 Task: Buy 1 Straw Dispensers from Kitchen Accessories section under best seller category for shipping address: Kelvin Lee, 1488 Vineyard Drive, Independence, Ohio 44131, Cell Number 4403901431. Pay from credit card ending with 9757, CVV 798
Action: Mouse moved to (243, 109)
Screenshot: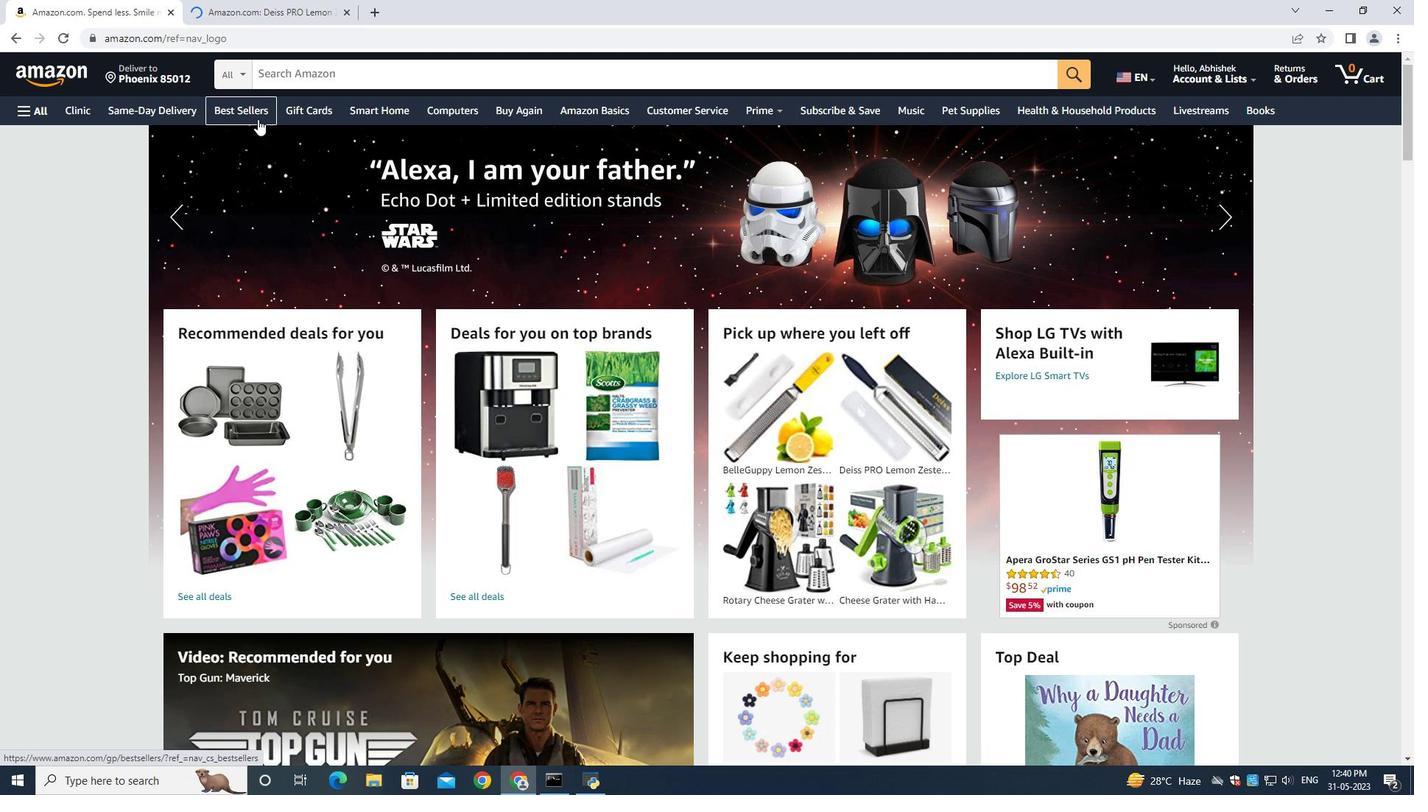 
Action: Mouse pressed left at (243, 109)
Screenshot: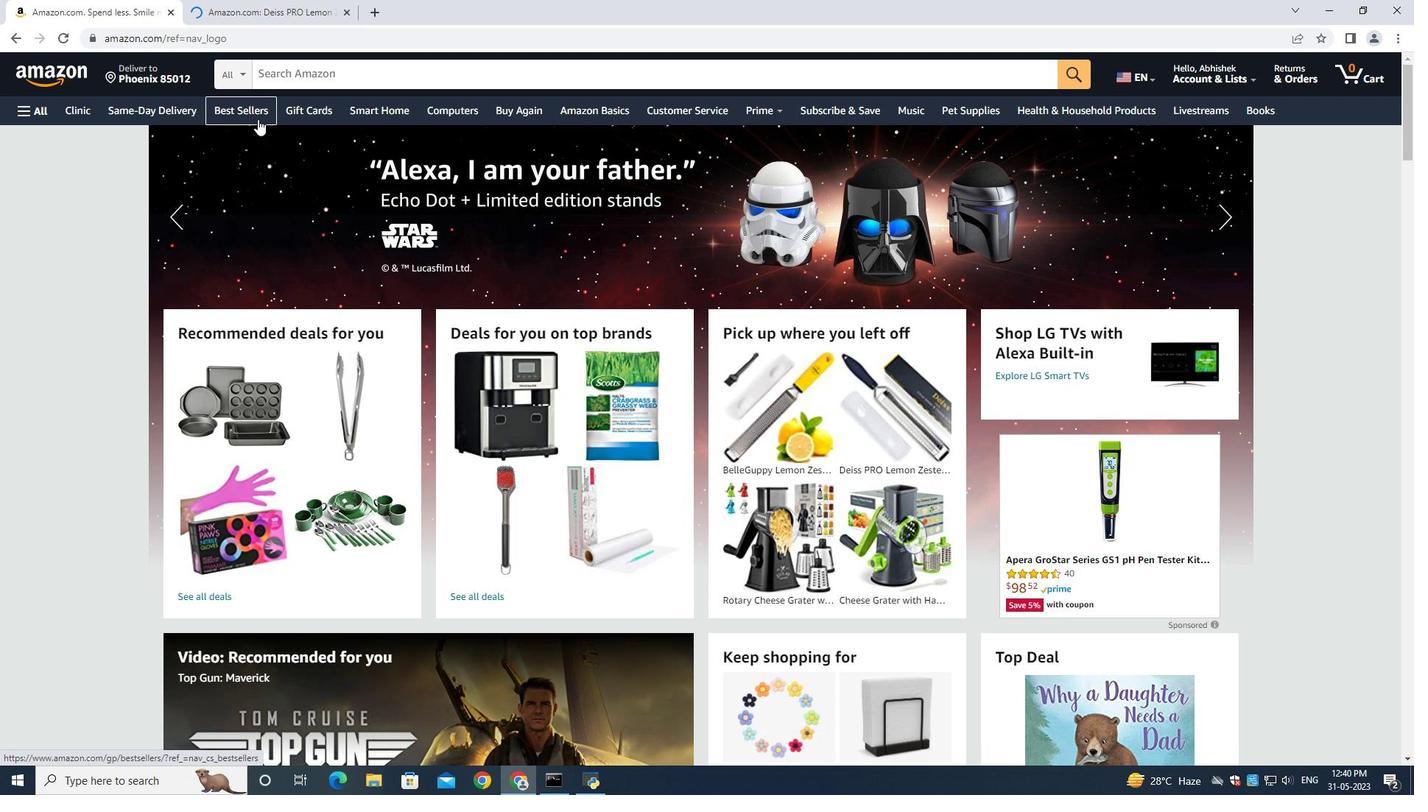 
Action: Mouse moved to (372, 74)
Screenshot: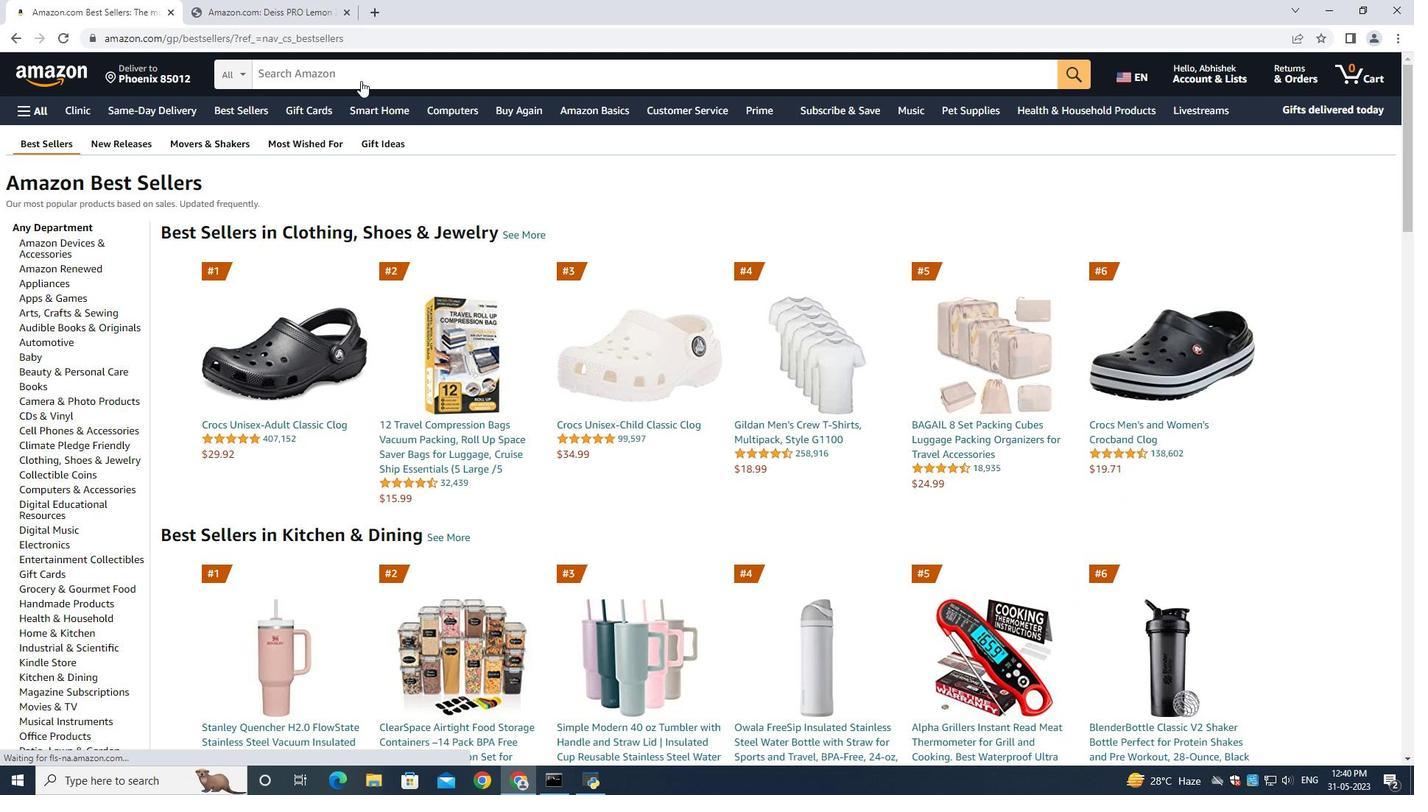 
Action: Mouse pressed left at (372, 74)
Screenshot: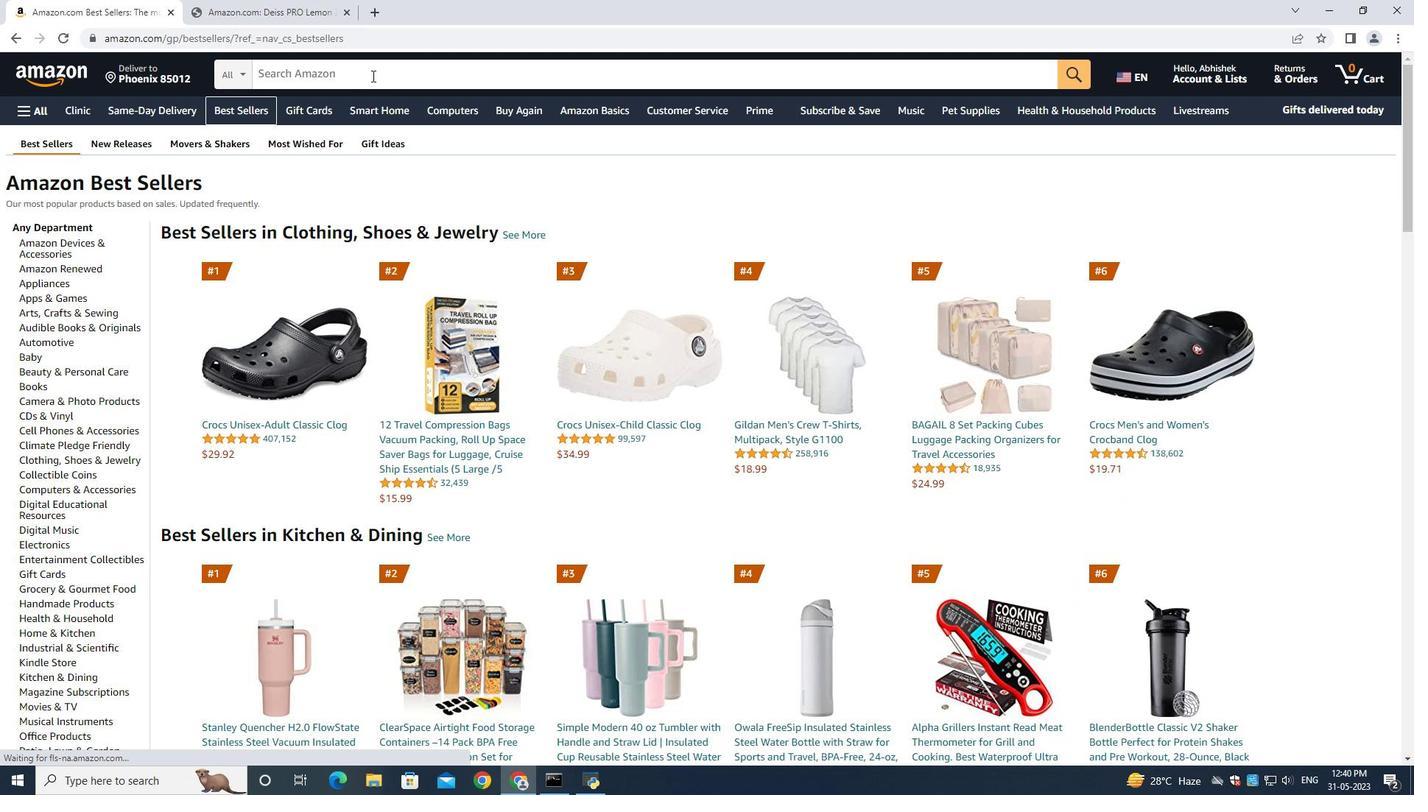
Action: Key pressed <Key.shift>Strawb<Key.backspace><Key.space><Key.shift>Dispensers<Key.enter>
Screenshot: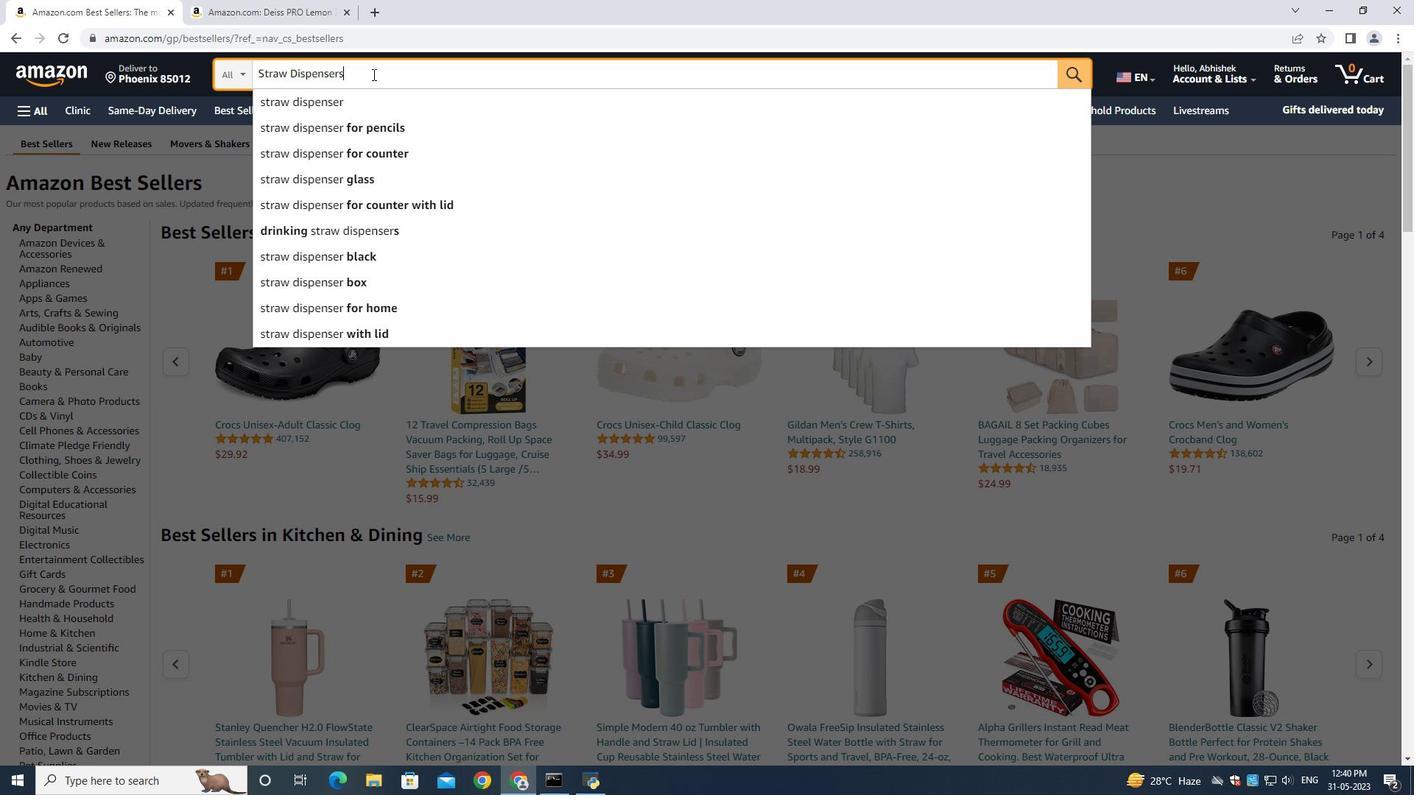 
Action: Mouse moved to (436, 76)
Screenshot: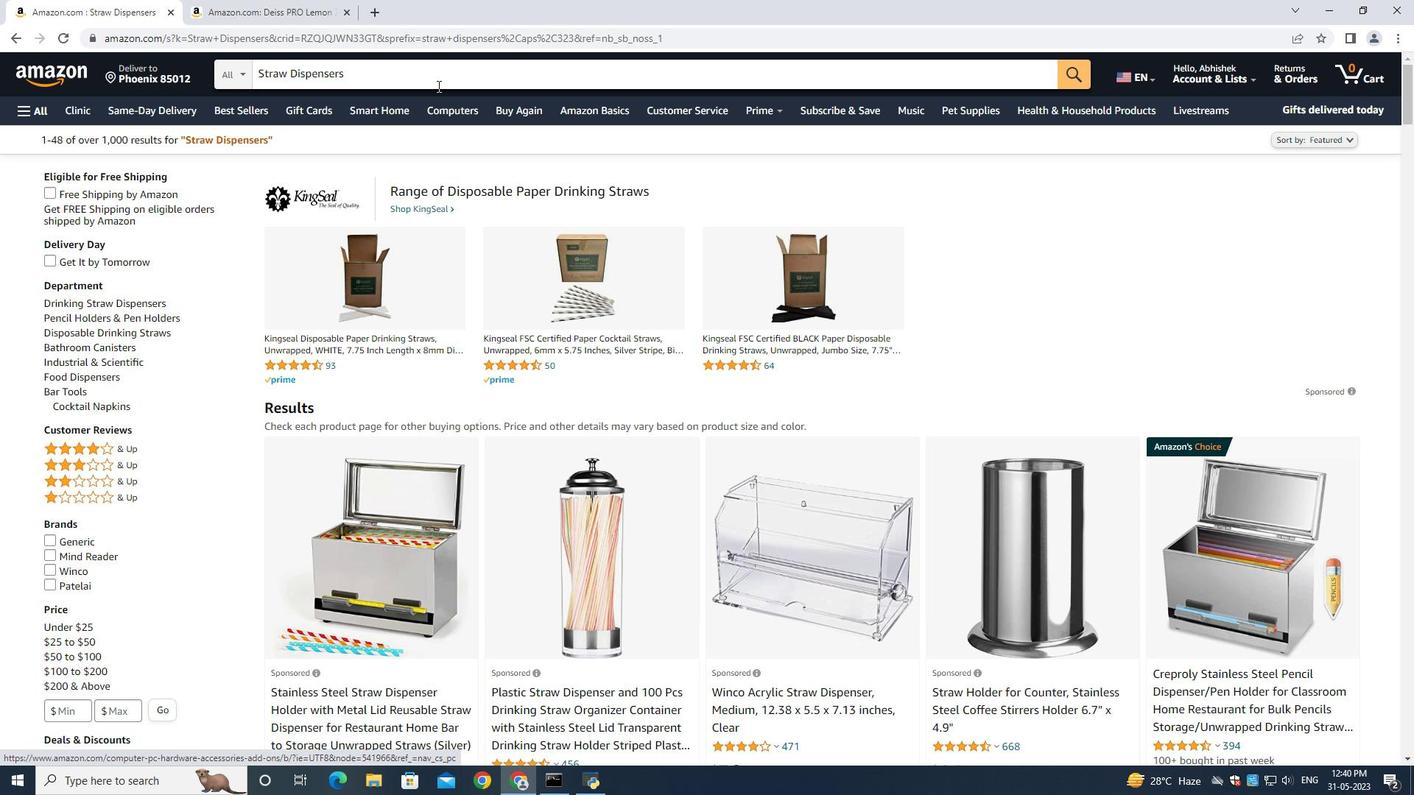 
Action: Mouse pressed left at (436, 76)
Screenshot: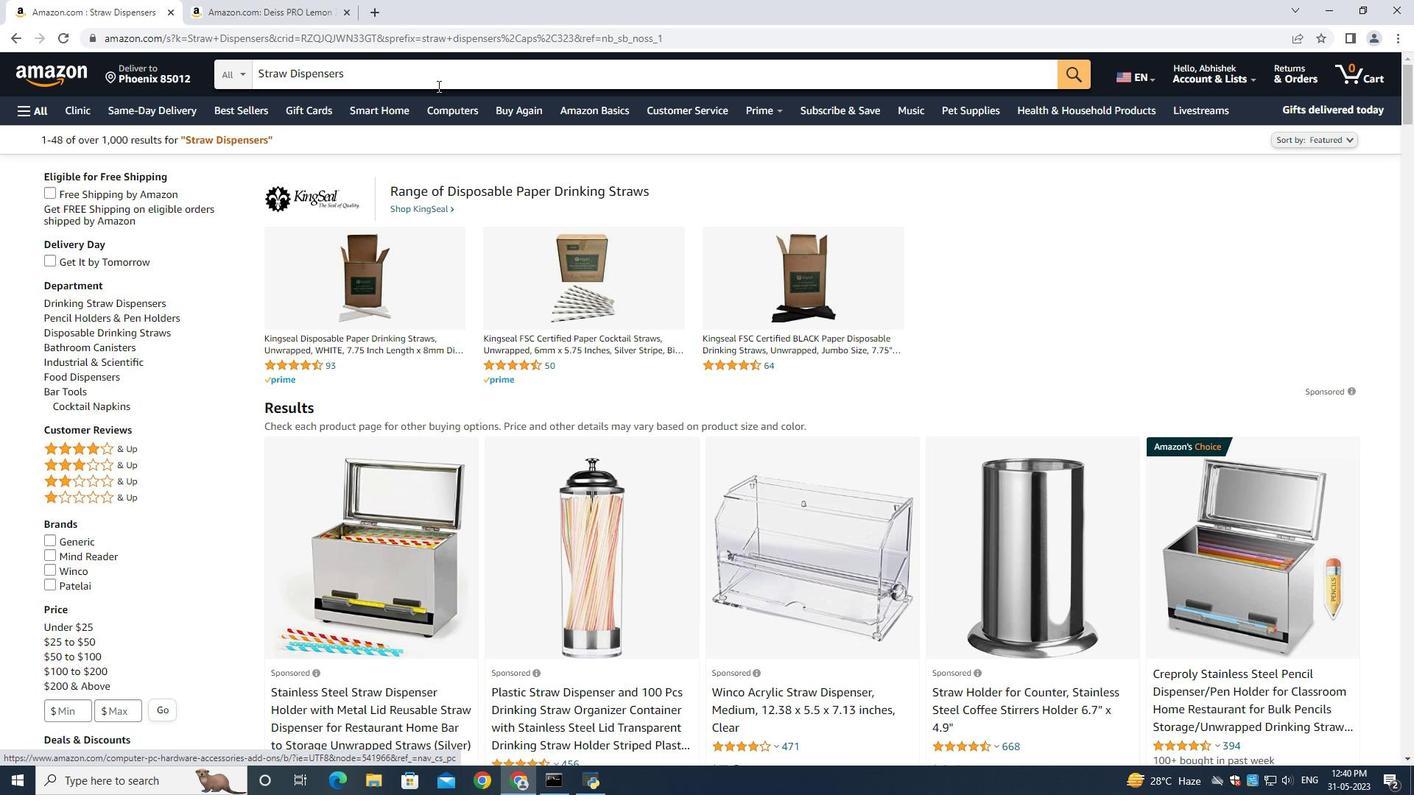 
Action: Mouse moved to (436, 76)
Screenshot: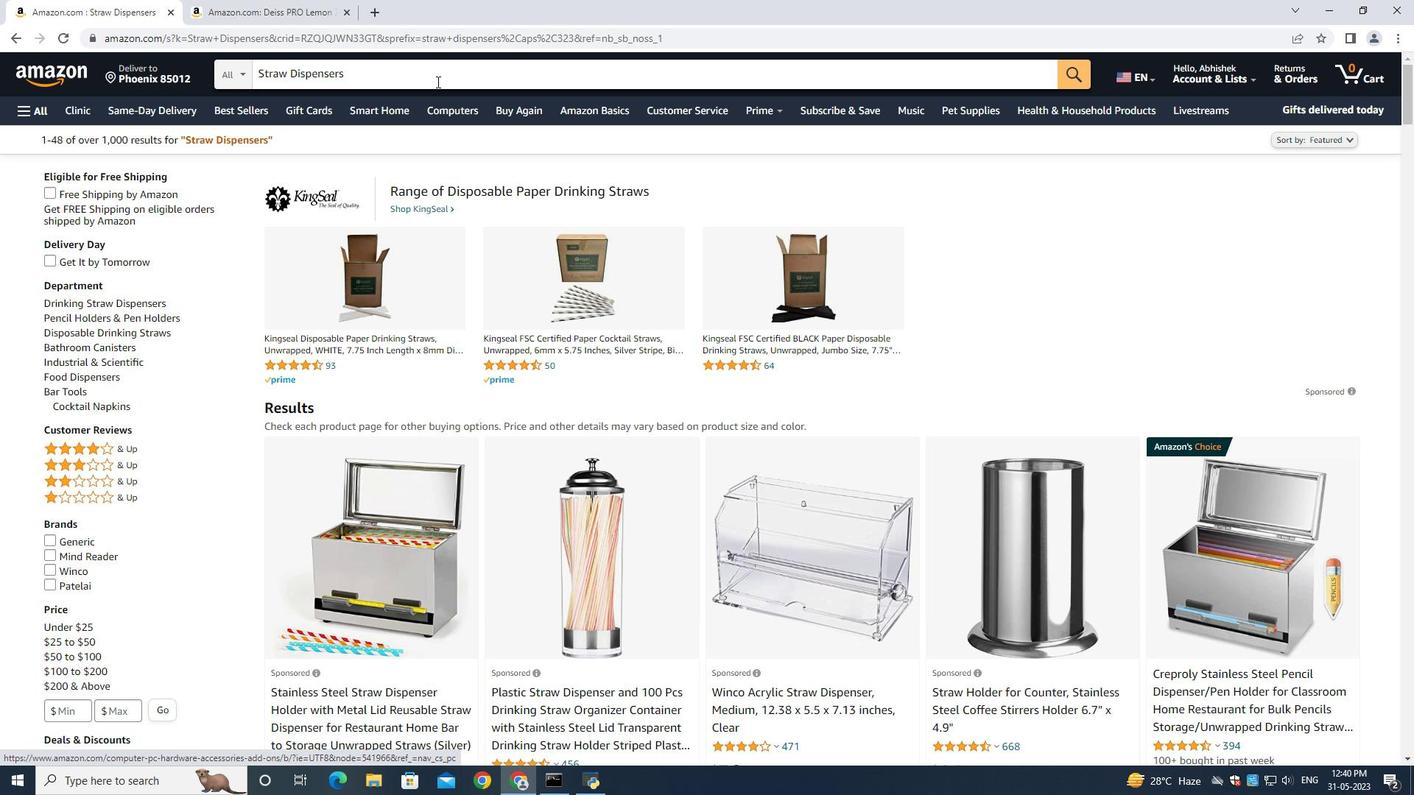 
Action: Key pressed <Key.space>kitchen<Key.enter>
Screenshot: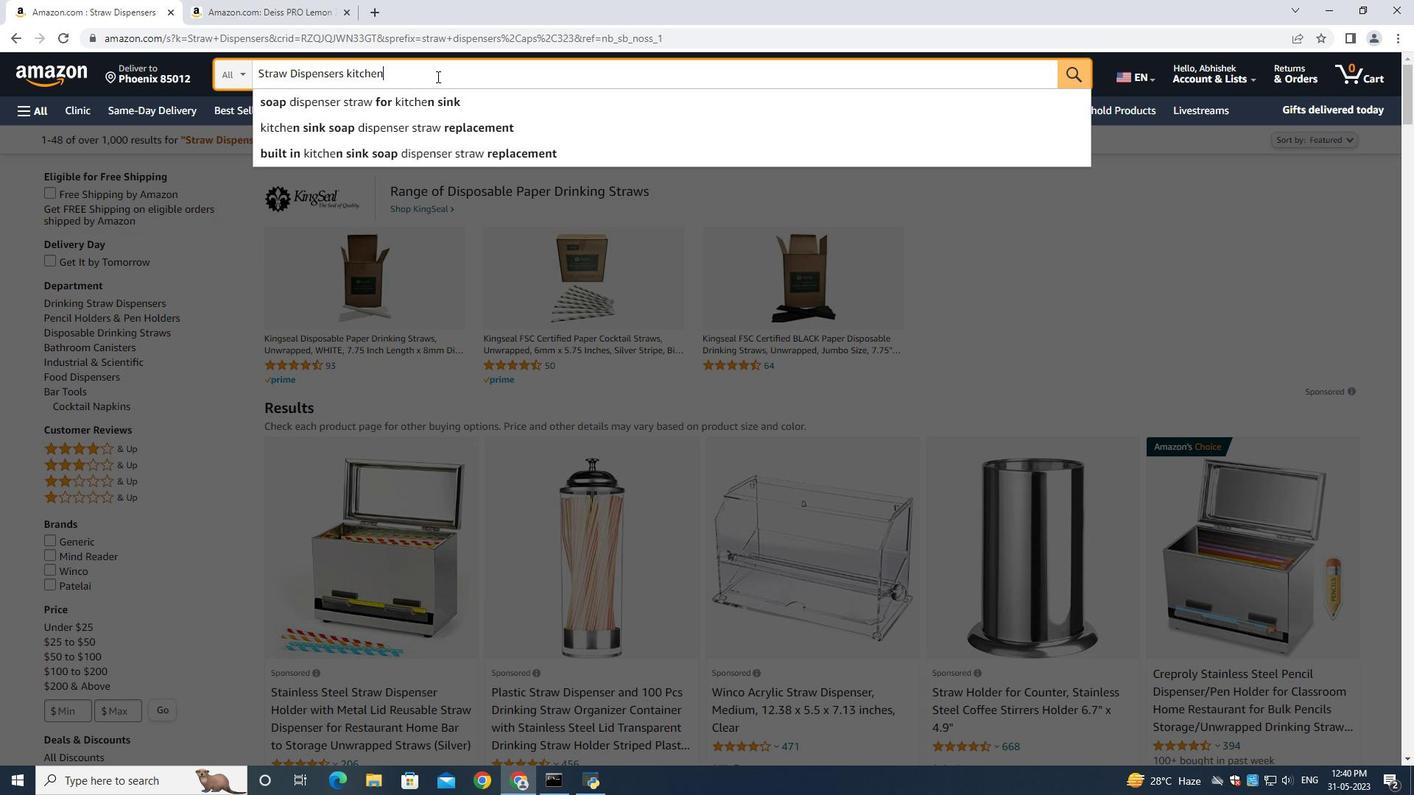 
Action: Mouse moved to (80, 262)
Screenshot: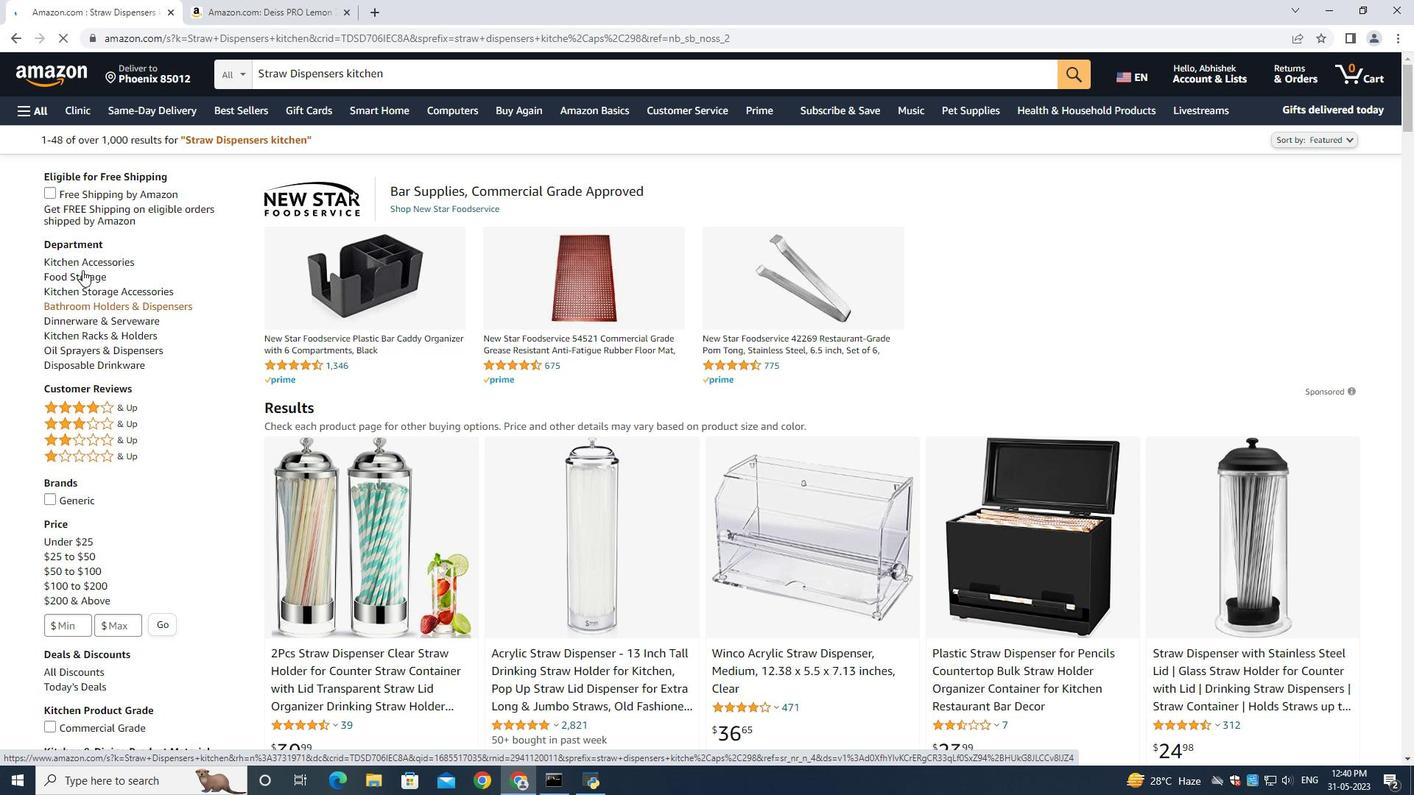 
Action: Mouse pressed left at (80, 262)
Screenshot: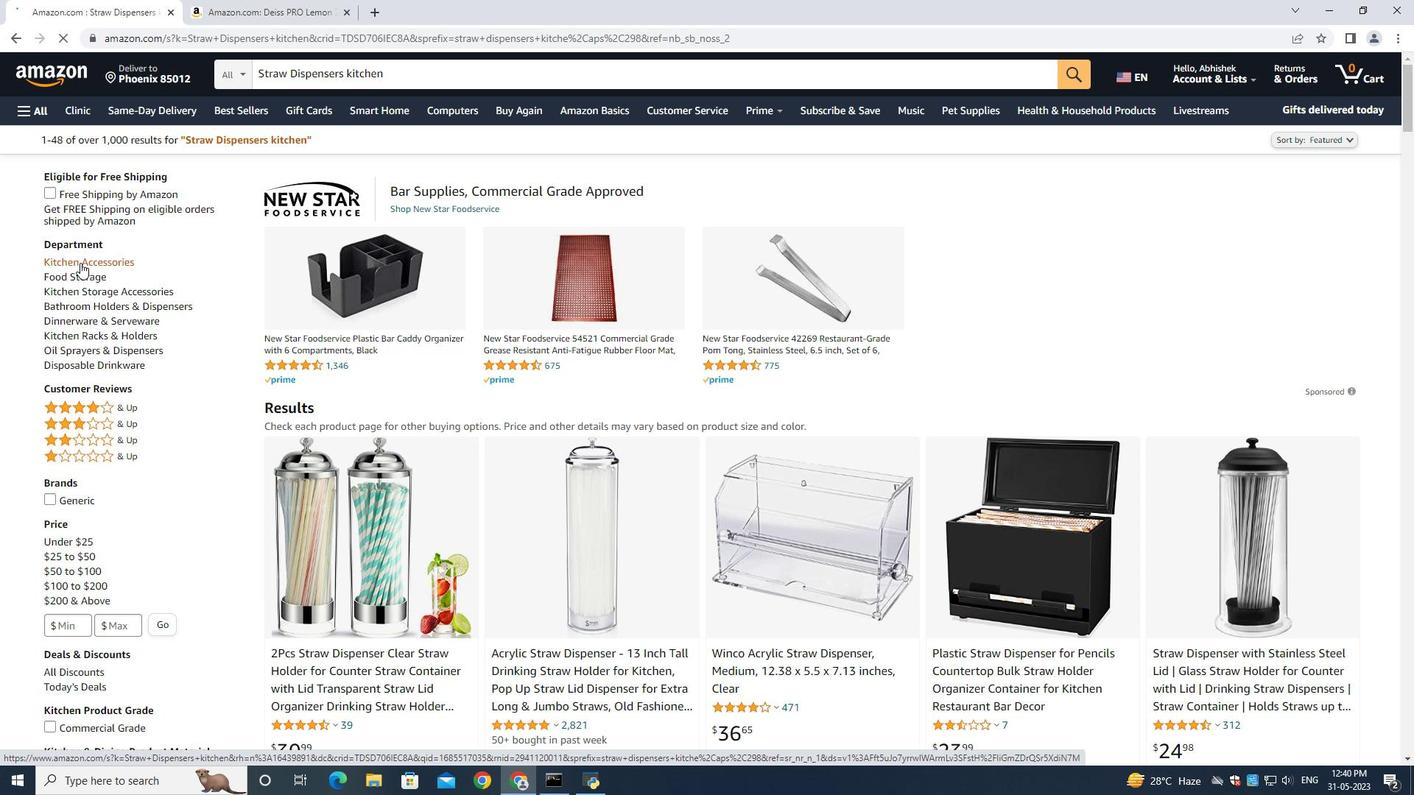 
Action: Mouse moved to (706, 508)
Screenshot: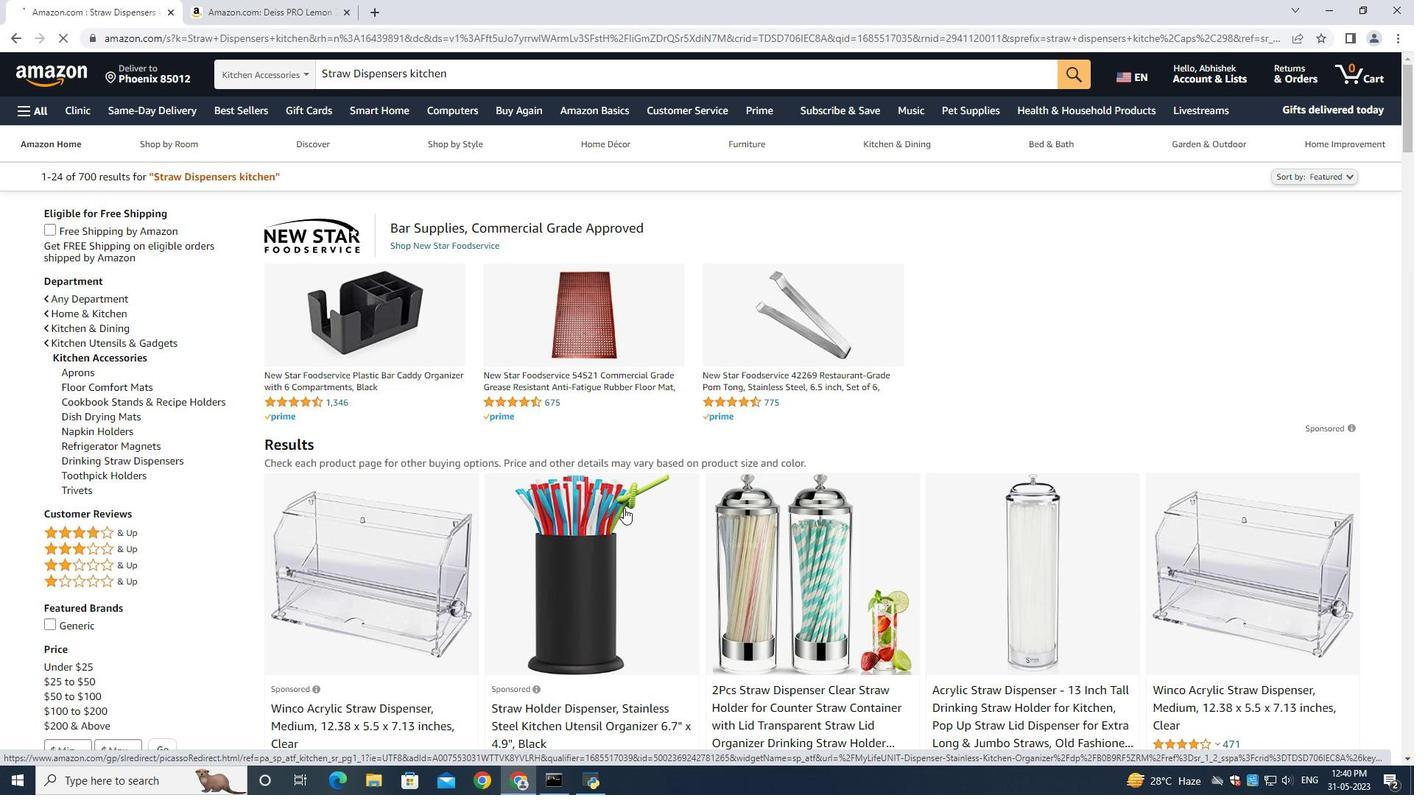 
Action: Mouse scrolled (706, 507) with delta (0, 0)
Screenshot: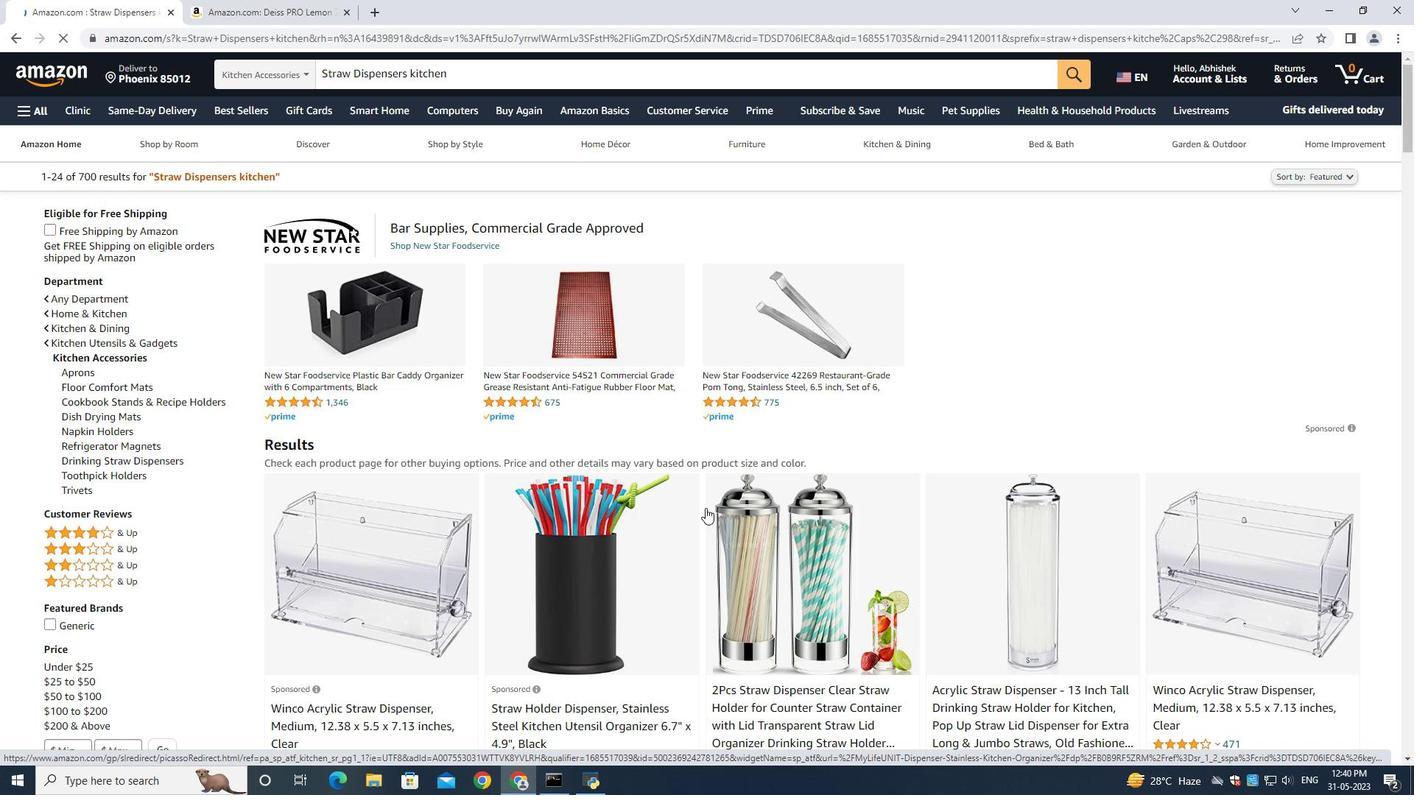 
Action: Mouse scrolled (706, 507) with delta (0, 0)
Screenshot: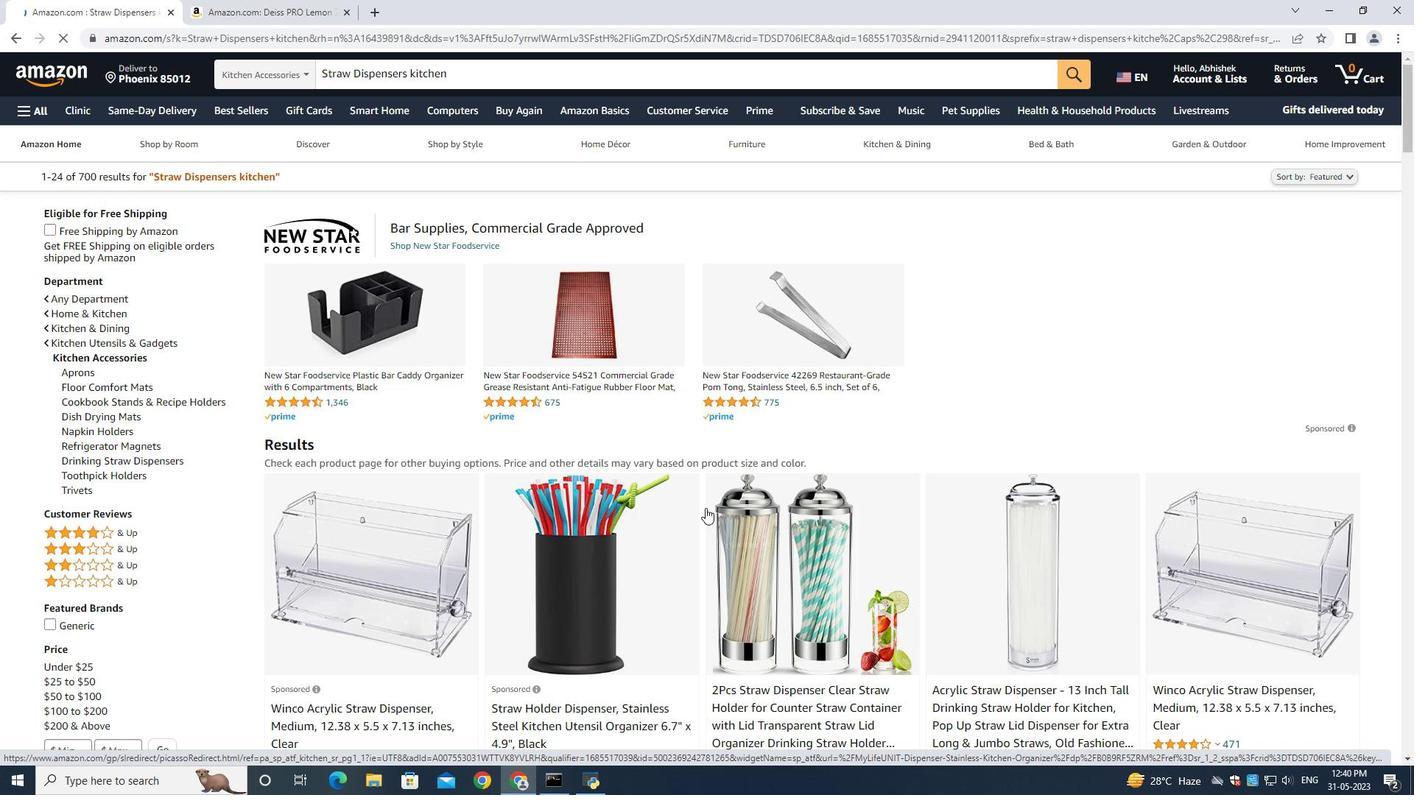 
Action: Mouse scrolled (706, 507) with delta (0, 0)
Screenshot: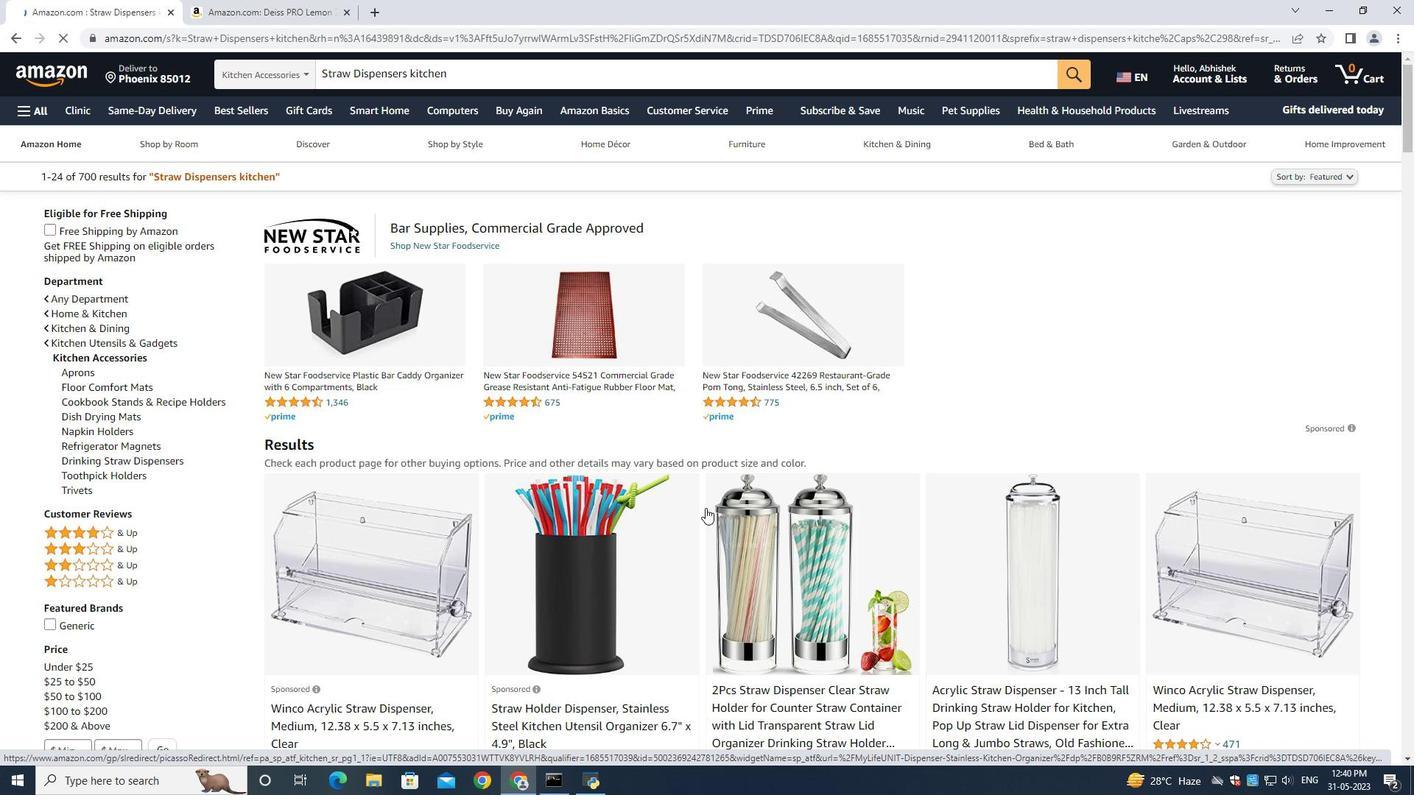 
Action: Mouse moved to (536, 492)
Screenshot: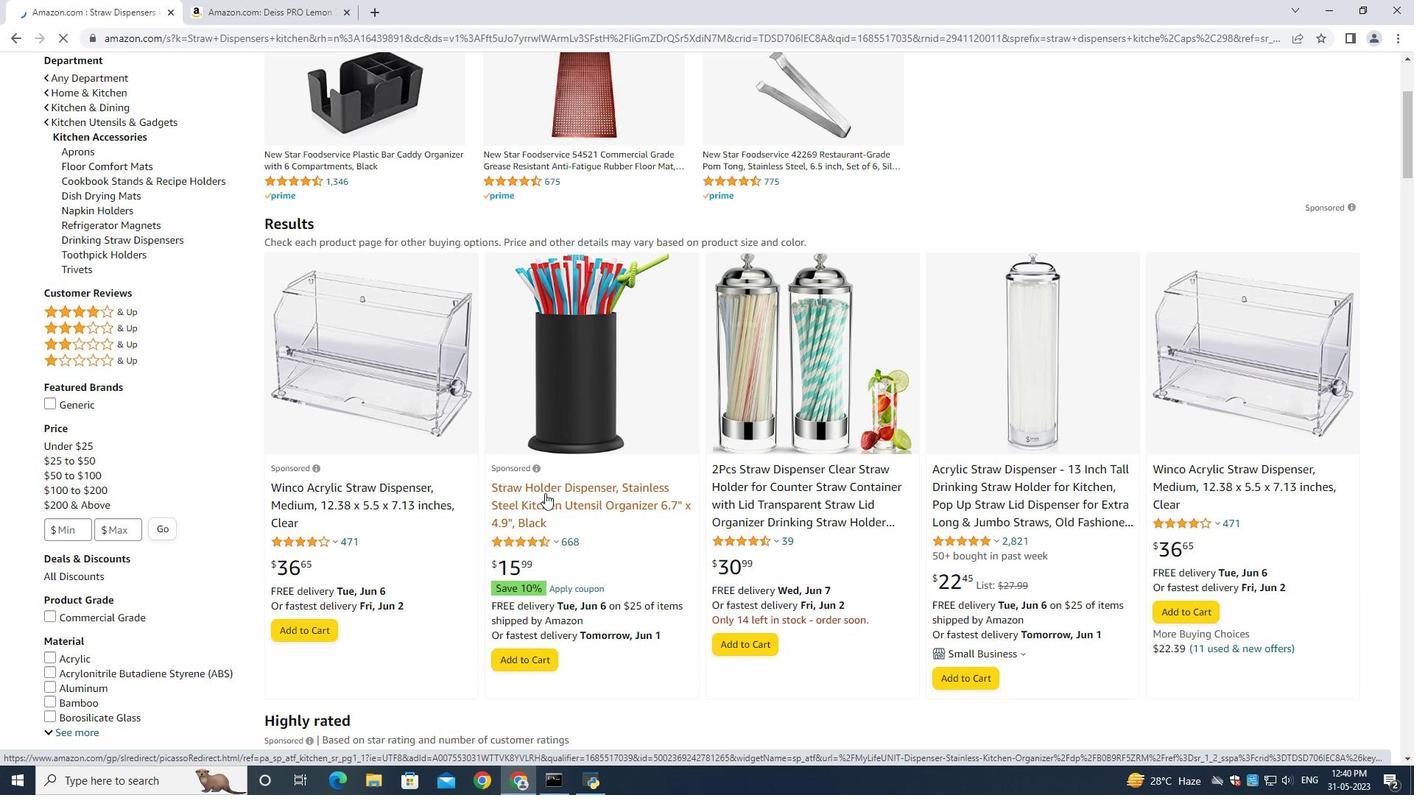 
Action: Mouse pressed left at (536, 492)
Screenshot: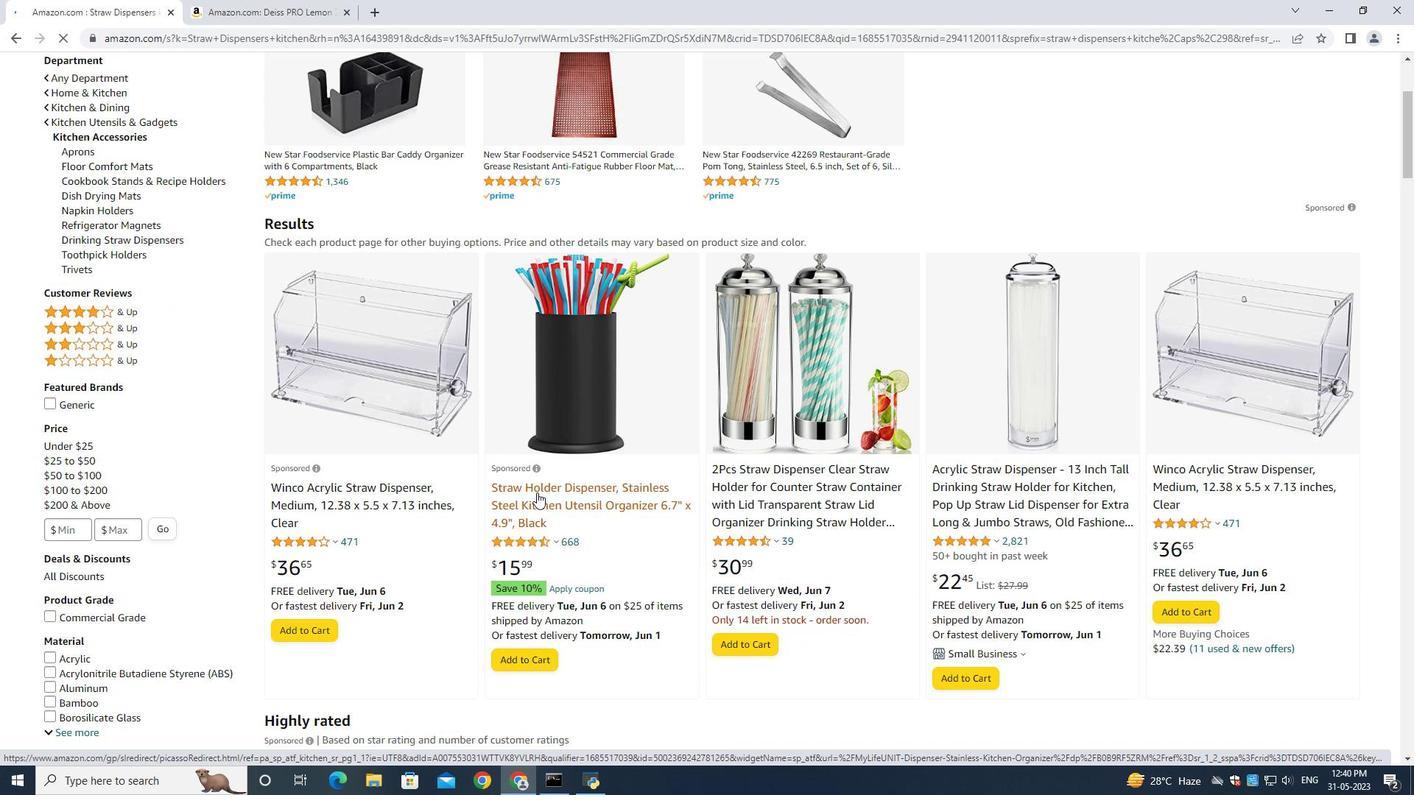 
Action: Mouse moved to (1142, 623)
Screenshot: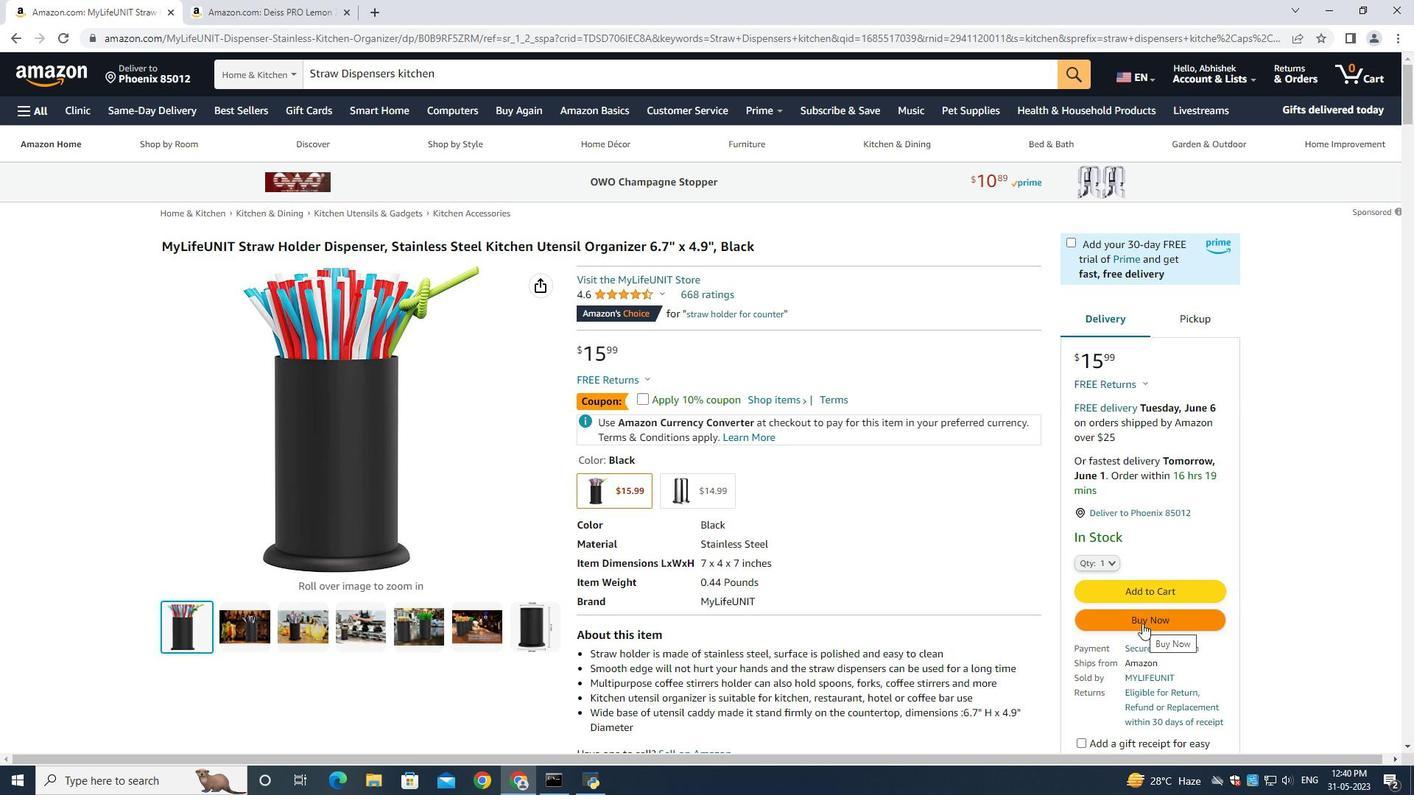 
Action: Mouse pressed left at (1142, 623)
Screenshot: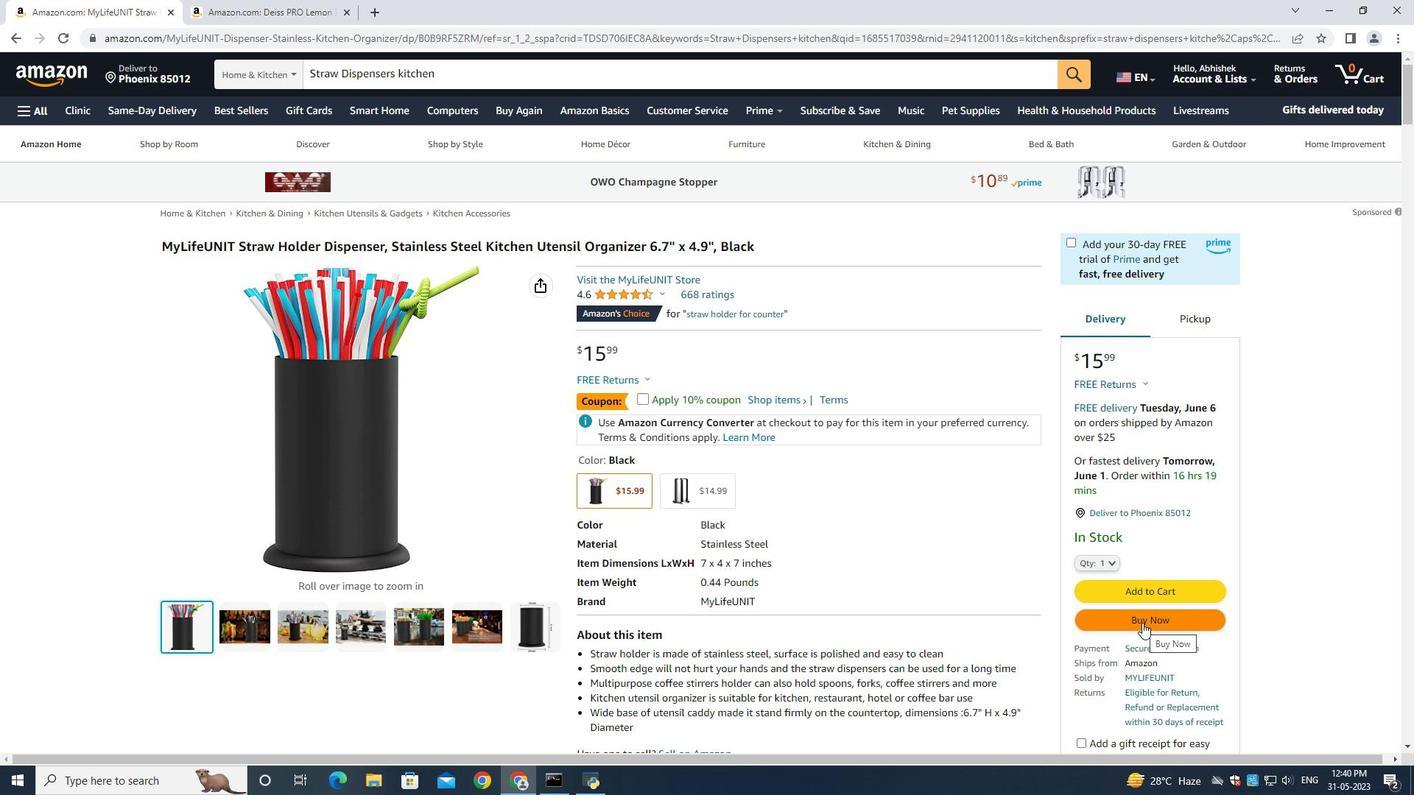 
Action: Mouse moved to (558, 489)
Screenshot: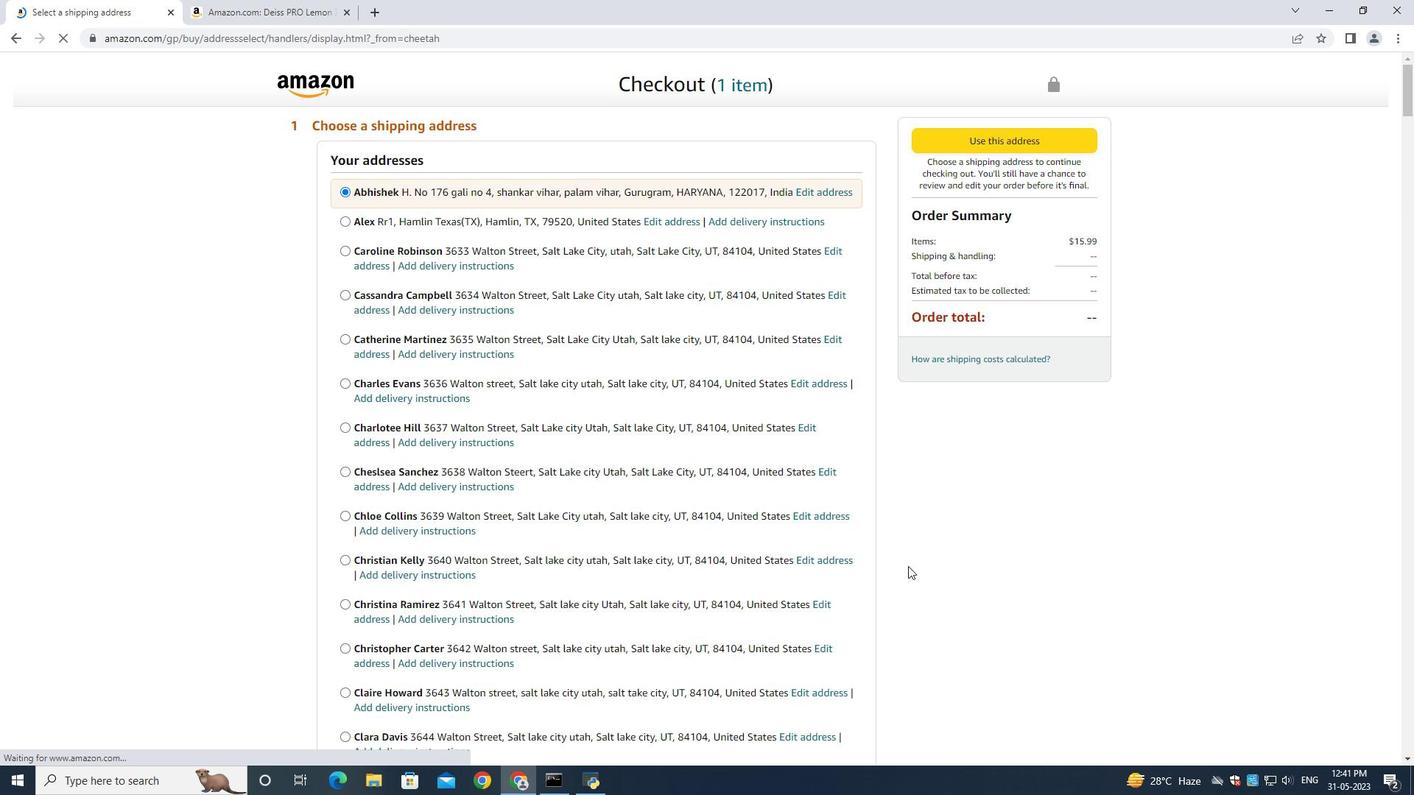 
Action: Mouse scrolled (558, 488) with delta (0, 0)
Screenshot: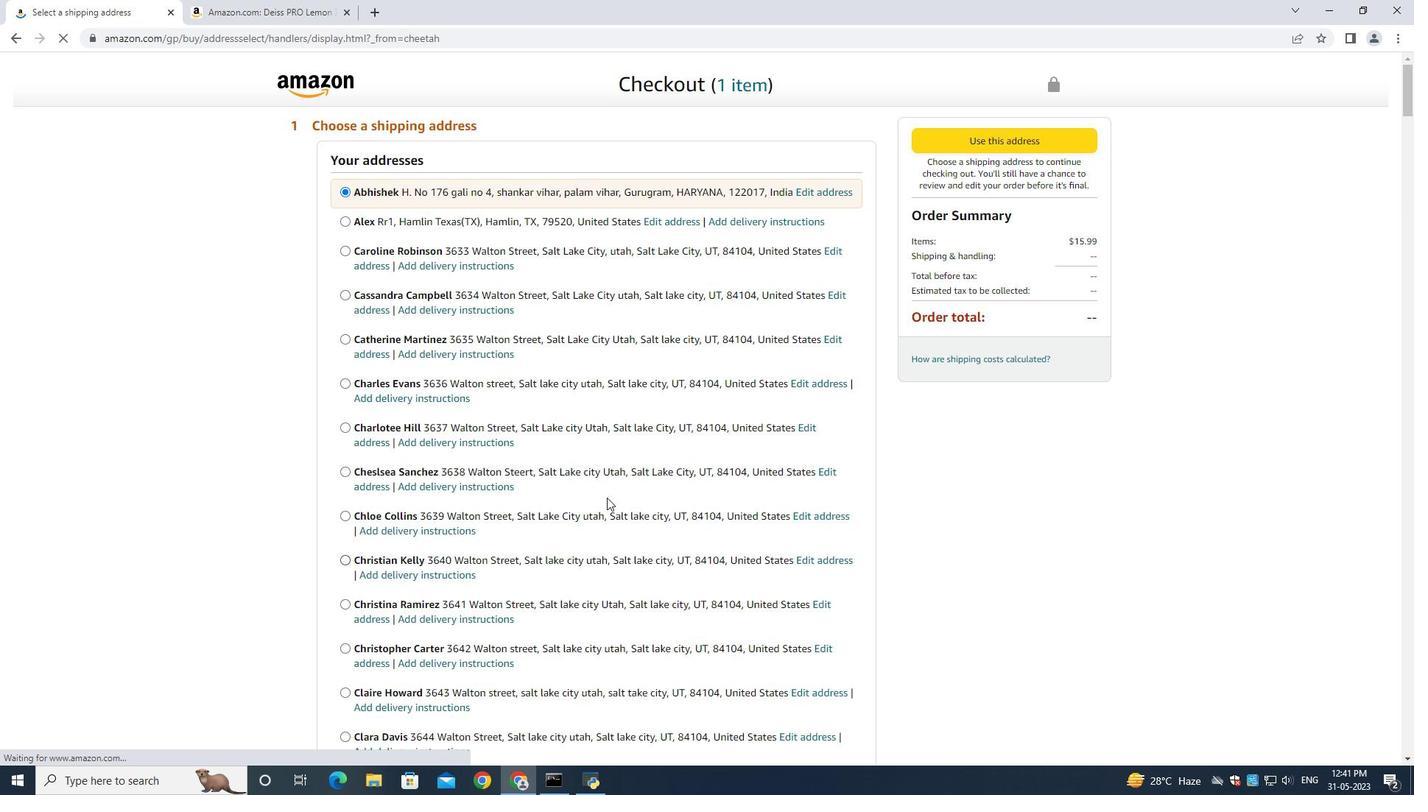 
Action: Mouse scrolled (558, 488) with delta (0, 0)
Screenshot: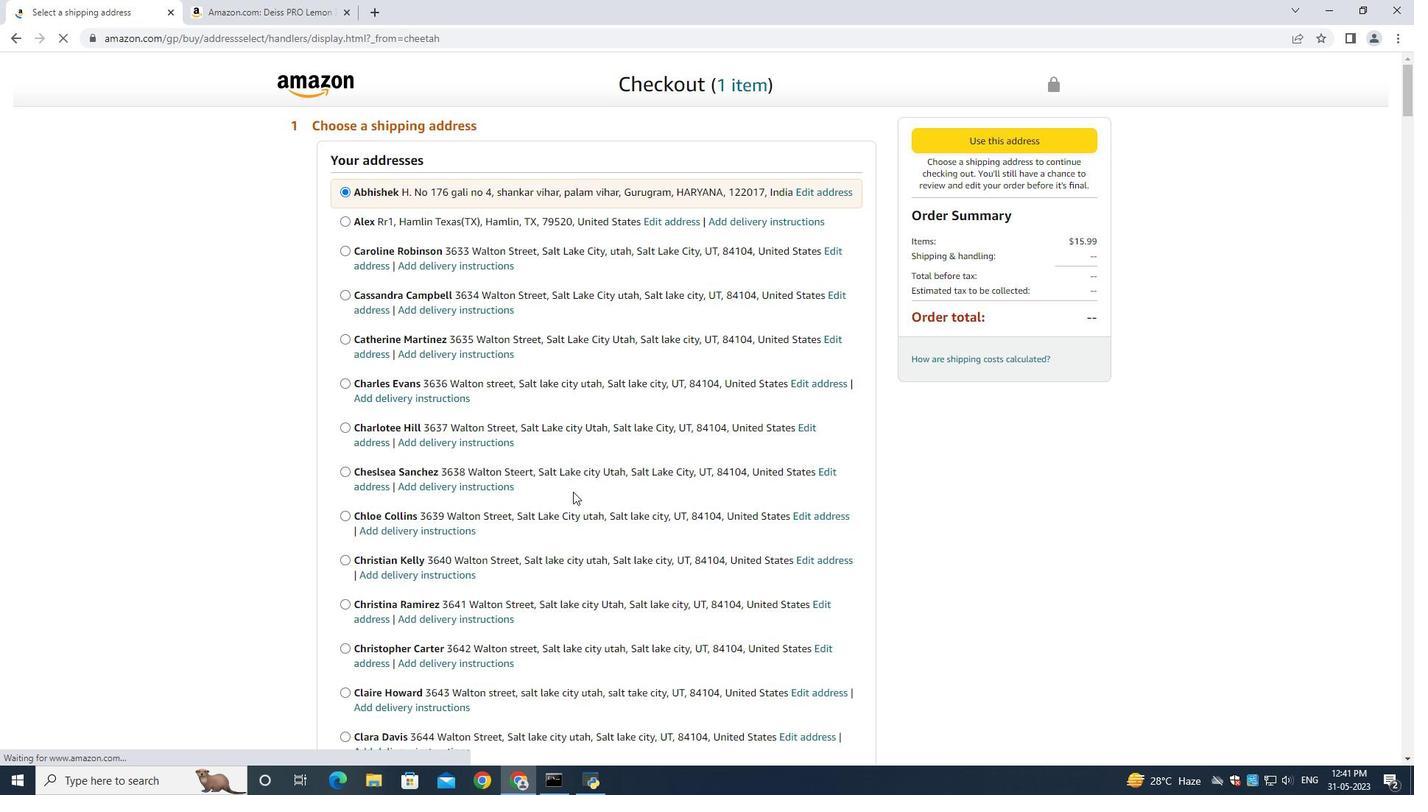 
Action: Mouse scrolled (558, 488) with delta (0, 0)
Screenshot: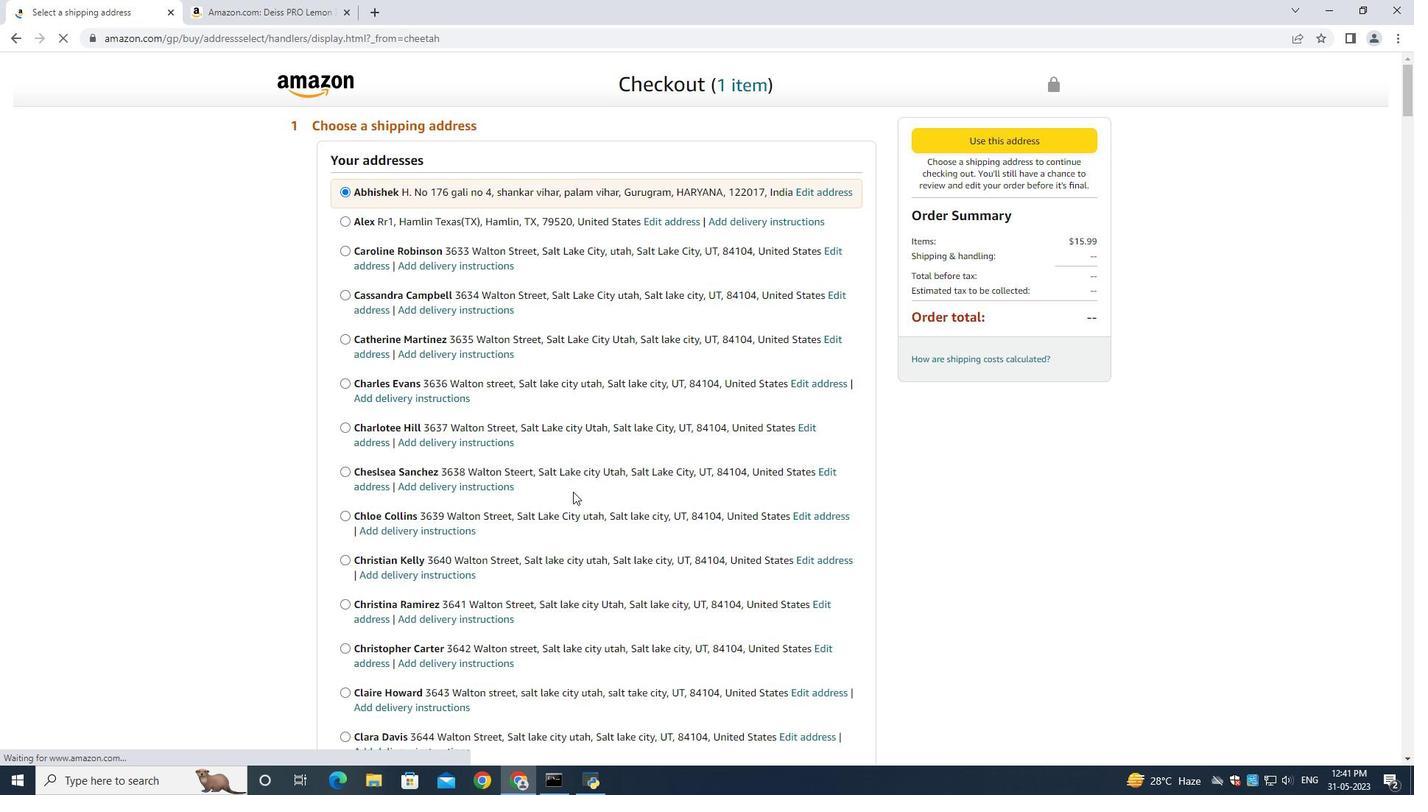 
Action: Mouse scrolled (558, 488) with delta (0, 0)
Screenshot: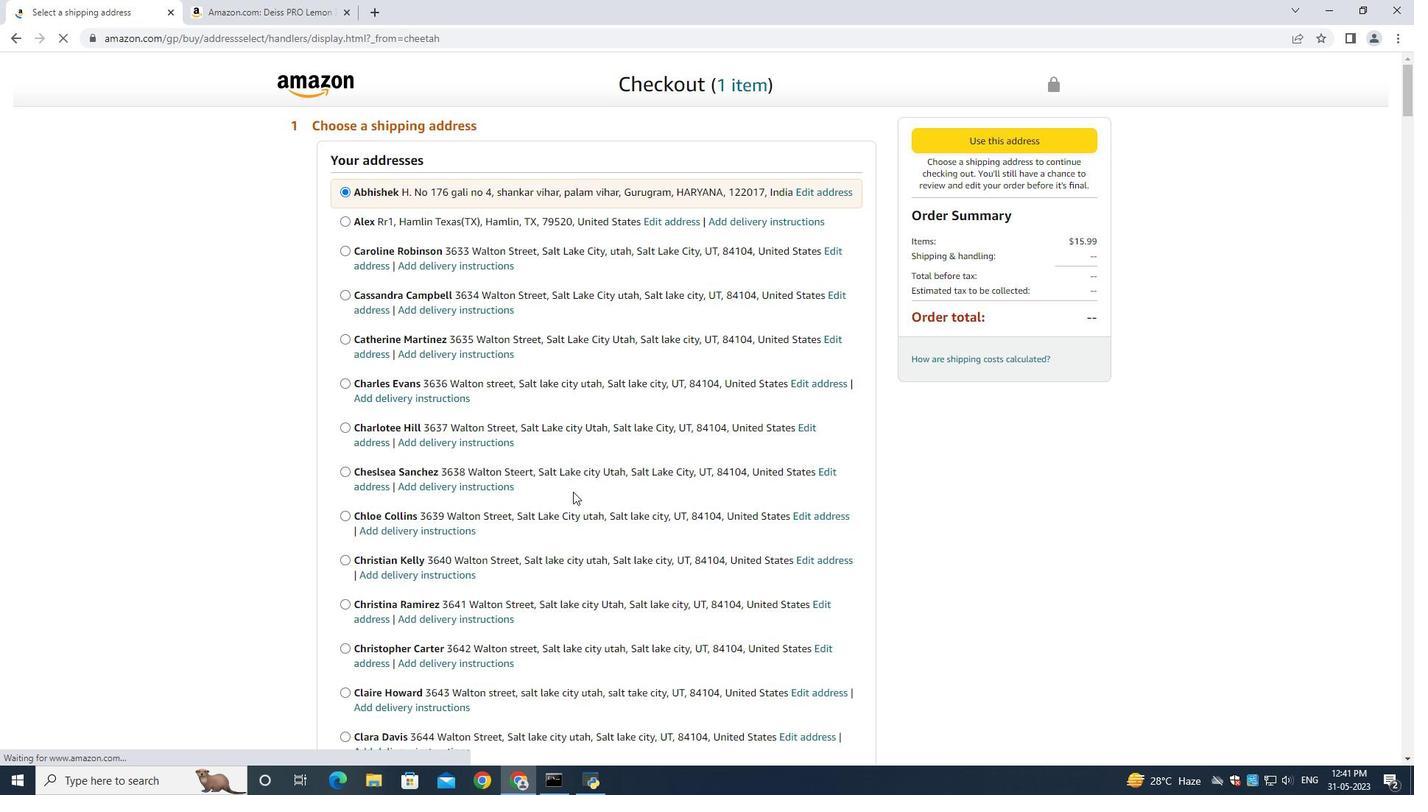 
Action: Mouse scrolled (558, 488) with delta (0, 0)
Screenshot: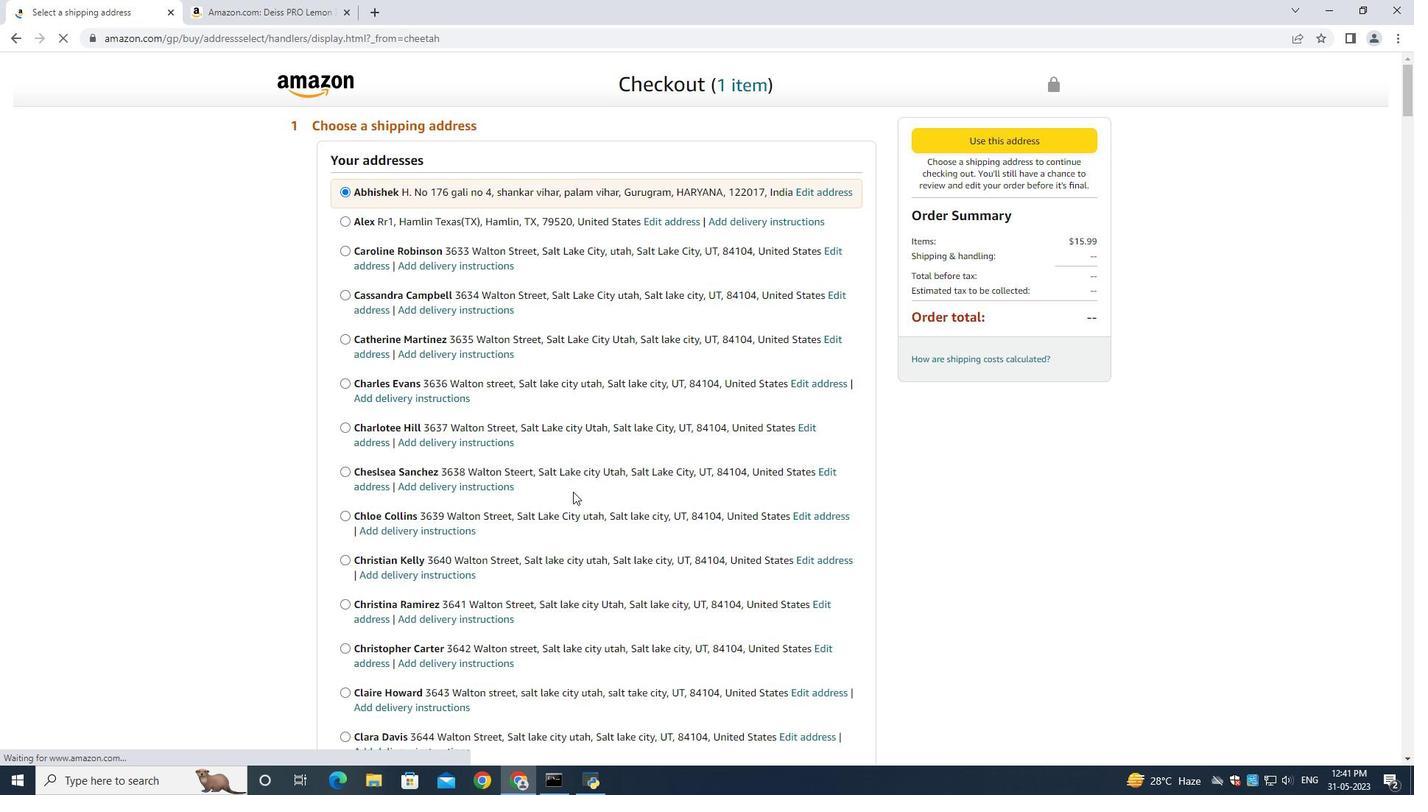 
Action: Mouse scrolled (558, 488) with delta (0, 0)
Screenshot: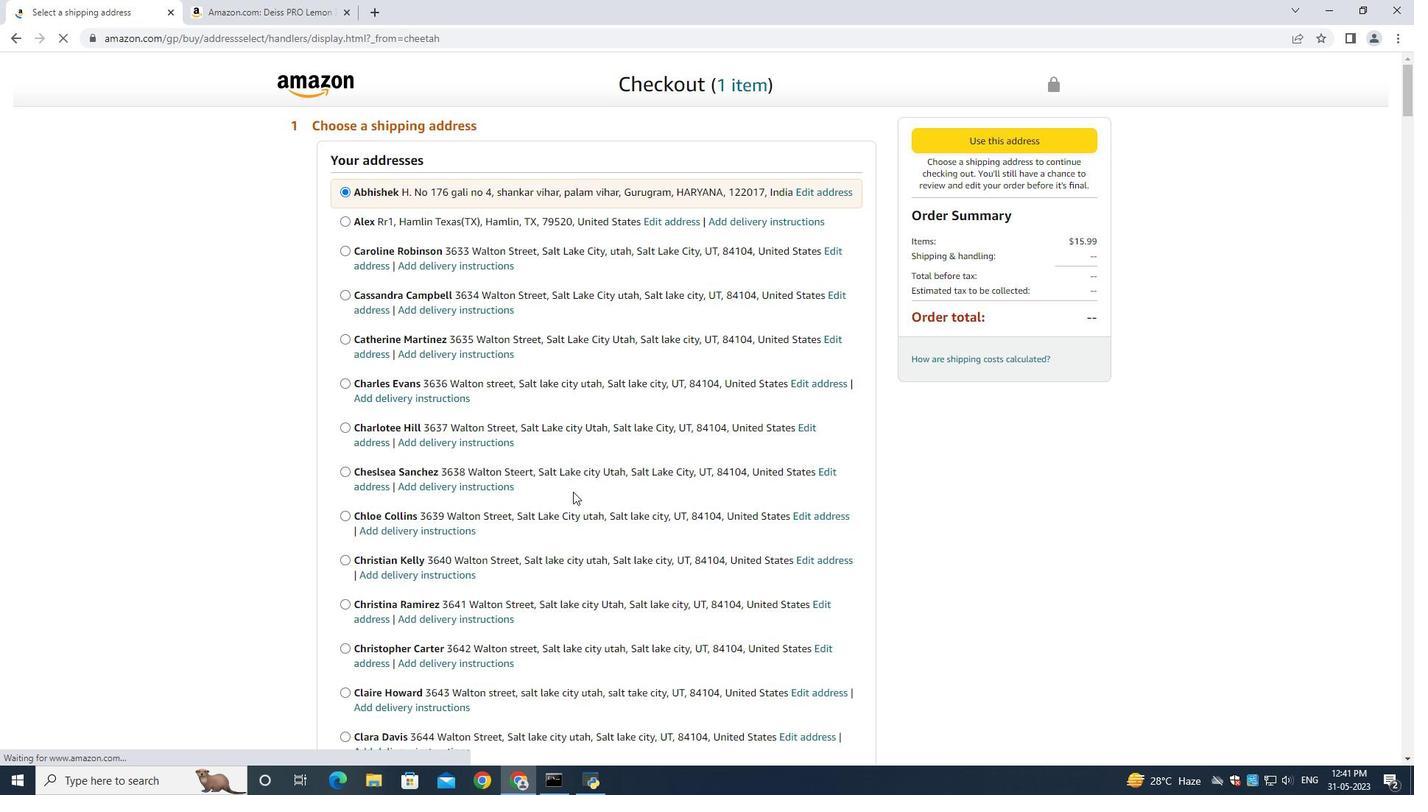 
Action: Mouse scrolled (558, 488) with delta (0, 0)
Screenshot: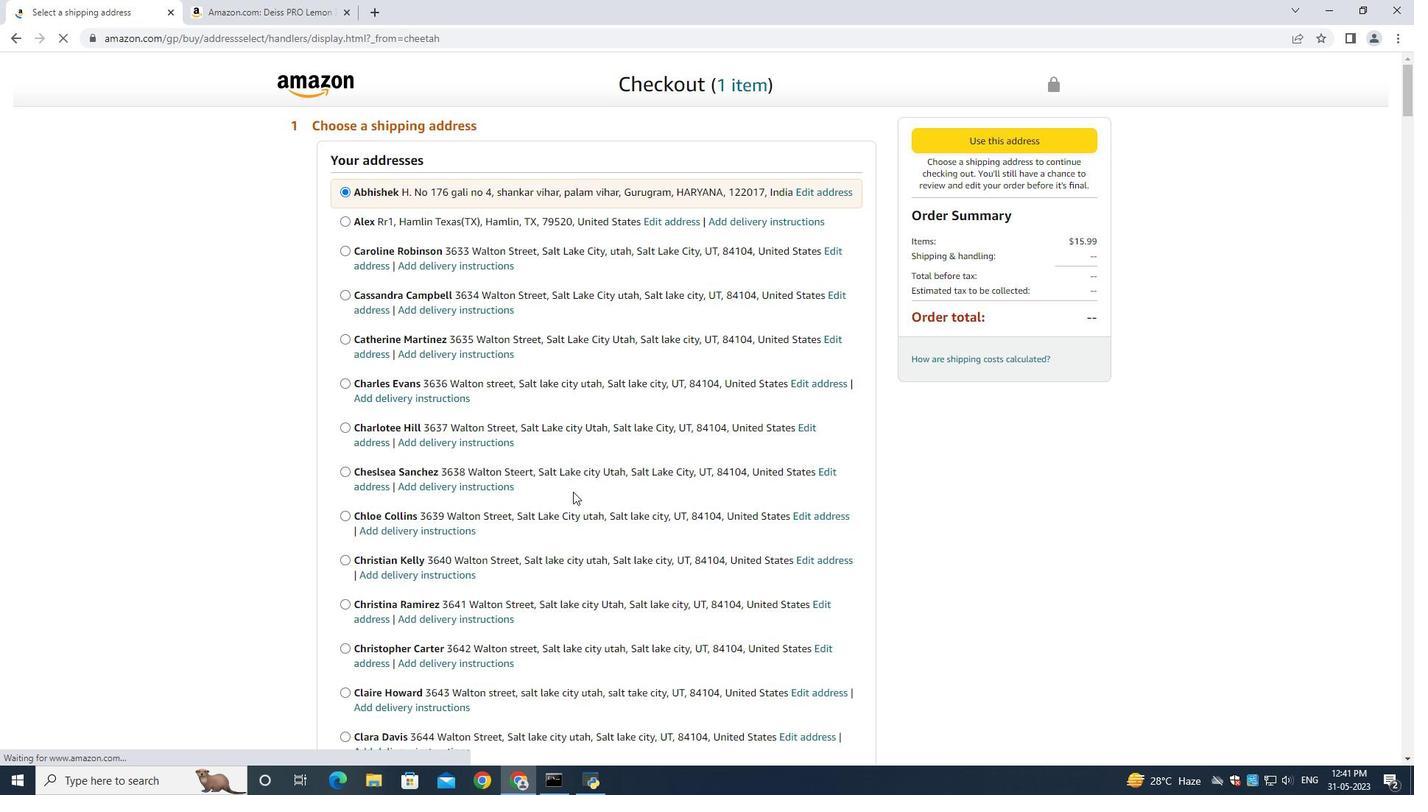 
Action: Mouse scrolled (558, 488) with delta (0, 0)
Screenshot: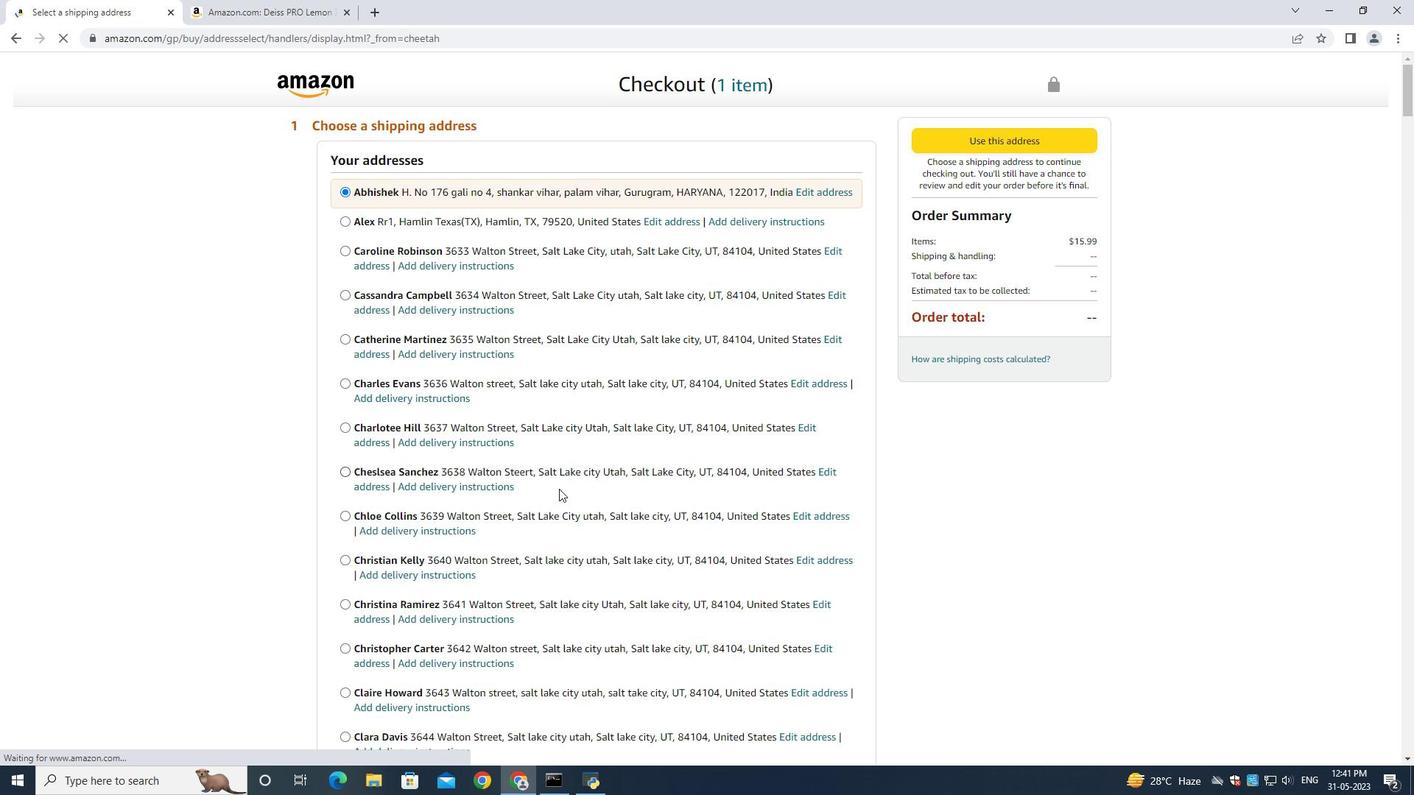 
Action: Mouse moved to (558, 489)
Screenshot: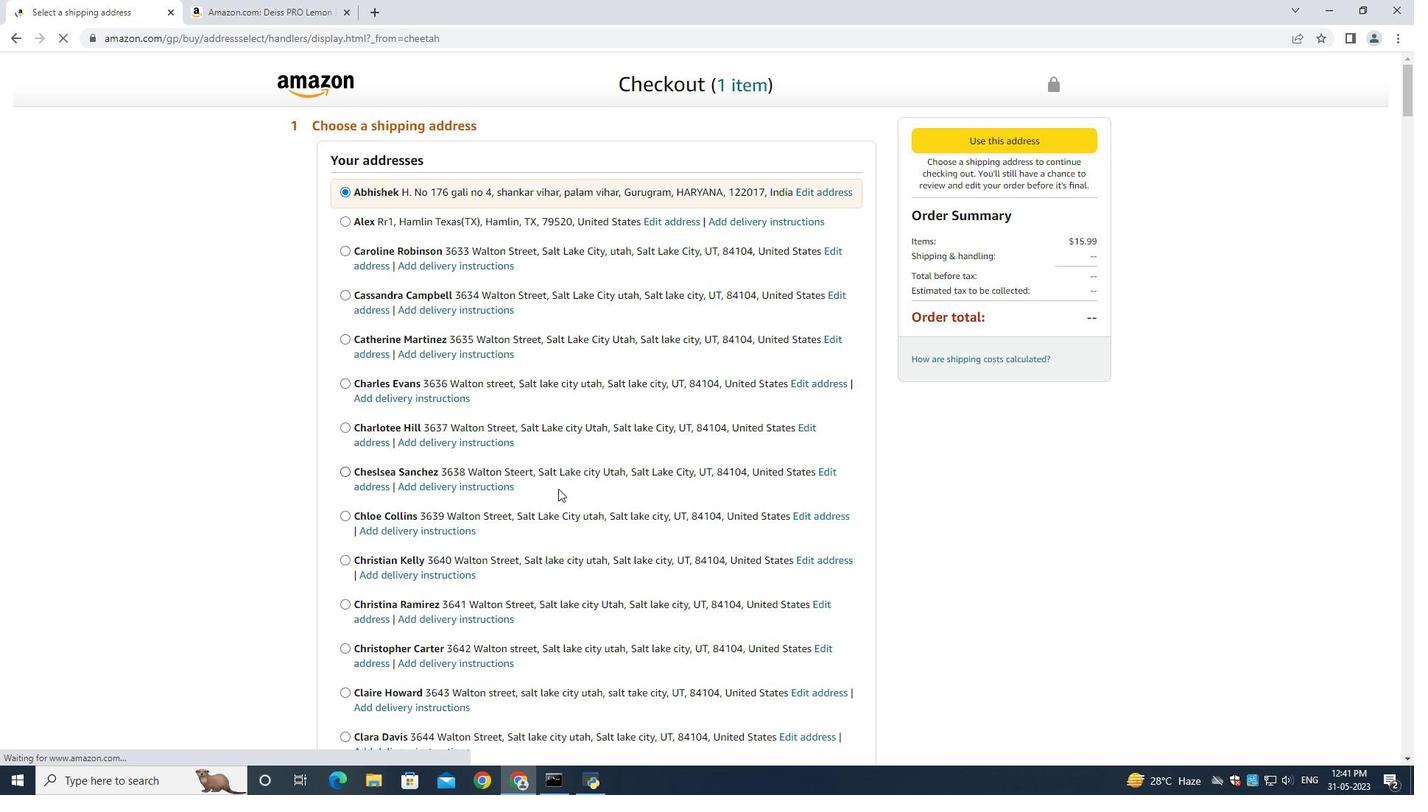 
Action: Mouse scrolled (558, 488) with delta (0, 0)
Screenshot: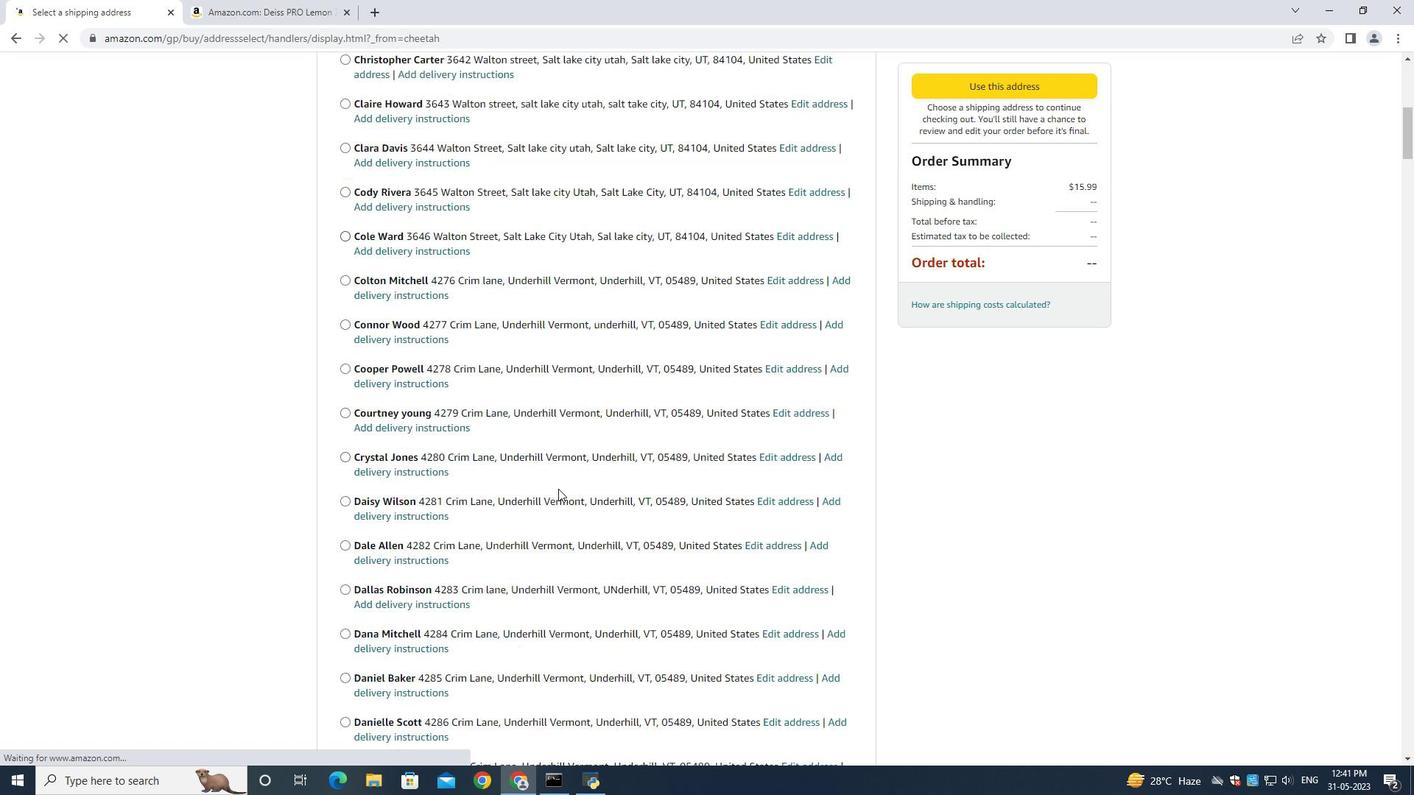 
Action: Mouse scrolled (558, 488) with delta (0, 0)
Screenshot: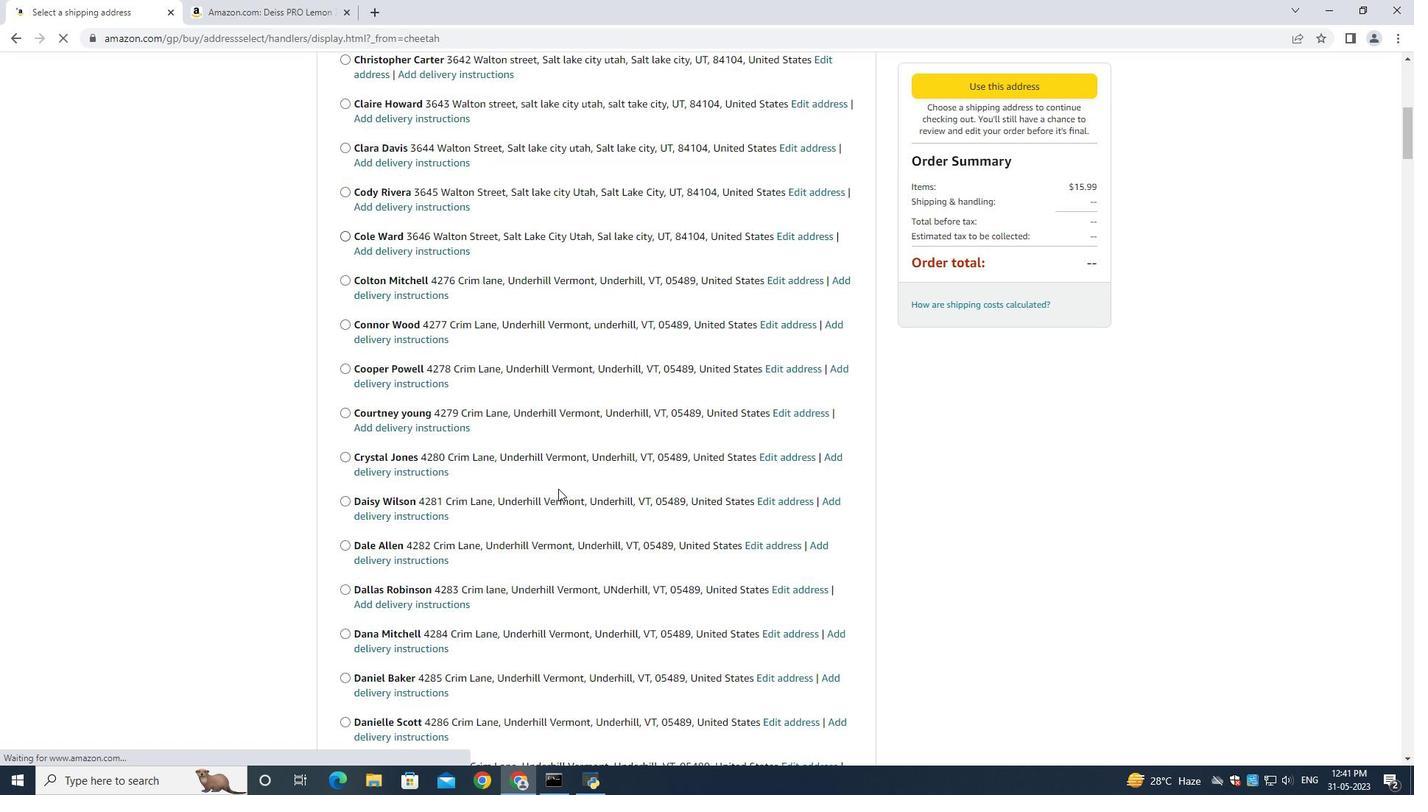 
Action: Mouse scrolled (558, 488) with delta (0, 0)
Screenshot: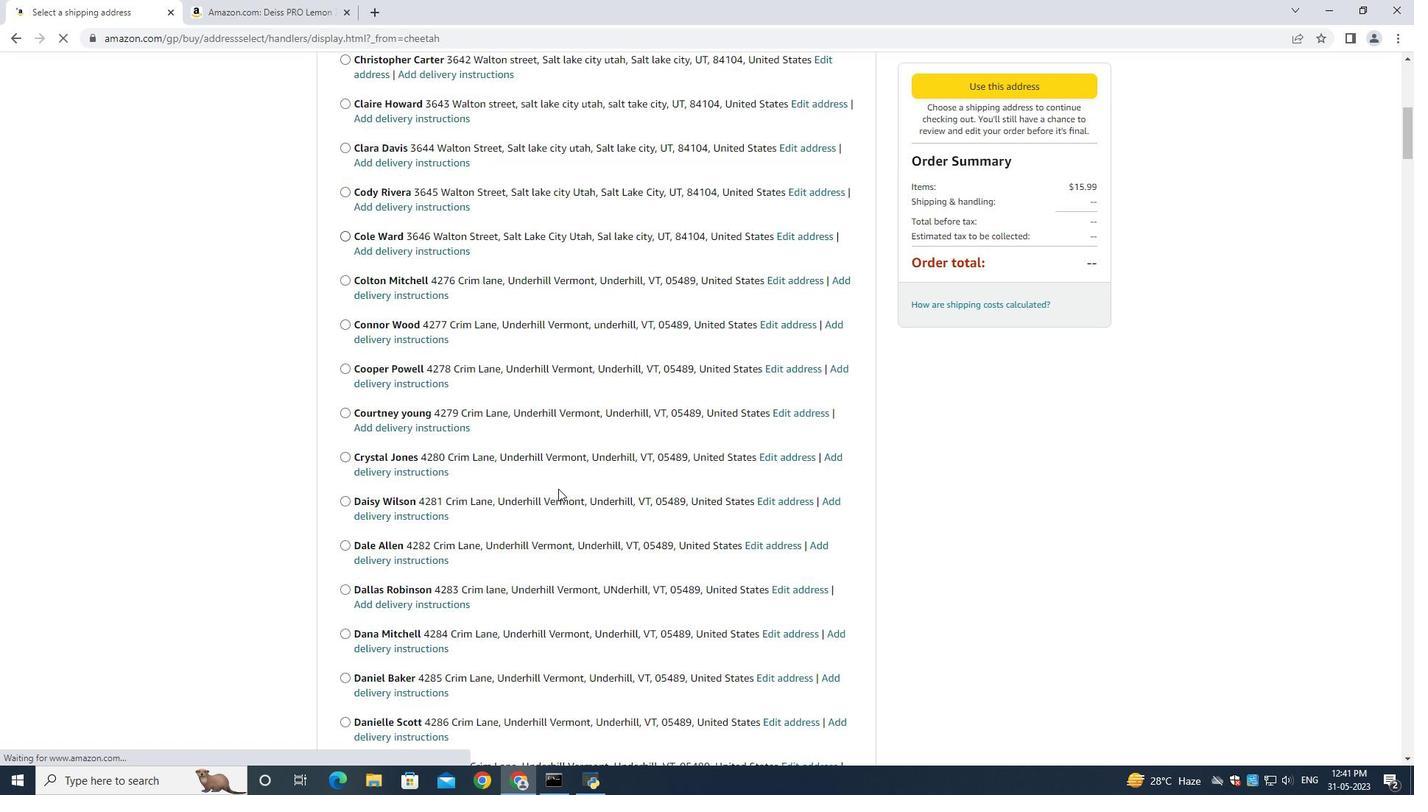 
Action: Mouse scrolled (558, 488) with delta (0, 0)
Screenshot: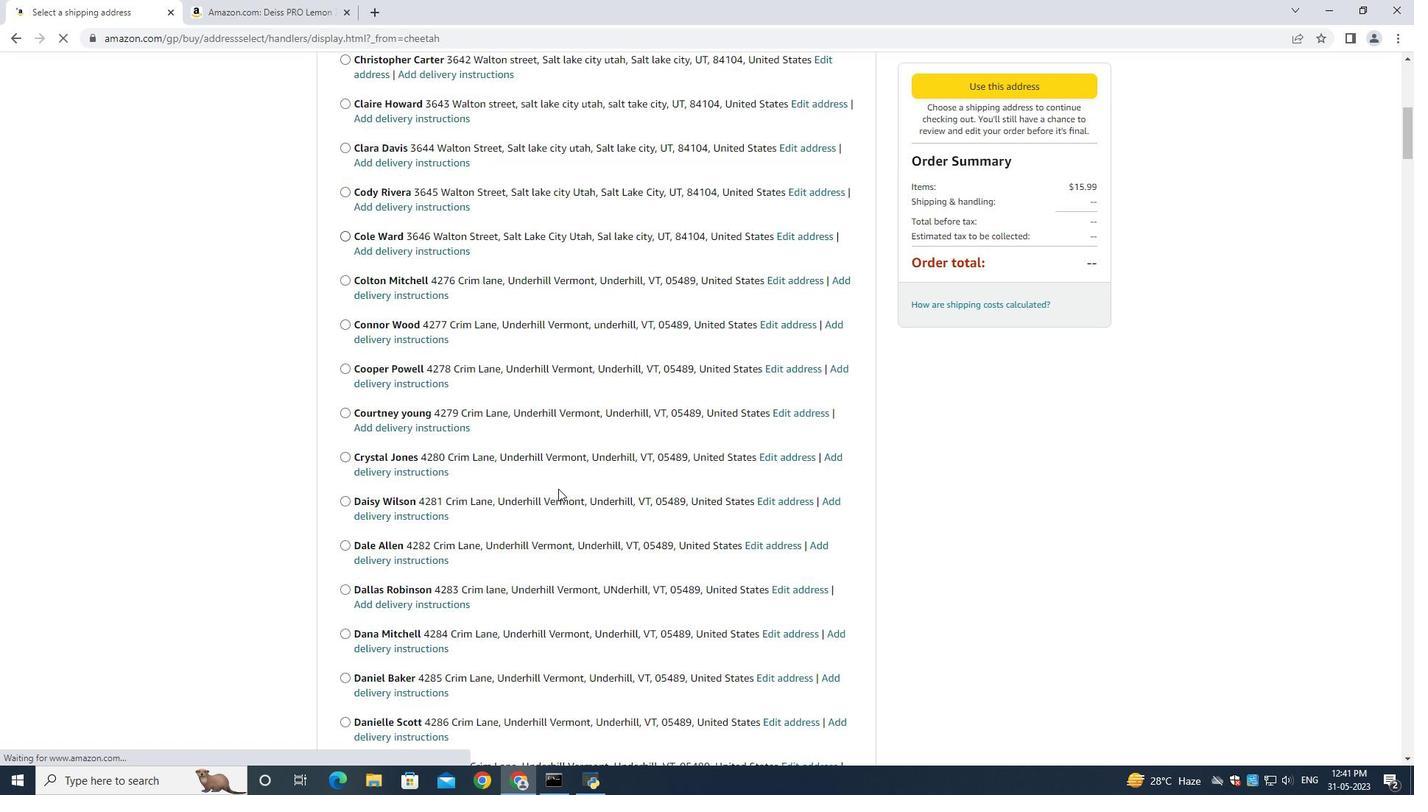 
Action: Mouse moved to (556, 488)
Screenshot: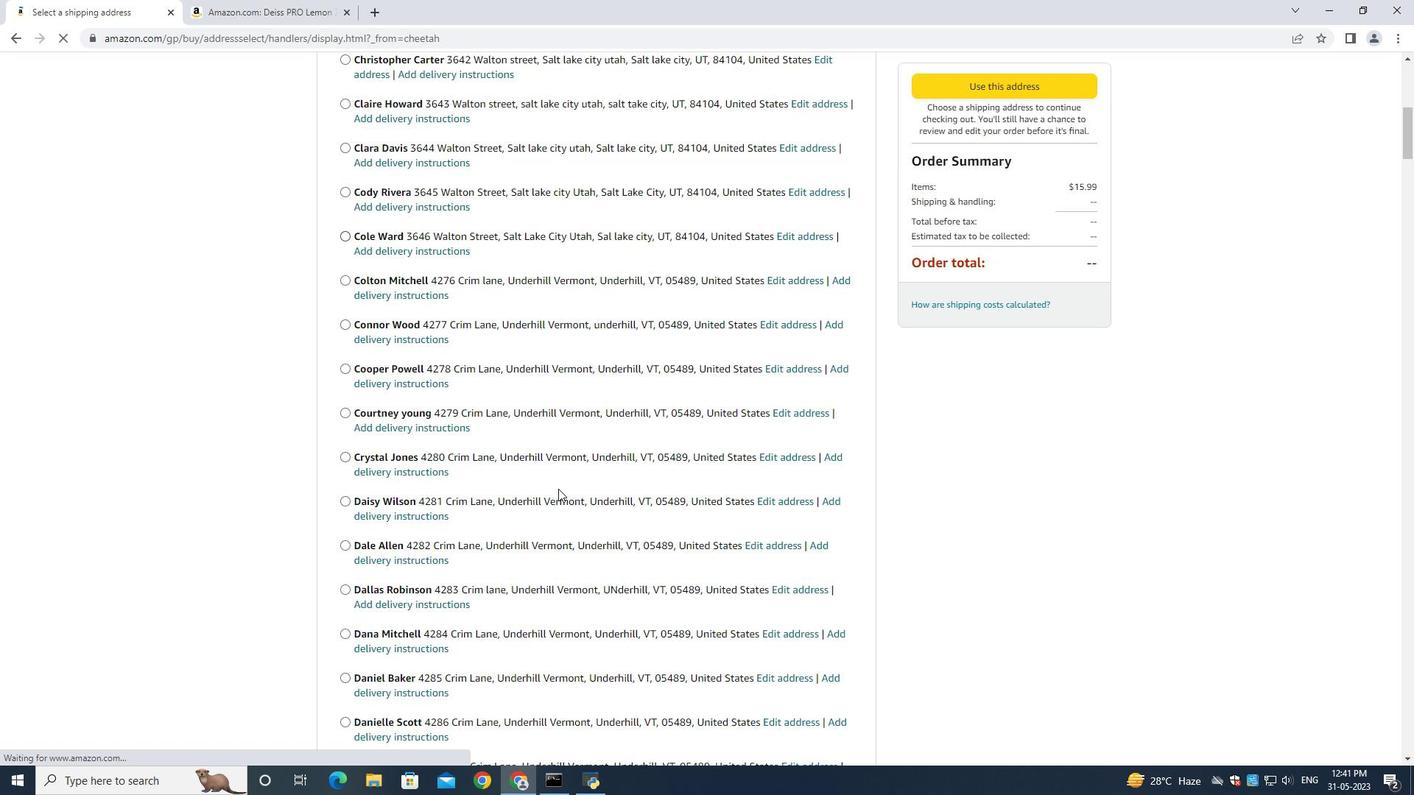 
Action: Mouse scrolled (556, 487) with delta (0, 0)
Screenshot: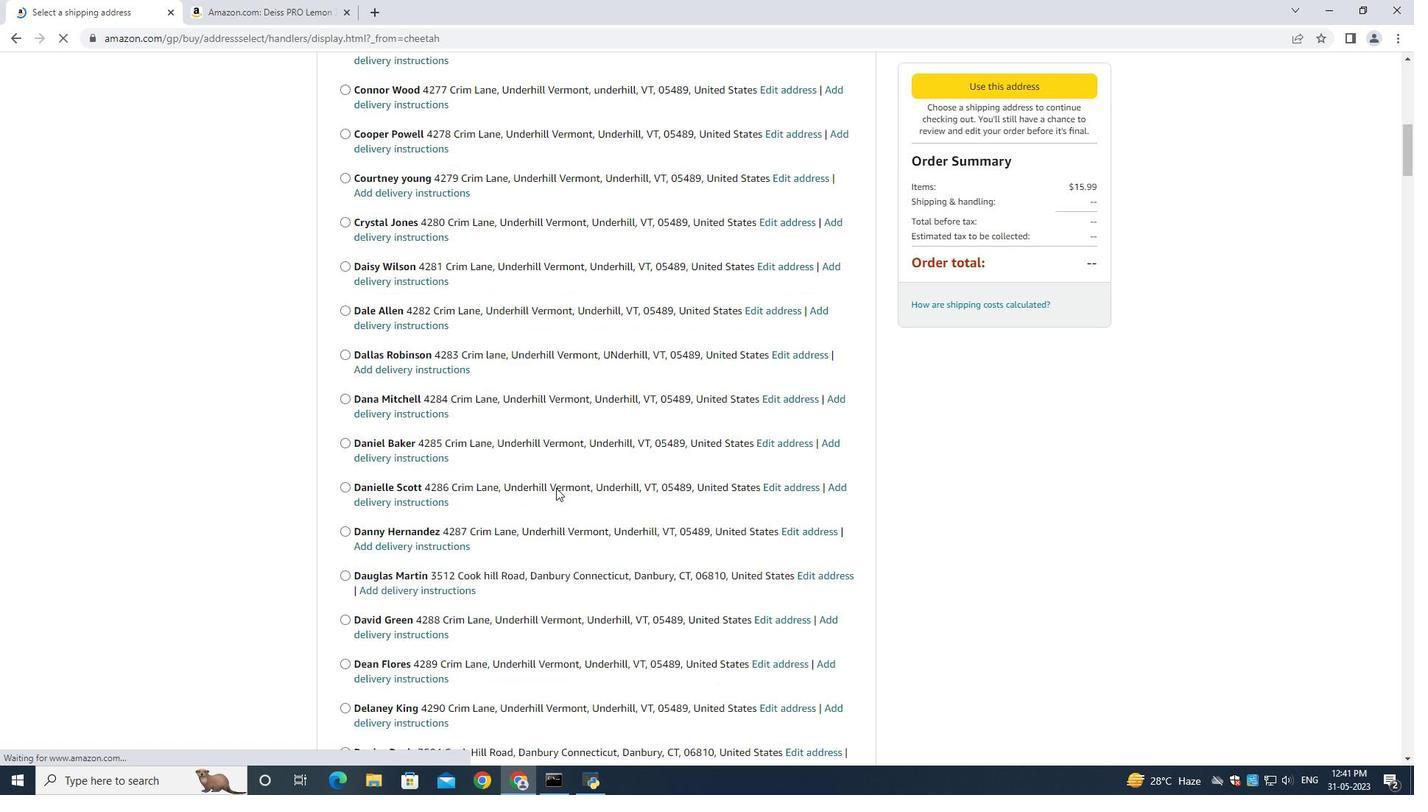 
Action: Mouse scrolled (556, 487) with delta (0, 0)
Screenshot: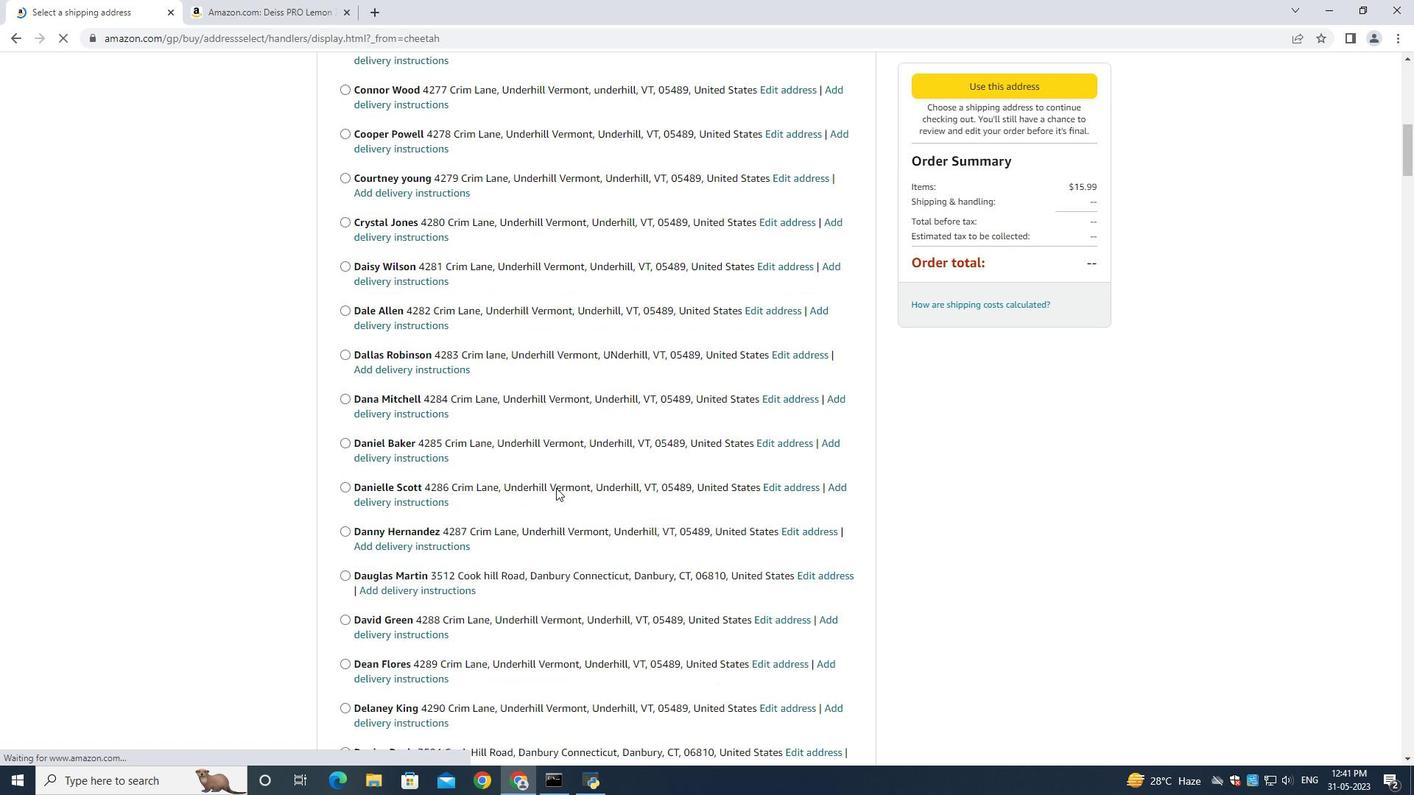 
Action: Mouse scrolled (556, 487) with delta (0, 0)
Screenshot: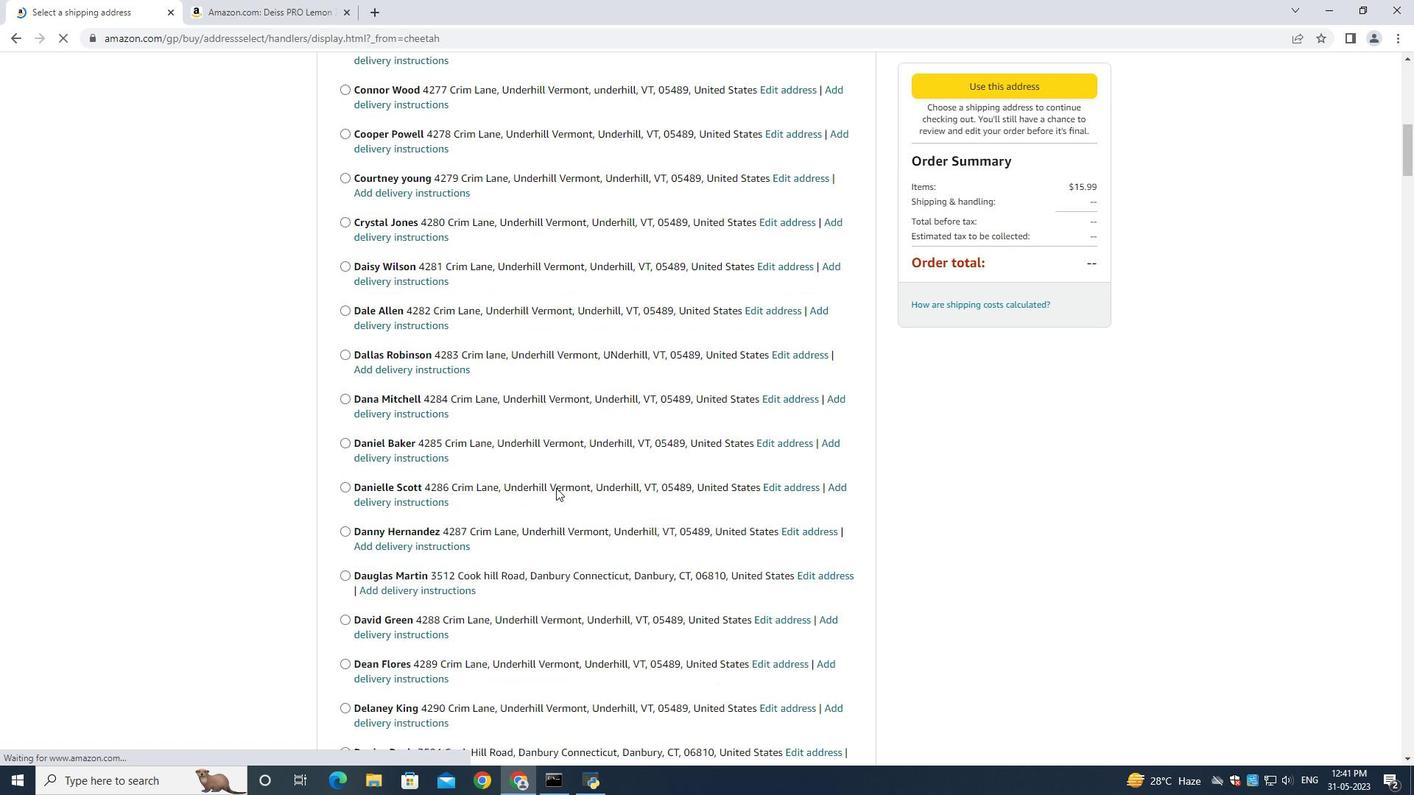 
Action: Mouse scrolled (556, 487) with delta (0, 0)
Screenshot: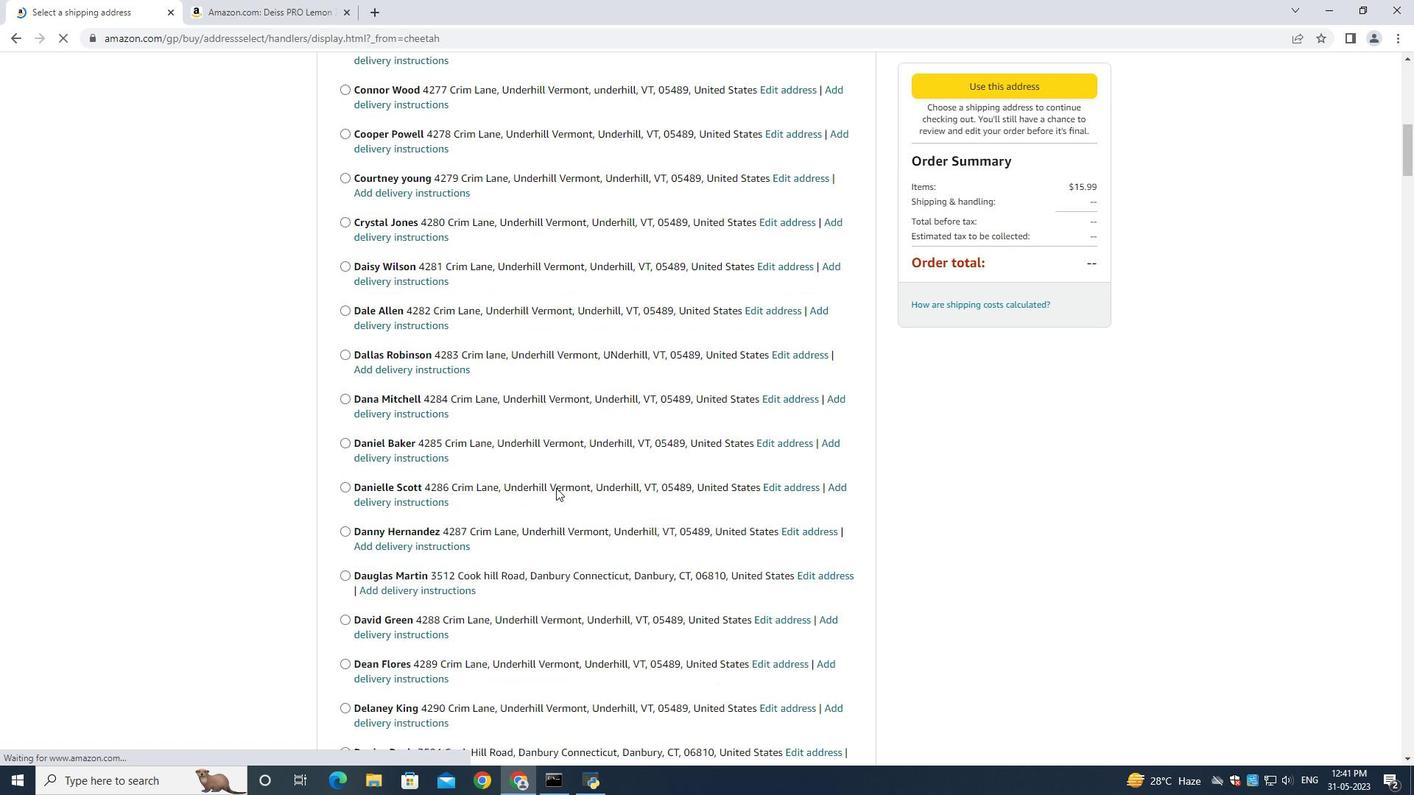 
Action: Mouse scrolled (556, 487) with delta (0, 0)
Screenshot: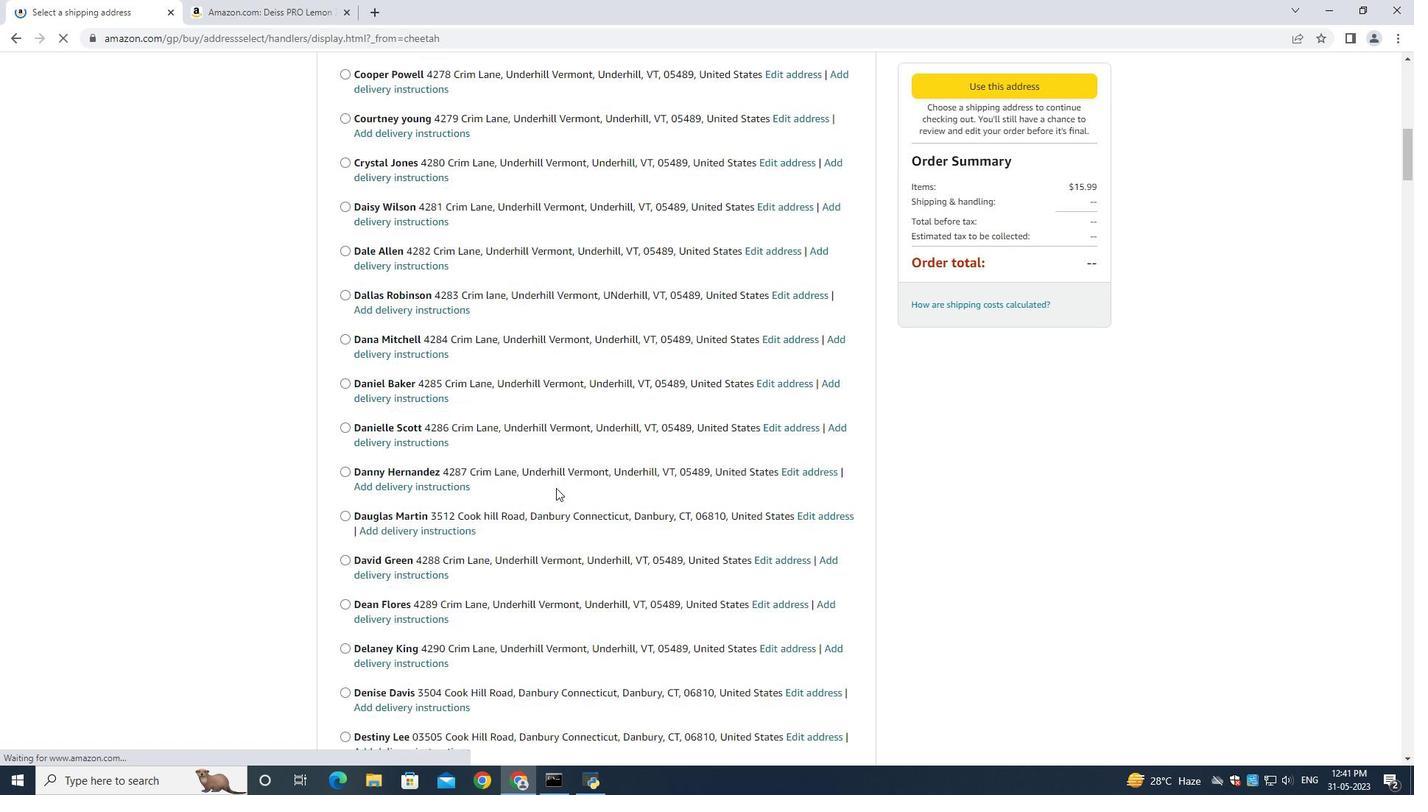 
Action: Mouse scrolled (556, 487) with delta (0, 0)
Screenshot: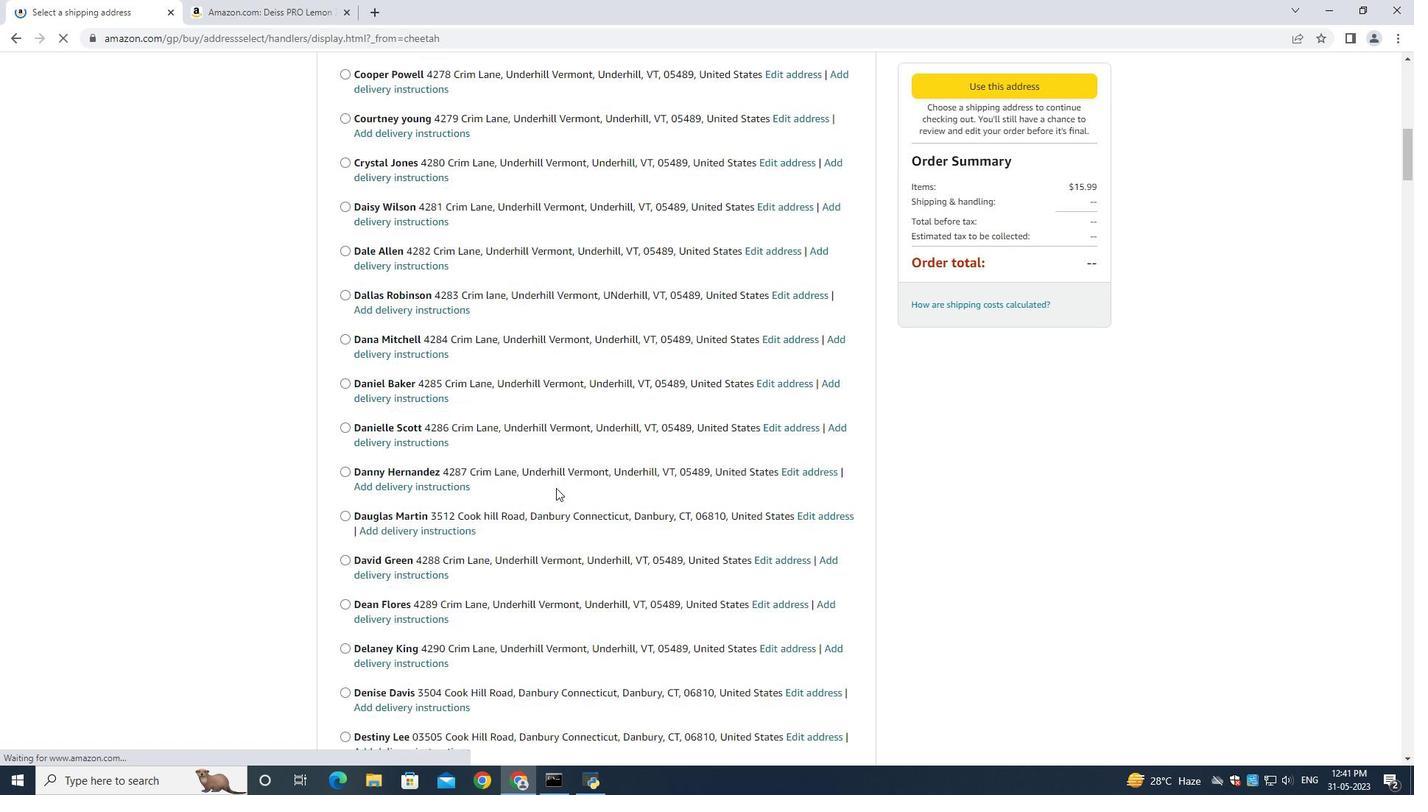 
Action: Mouse scrolled (556, 487) with delta (0, 0)
Screenshot: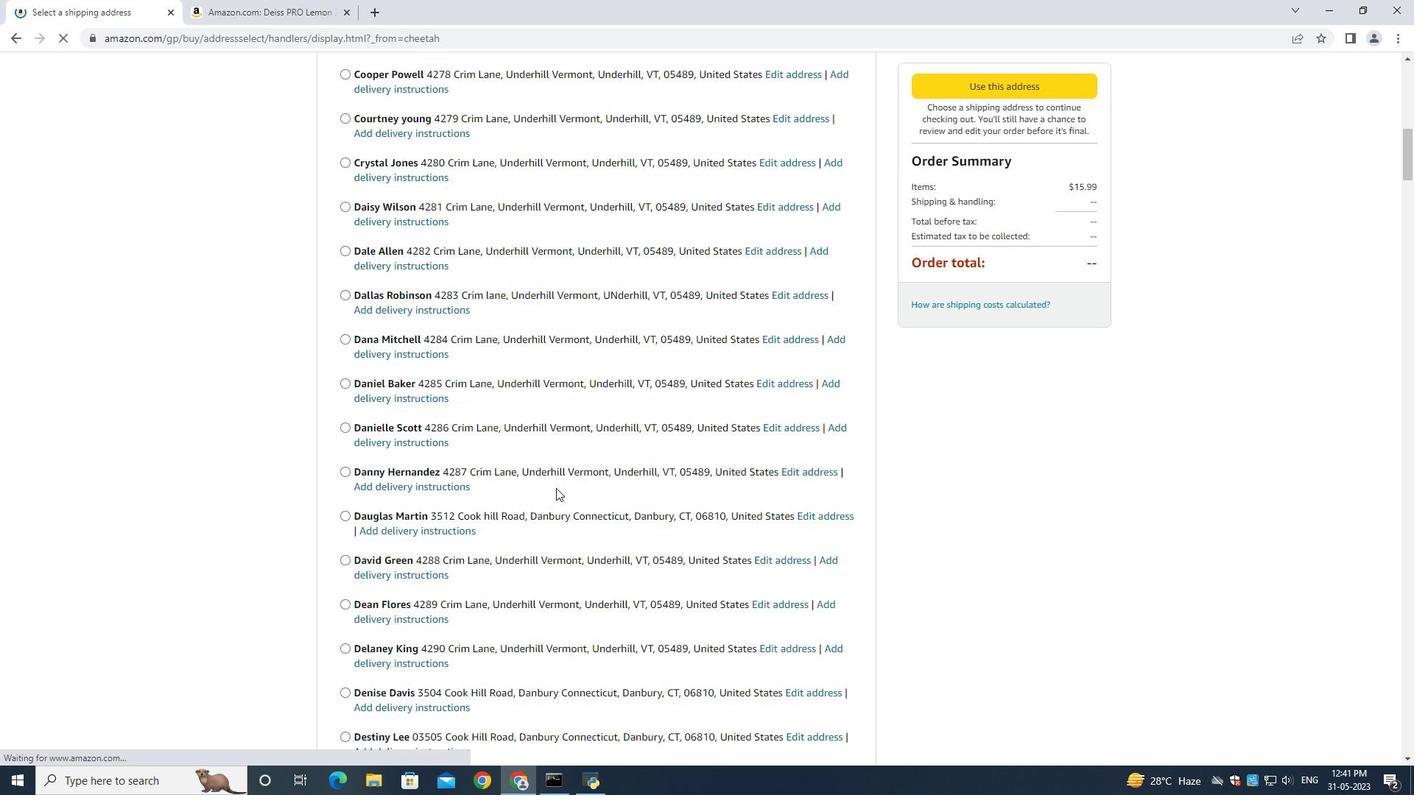 
Action: Mouse scrolled (556, 487) with delta (0, 0)
Screenshot: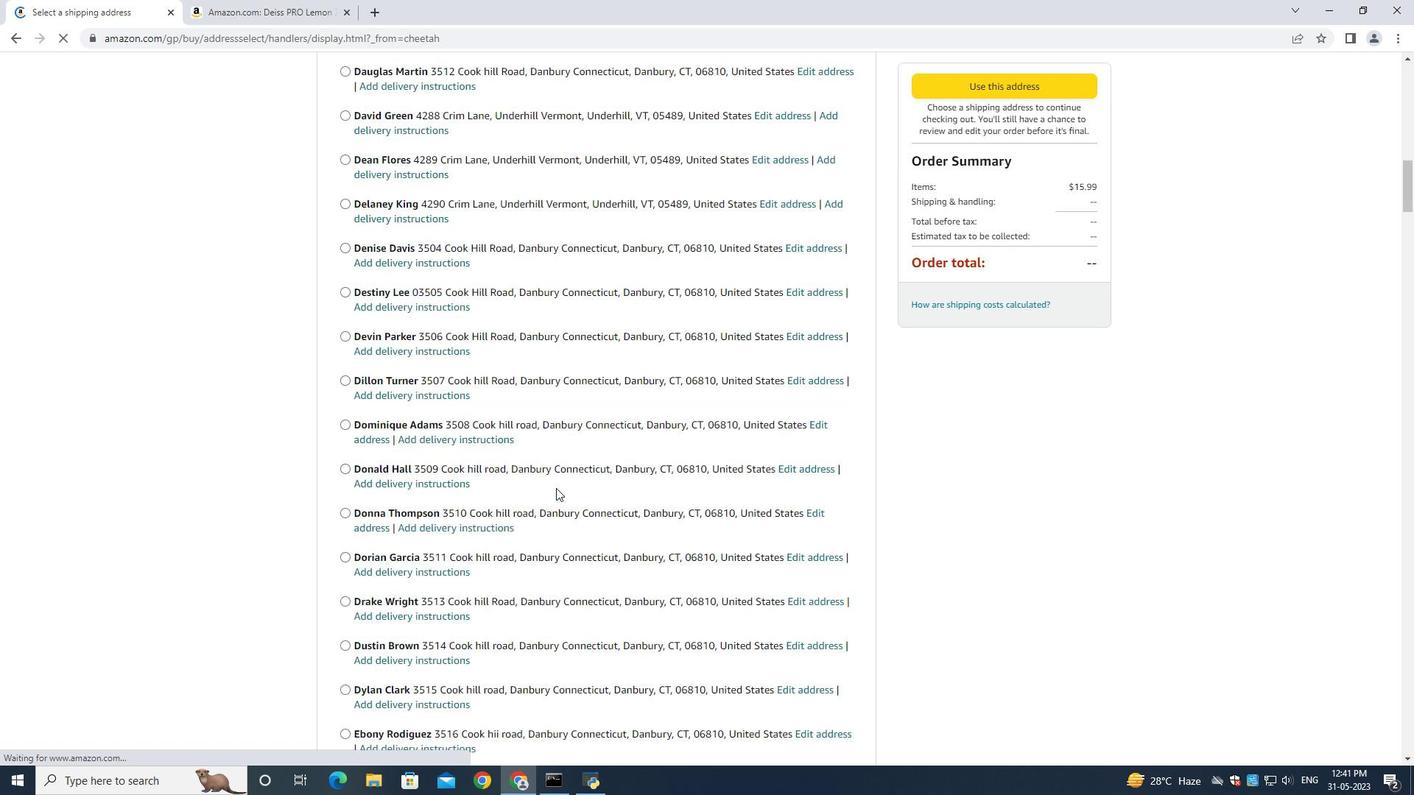 
Action: Mouse scrolled (556, 487) with delta (0, 0)
Screenshot: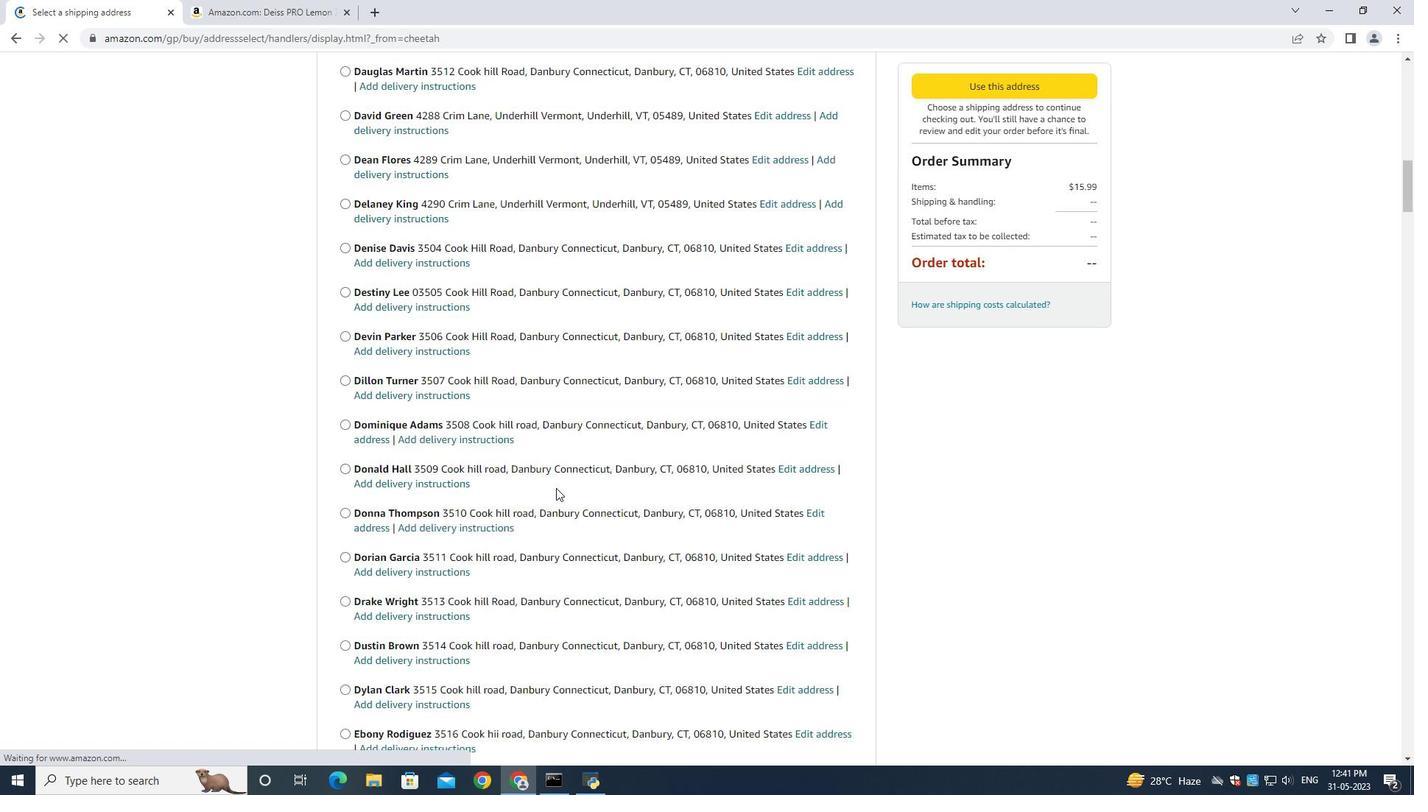 
Action: Mouse scrolled (556, 487) with delta (0, 0)
Screenshot: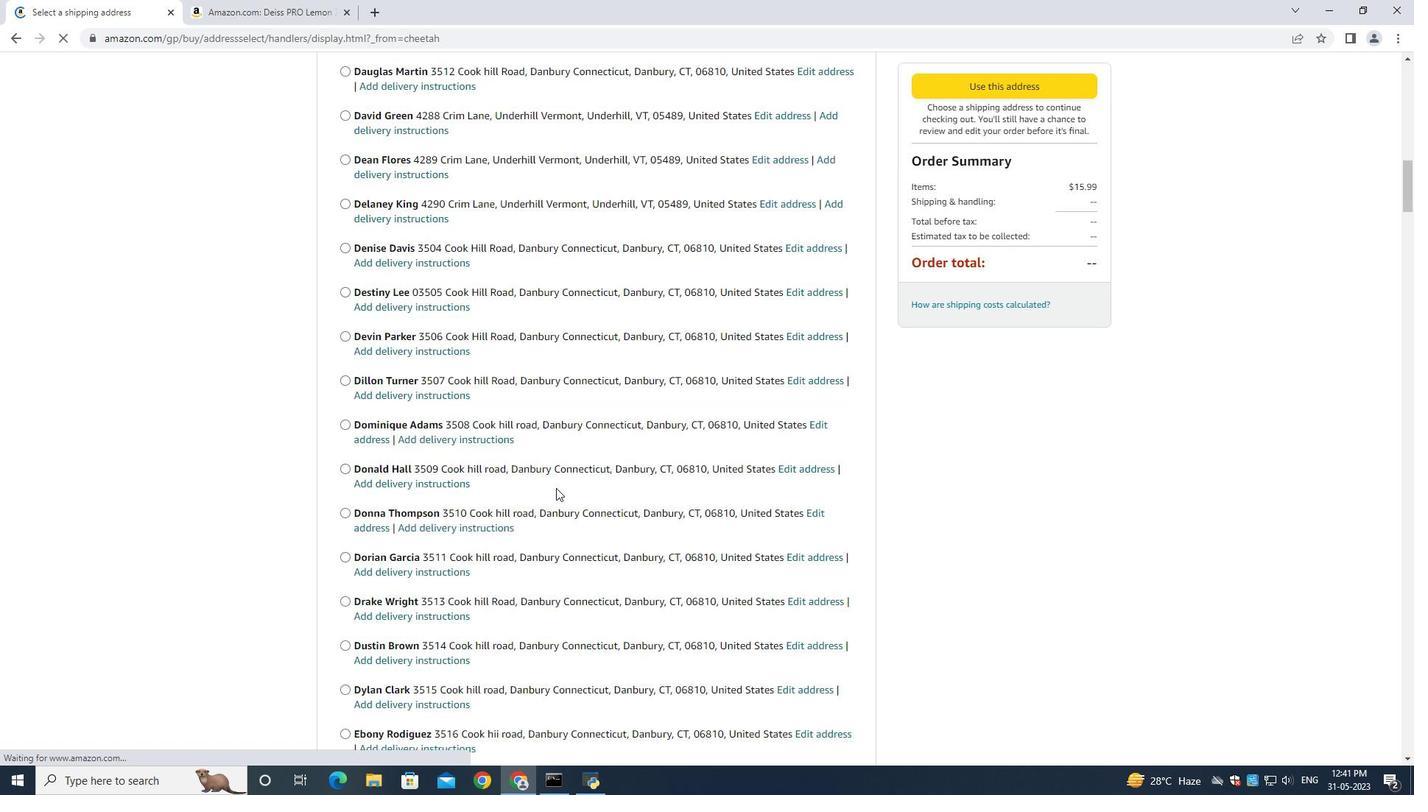 
Action: Mouse scrolled (556, 487) with delta (0, 0)
Screenshot: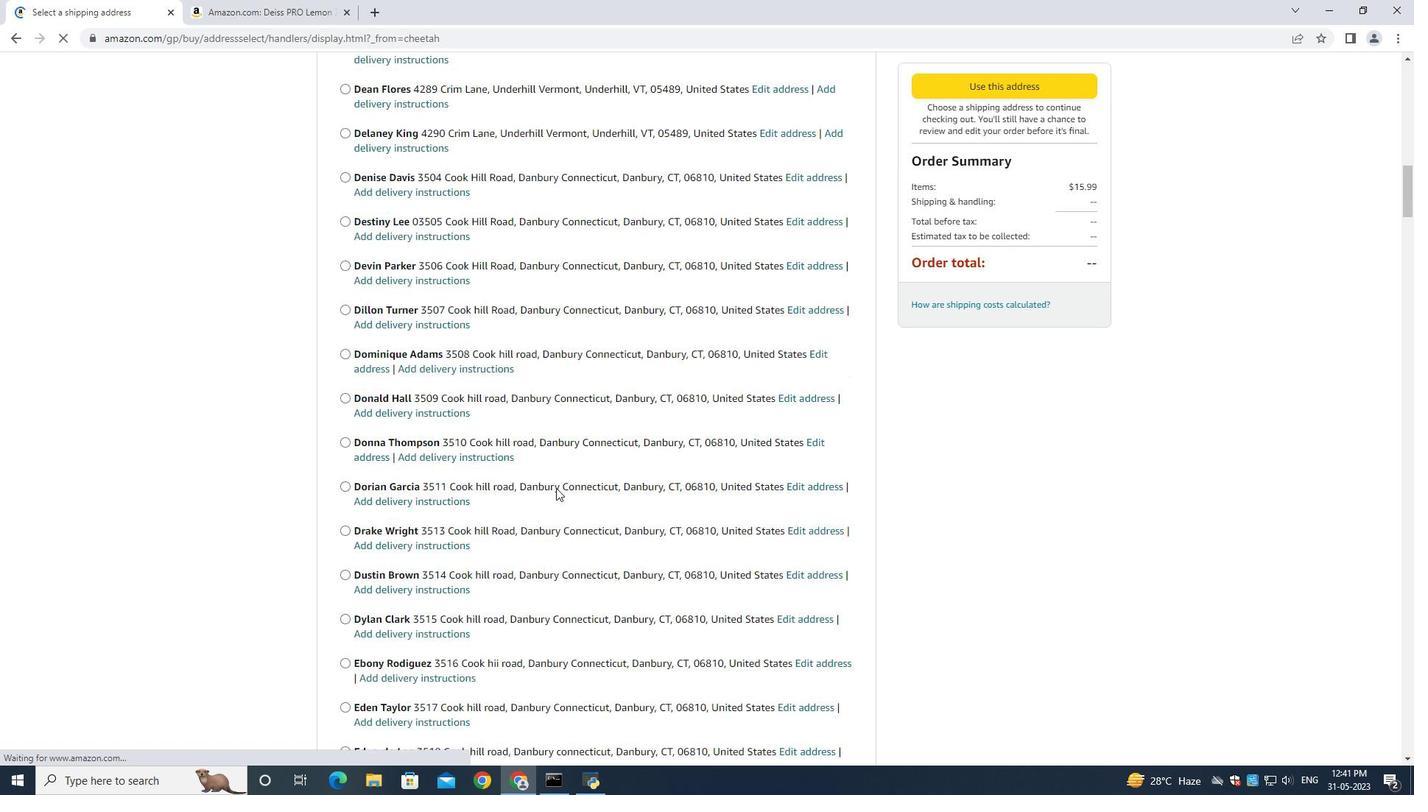 
Action: Mouse scrolled (556, 487) with delta (0, 0)
Screenshot: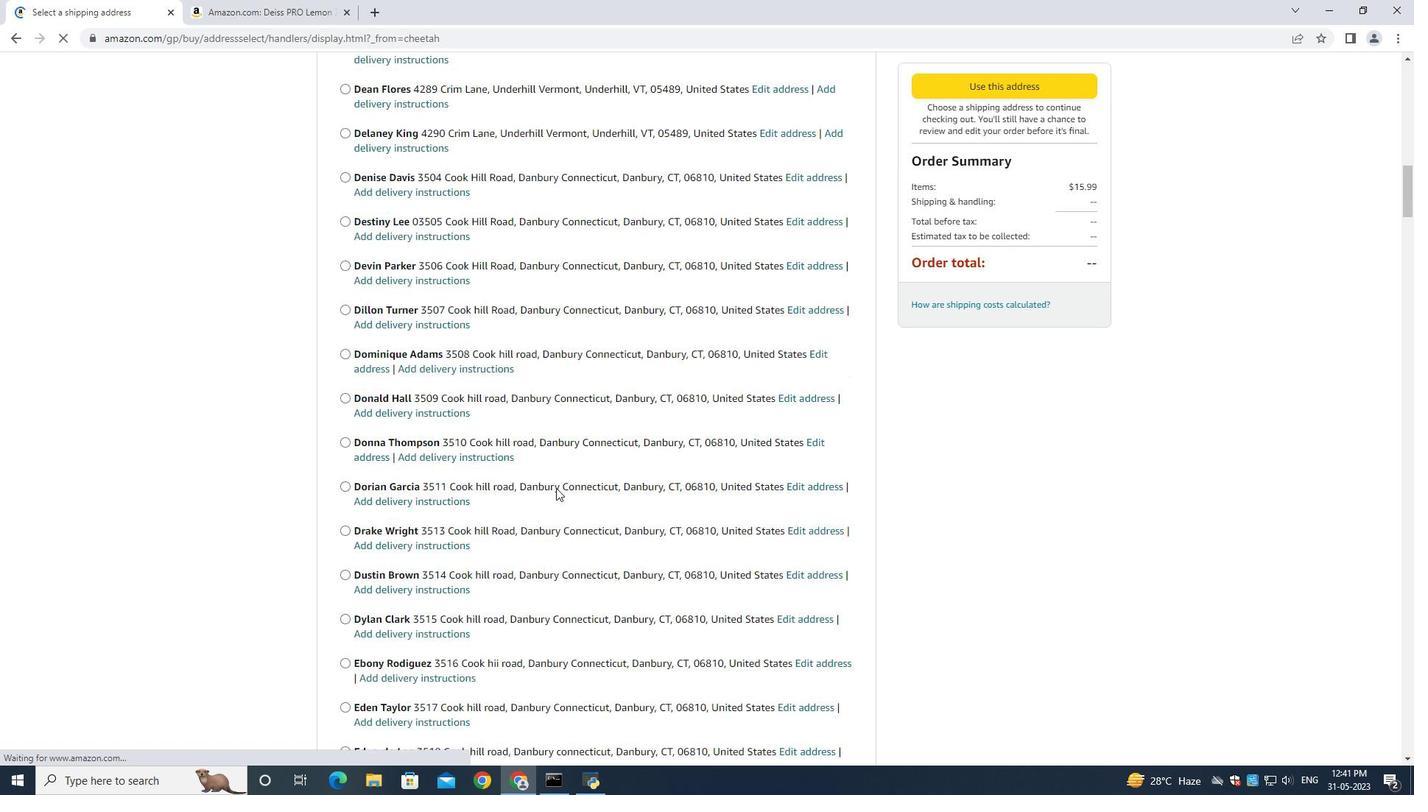 
Action: Mouse scrolled (556, 487) with delta (0, 0)
Screenshot: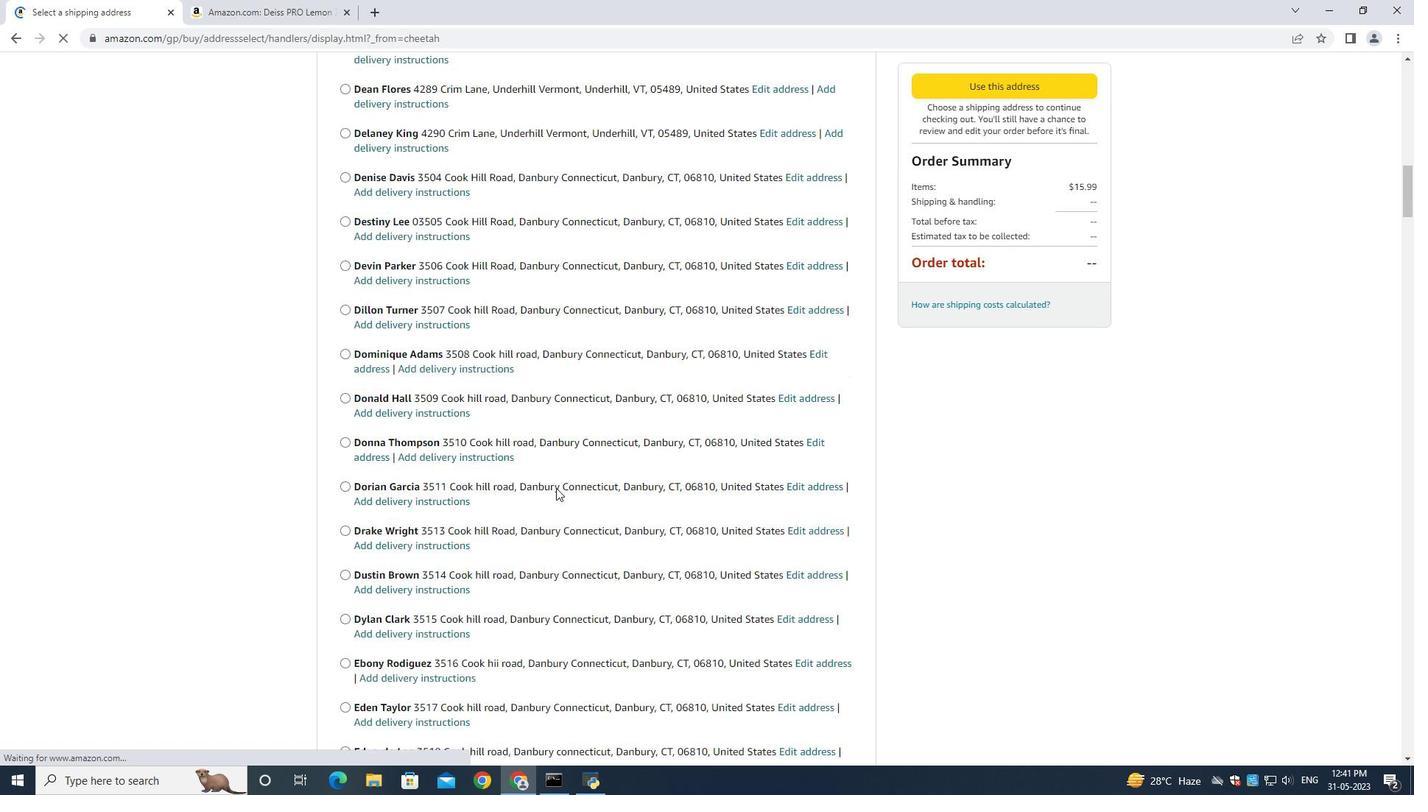 
Action: Mouse scrolled (556, 487) with delta (0, 0)
Screenshot: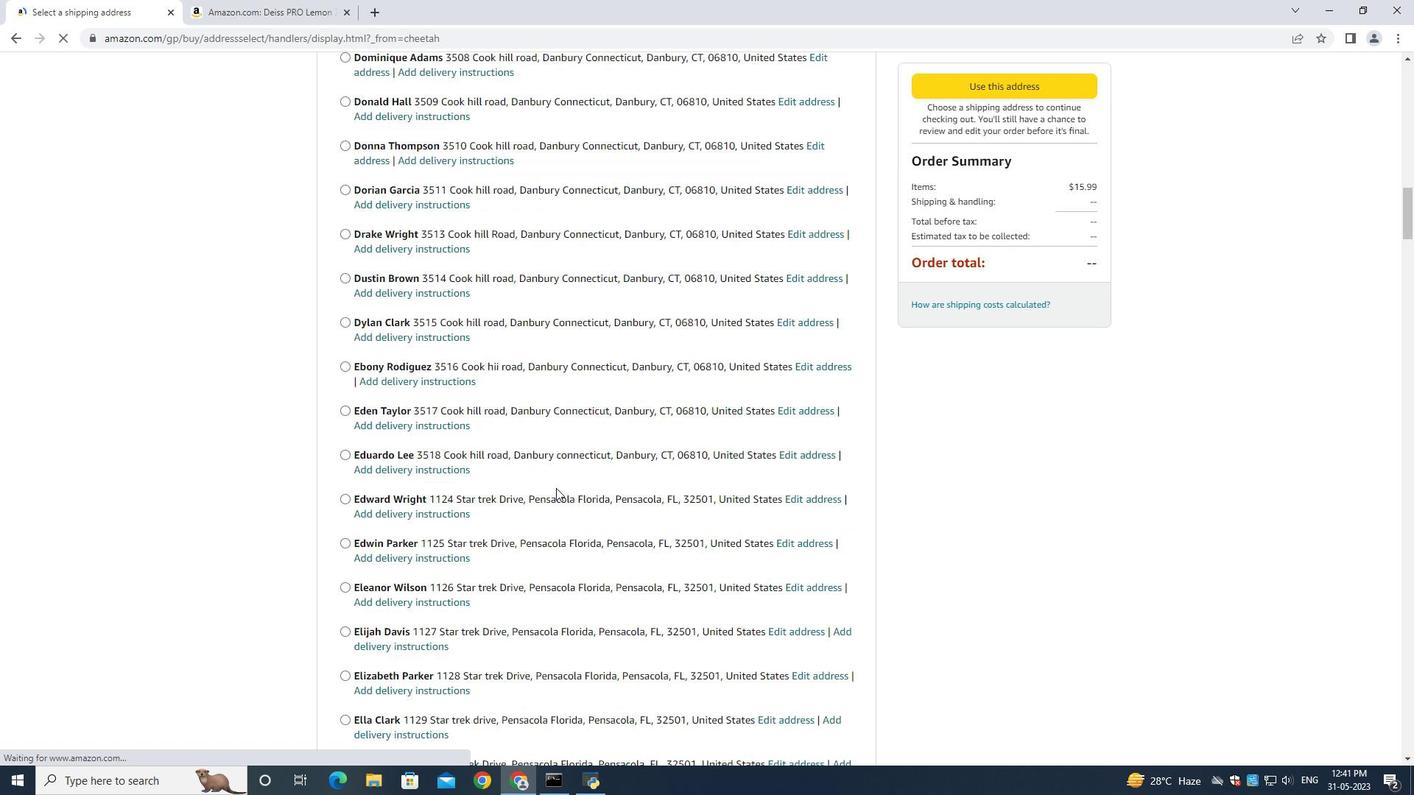 
Action: Mouse scrolled (556, 487) with delta (0, 0)
Screenshot: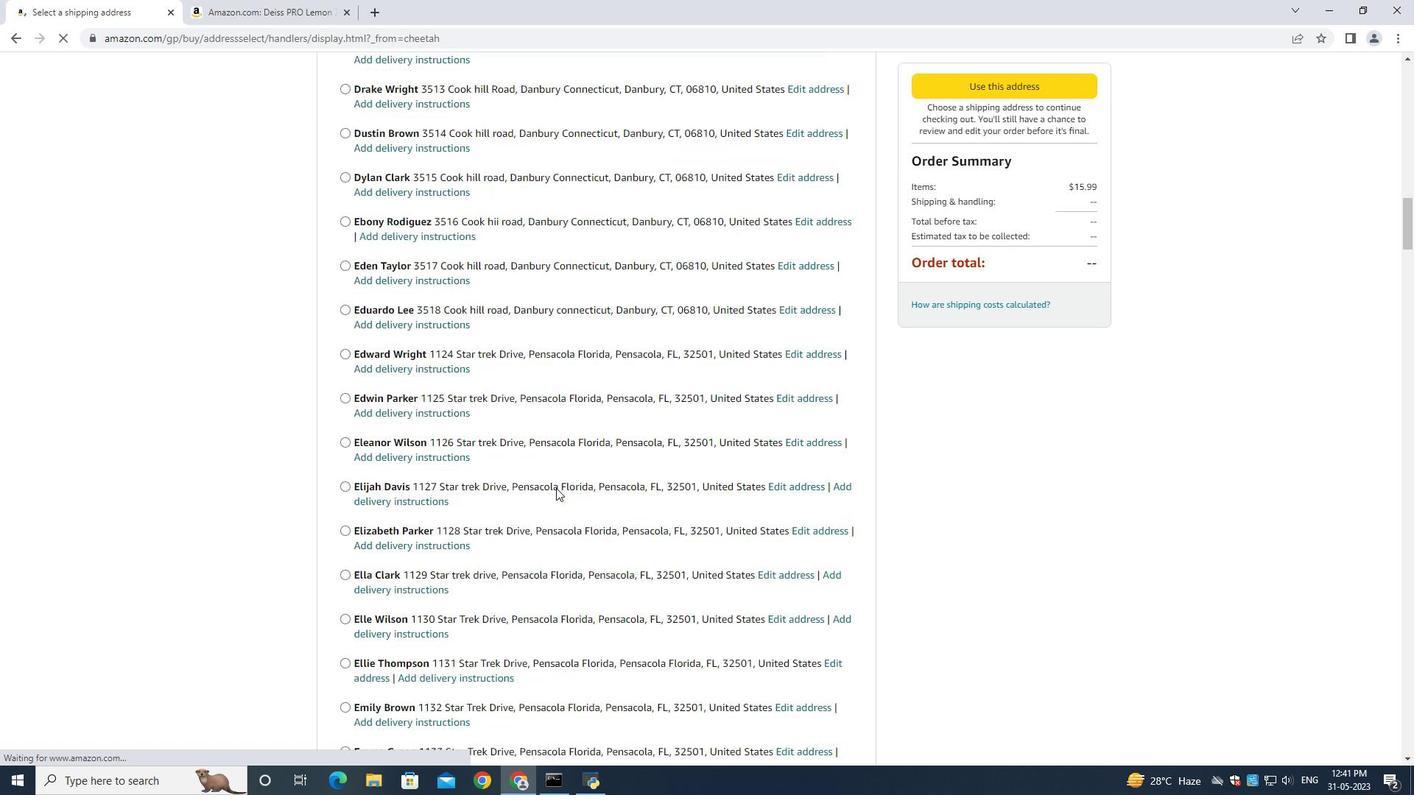 
Action: Mouse scrolled (556, 487) with delta (0, 0)
Screenshot: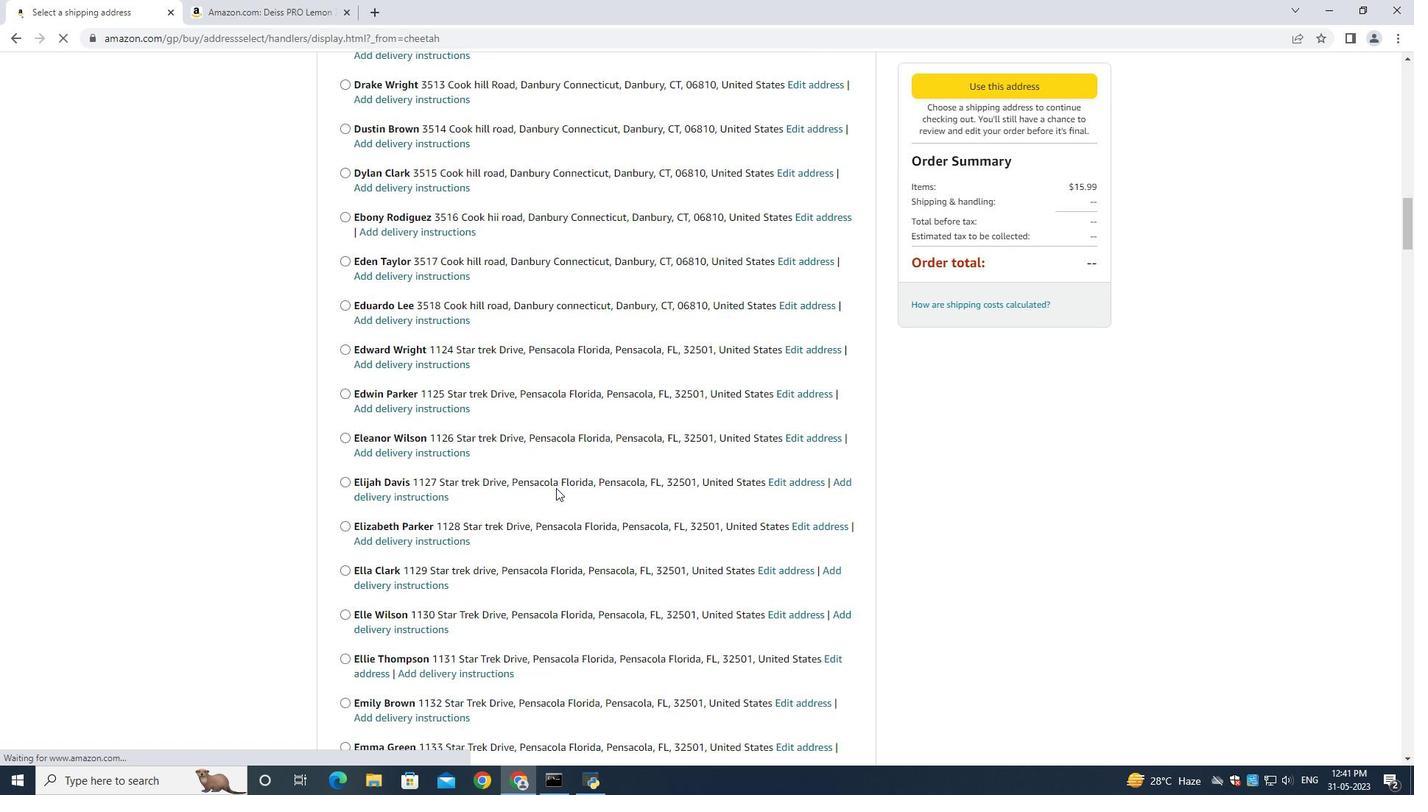 
Action: Mouse scrolled (556, 487) with delta (0, 0)
Screenshot: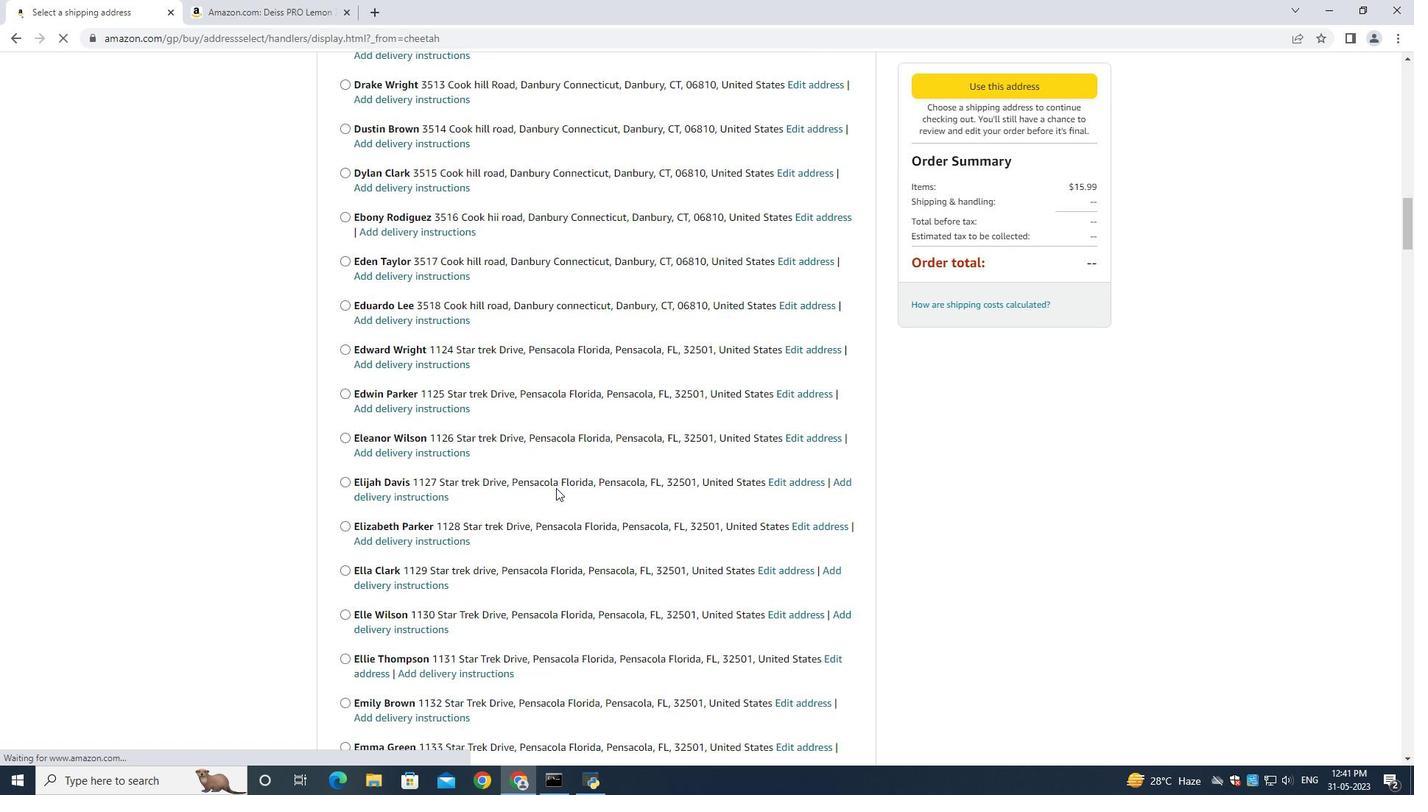 
Action: Mouse scrolled (556, 487) with delta (0, 0)
Screenshot: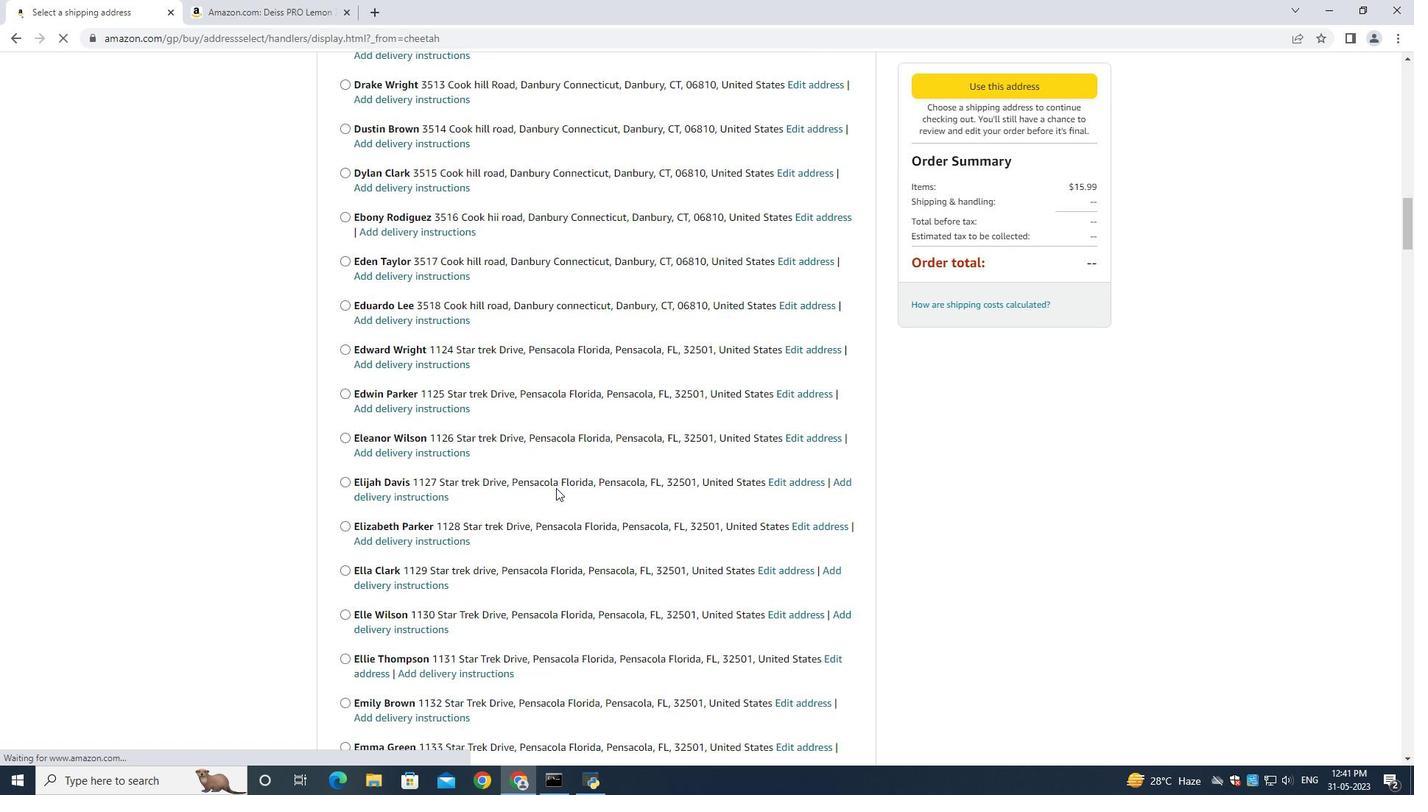 
Action: Mouse scrolled (556, 487) with delta (0, 0)
Screenshot: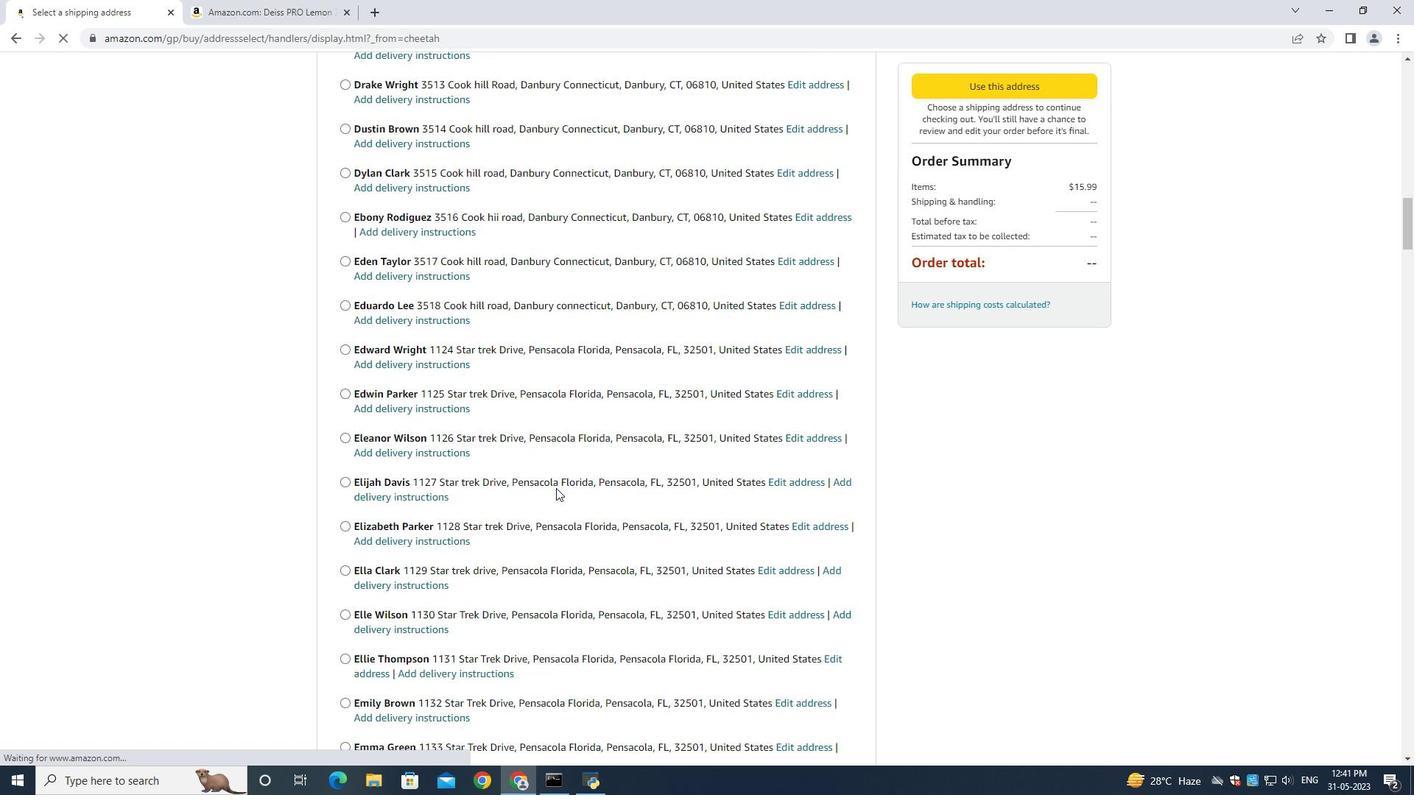 
Action: Mouse scrolled (556, 487) with delta (0, 0)
Screenshot: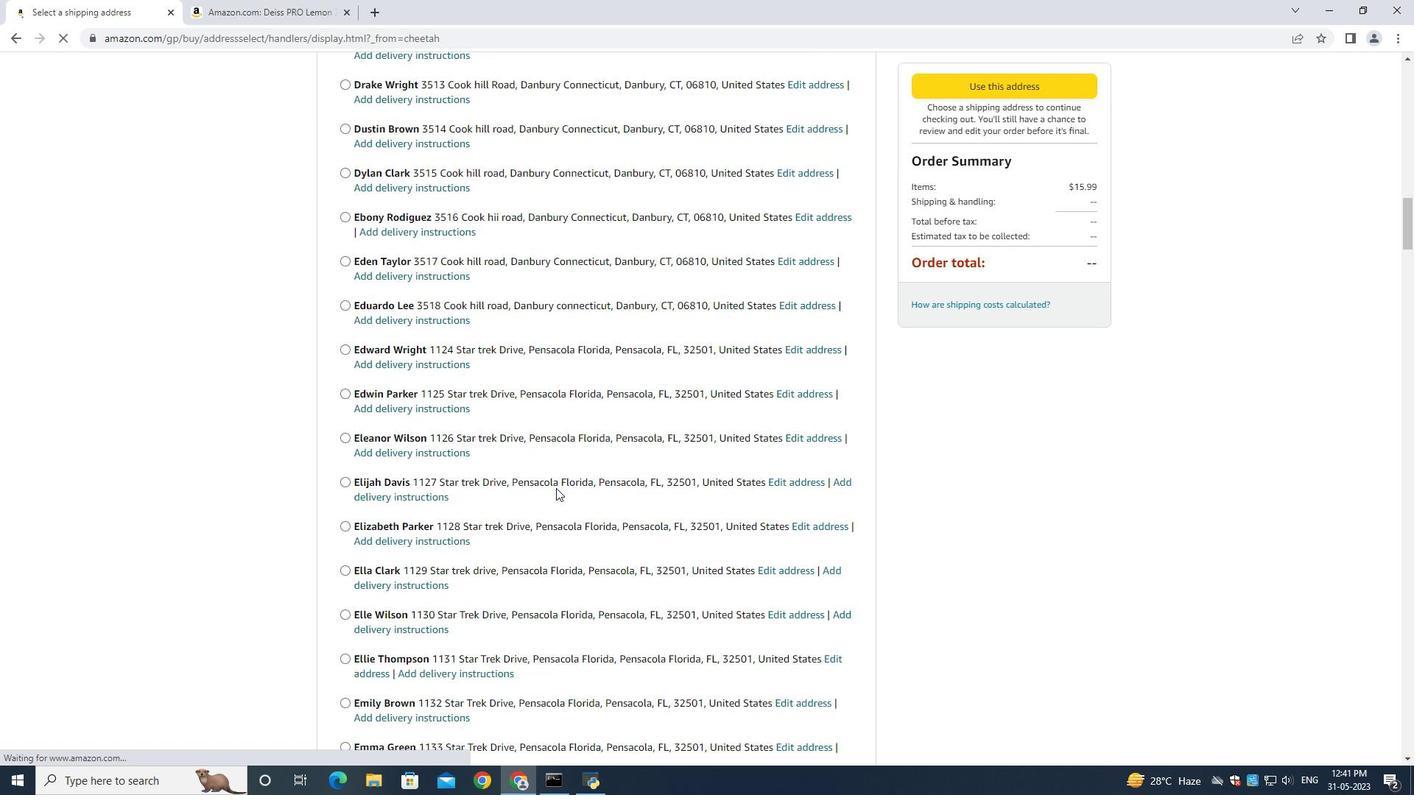
Action: Mouse scrolled (556, 487) with delta (0, 0)
Screenshot: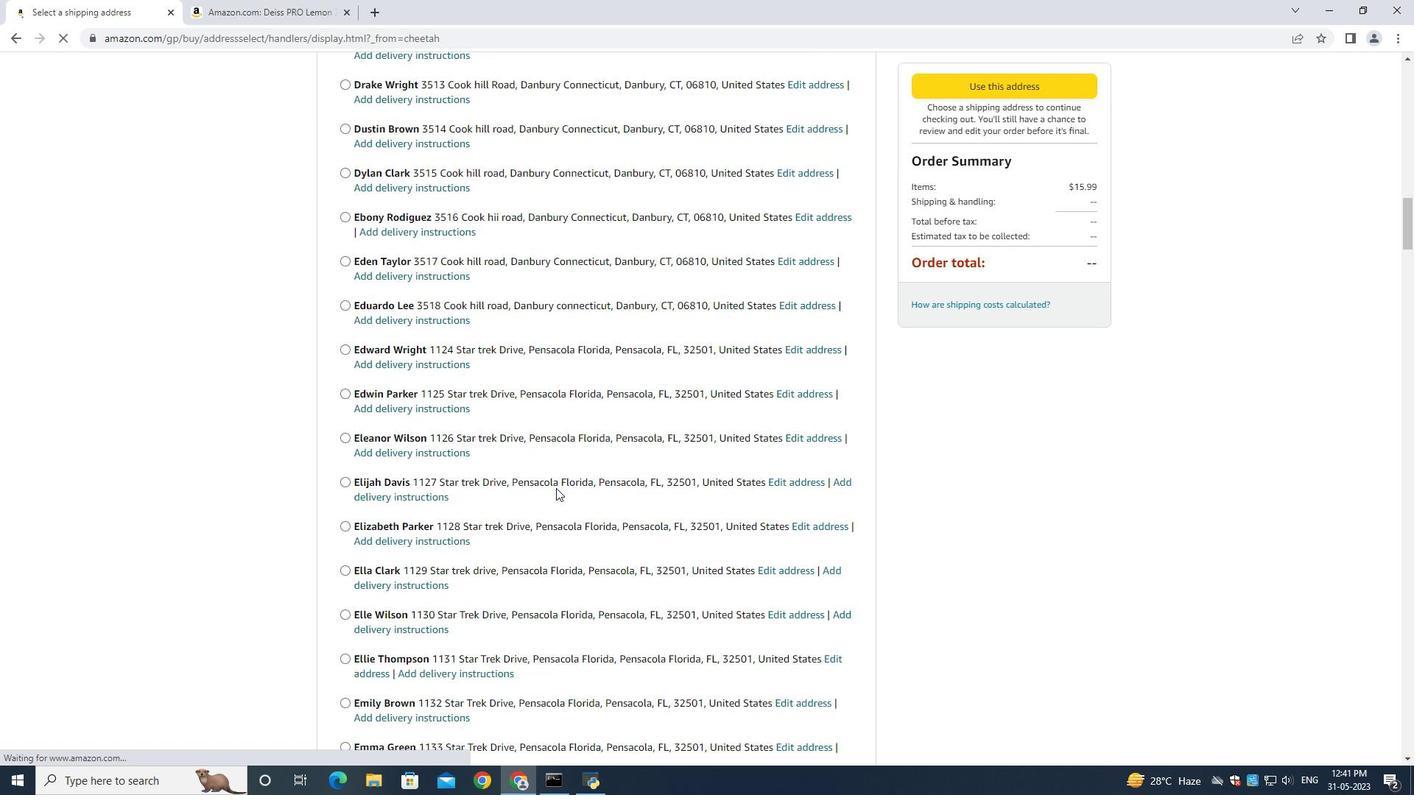 
Action: Mouse moved to (555, 488)
Screenshot: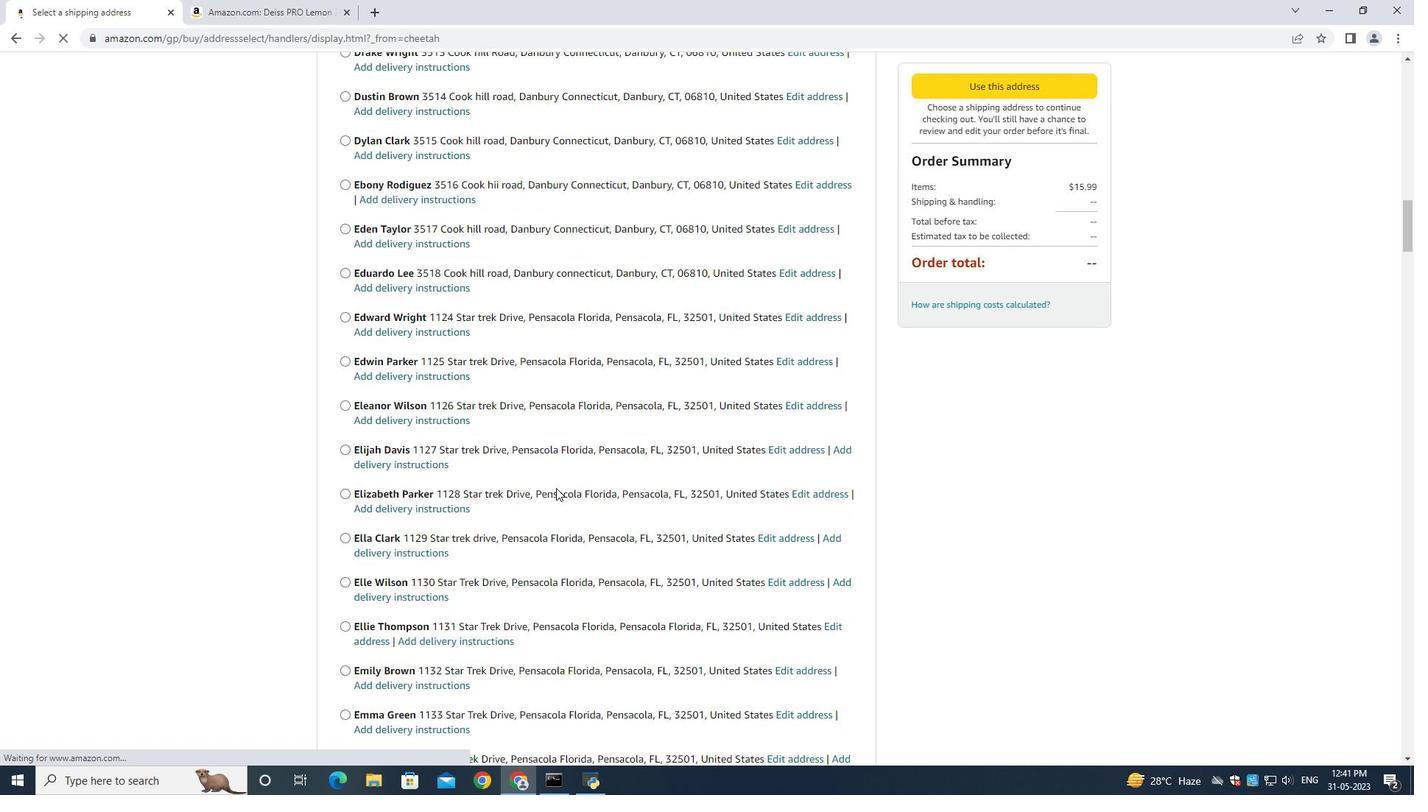 
Action: Mouse scrolled (555, 487) with delta (0, 0)
Screenshot: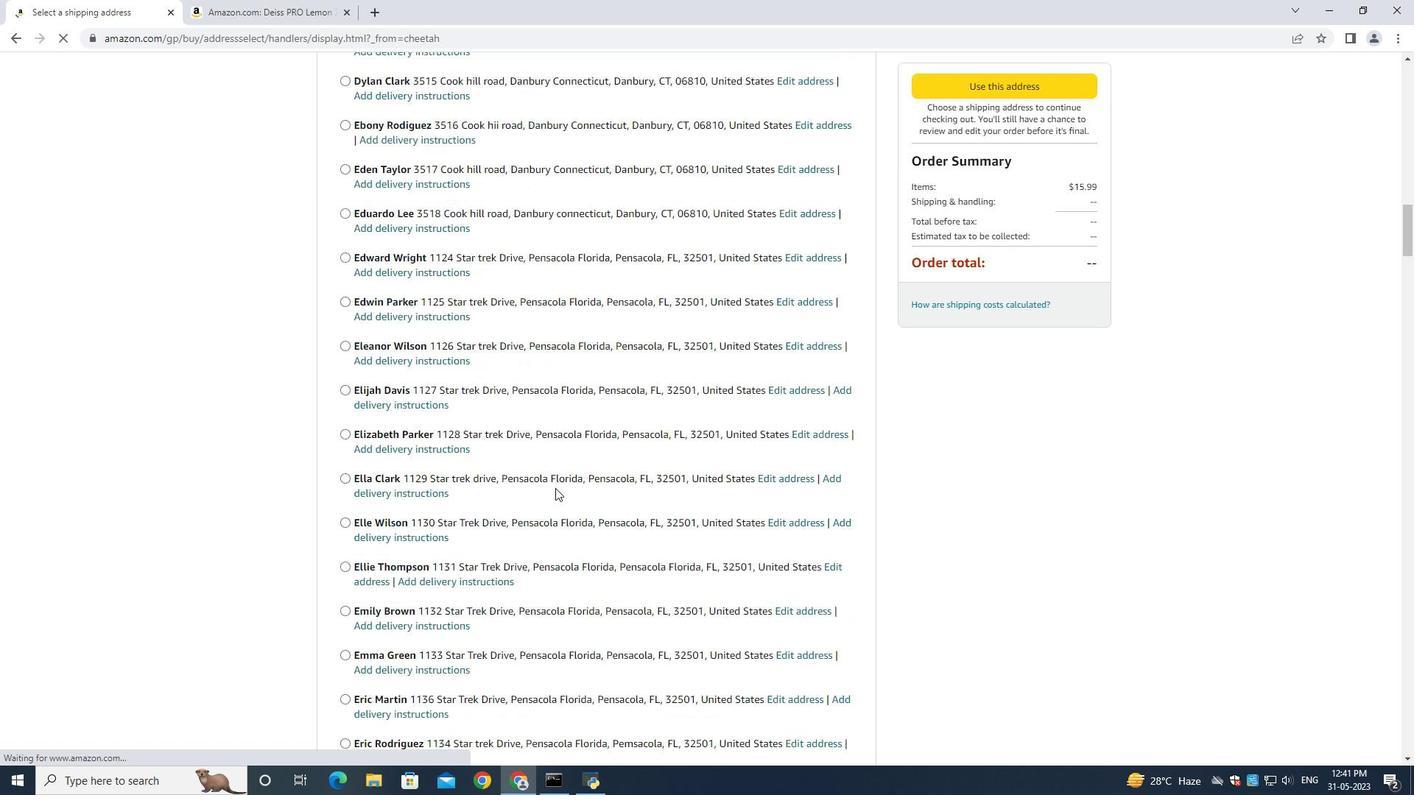 
Action: Mouse scrolled (555, 487) with delta (0, 0)
Screenshot: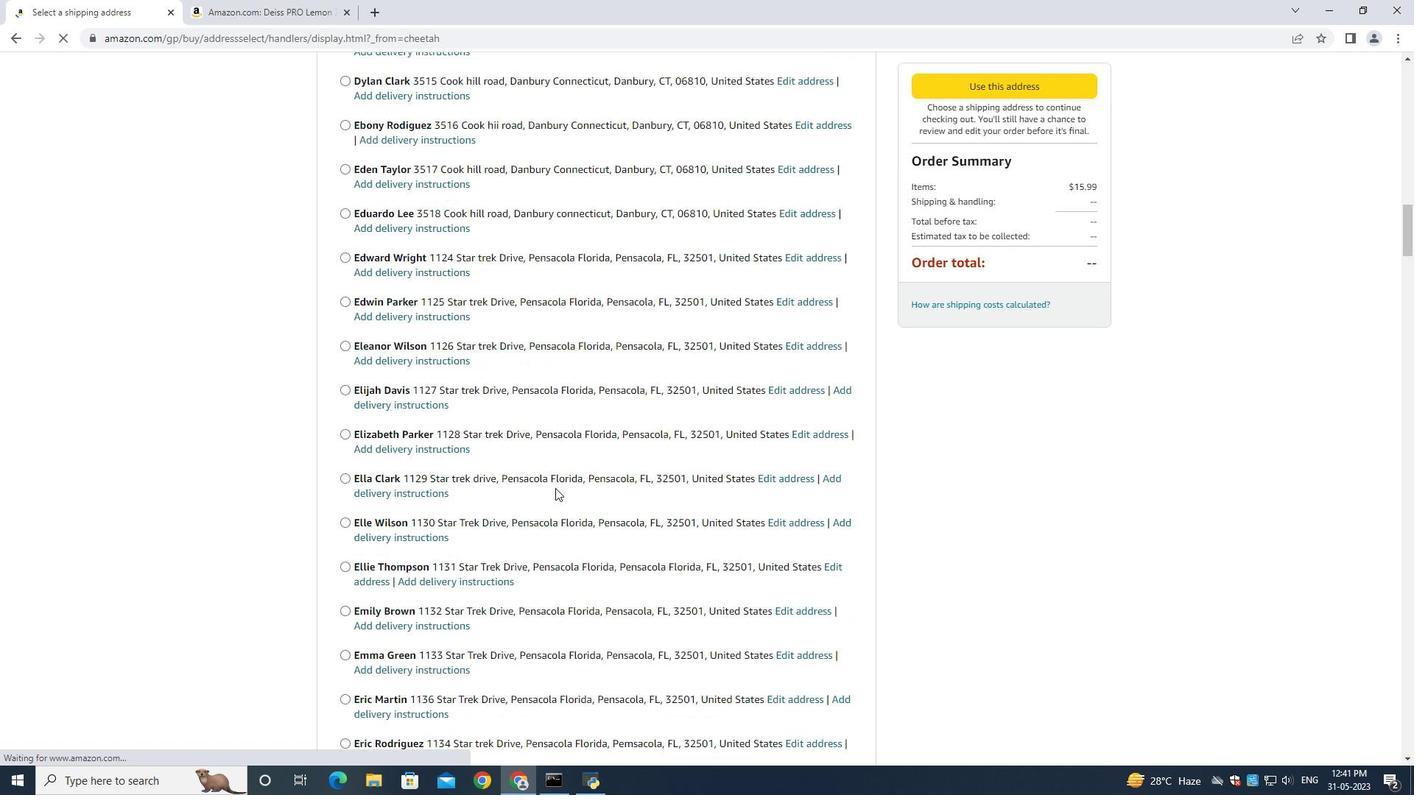 
Action: Mouse scrolled (555, 487) with delta (0, 0)
Screenshot: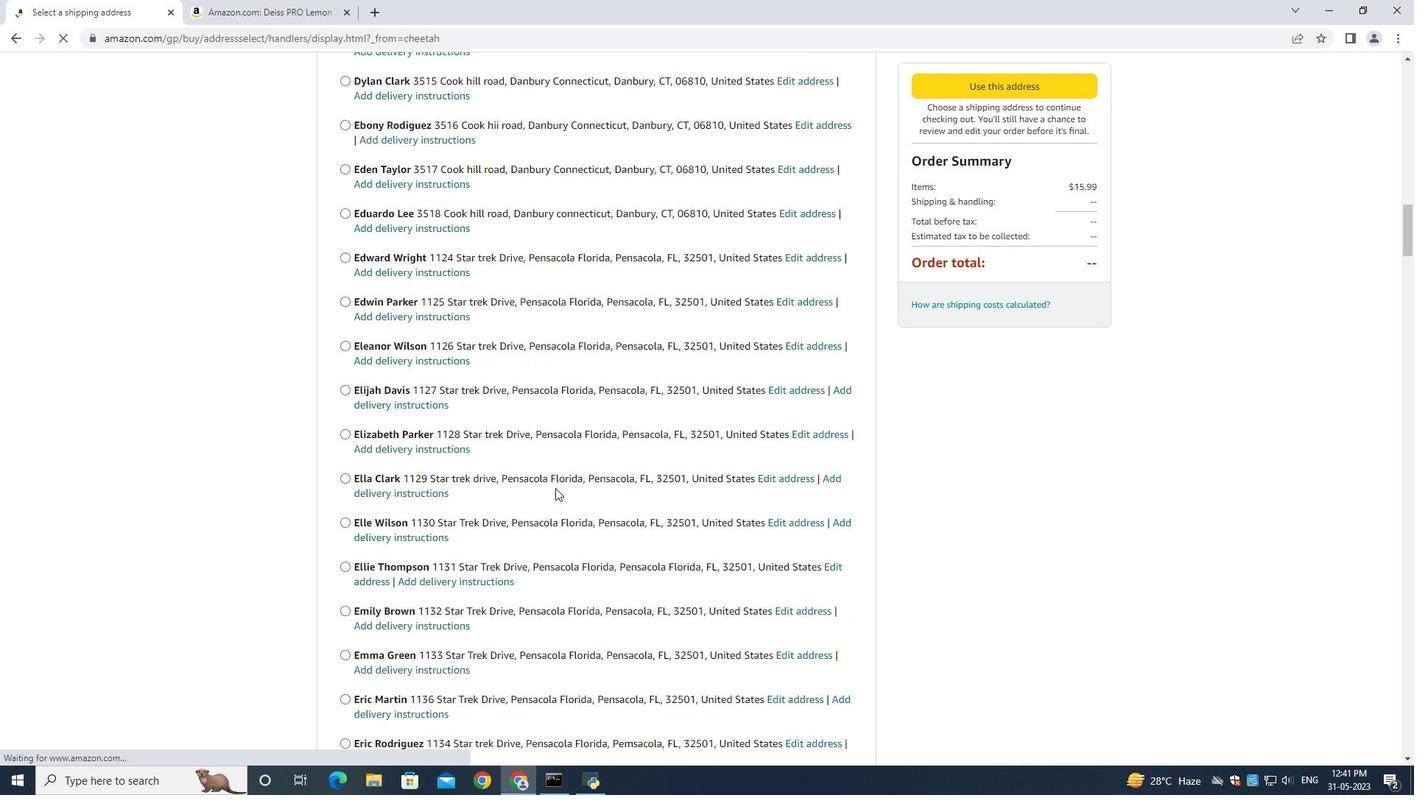 
Action: Mouse scrolled (555, 487) with delta (0, 0)
Screenshot: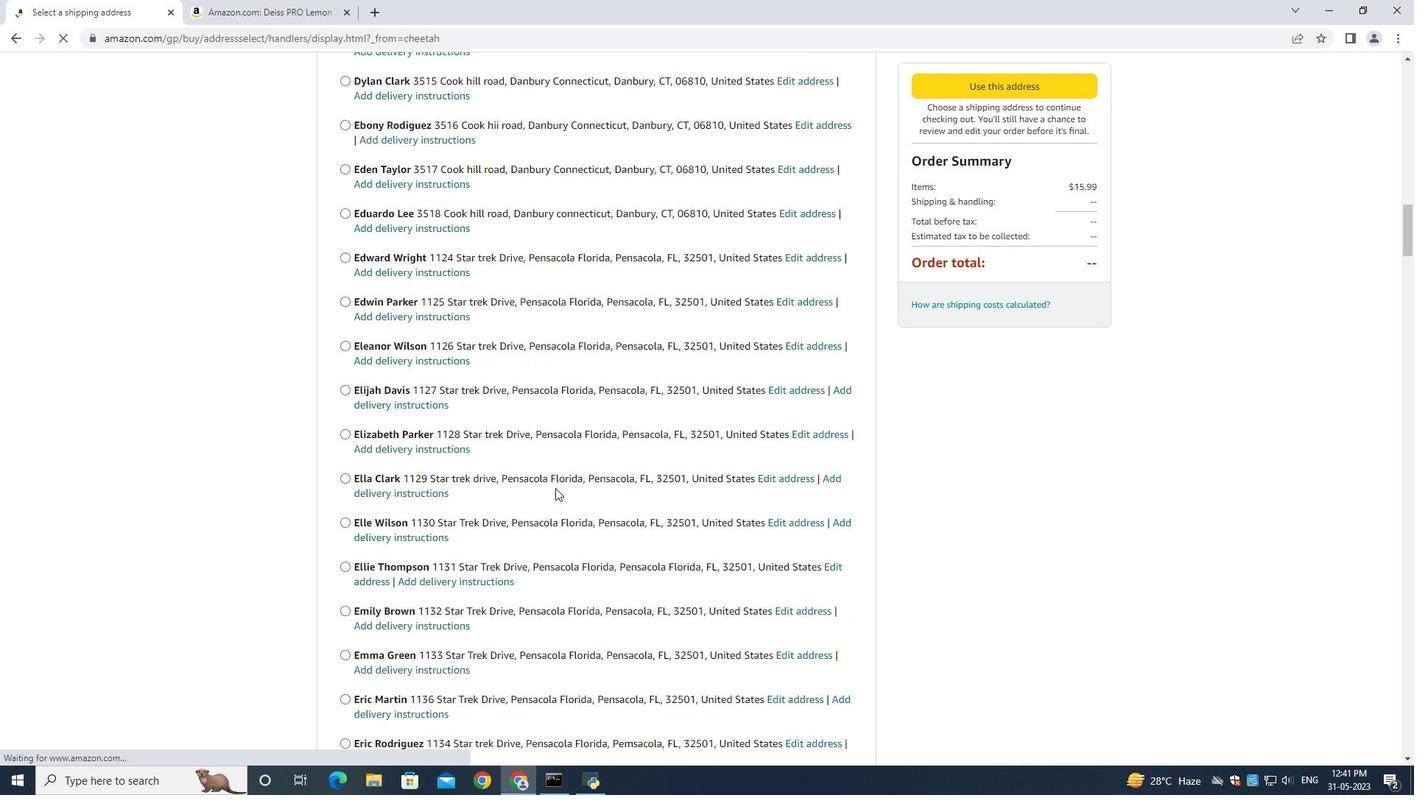 
Action: Mouse scrolled (555, 487) with delta (0, 0)
Screenshot: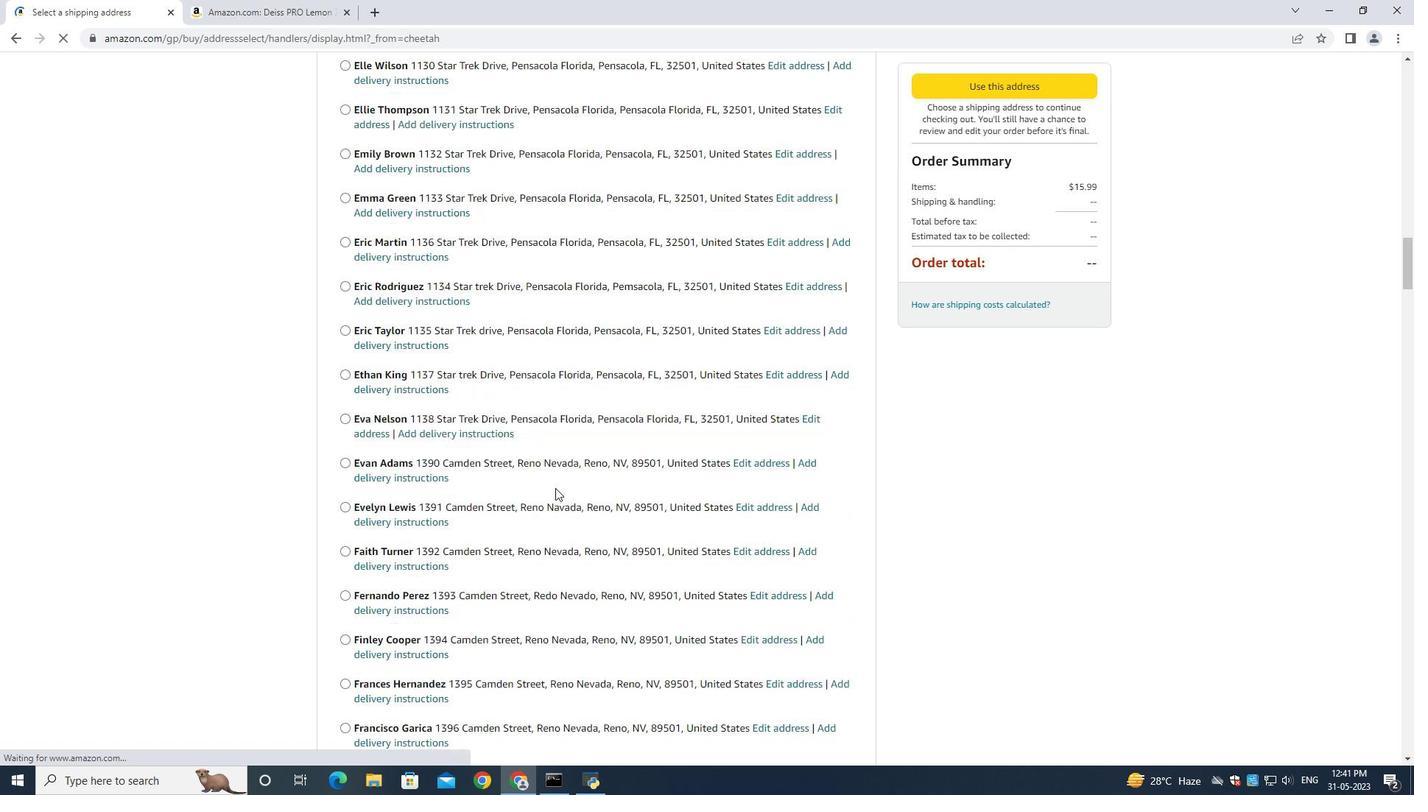 
Action: Mouse scrolled (555, 487) with delta (0, 0)
Screenshot: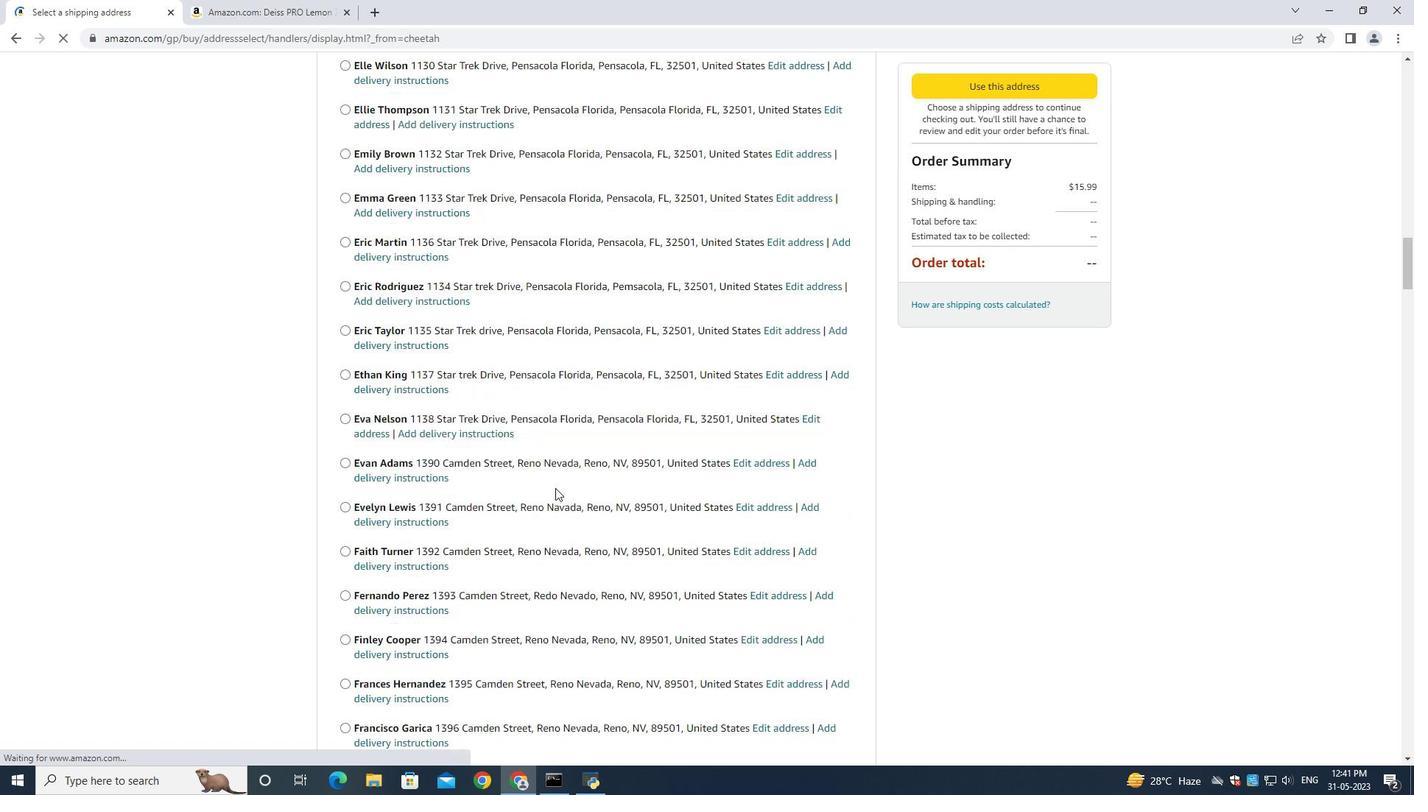
Action: Mouse scrolled (555, 487) with delta (0, 0)
Screenshot: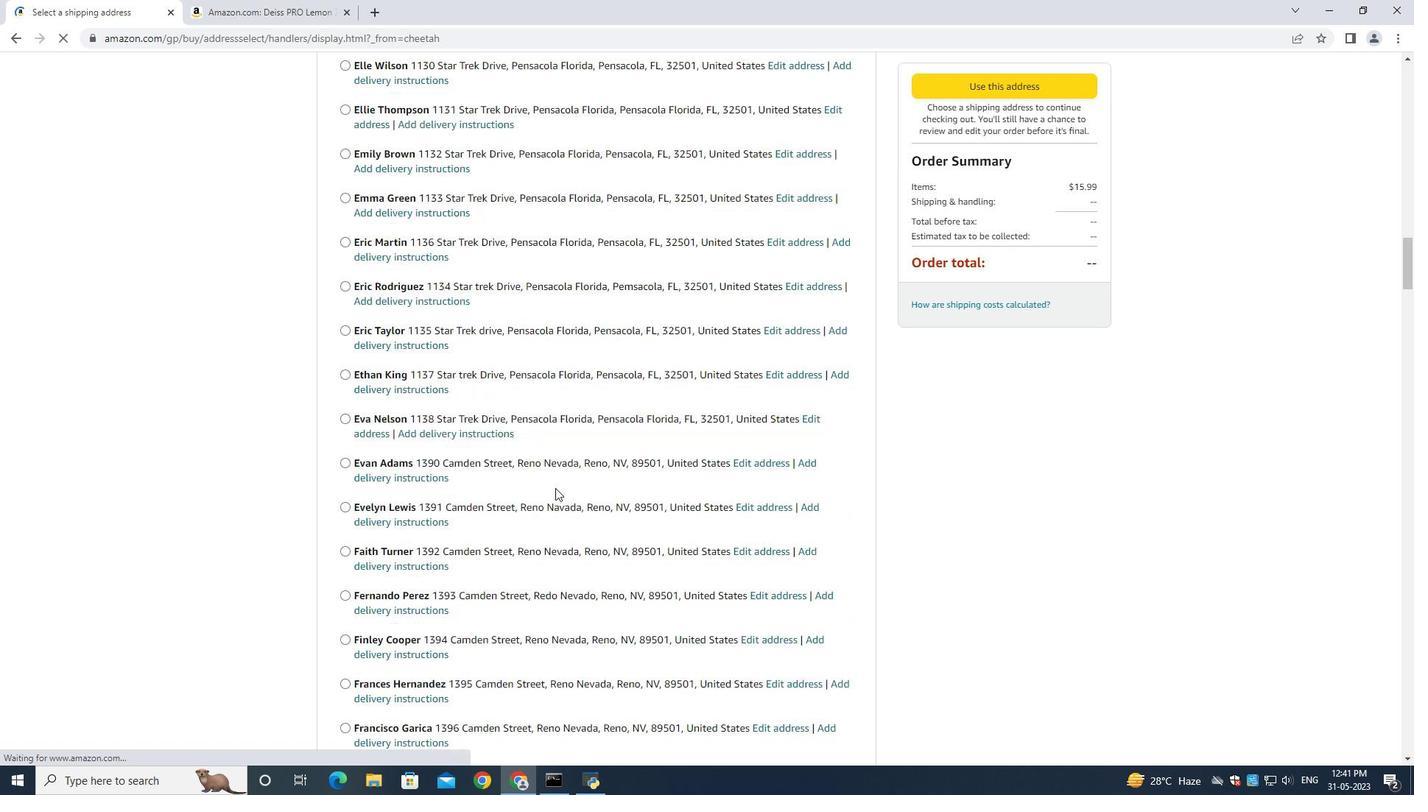 
Action: Mouse scrolled (555, 487) with delta (0, 0)
Screenshot: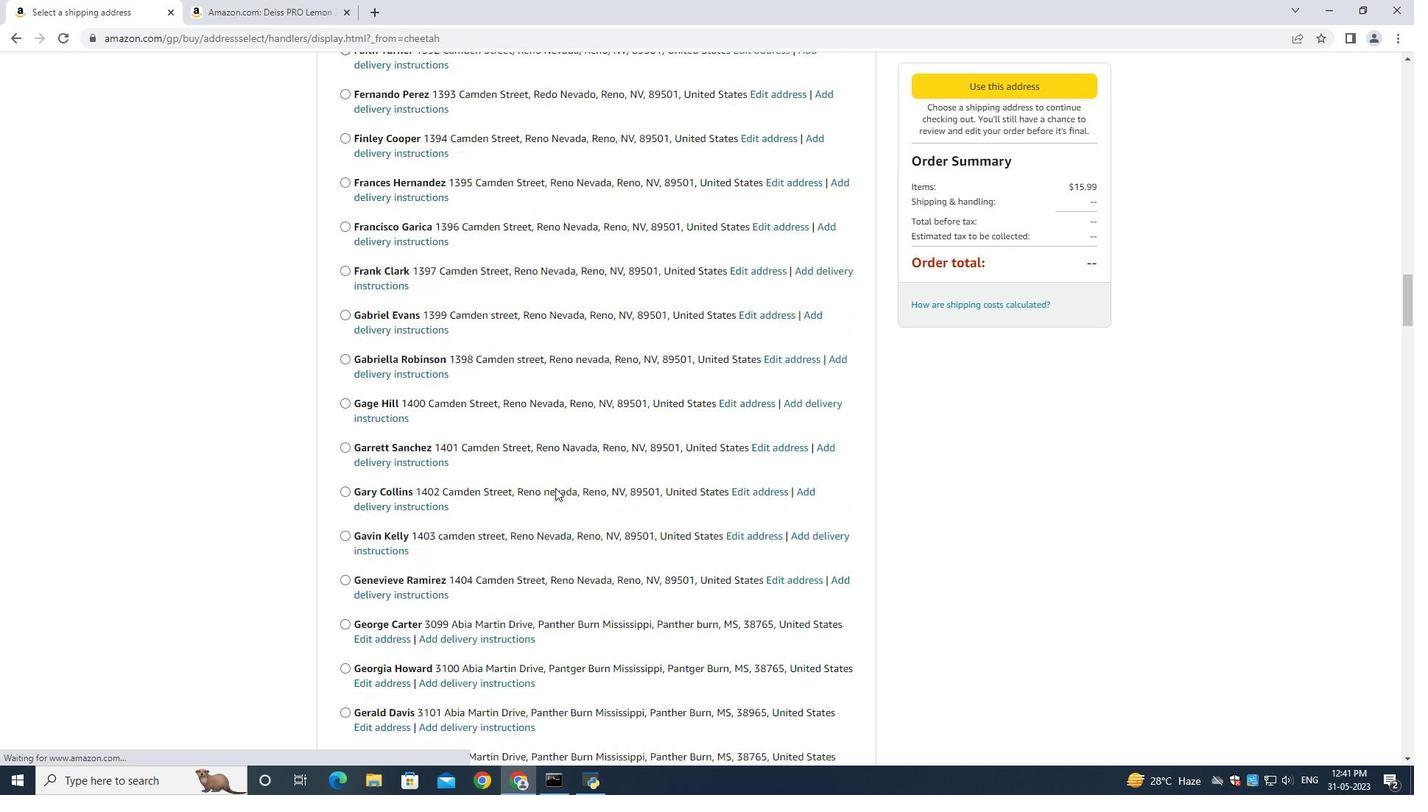 
Action: Mouse scrolled (555, 487) with delta (0, 0)
Screenshot: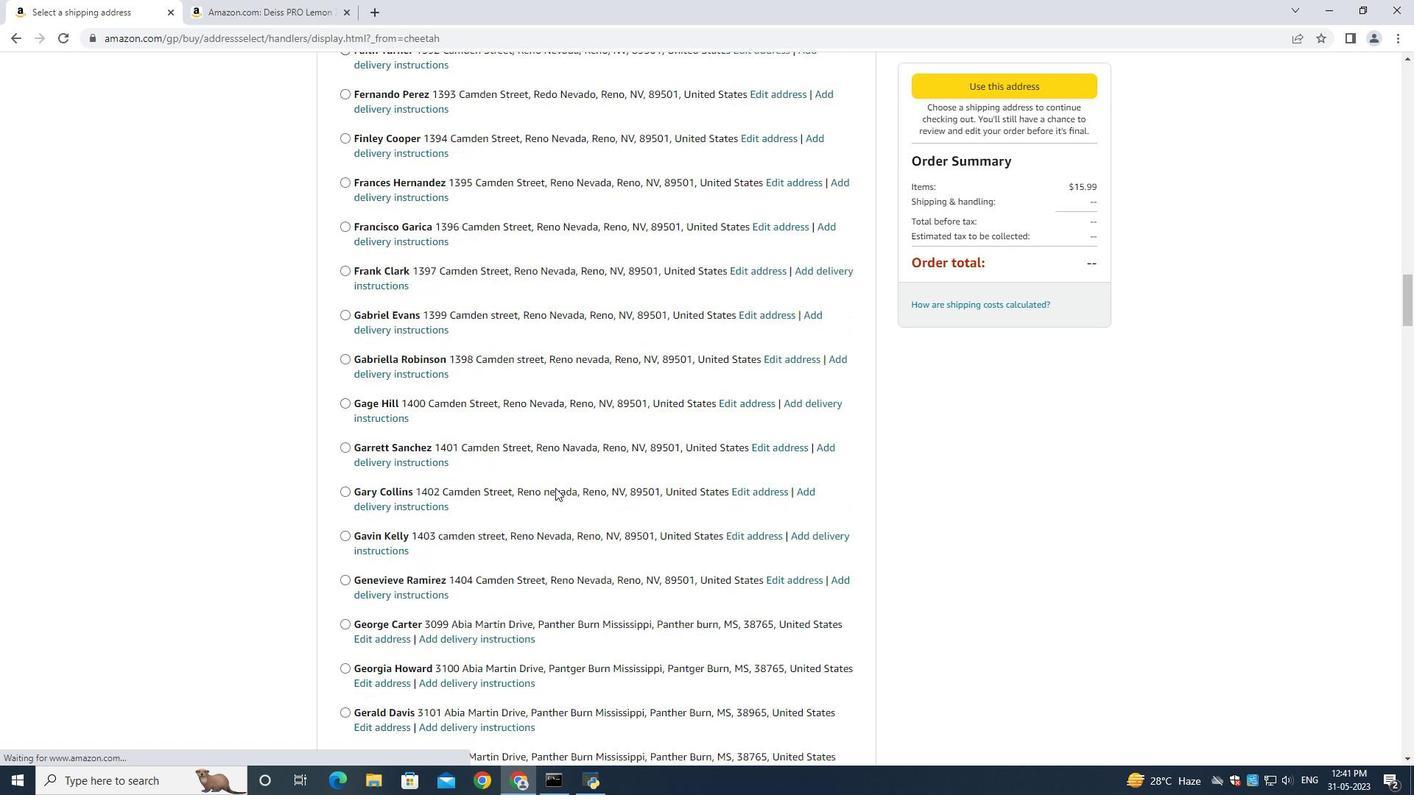 
Action: Mouse scrolled (555, 487) with delta (0, 0)
Screenshot: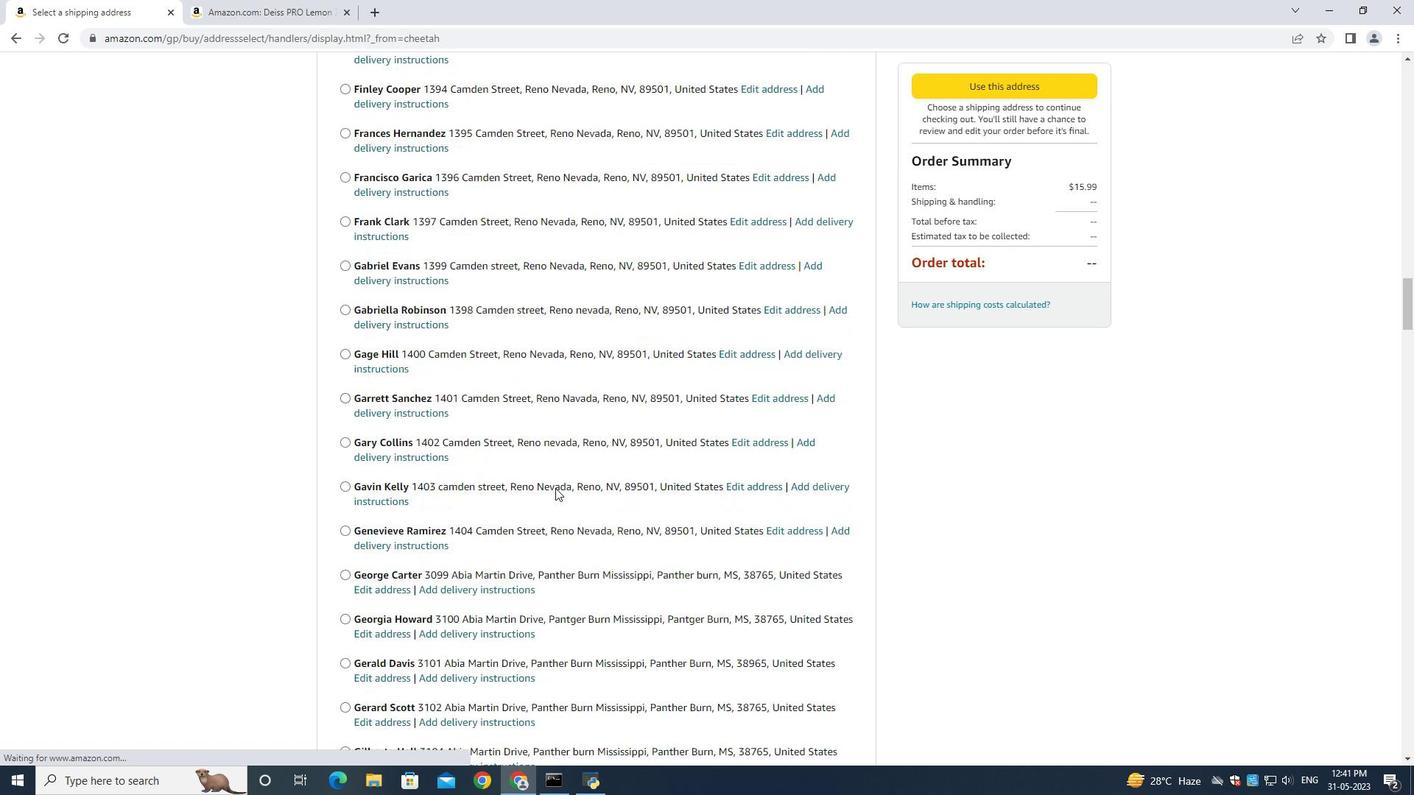 
Action: Mouse scrolled (555, 487) with delta (0, 0)
Screenshot: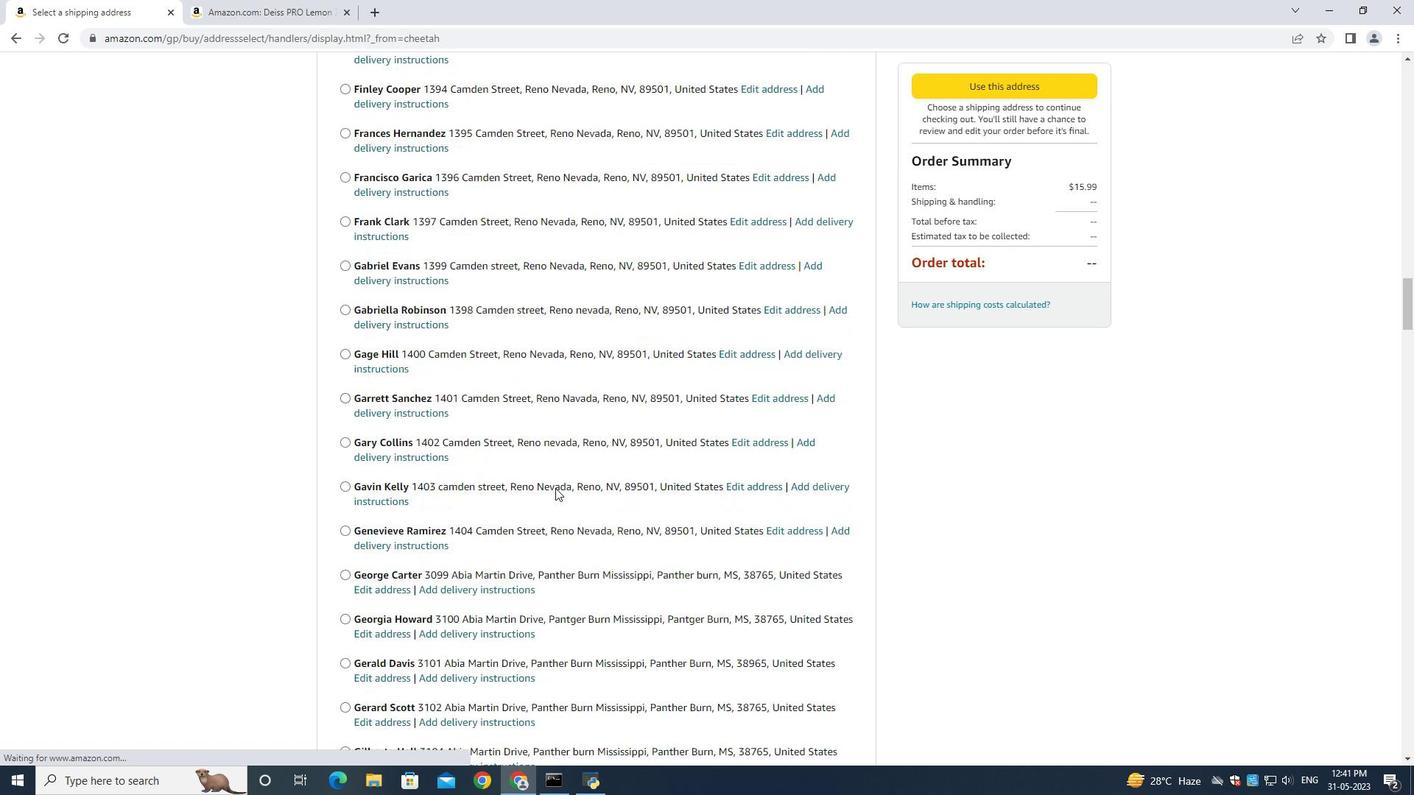 
Action: Mouse scrolled (555, 487) with delta (0, 0)
Screenshot: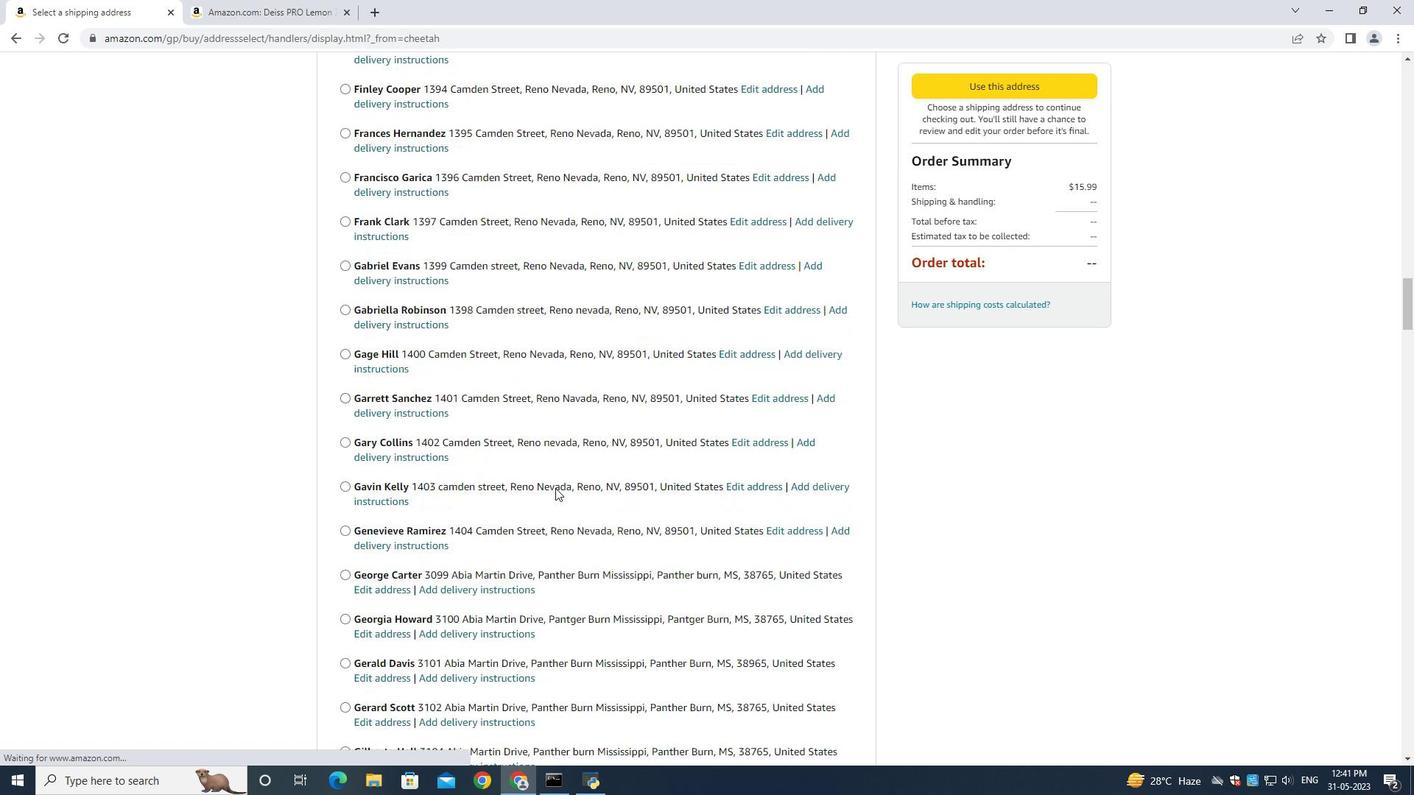 
Action: Mouse scrolled (555, 487) with delta (0, 0)
Screenshot: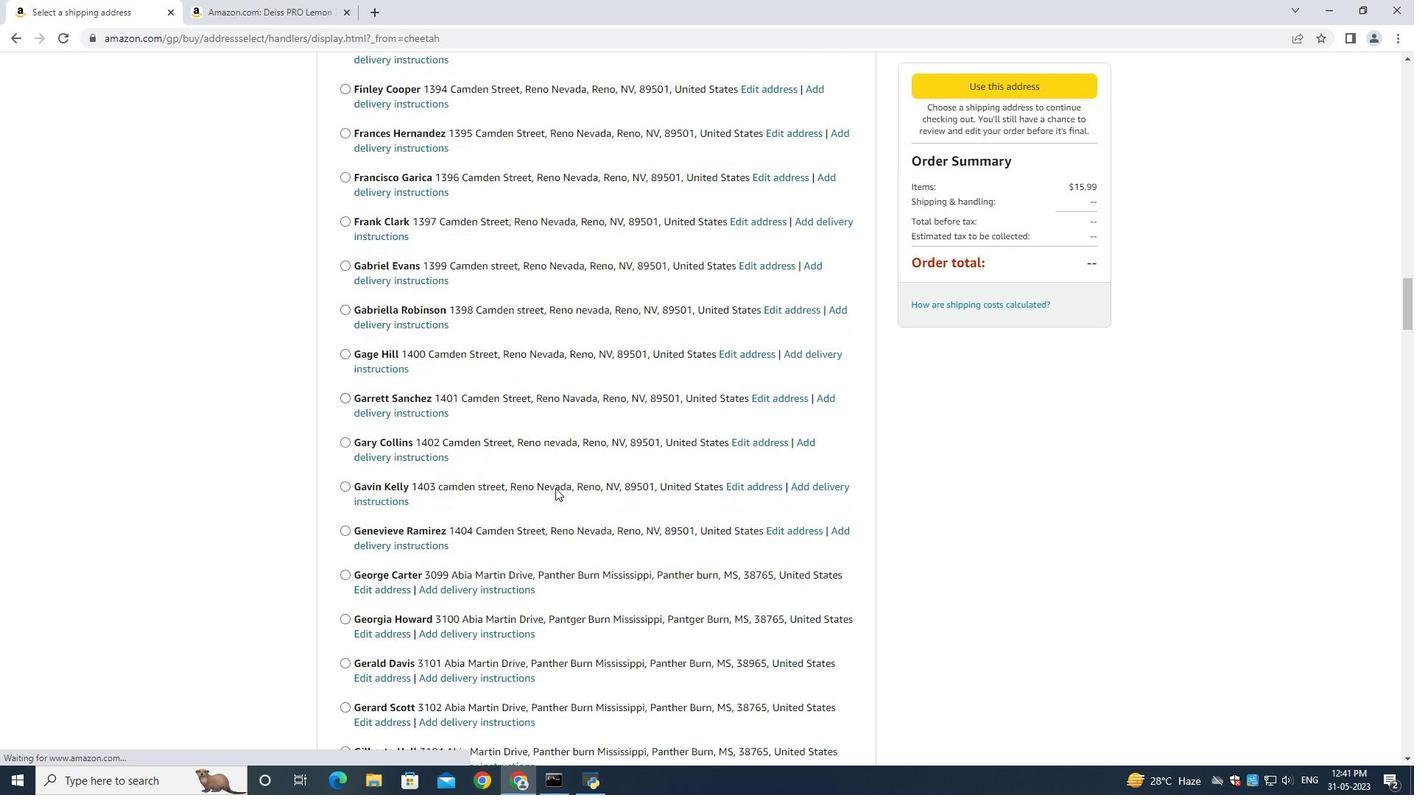 
Action: Mouse scrolled (555, 487) with delta (0, 0)
Screenshot: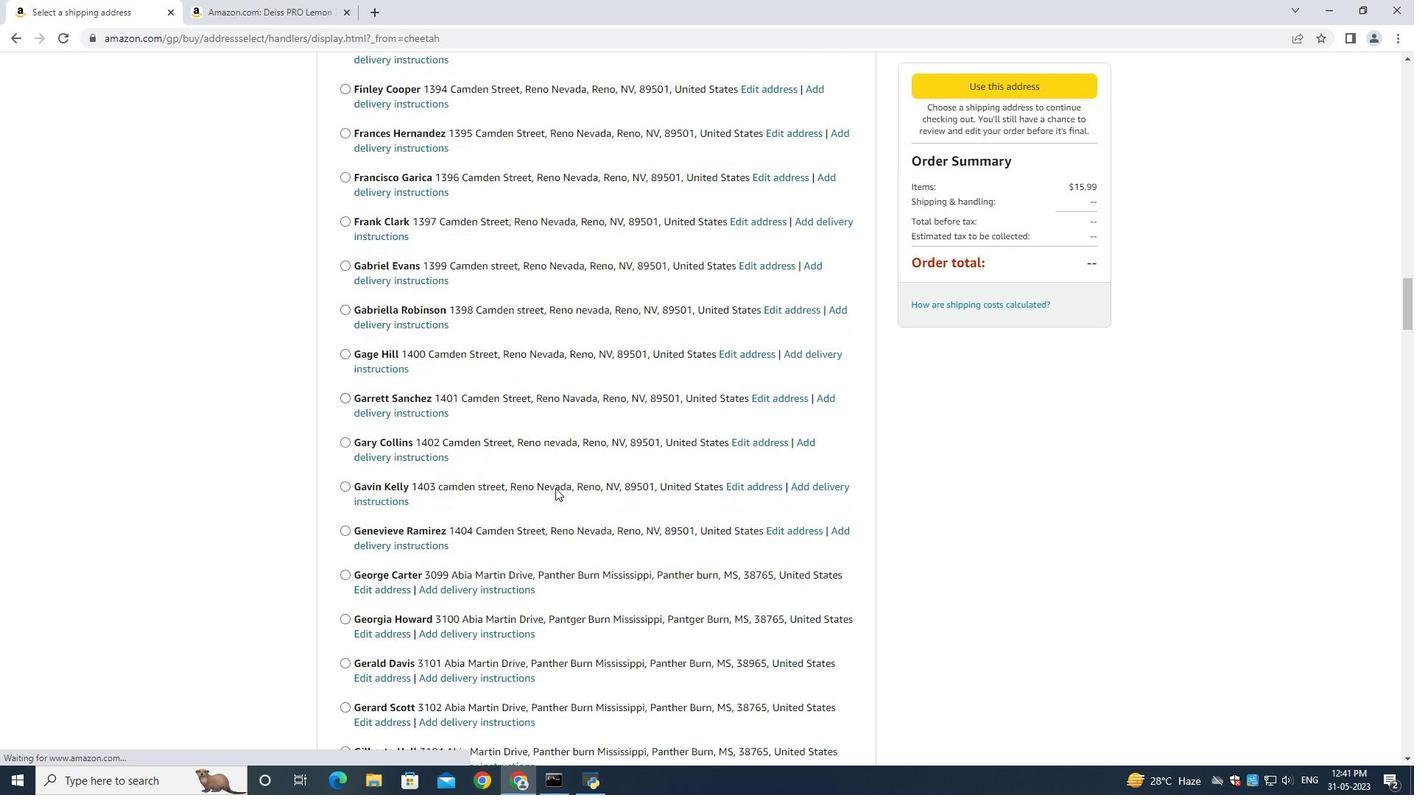 
Action: Mouse scrolled (555, 487) with delta (0, 0)
Screenshot: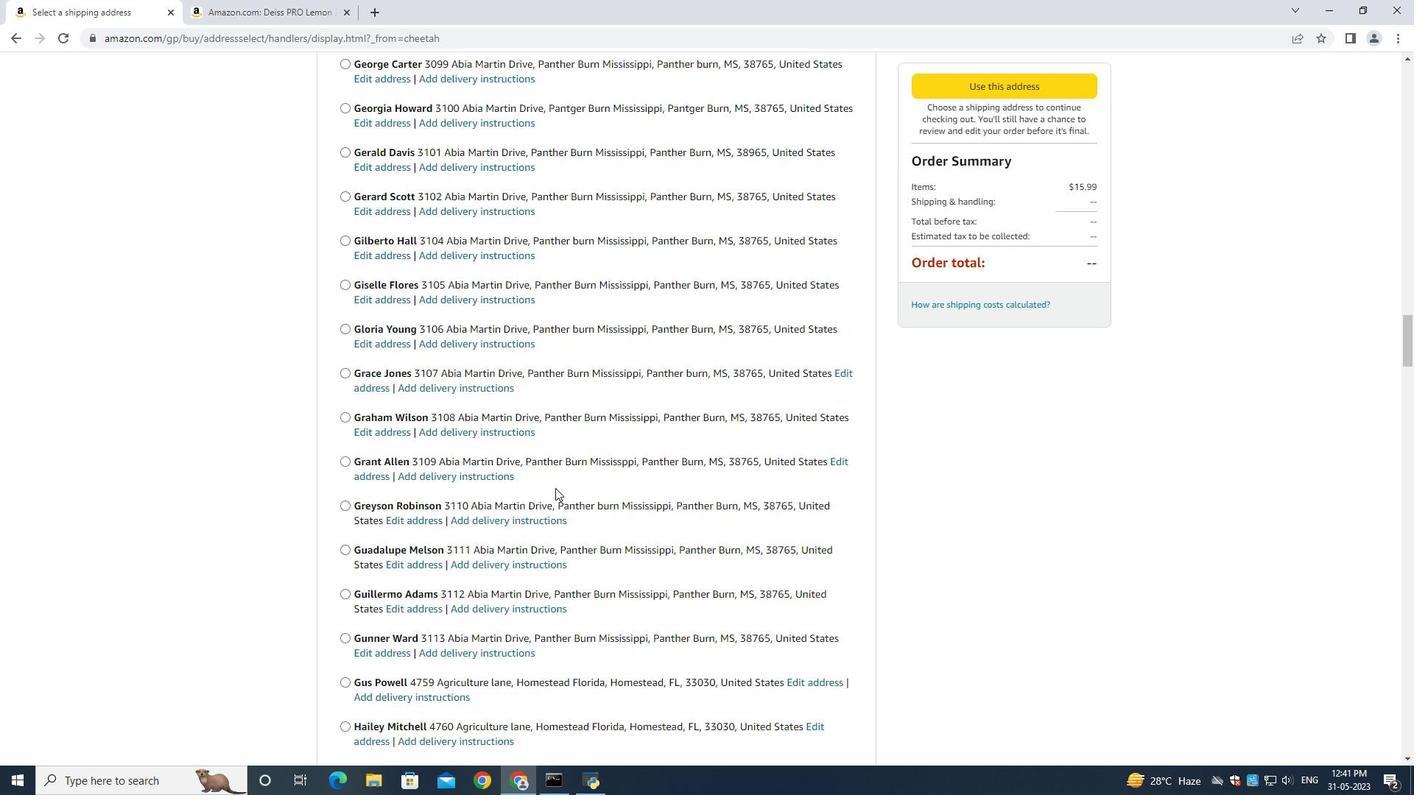
Action: Mouse scrolled (555, 487) with delta (0, 0)
Screenshot: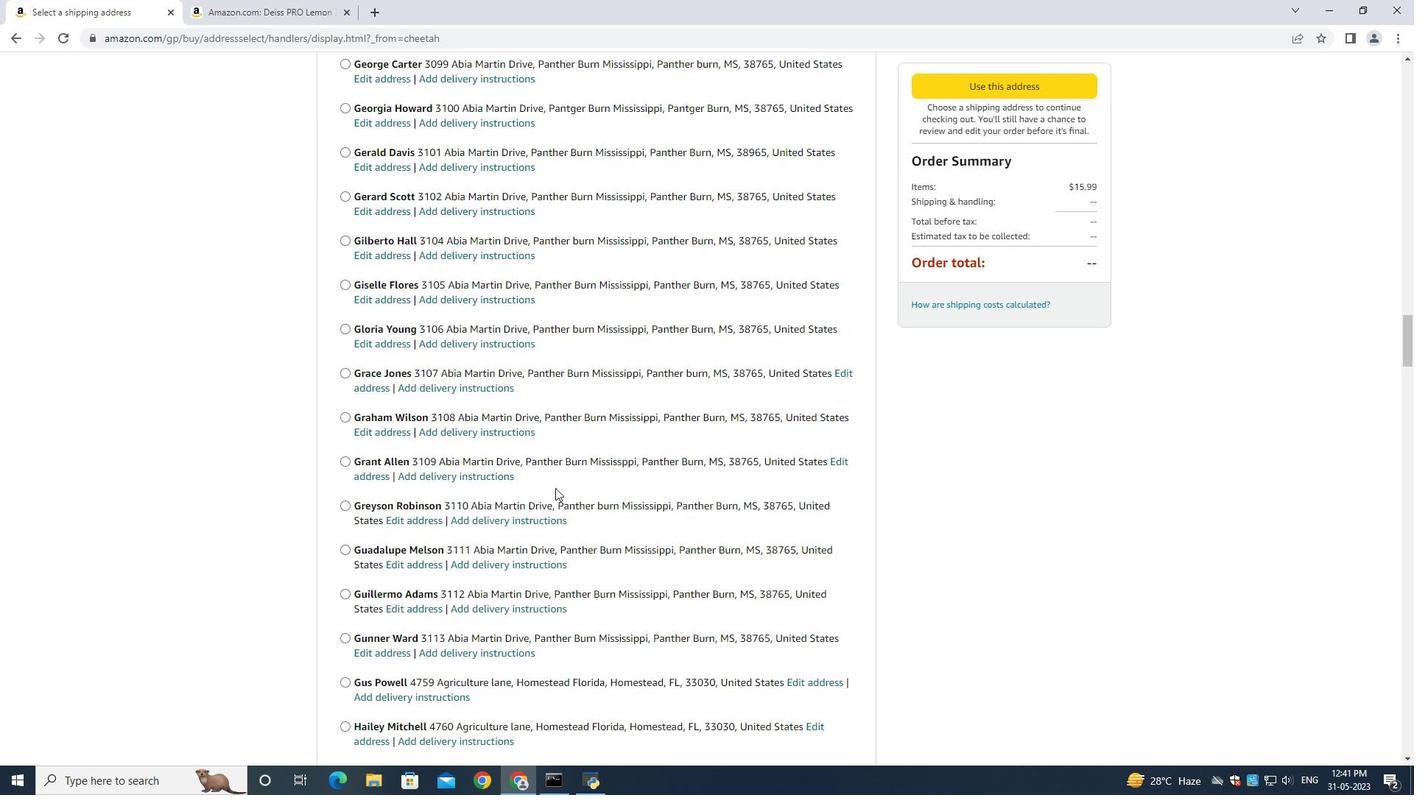 
Action: Mouse scrolled (555, 487) with delta (0, 0)
Screenshot: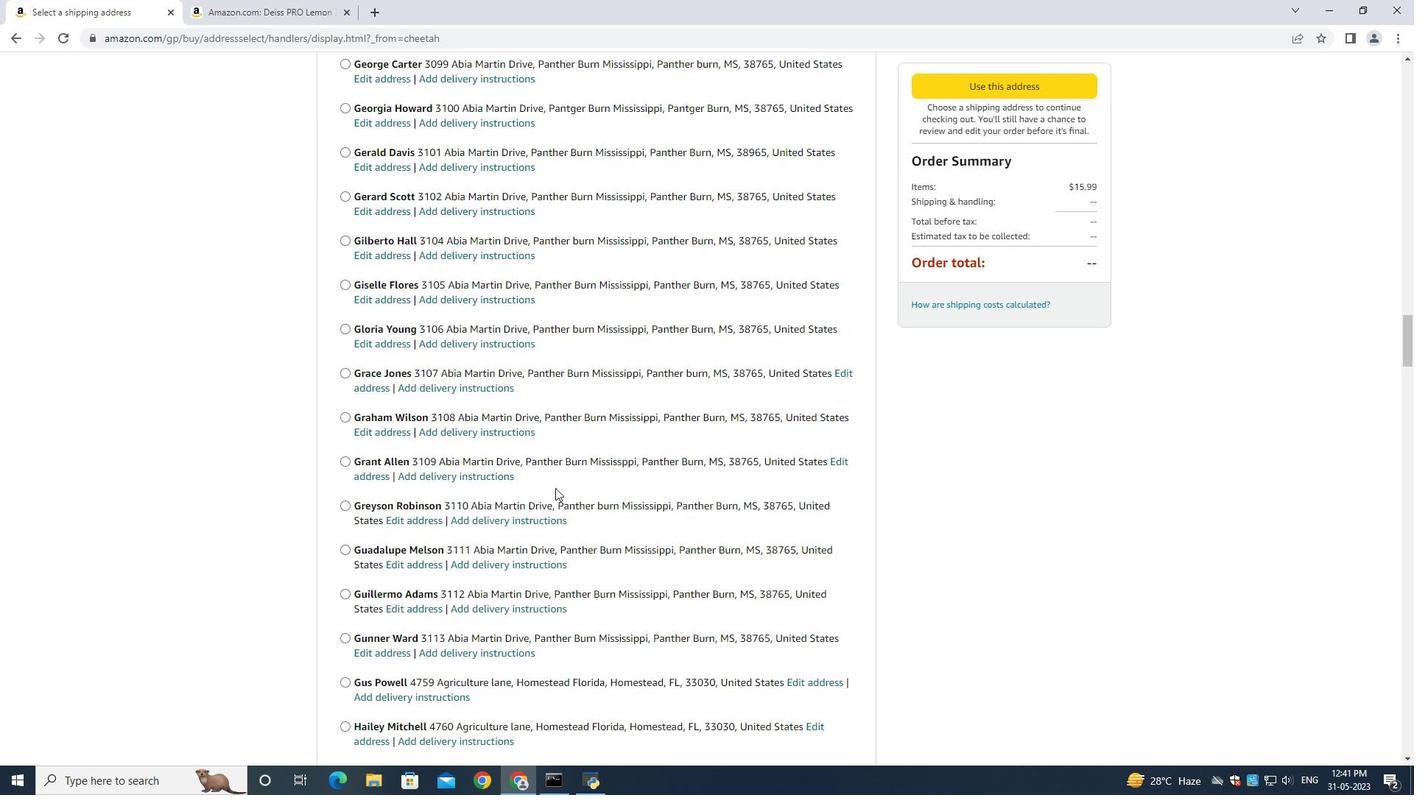 
Action: Mouse scrolled (555, 487) with delta (0, 0)
Screenshot: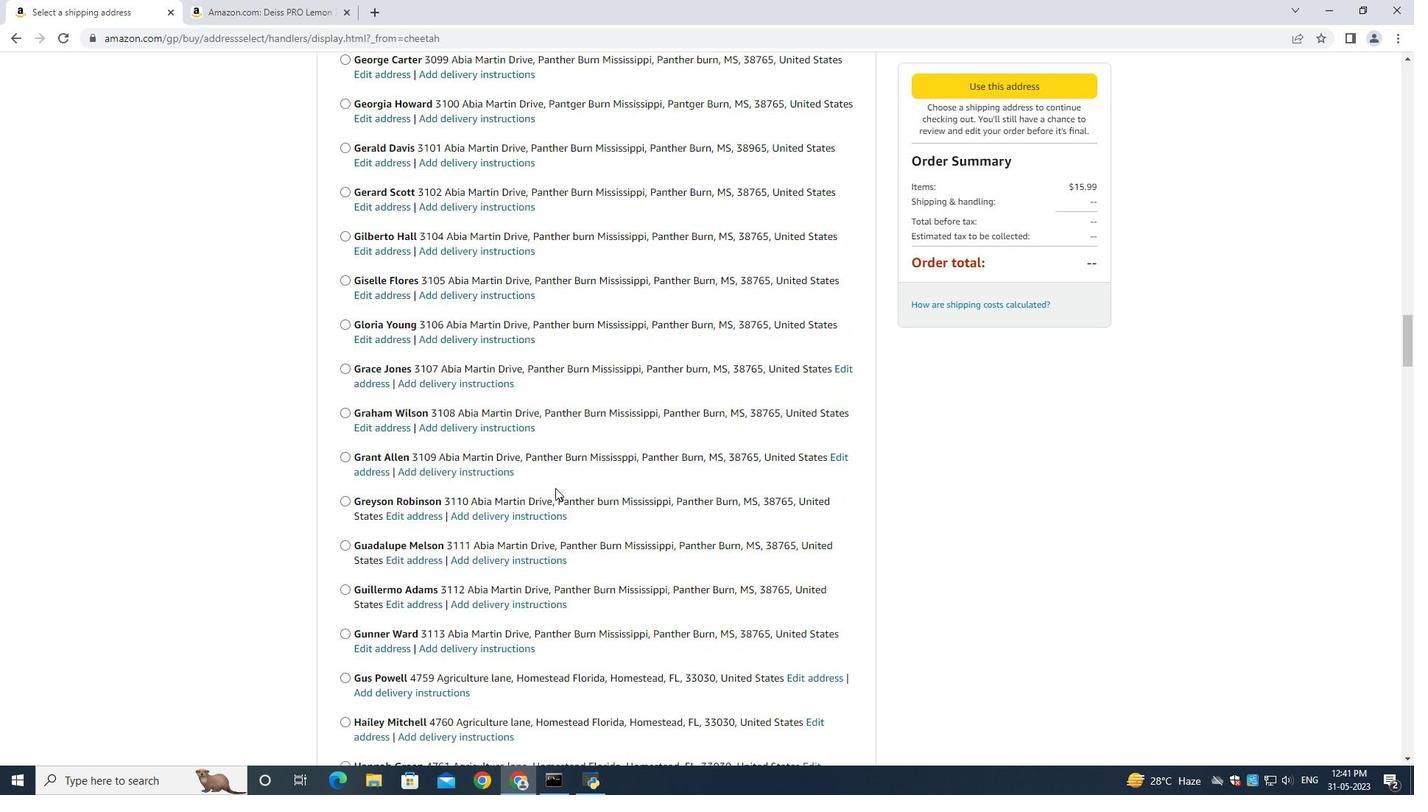 
Action: Mouse scrolled (555, 487) with delta (0, 0)
Screenshot: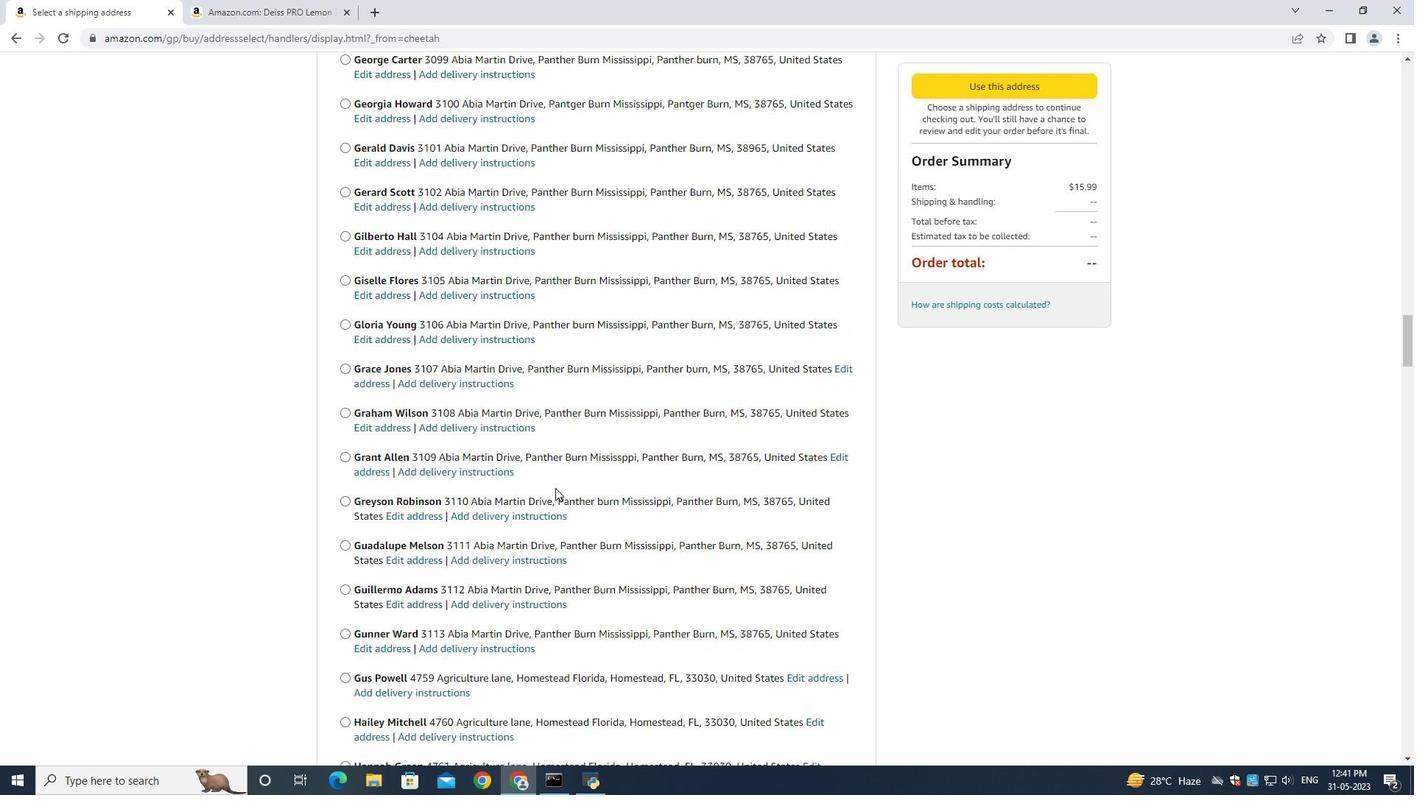 
Action: Mouse scrolled (555, 487) with delta (0, 0)
Screenshot: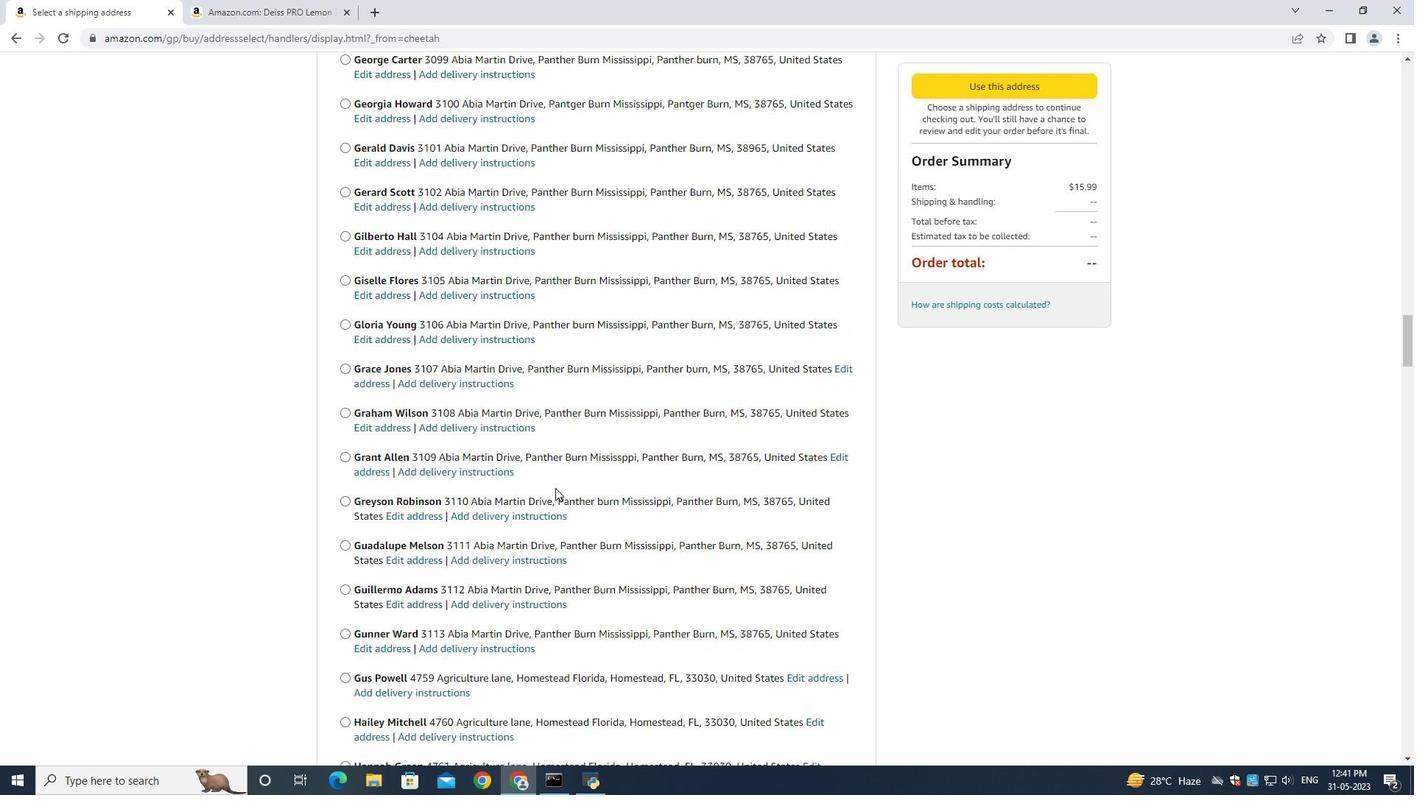 
Action: Mouse scrolled (555, 487) with delta (0, 0)
Screenshot: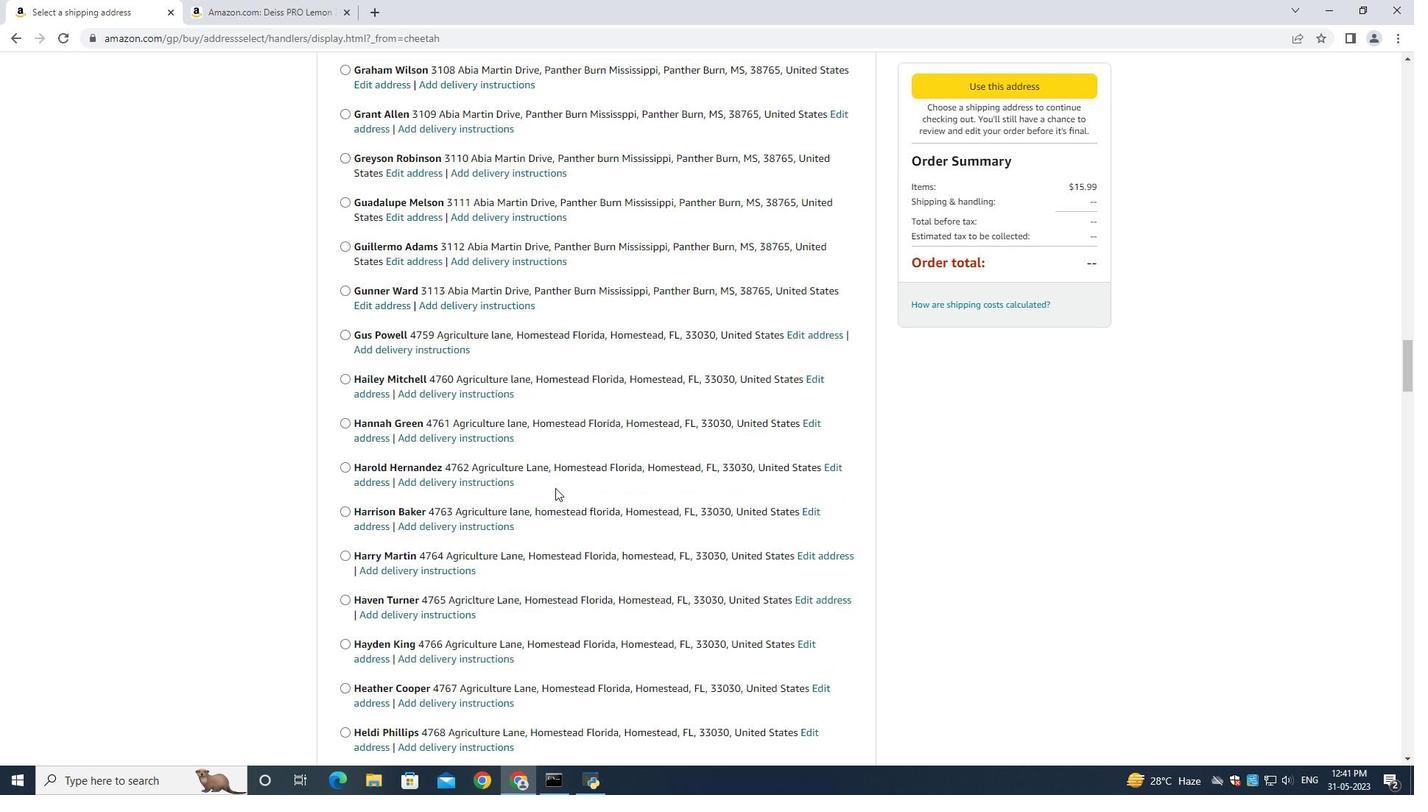 
Action: Mouse scrolled (555, 487) with delta (0, 0)
Screenshot: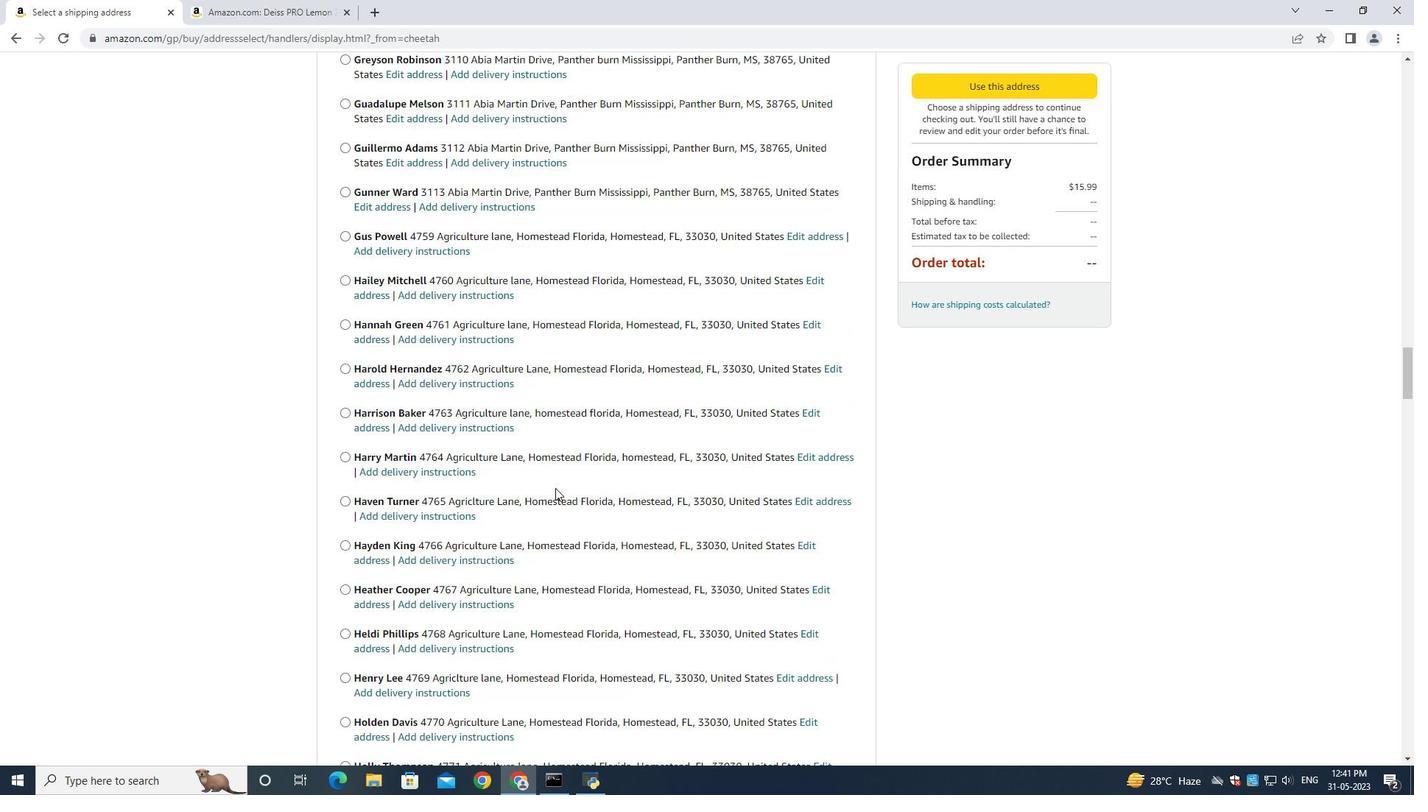 
Action: Mouse scrolled (555, 487) with delta (0, 0)
Screenshot: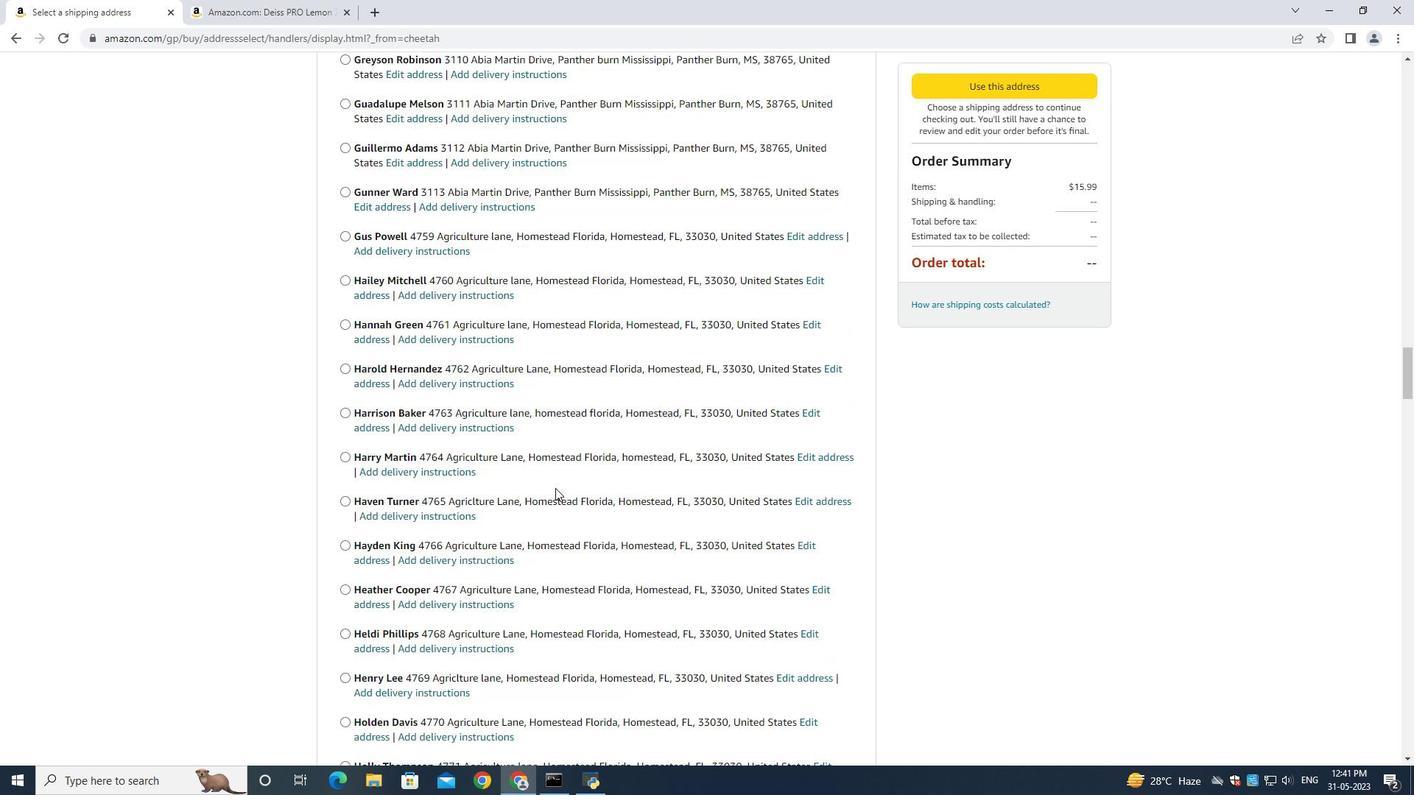 
Action: Mouse scrolled (555, 487) with delta (0, 0)
Screenshot: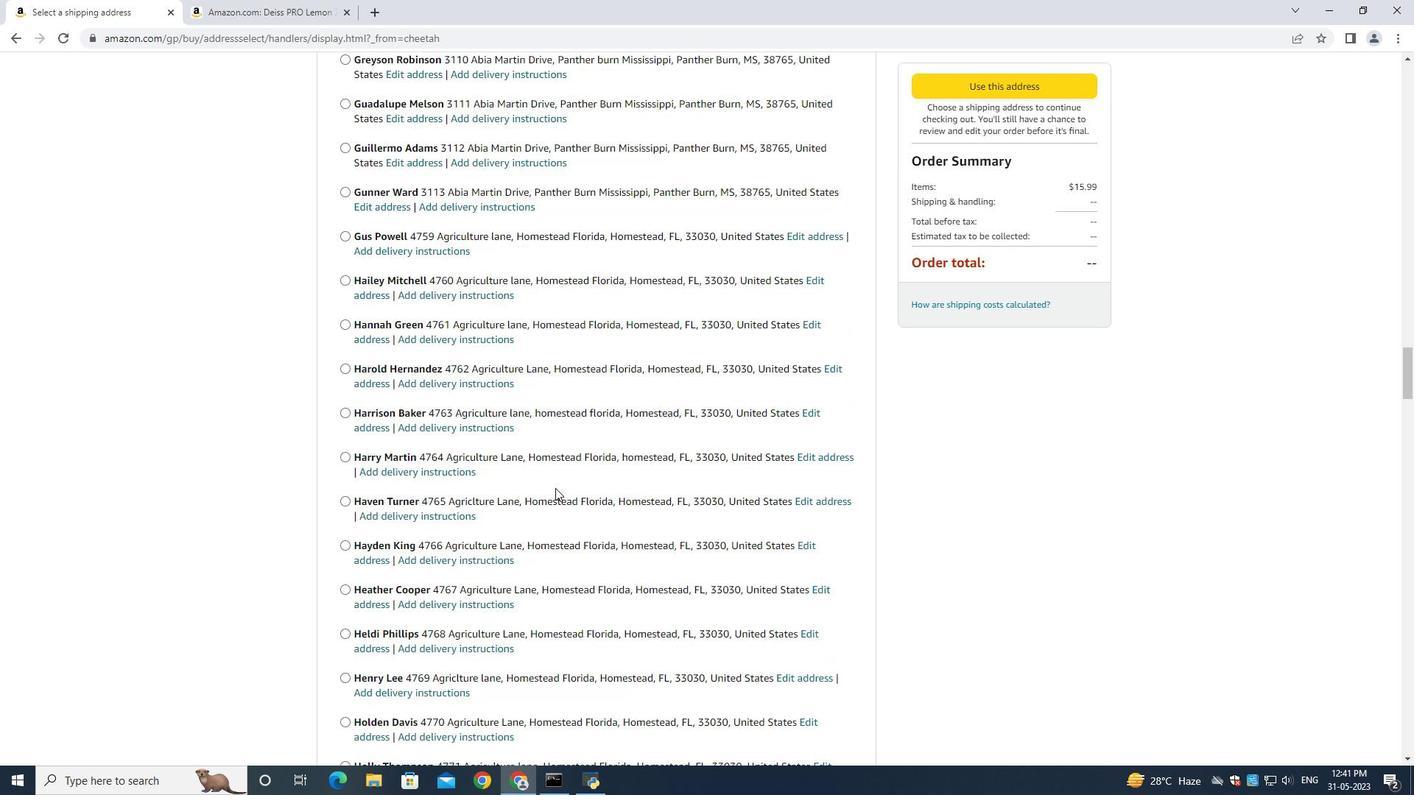 
Action: Mouse scrolled (555, 487) with delta (0, 0)
Screenshot: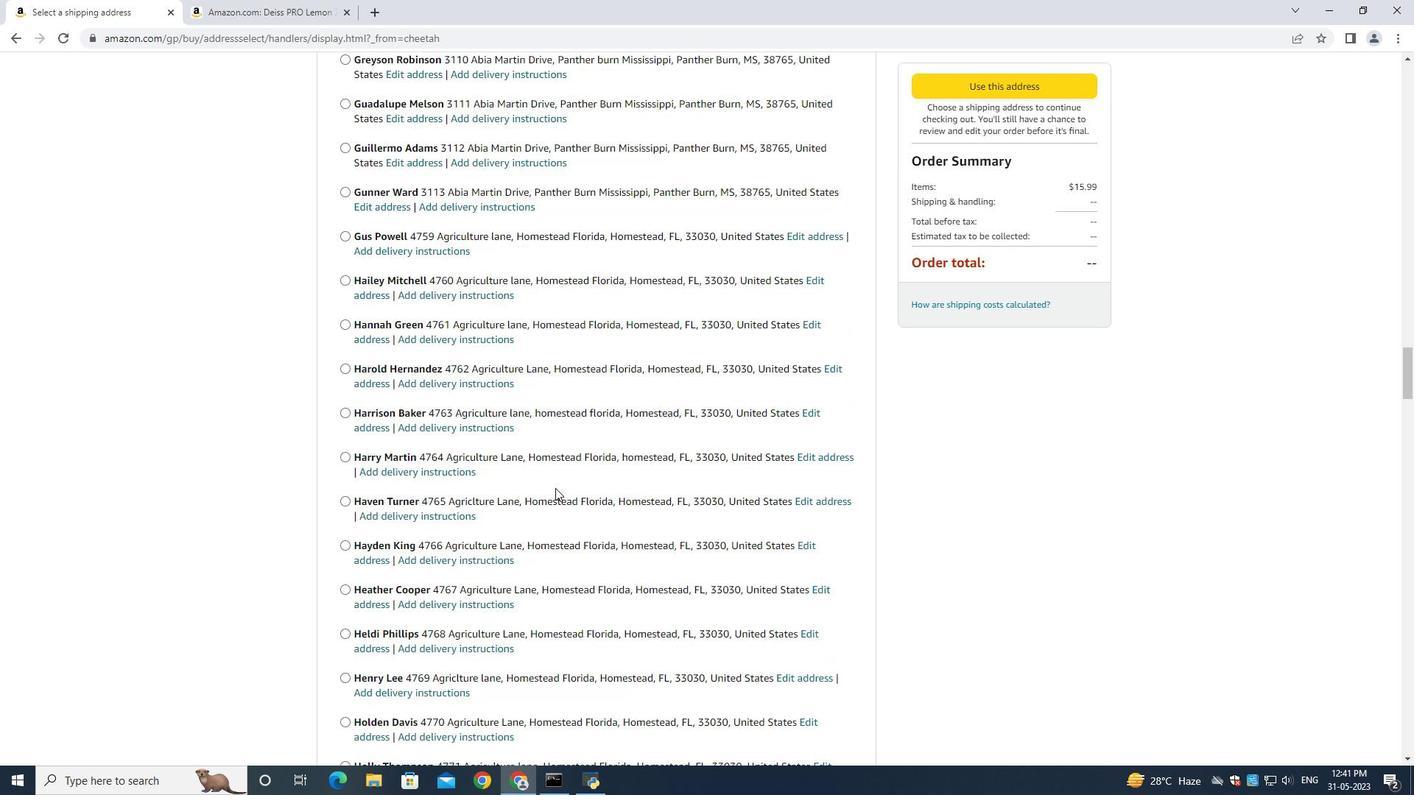 
Action: Mouse scrolled (555, 487) with delta (0, 0)
Screenshot: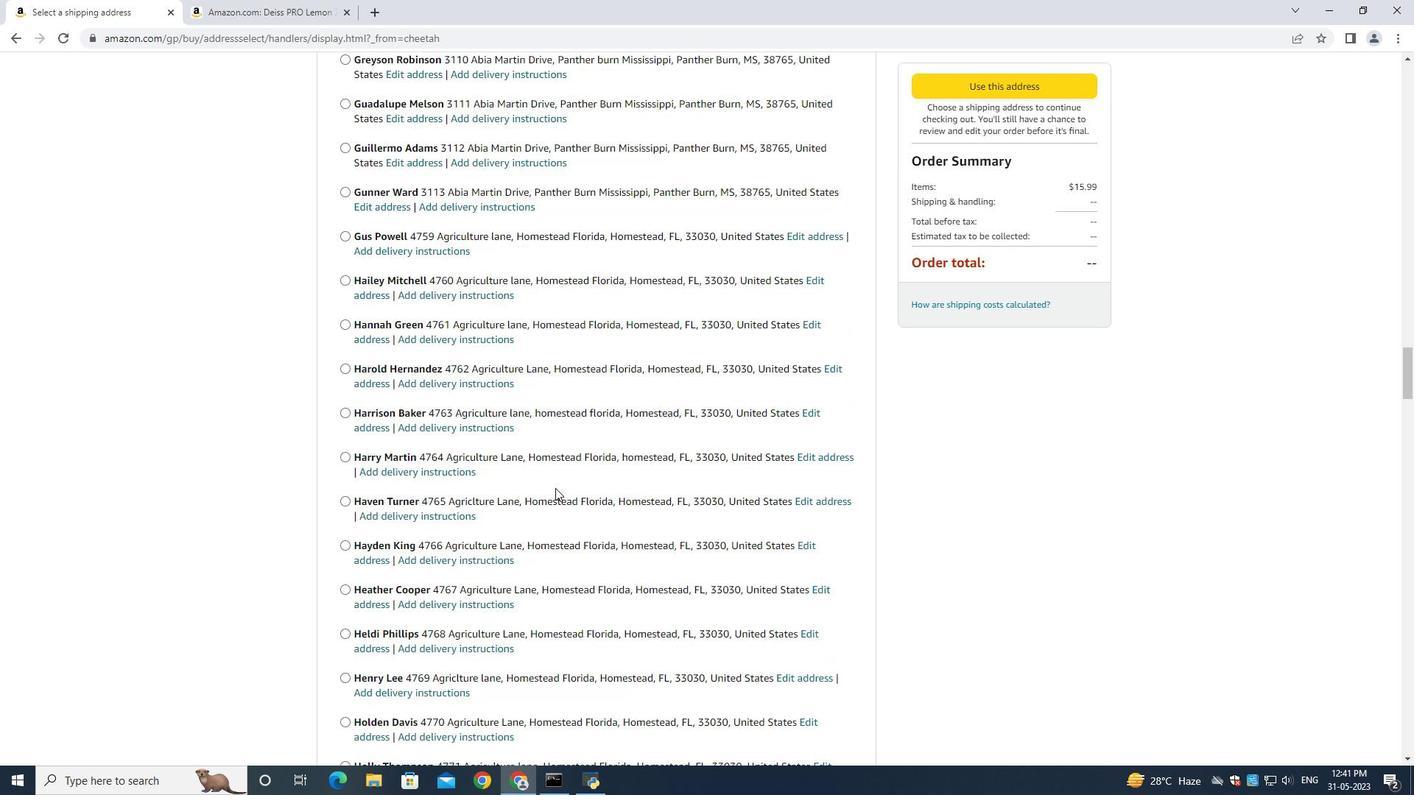 
Action: Mouse scrolled (555, 487) with delta (0, 0)
Screenshot: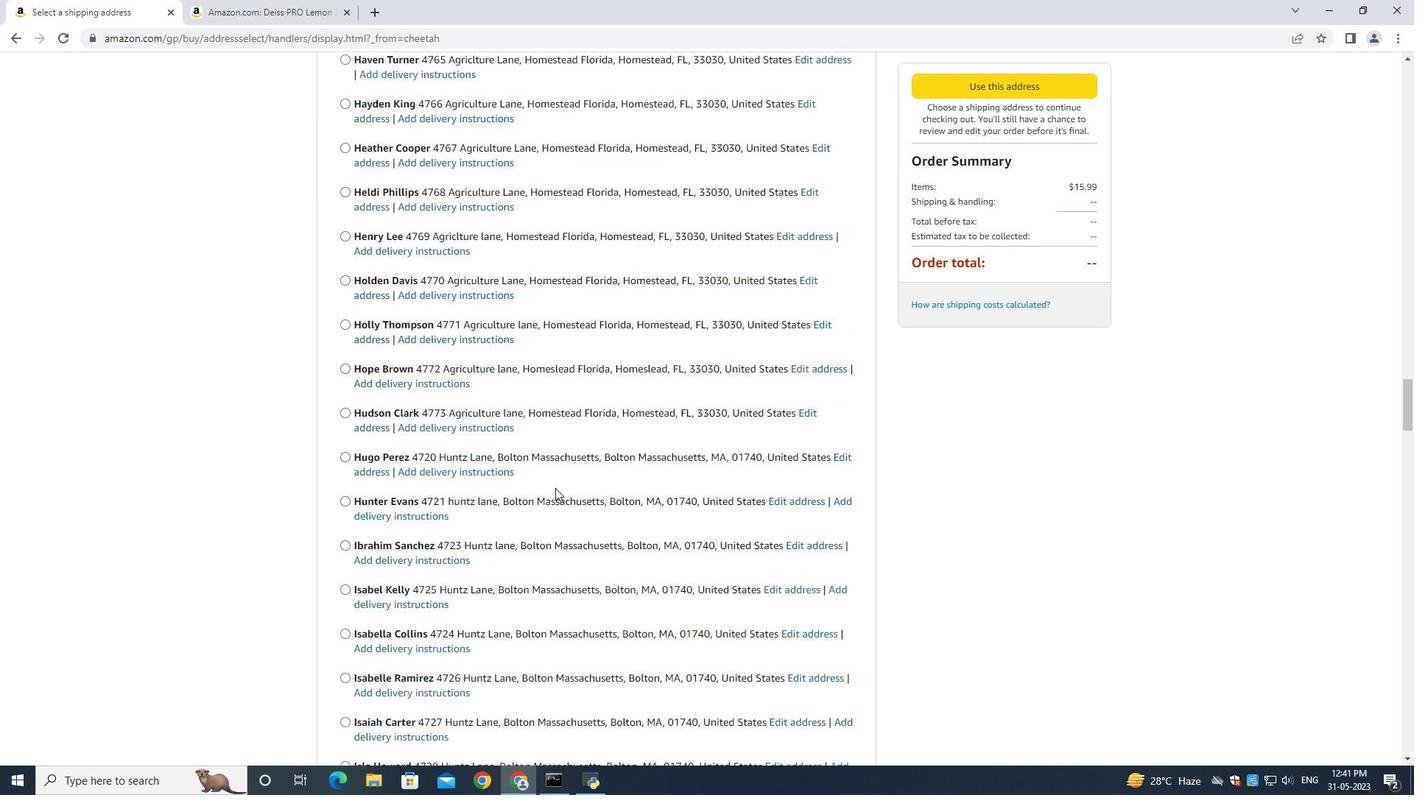 
Action: Mouse scrolled (555, 487) with delta (0, 0)
Screenshot: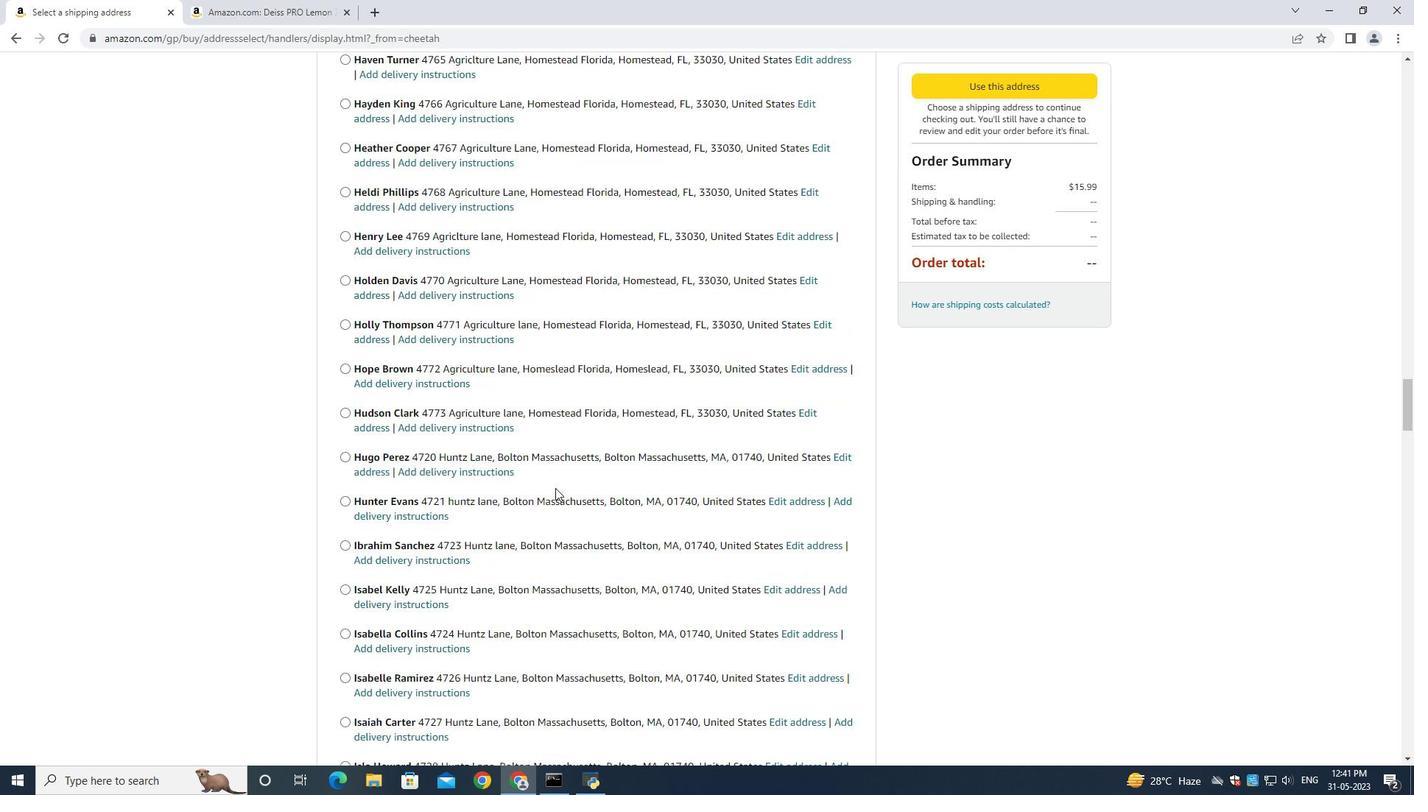 
Action: Mouse scrolled (555, 487) with delta (0, 0)
Screenshot: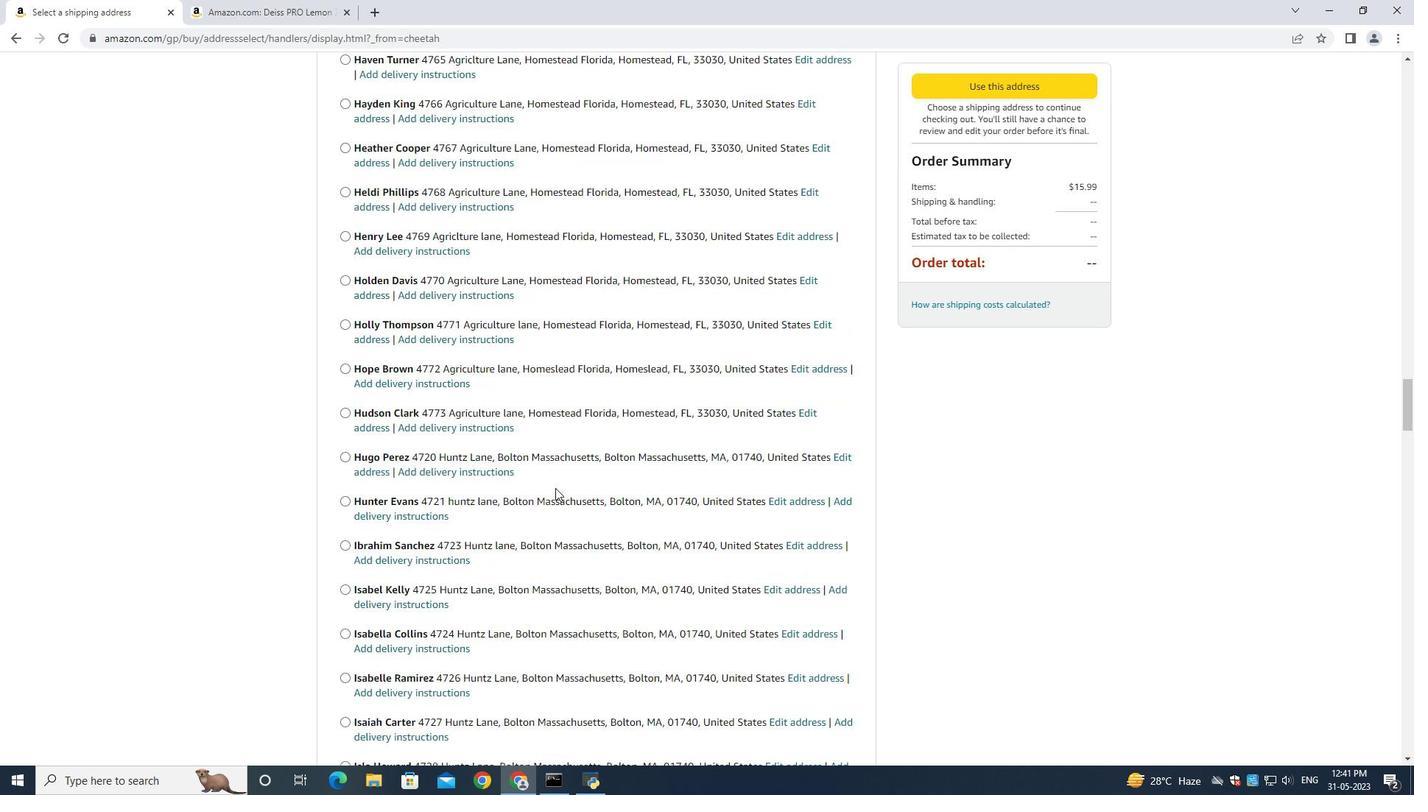 
Action: Mouse scrolled (555, 487) with delta (0, 0)
Screenshot: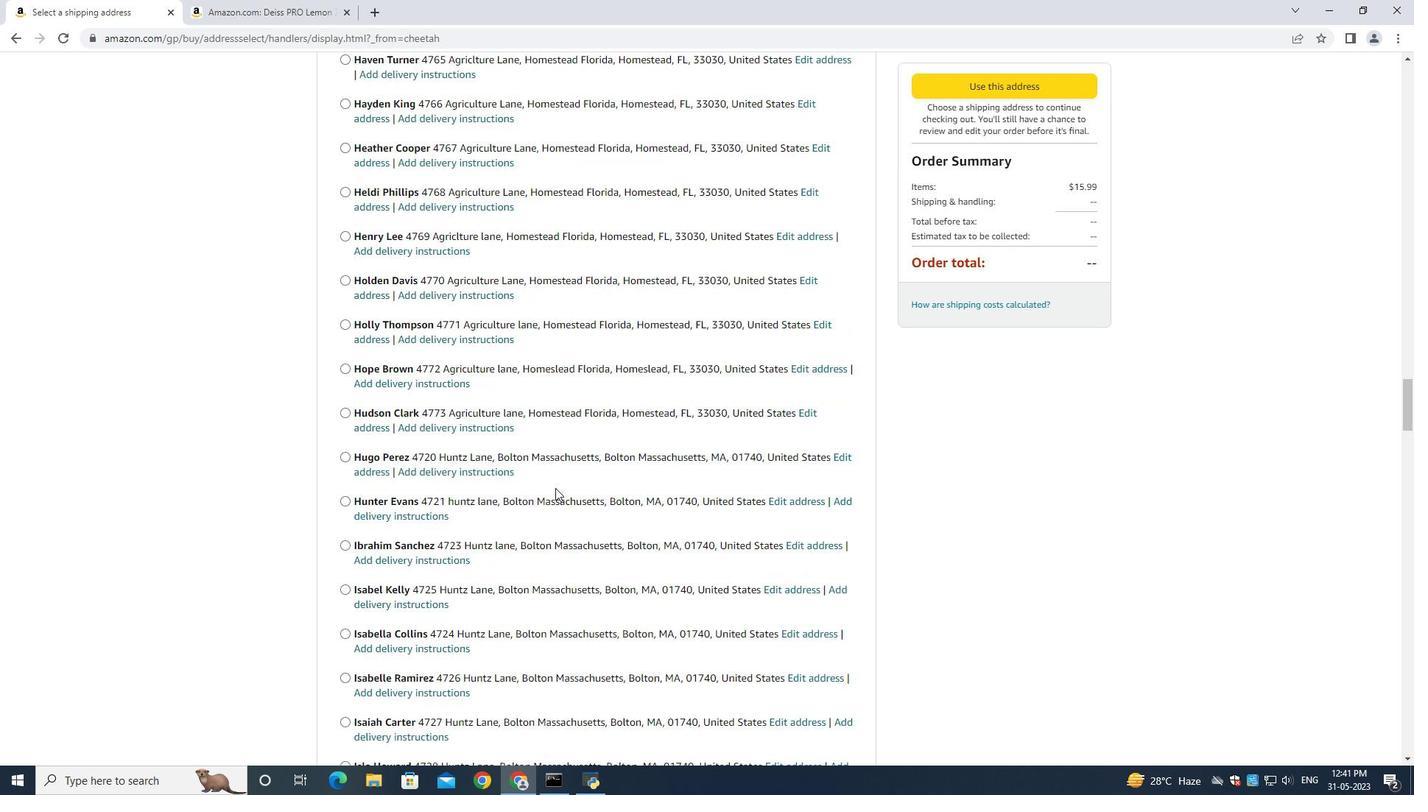 
Action: Mouse scrolled (555, 487) with delta (0, 0)
Screenshot: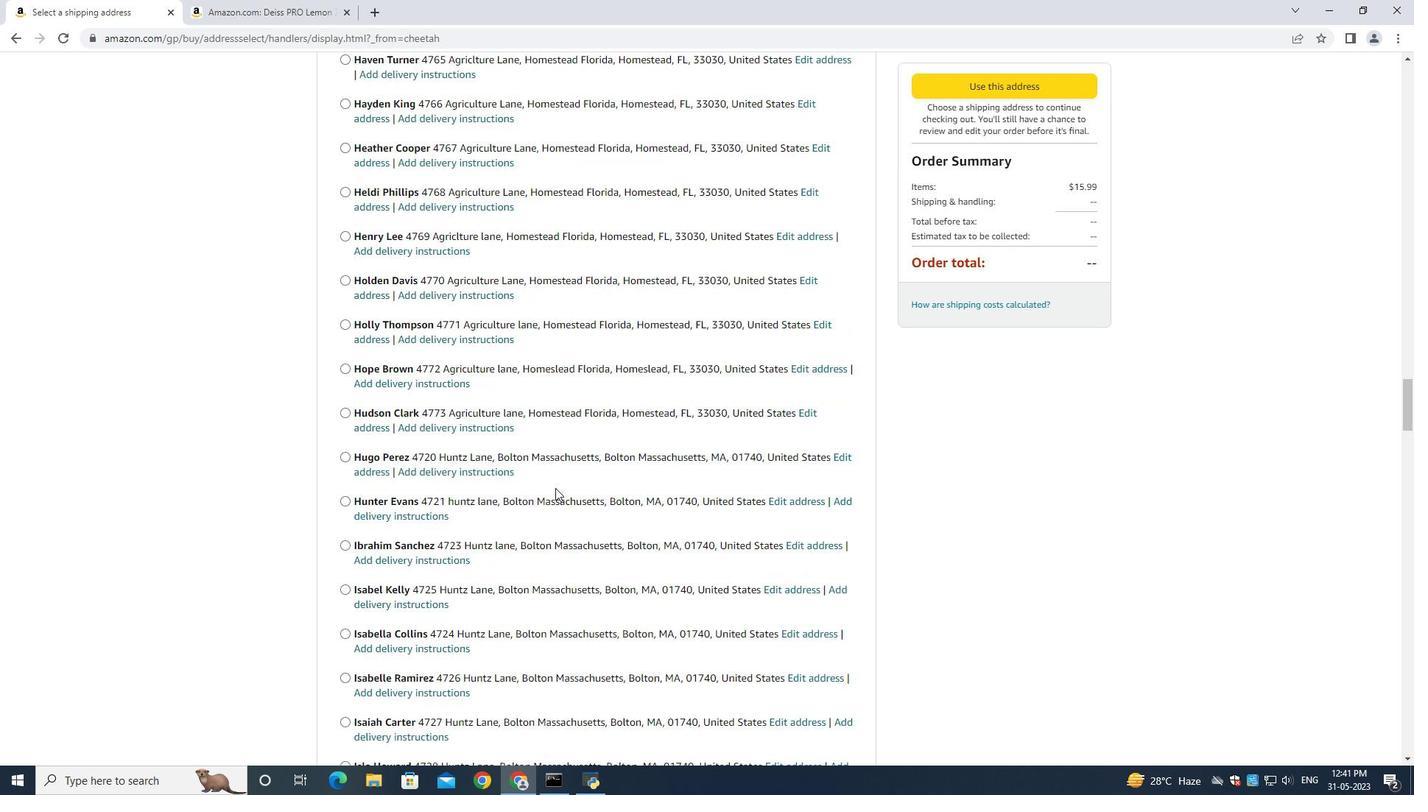 
Action: Mouse scrolled (555, 487) with delta (0, 0)
Screenshot: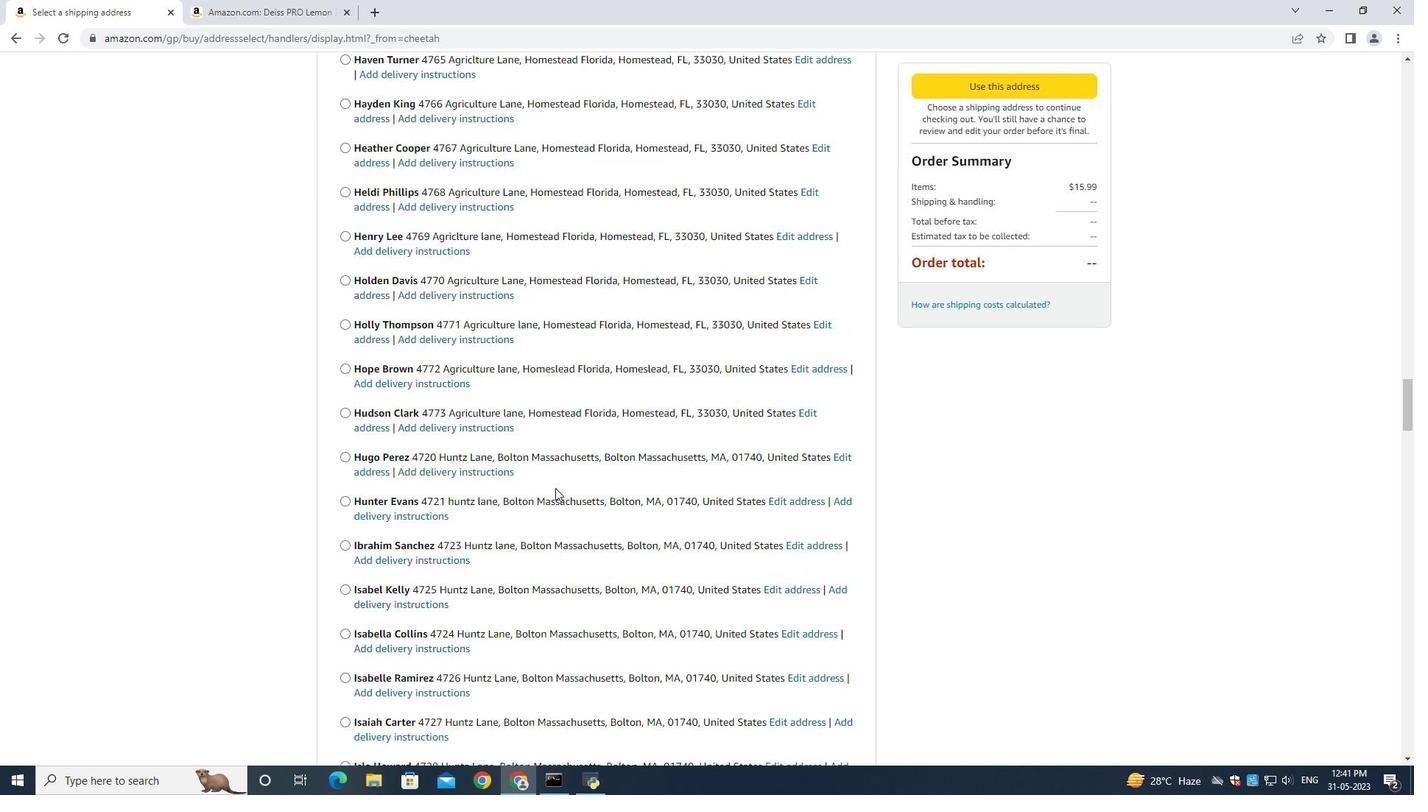 
Action: Mouse scrolled (555, 487) with delta (0, 0)
Screenshot: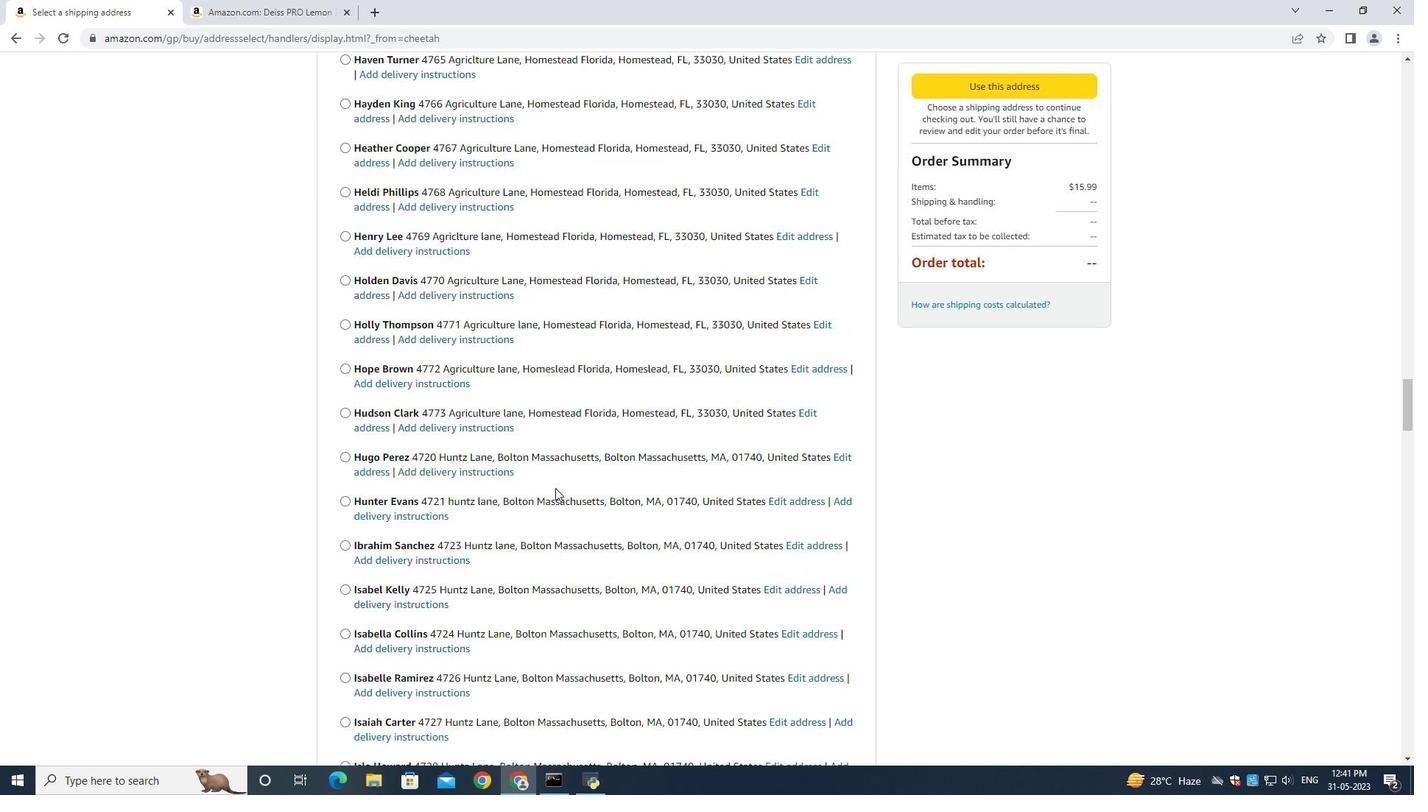 
Action: Mouse scrolled (555, 487) with delta (0, 0)
Screenshot: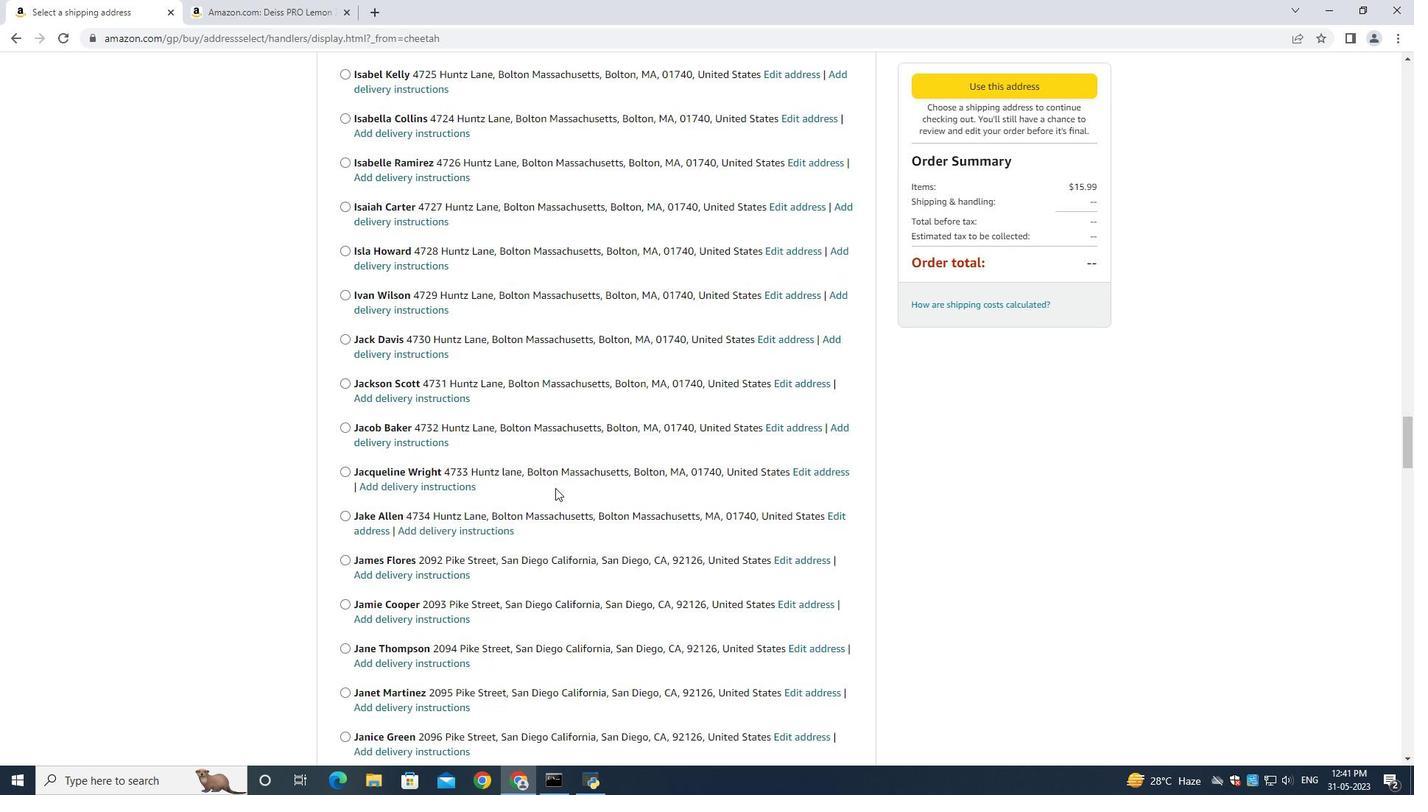 
Action: Mouse scrolled (555, 487) with delta (0, 0)
Screenshot: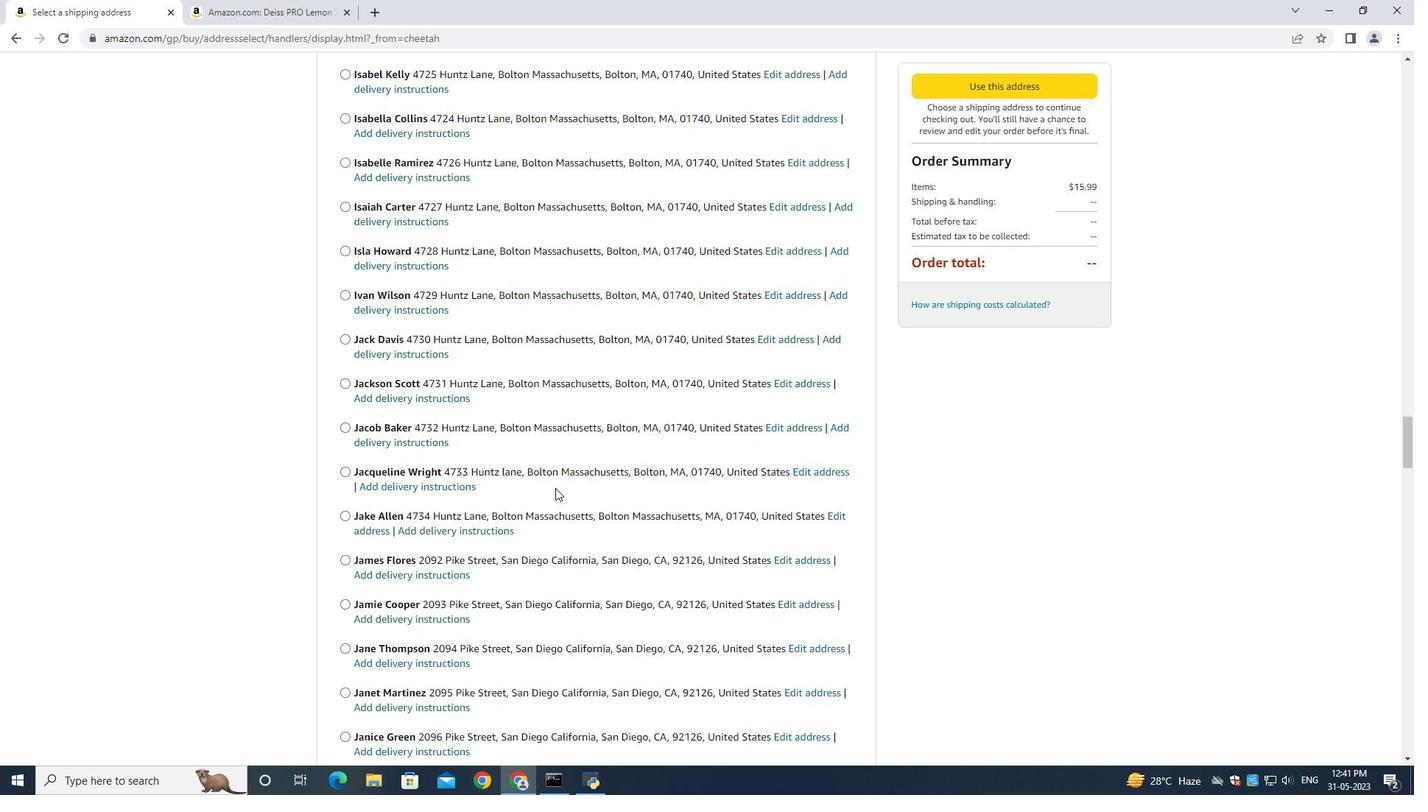 
Action: Mouse scrolled (555, 487) with delta (0, 0)
Screenshot: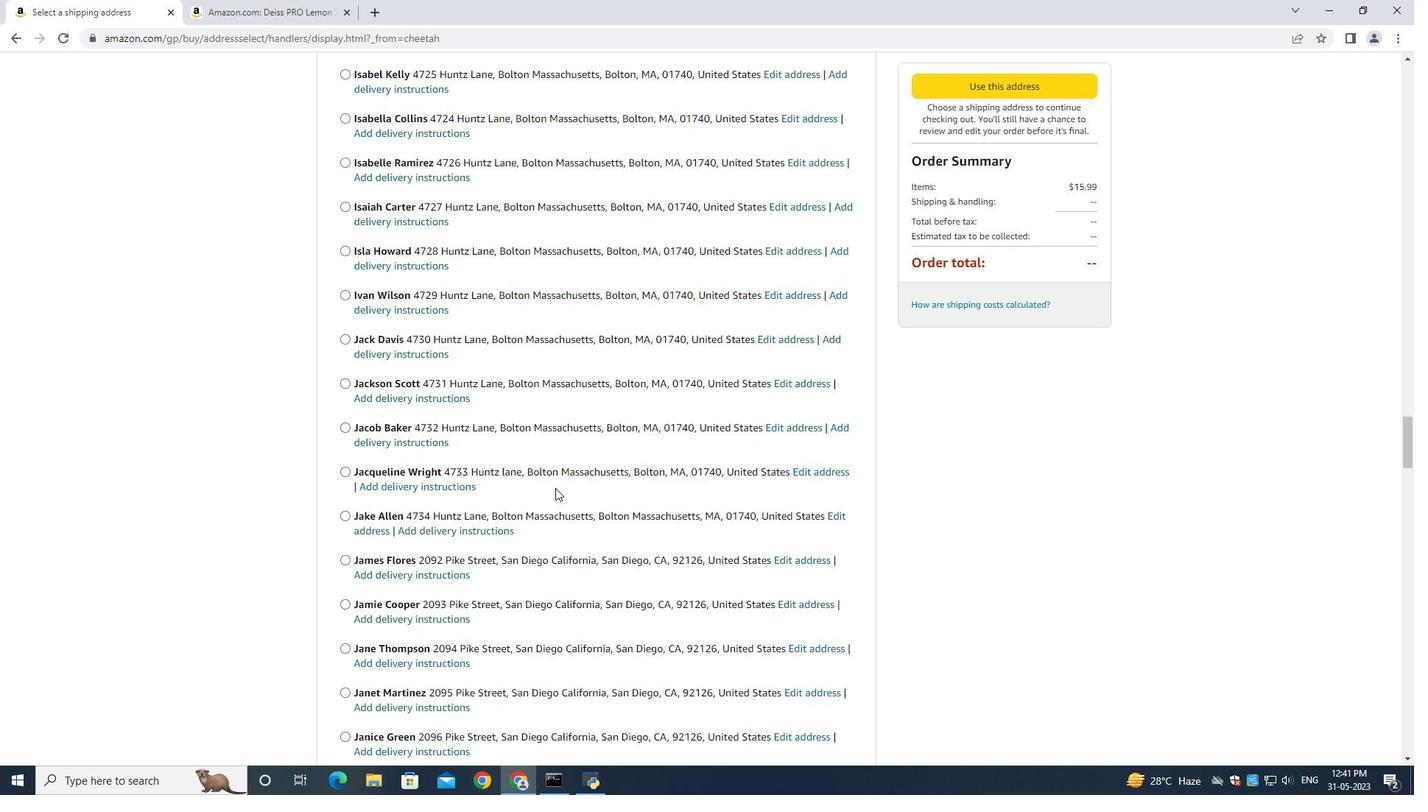 
Action: Mouse scrolled (555, 487) with delta (0, 0)
Screenshot: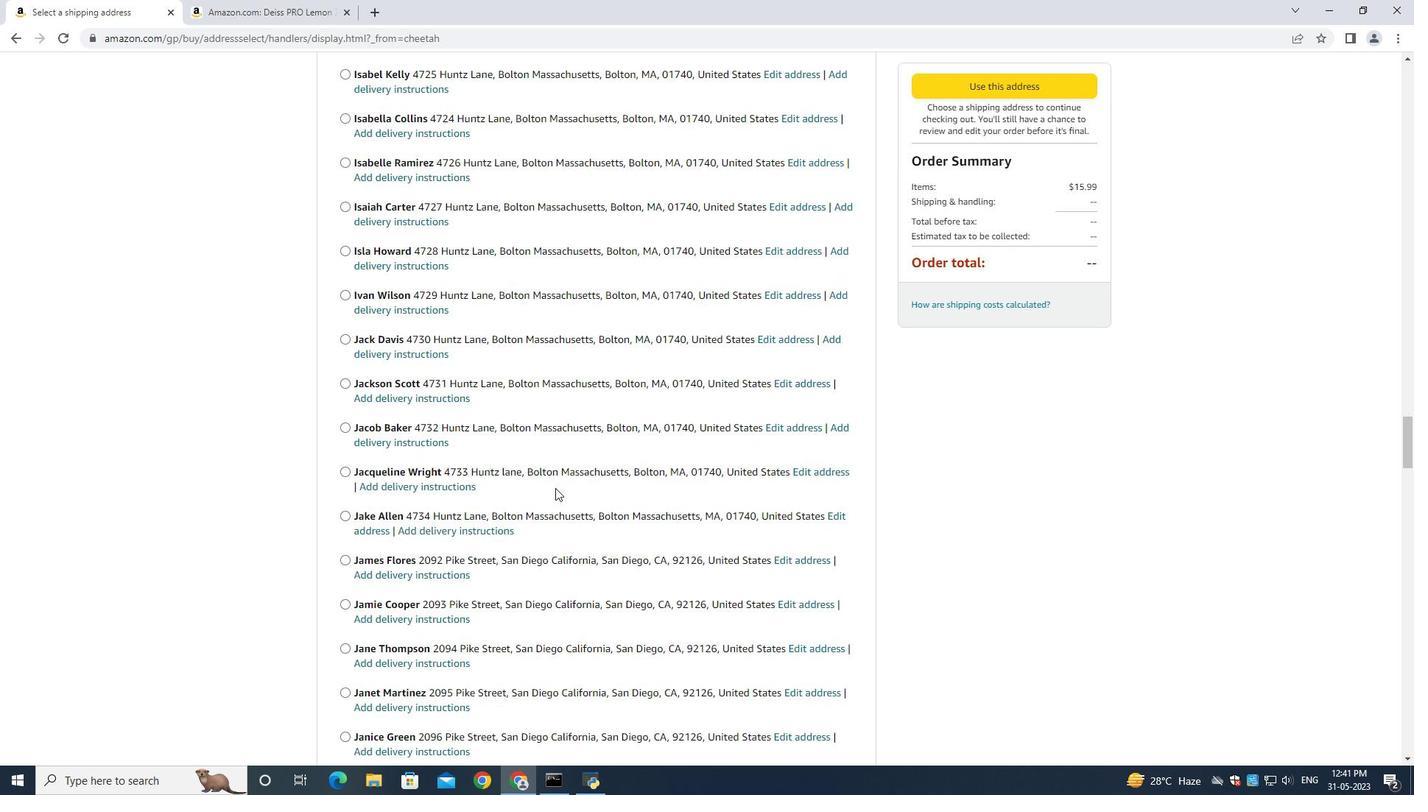 
Action: Mouse scrolled (555, 487) with delta (0, 0)
Screenshot: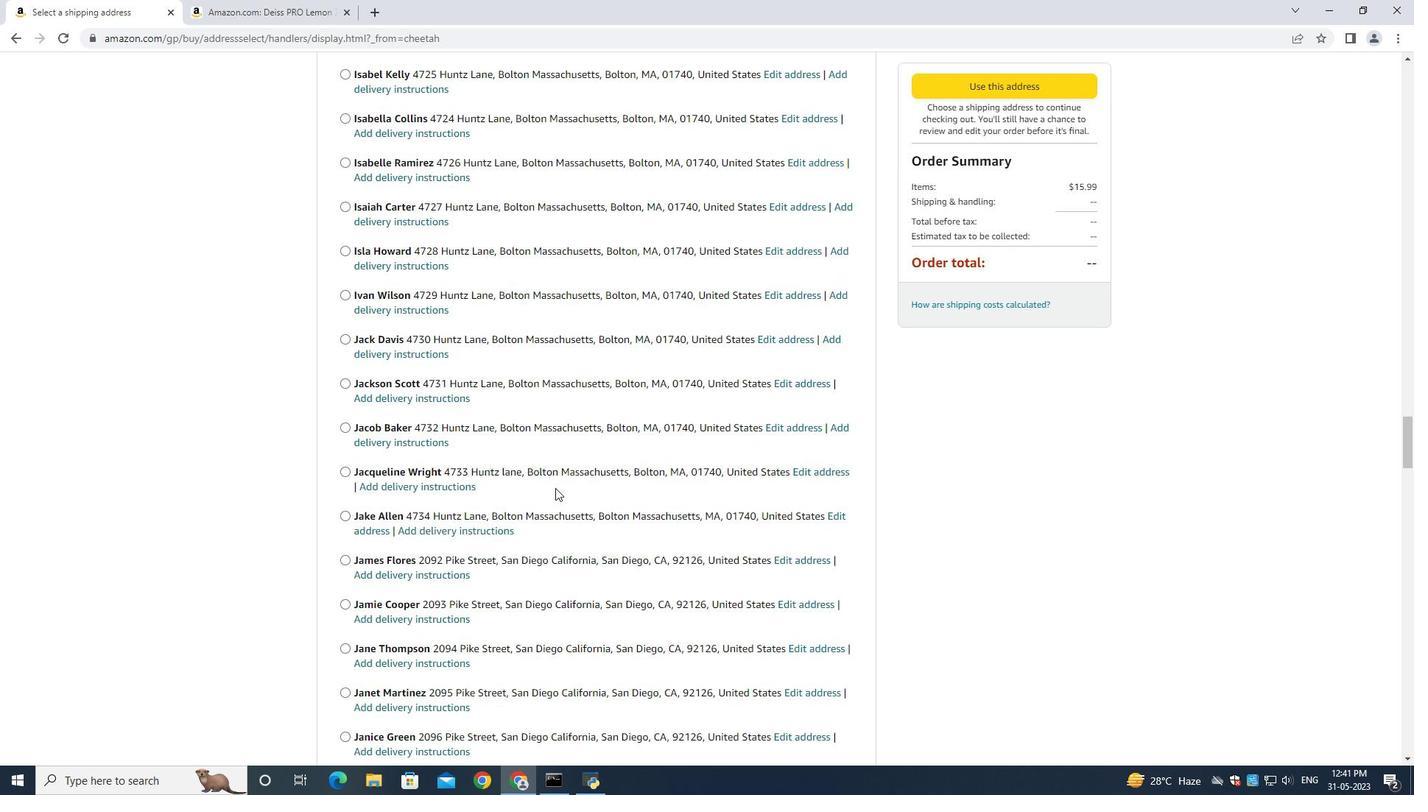
Action: Mouse scrolled (555, 487) with delta (0, 0)
Screenshot: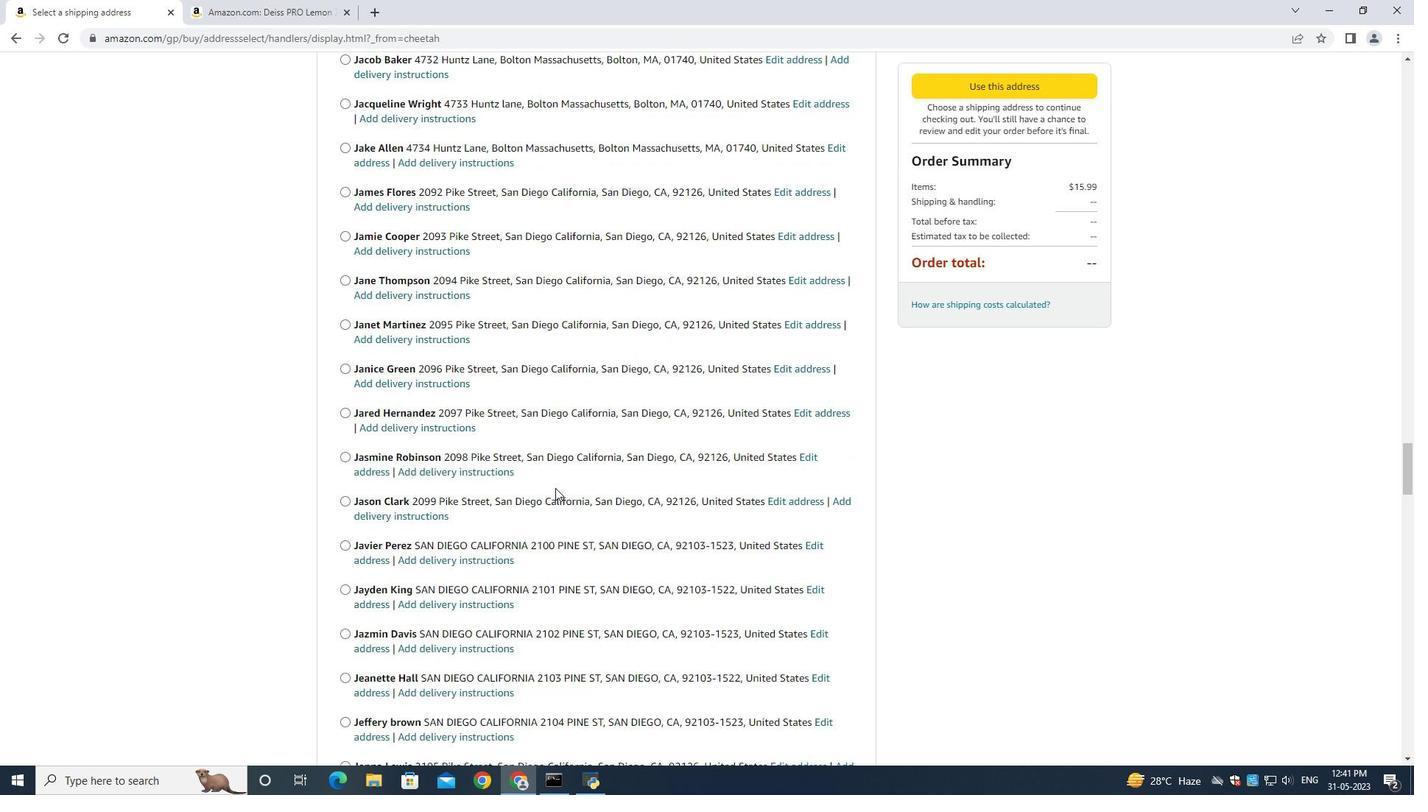 
Action: Mouse scrolled (555, 487) with delta (0, 0)
Screenshot: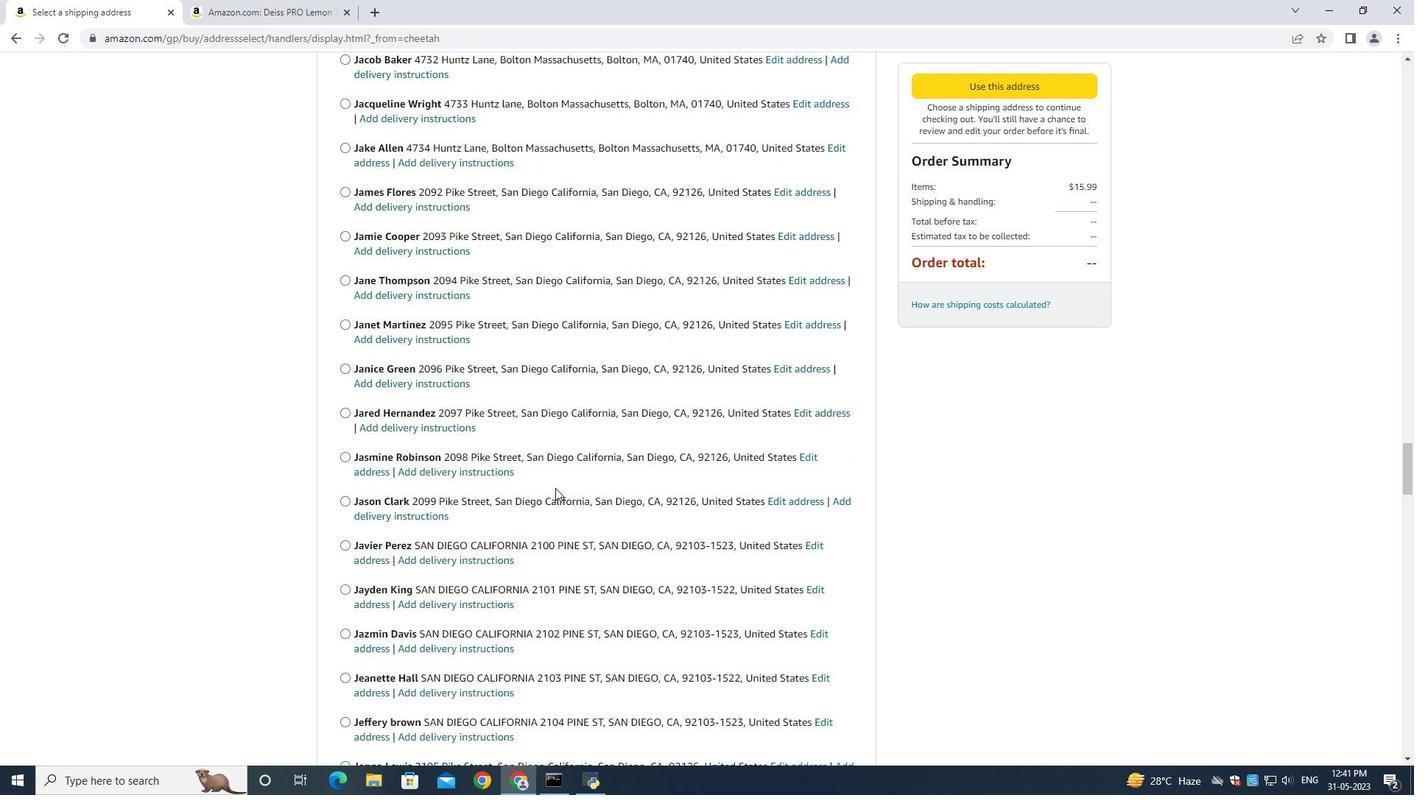 
Action: Mouse scrolled (555, 487) with delta (0, 0)
Screenshot: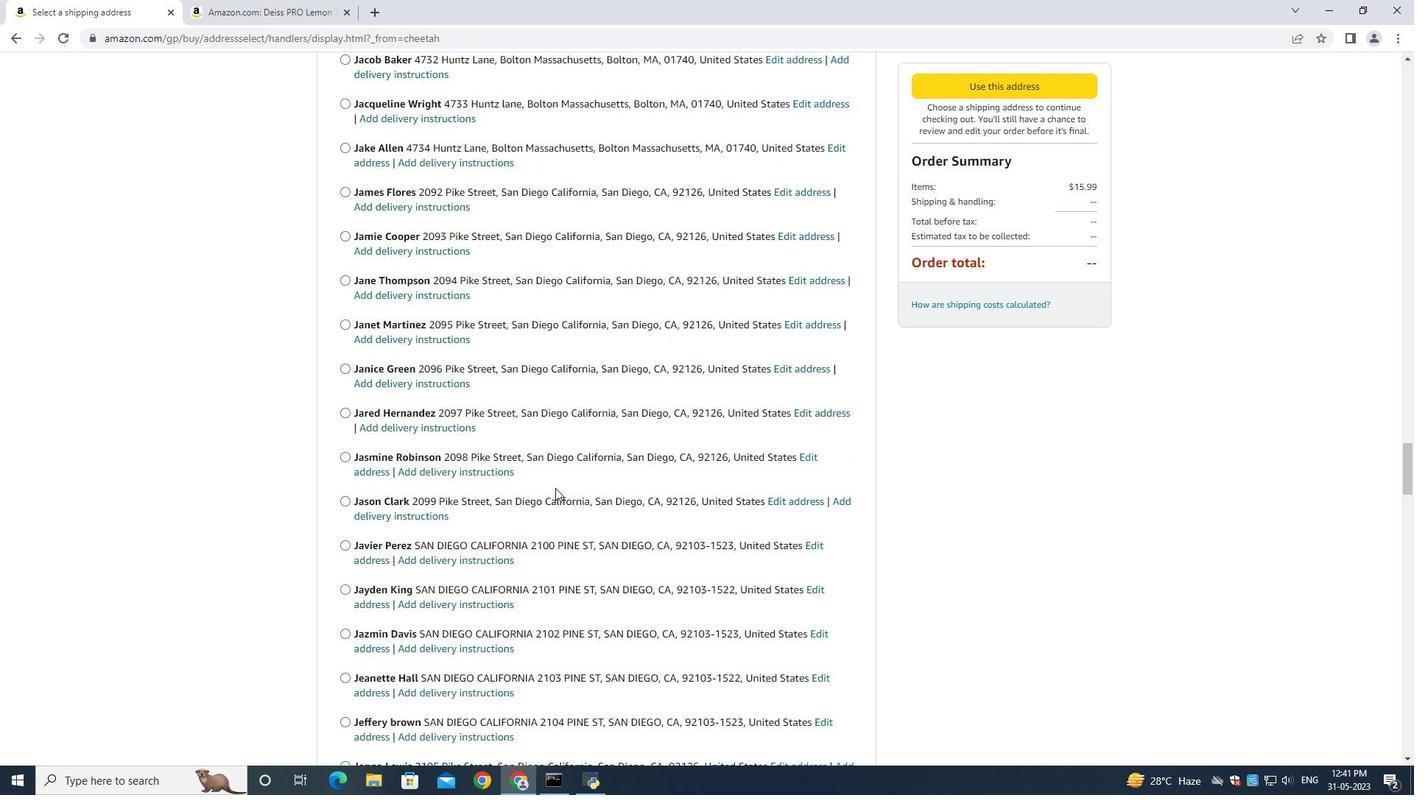 
Action: Mouse scrolled (555, 487) with delta (0, 0)
Screenshot: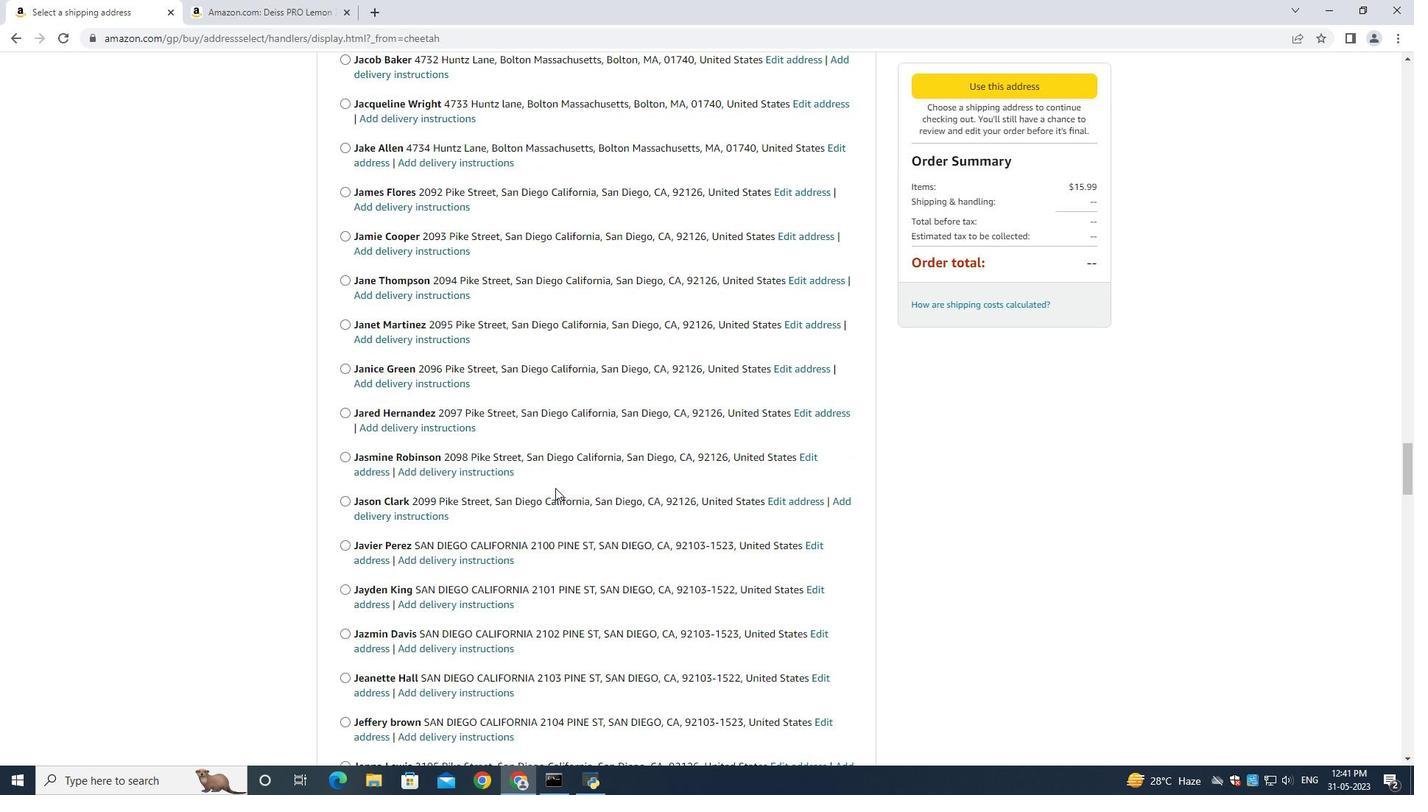 
Action: Mouse scrolled (555, 487) with delta (0, 0)
Screenshot: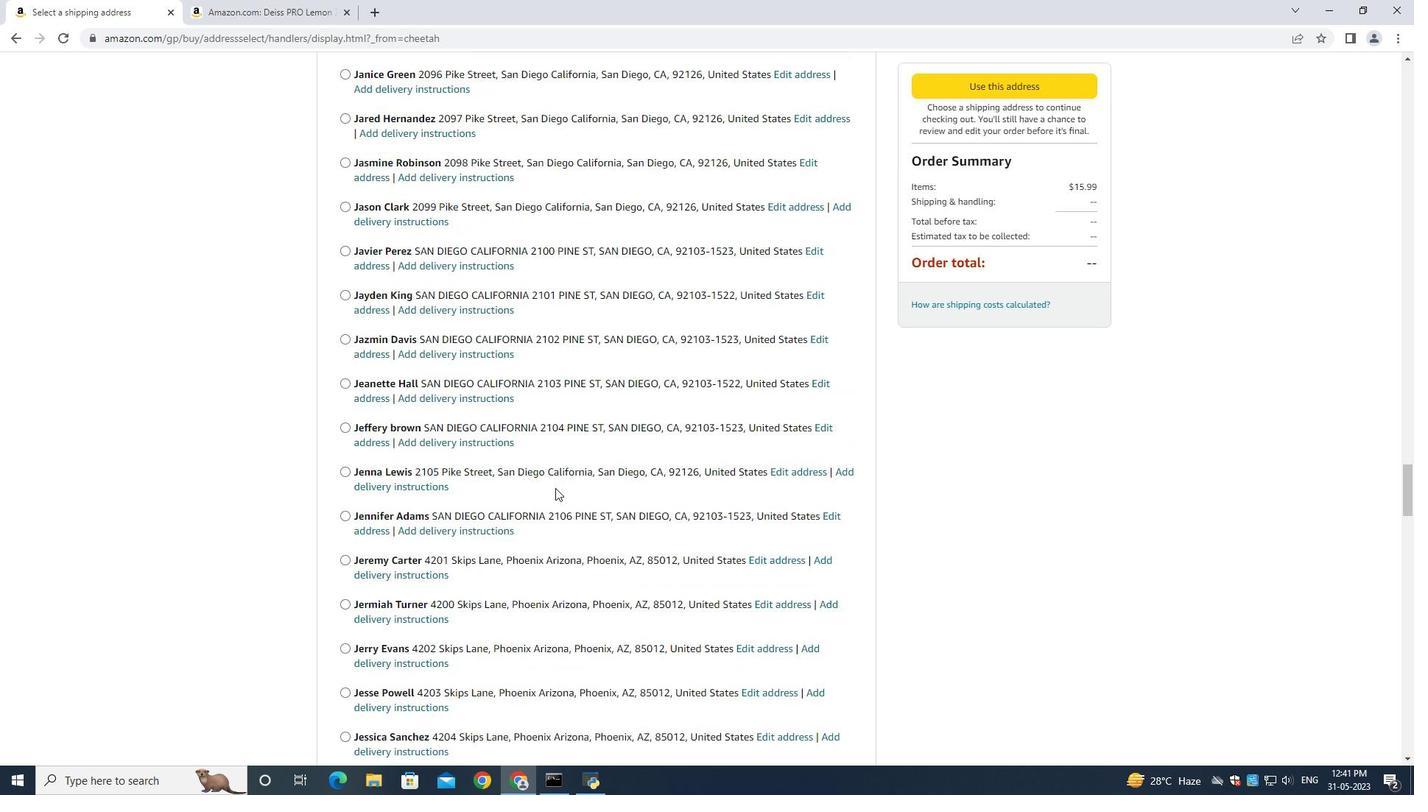 
Action: Mouse scrolled (555, 487) with delta (0, 0)
Screenshot: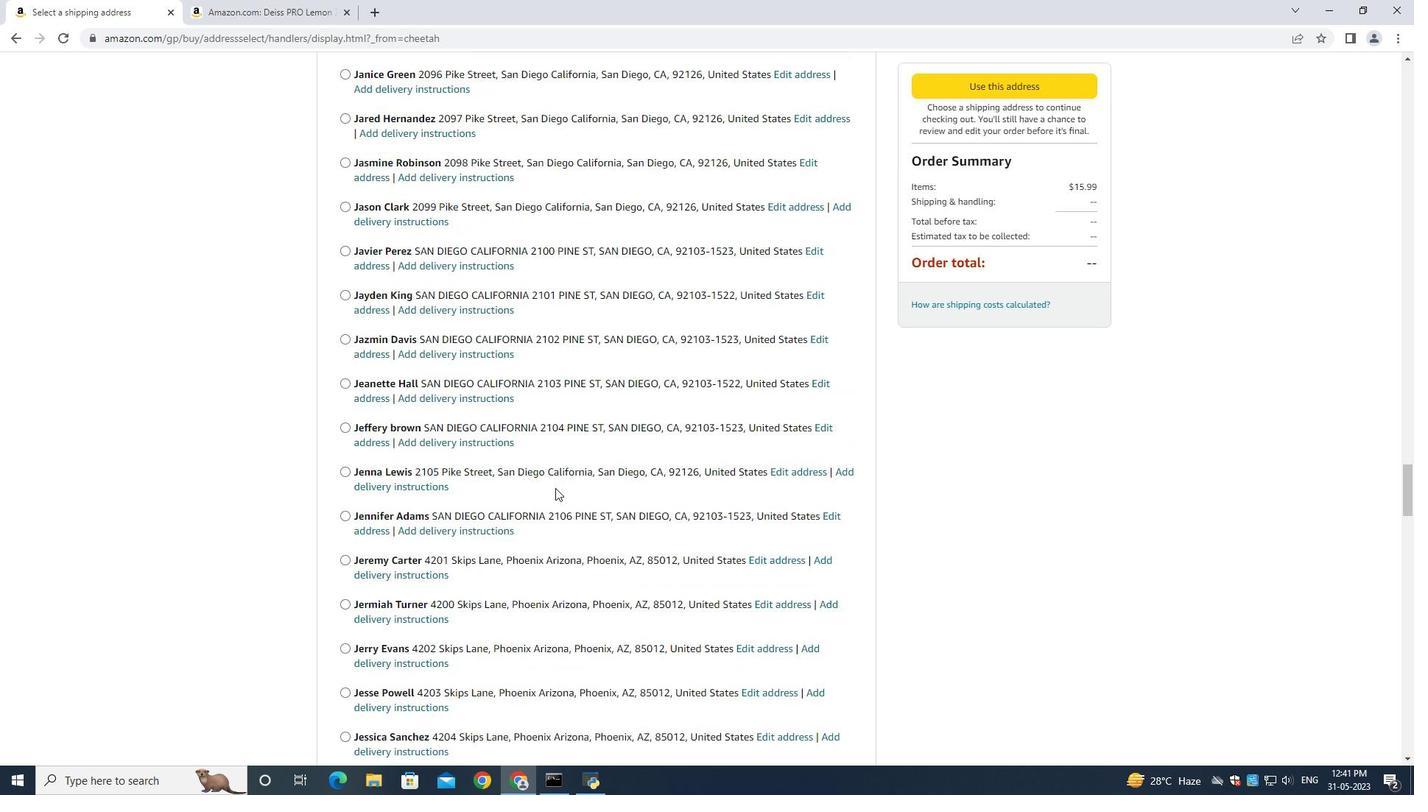 
Action: Mouse moved to (555, 488)
Screenshot: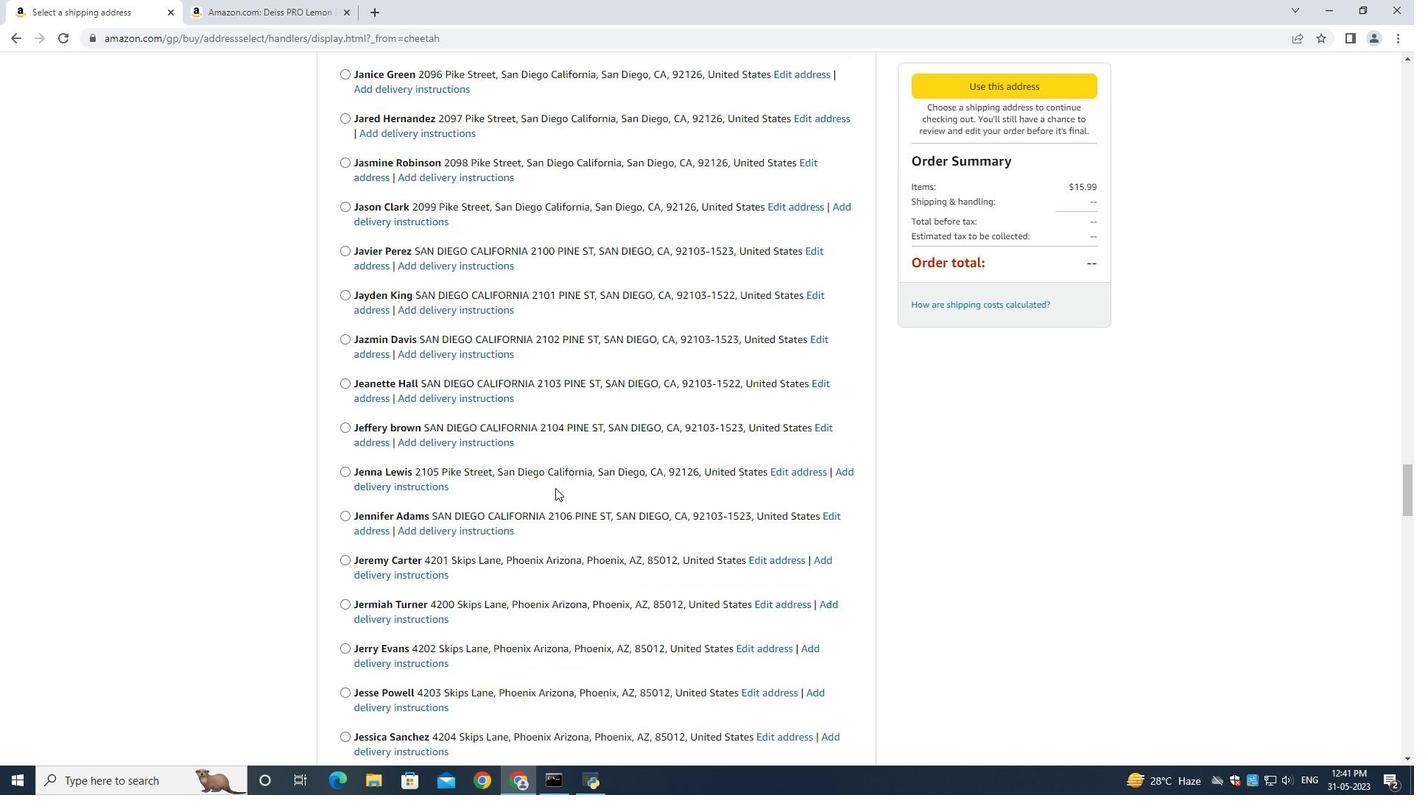 
Action: Mouse scrolled (555, 487) with delta (0, 0)
Screenshot: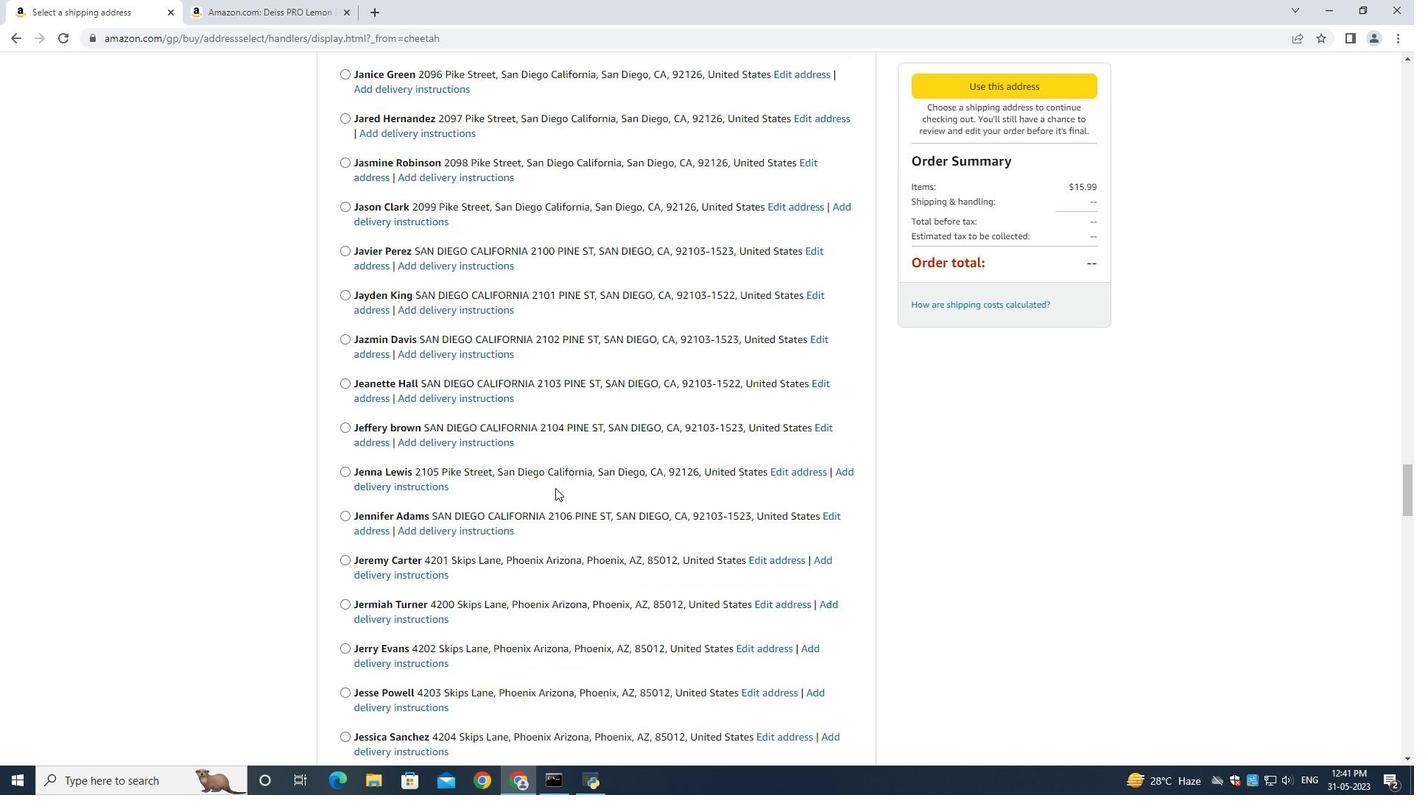 
Action: Mouse moved to (555, 488)
Screenshot: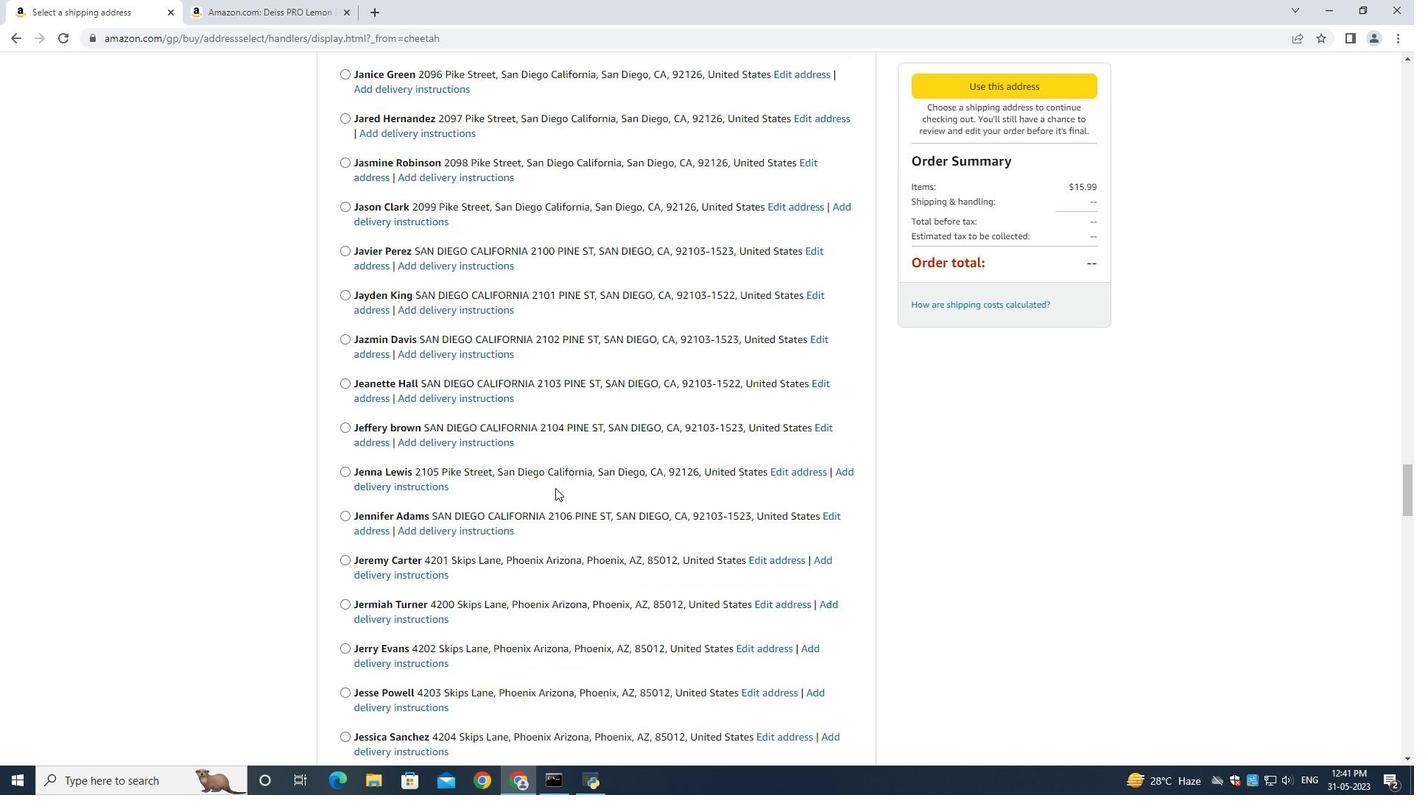 
Action: Mouse scrolled (555, 487) with delta (0, 0)
Screenshot: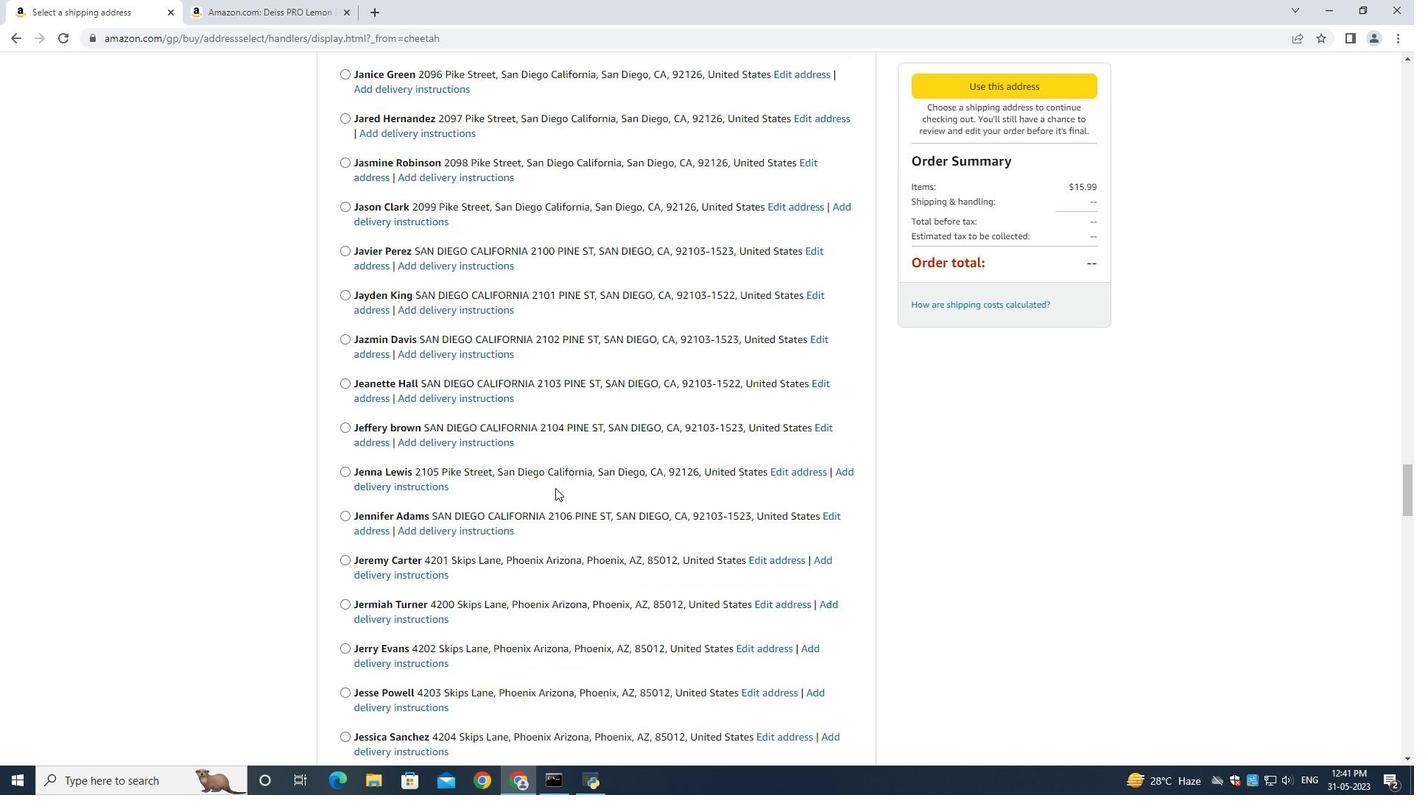 
Action: Mouse moved to (555, 489)
Screenshot: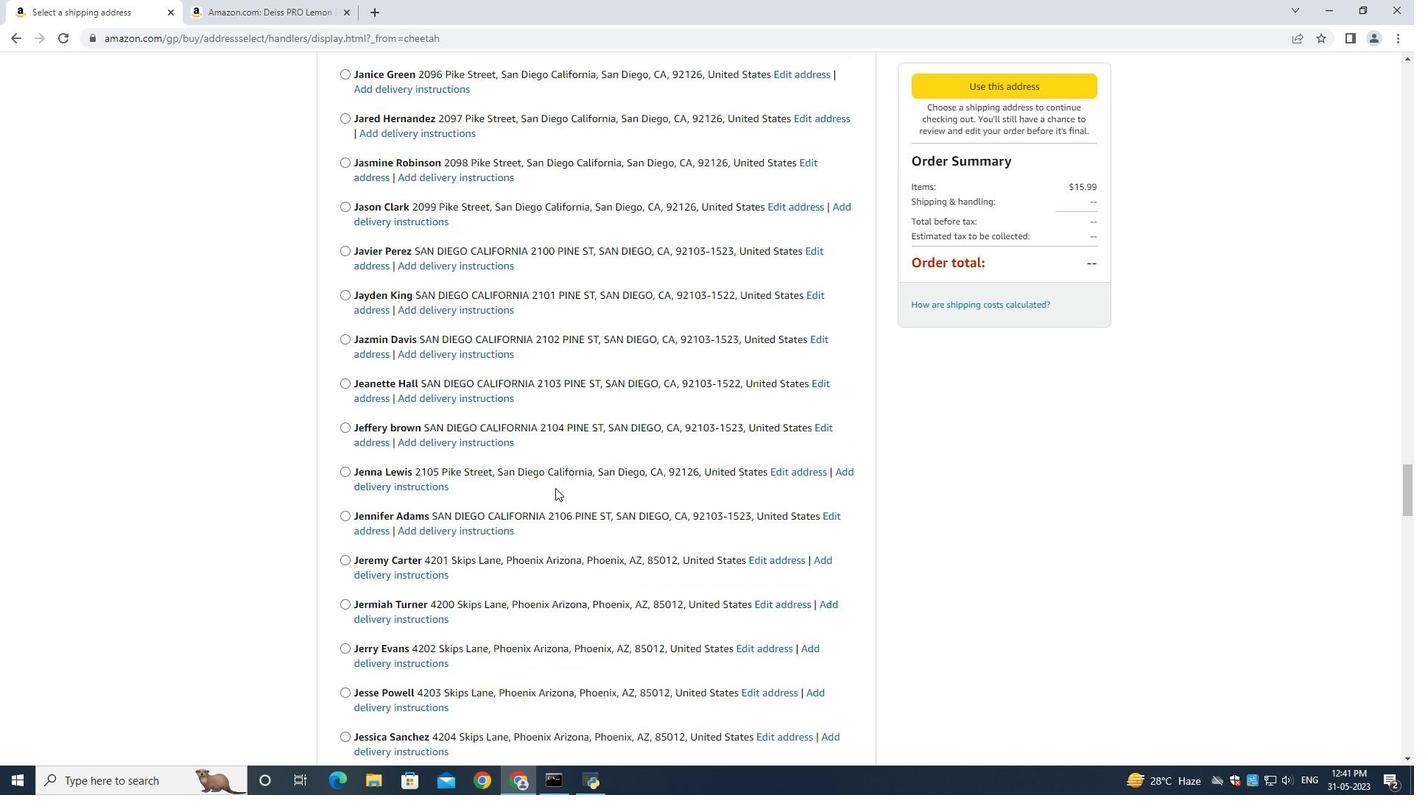 
Action: Mouse scrolled (555, 487) with delta (0, 0)
Screenshot: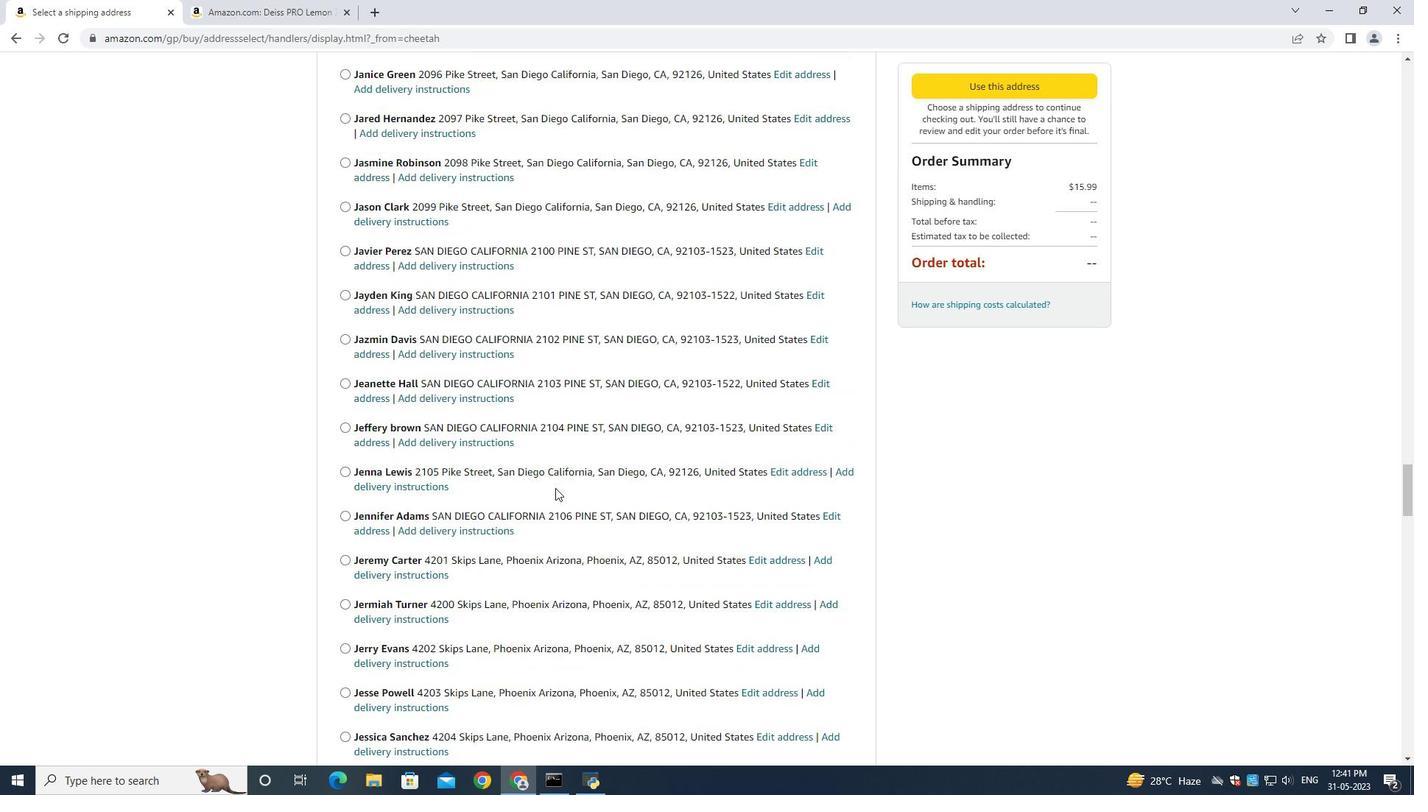 
Action: Mouse scrolled (555, 488) with delta (0, 0)
Screenshot: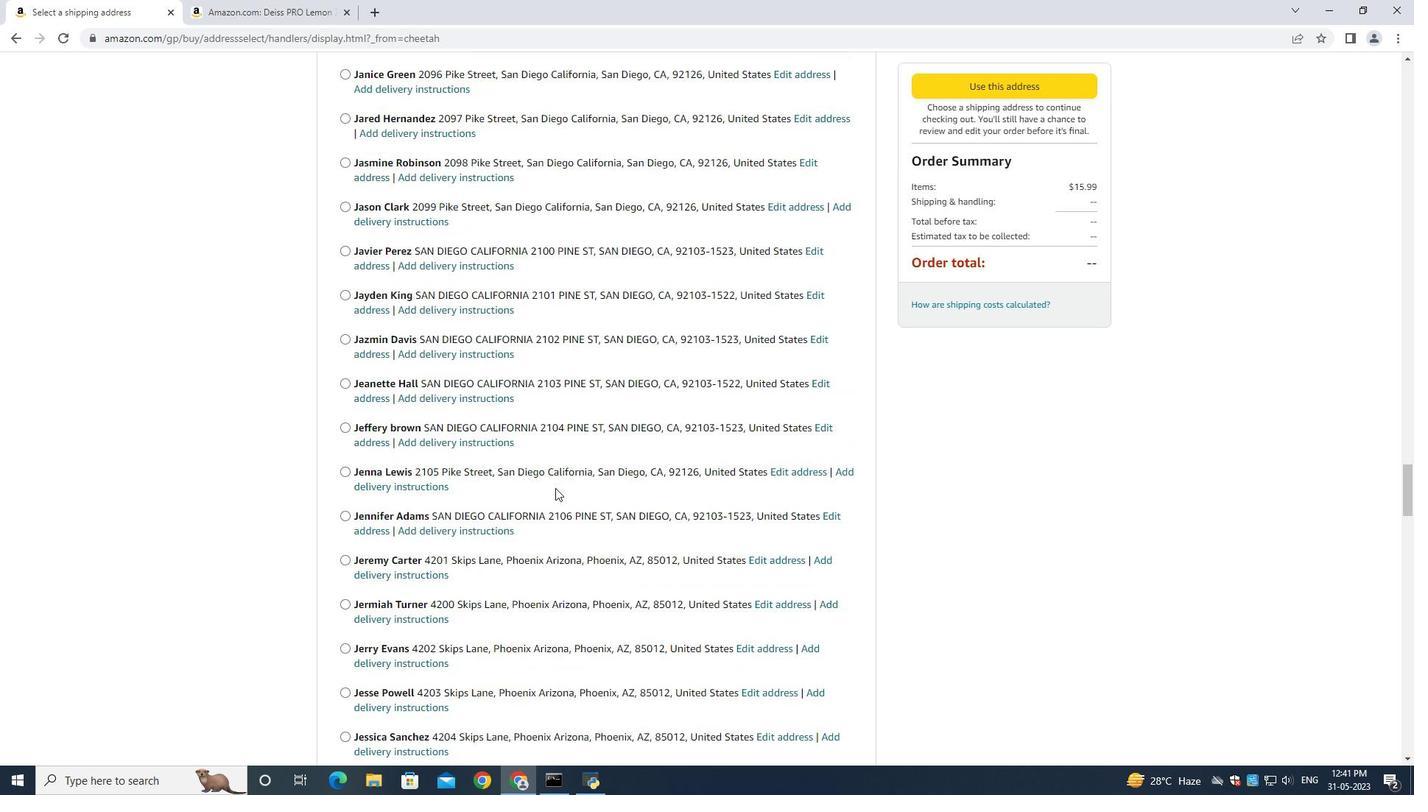 
Action: Mouse scrolled (555, 488) with delta (0, 0)
Screenshot: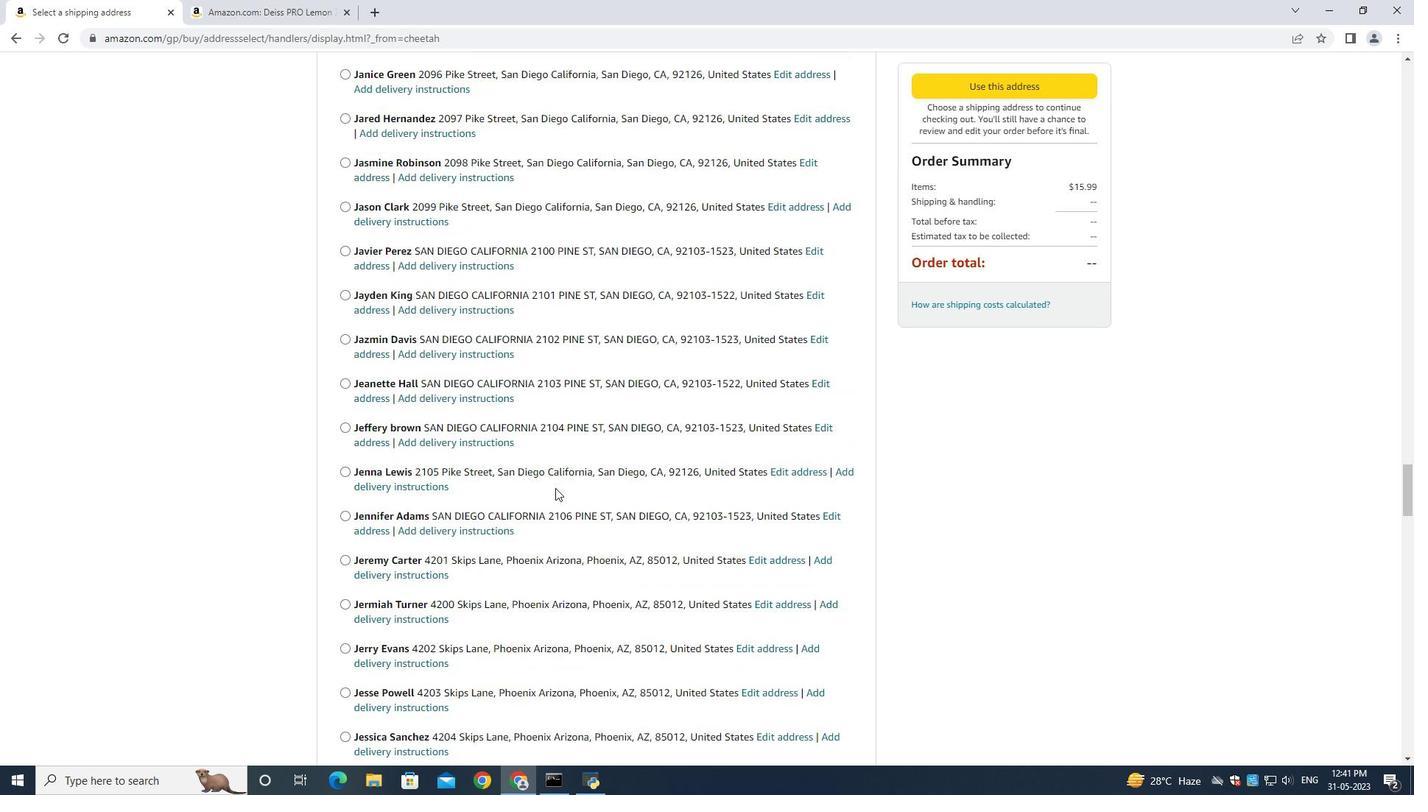 
Action: Mouse scrolled (555, 488) with delta (0, 0)
Screenshot: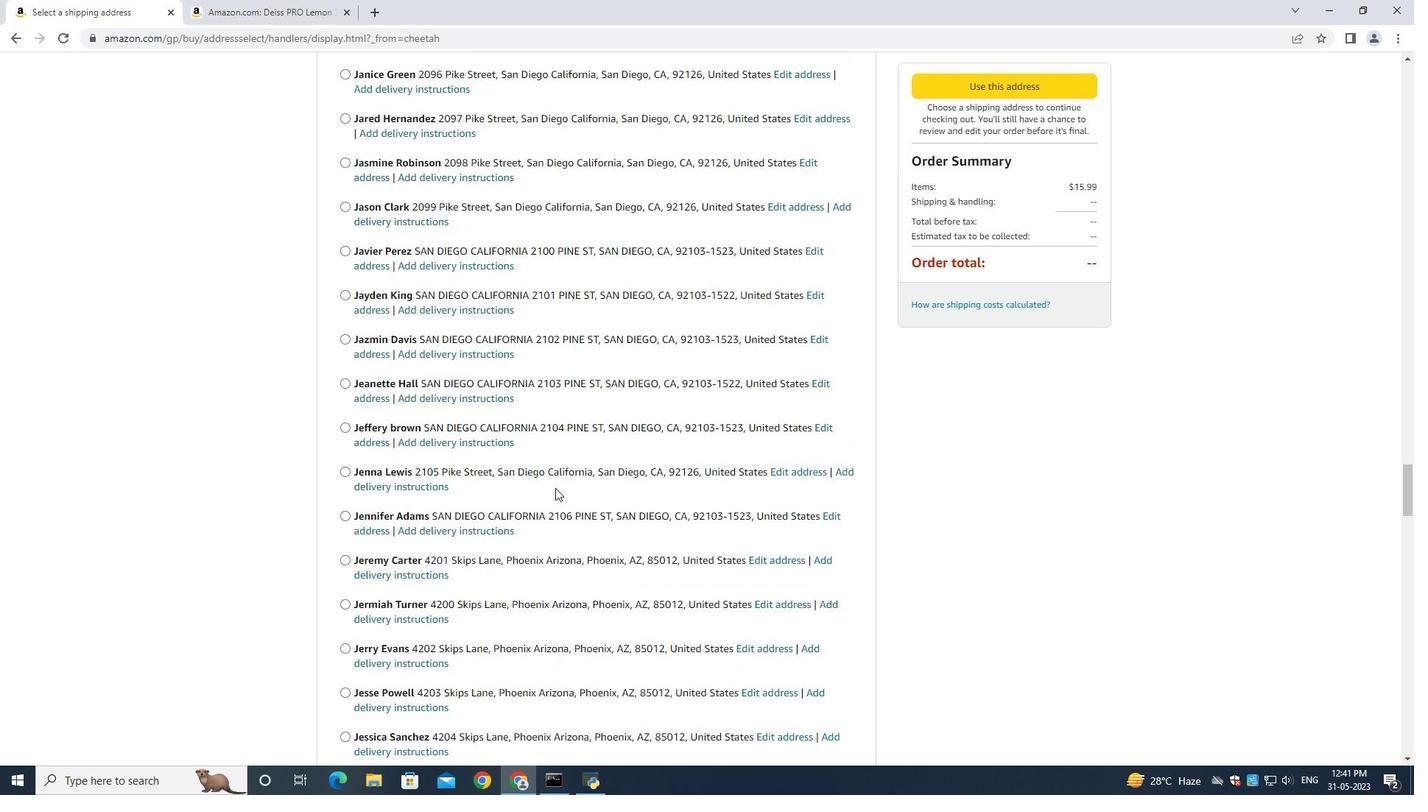 
Action: Mouse scrolled (555, 488) with delta (0, 0)
Screenshot: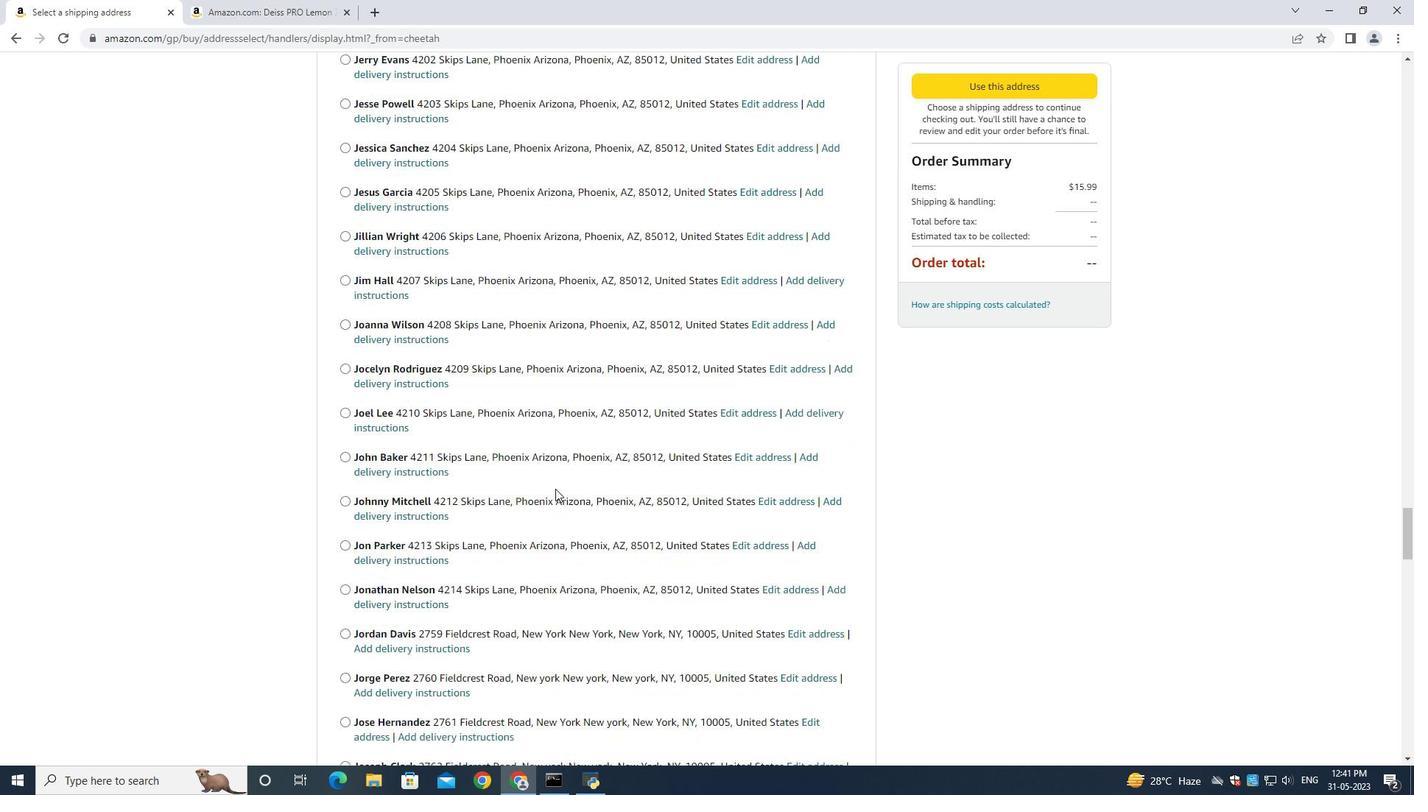 
Action: Mouse scrolled (555, 488) with delta (0, 0)
Screenshot: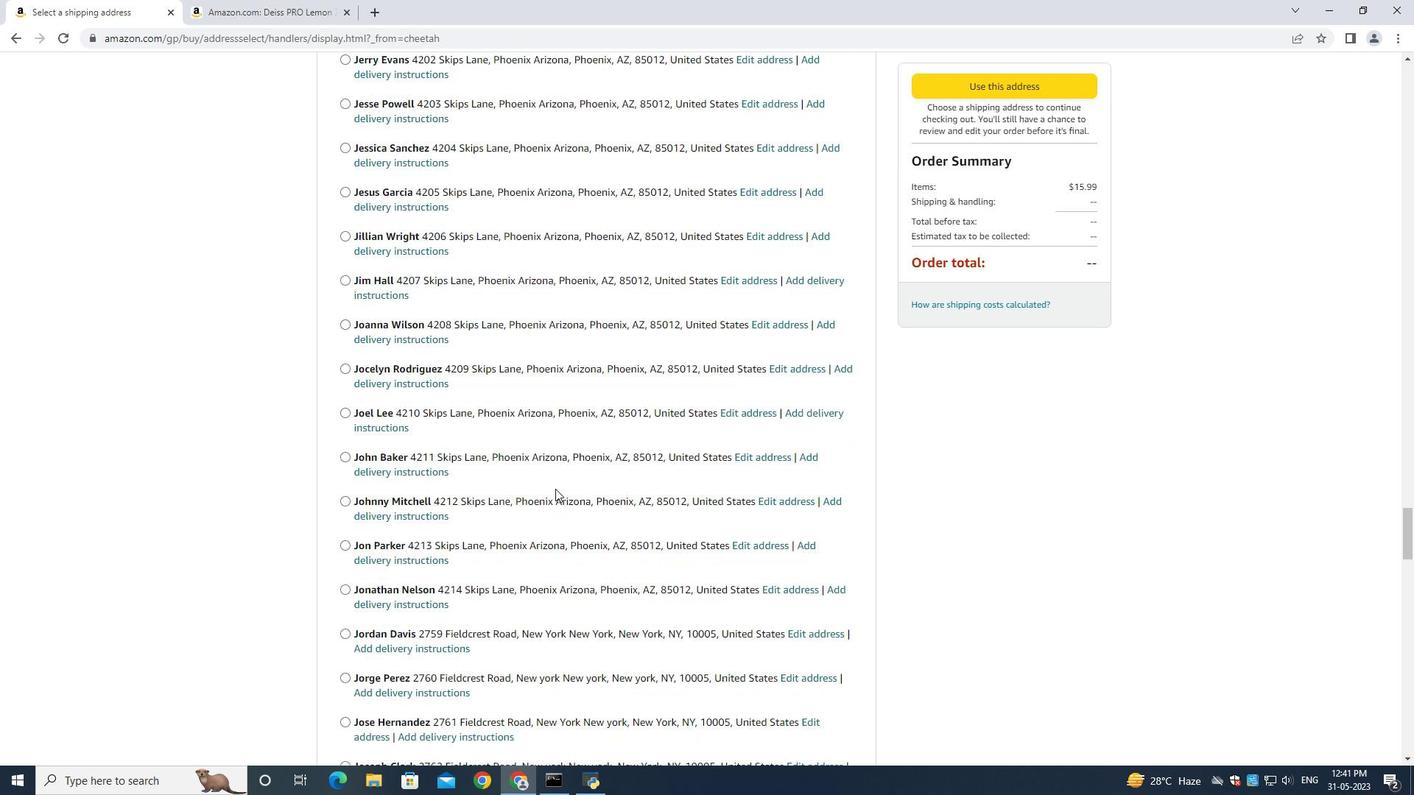 
Action: Mouse scrolled (555, 488) with delta (0, 0)
Screenshot: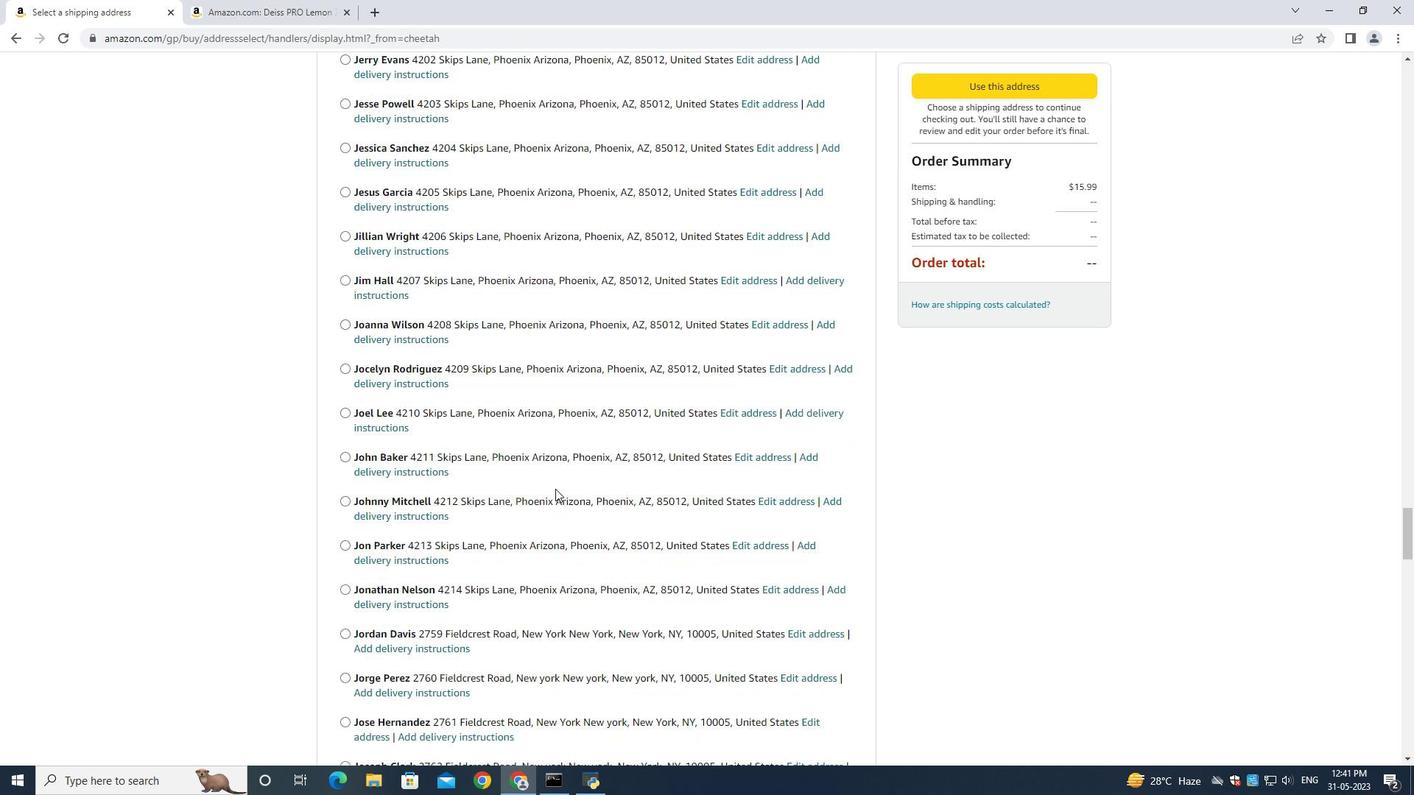 
Action: Mouse scrolled (555, 488) with delta (0, 0)
Screenshot: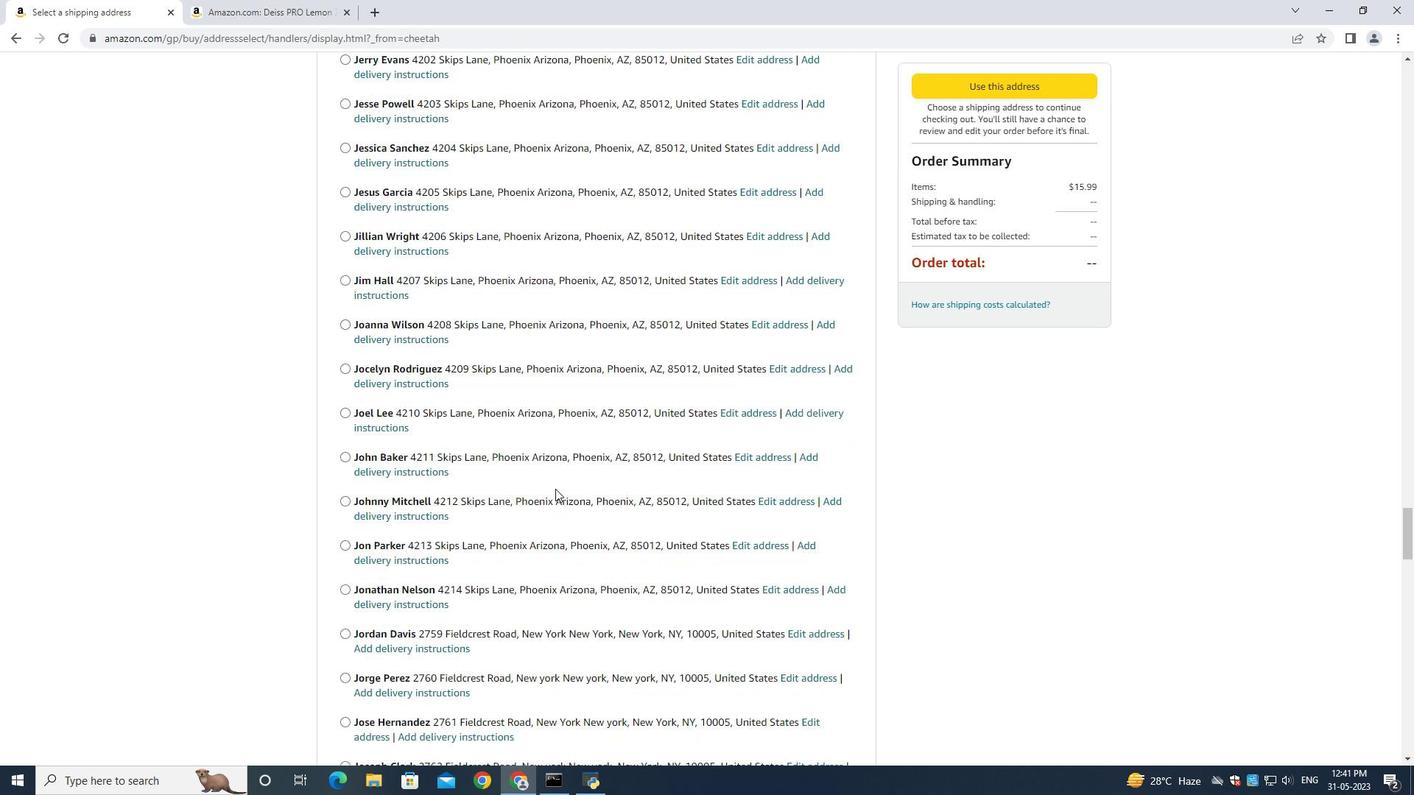 
Action: Mouse scrolled (555, 488) with delta (0, 0)
Screenshot: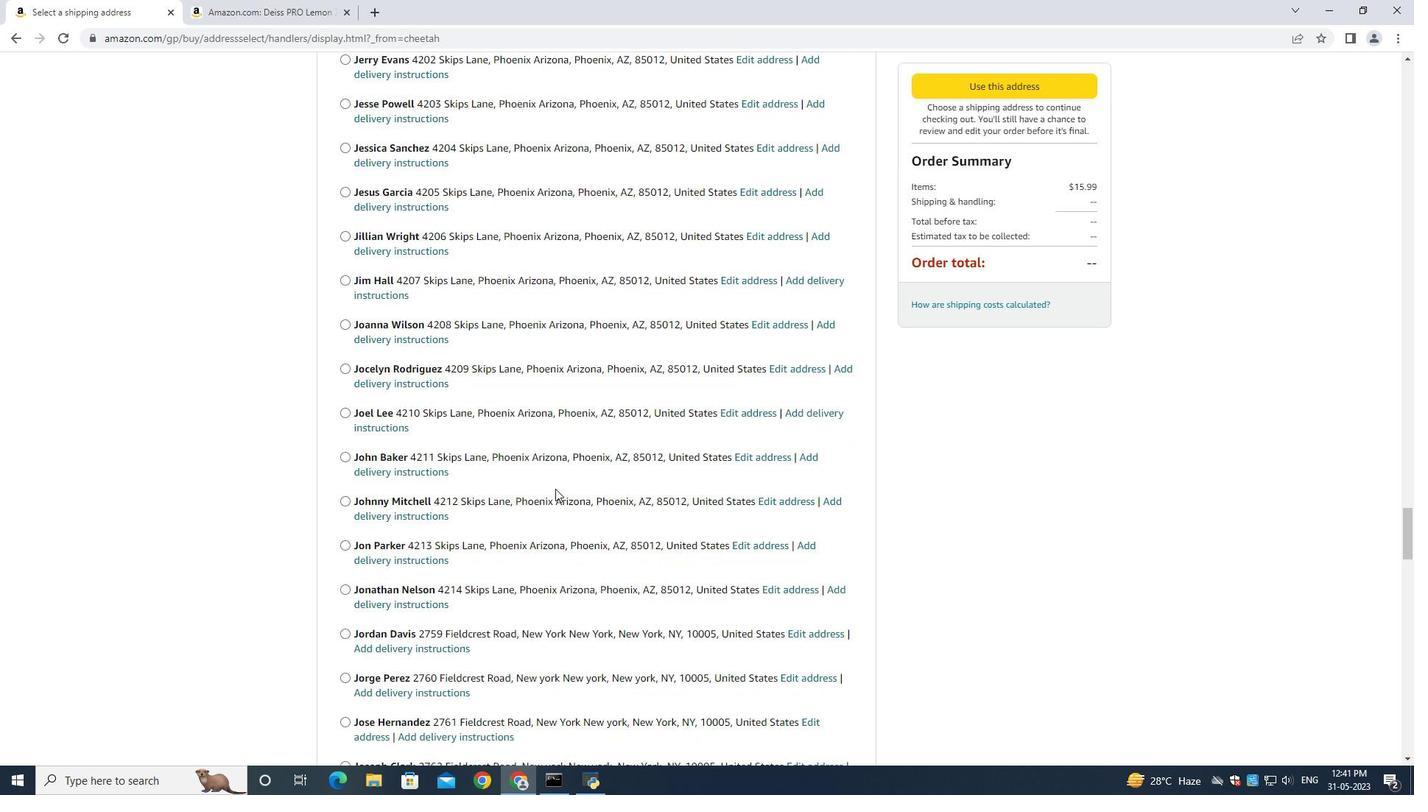 
Action: Mouse scrolled (555, 488) with delta (0, 0)
Screenshot: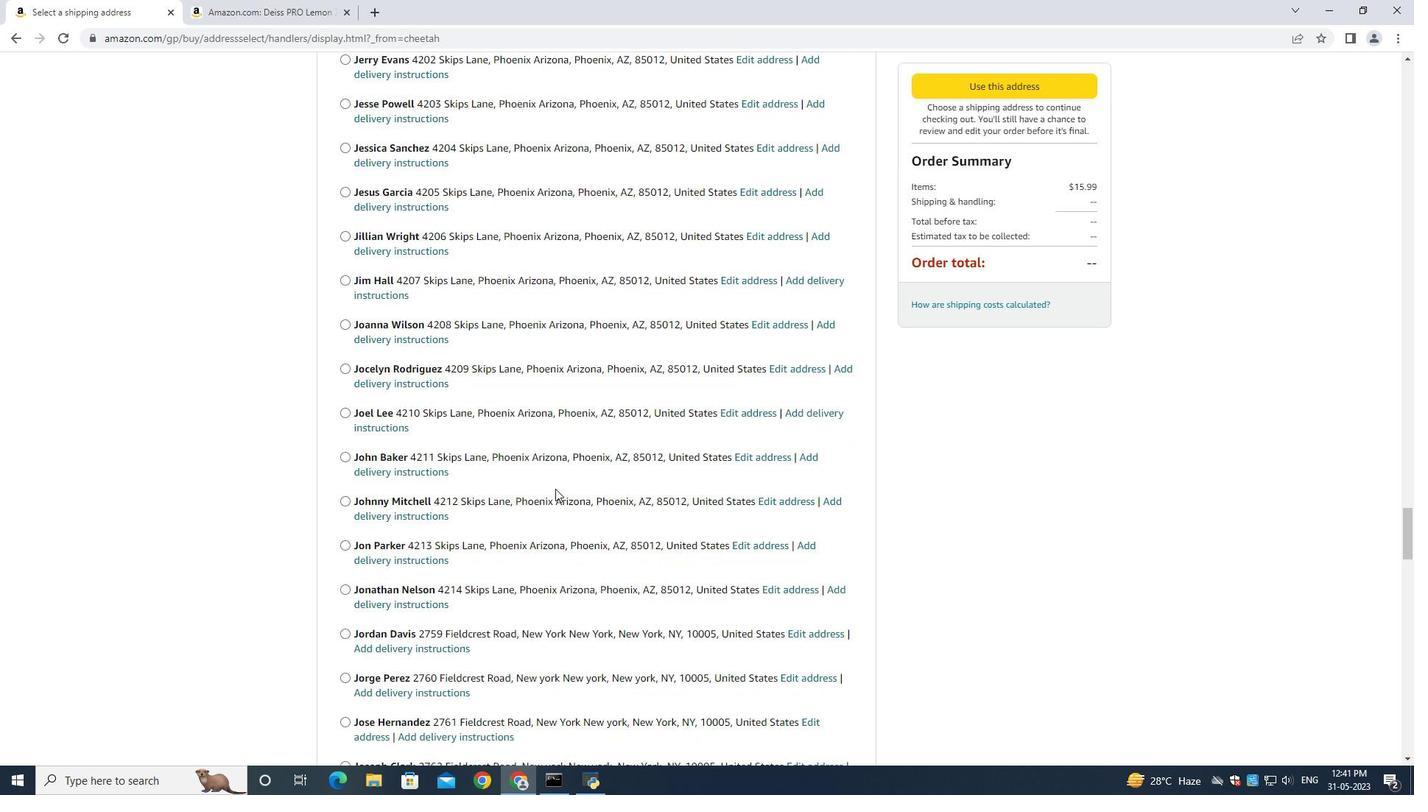 
Action: Mouse scrolled (555, 488) with delta (0, 0)
Screenshot: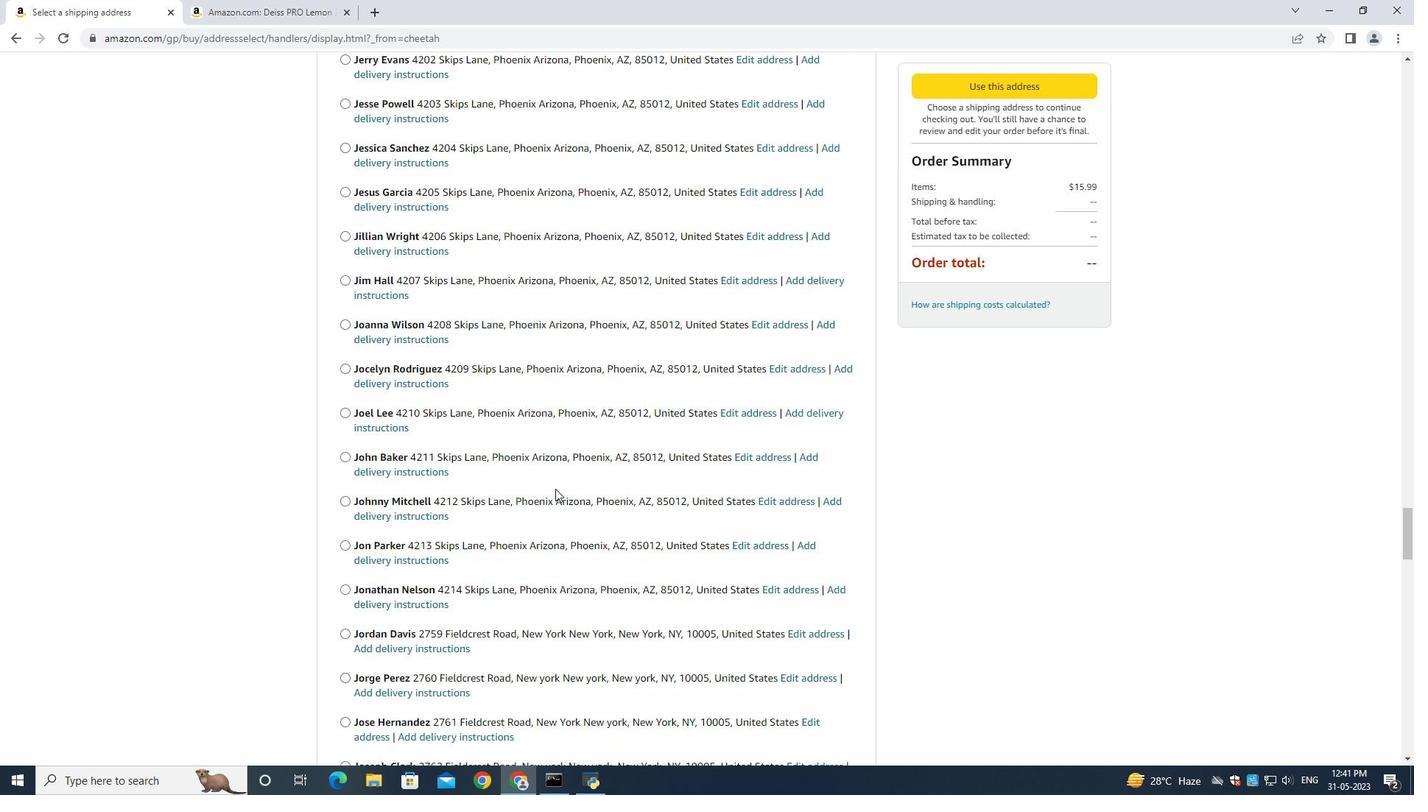 
Action: Mouse moved to (555, 489)
Screenshot: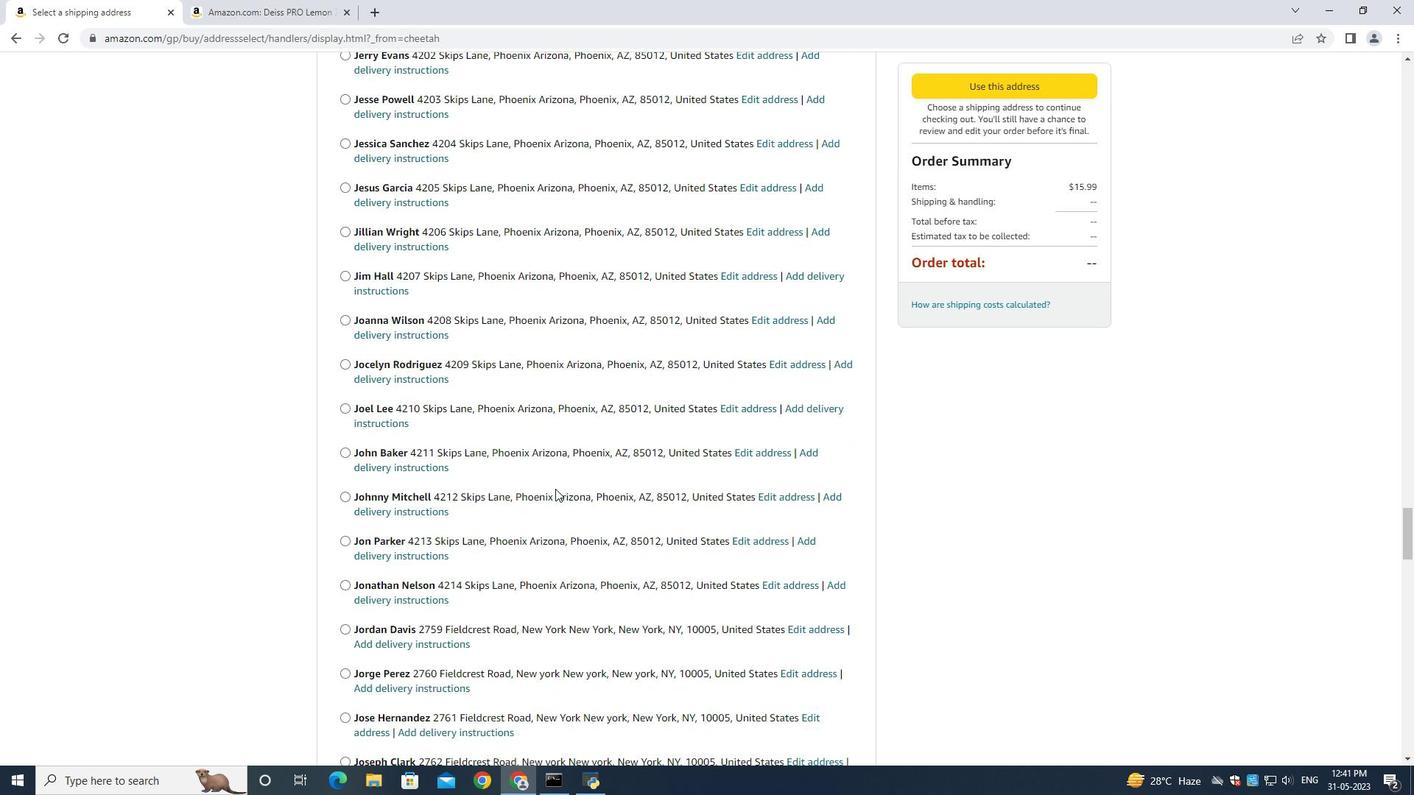 
Action: Mouse scrolled (555, 488) with delta (0, 0)
Screenshot: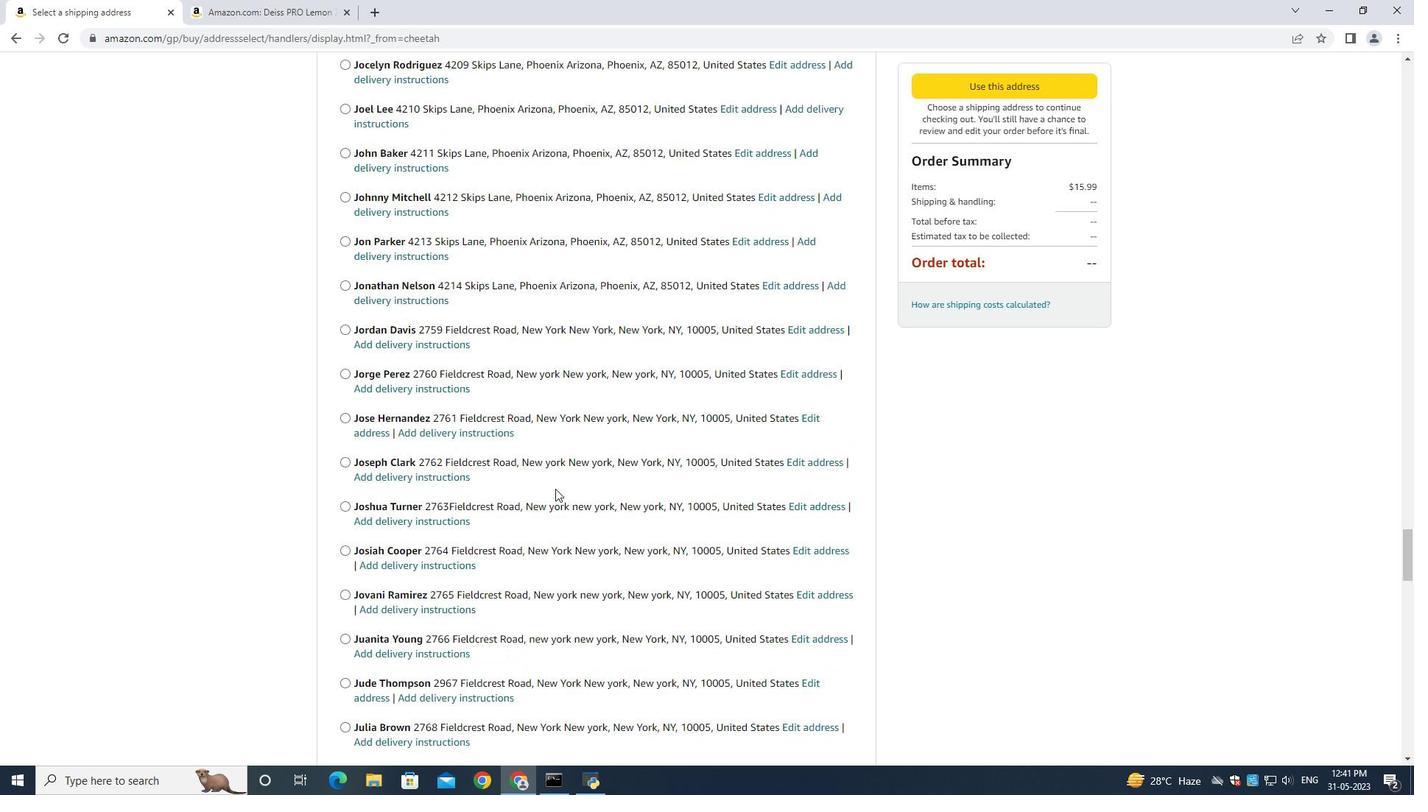 
Action: Mouse scrolled (555, 488) with delta (0, 0)
Screenshot: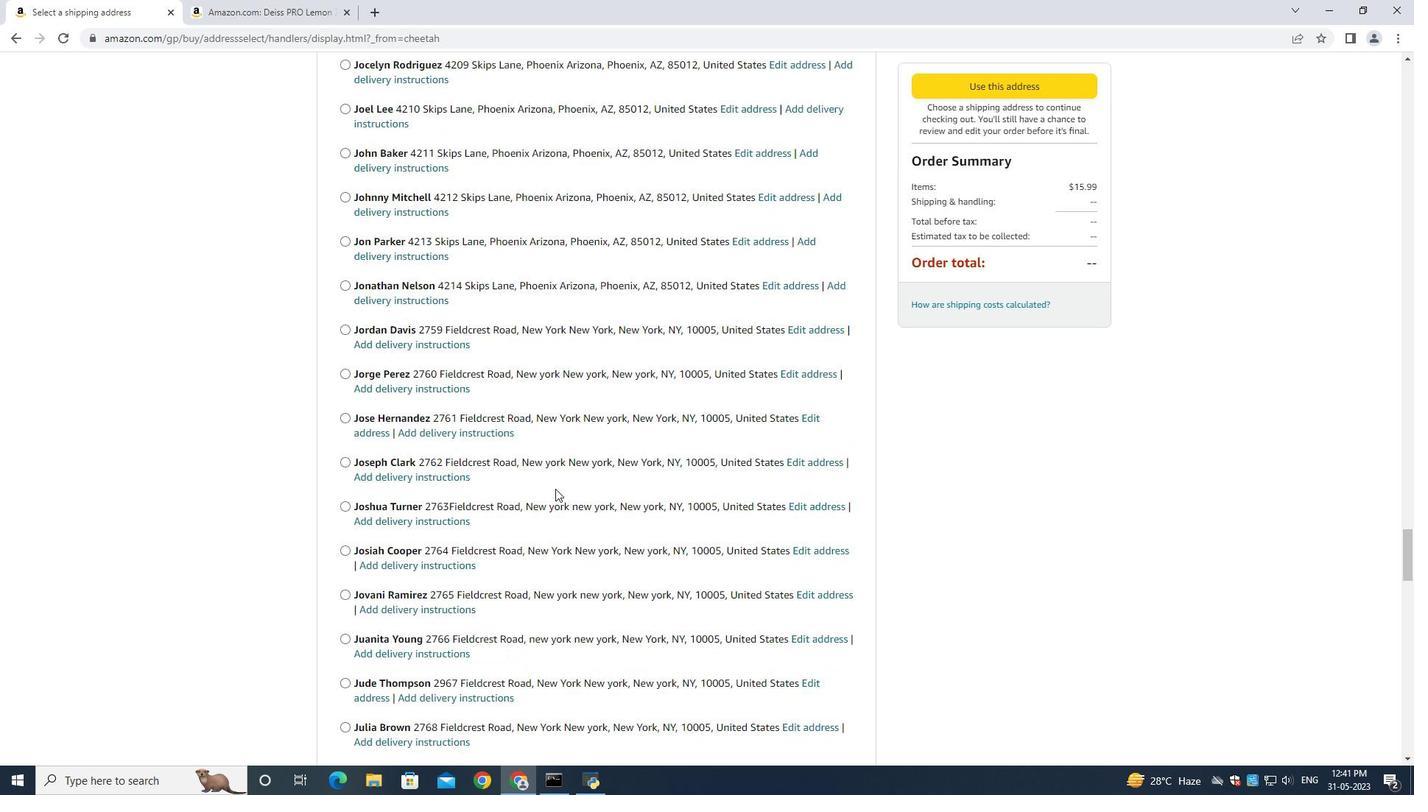 
Action: Mouse scrolled (555, 488) with delta (0, 0)
Screenshot: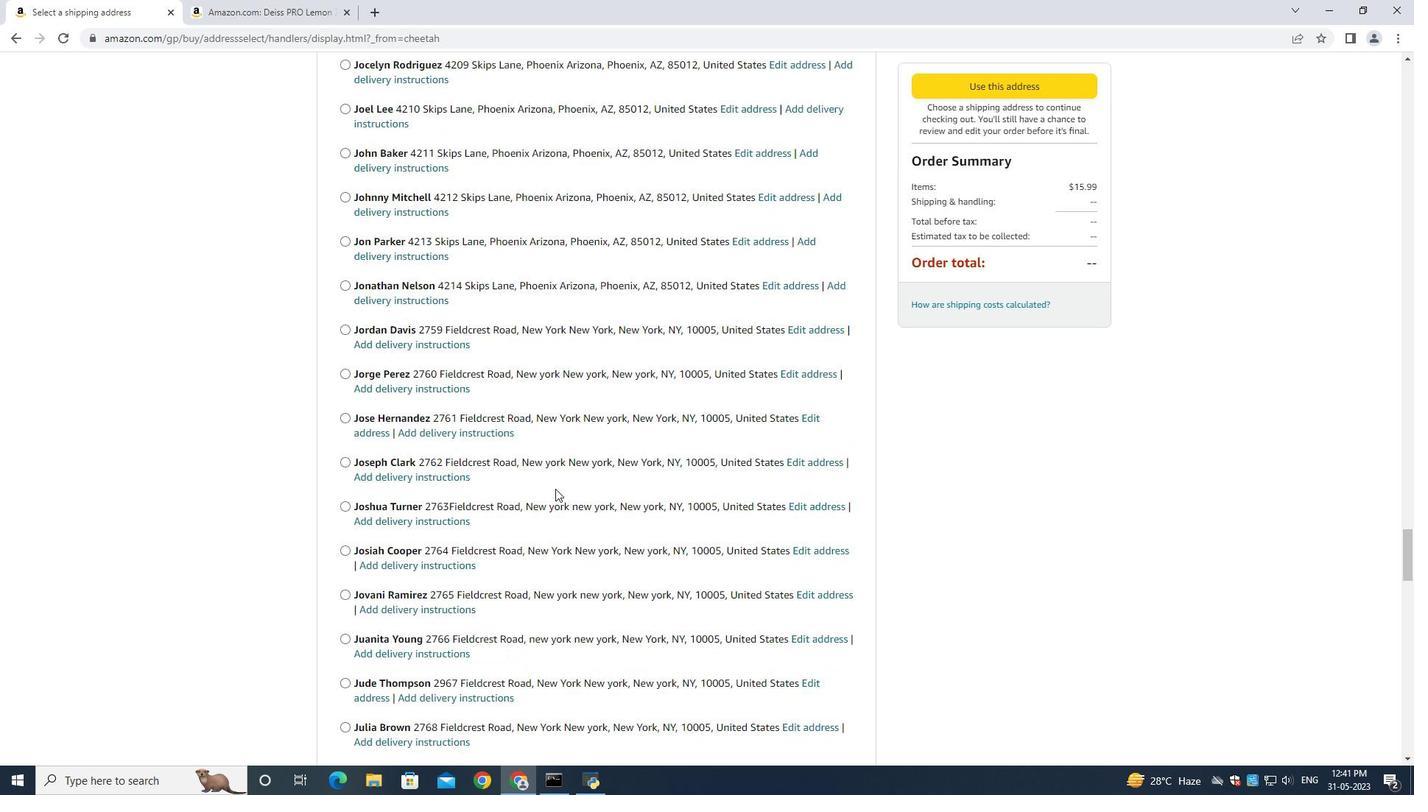 
Action: Mouse scrolled (555, 488) with delta (0, 0)
Screenshot: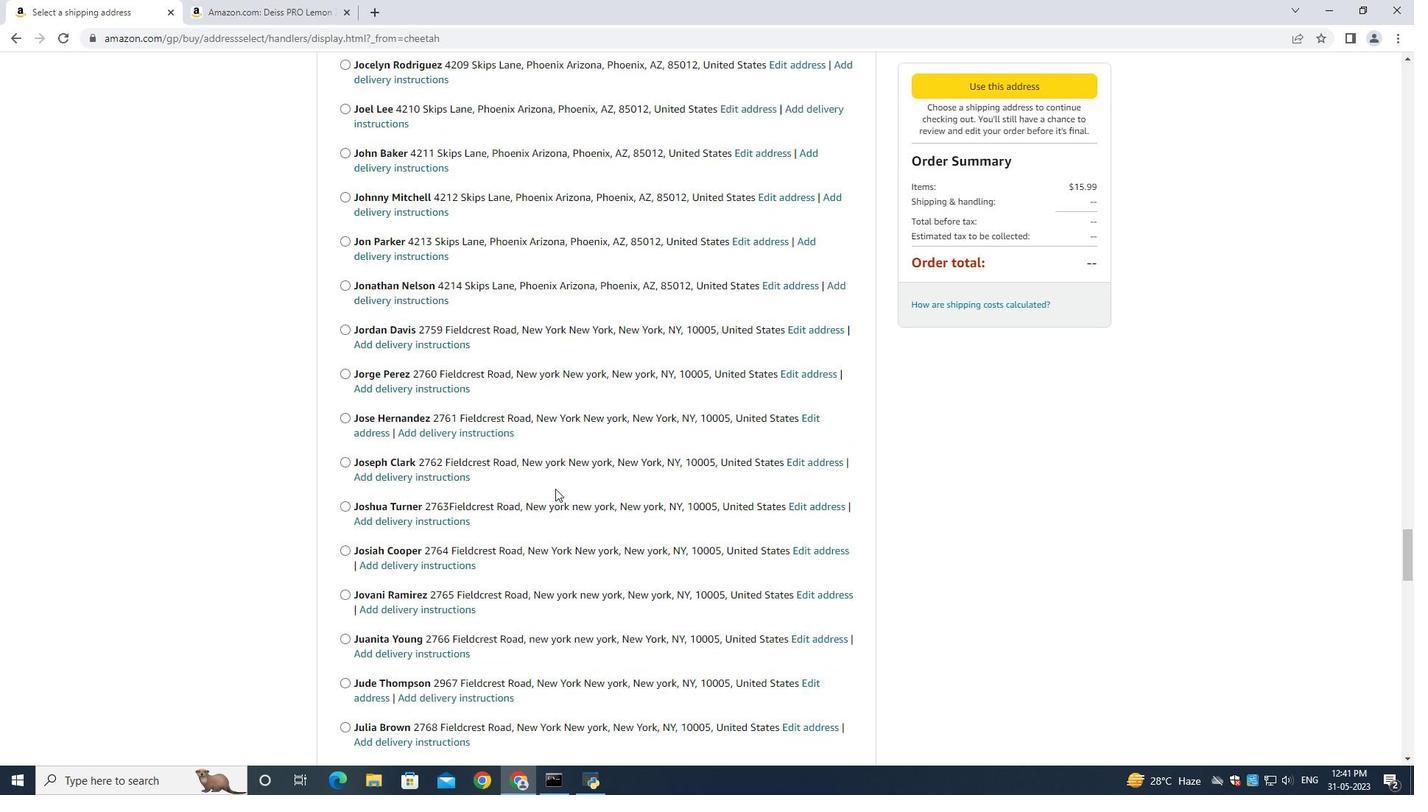 
Action: Mouse scrolled (555, 488) with delta (0, 0)
Screenshot: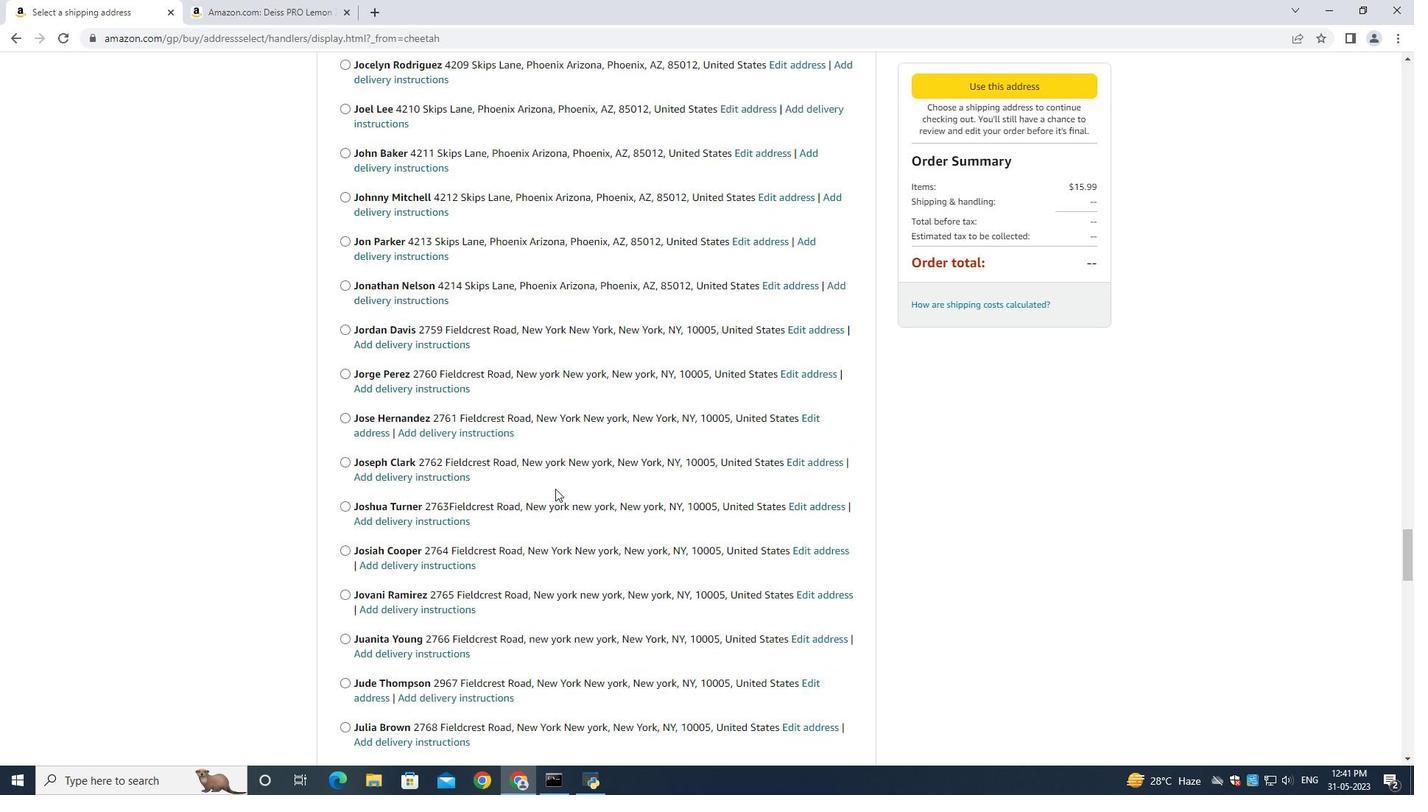 
Action: Mouse scrolled (555, 488) with delta (0, 0)
Screenshot: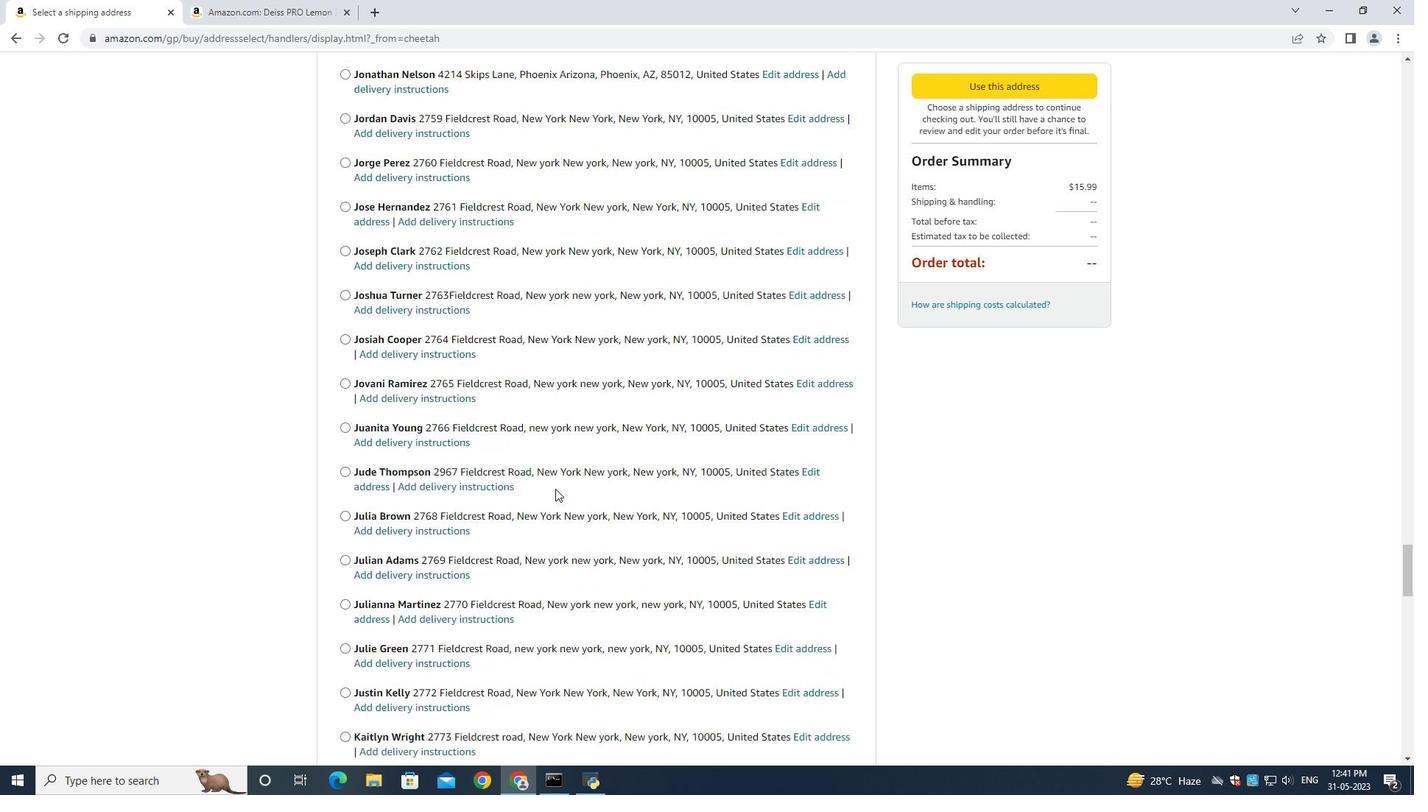
Action: Mouse scrolled (555, 488) with delta (0, 0)
Screenshot: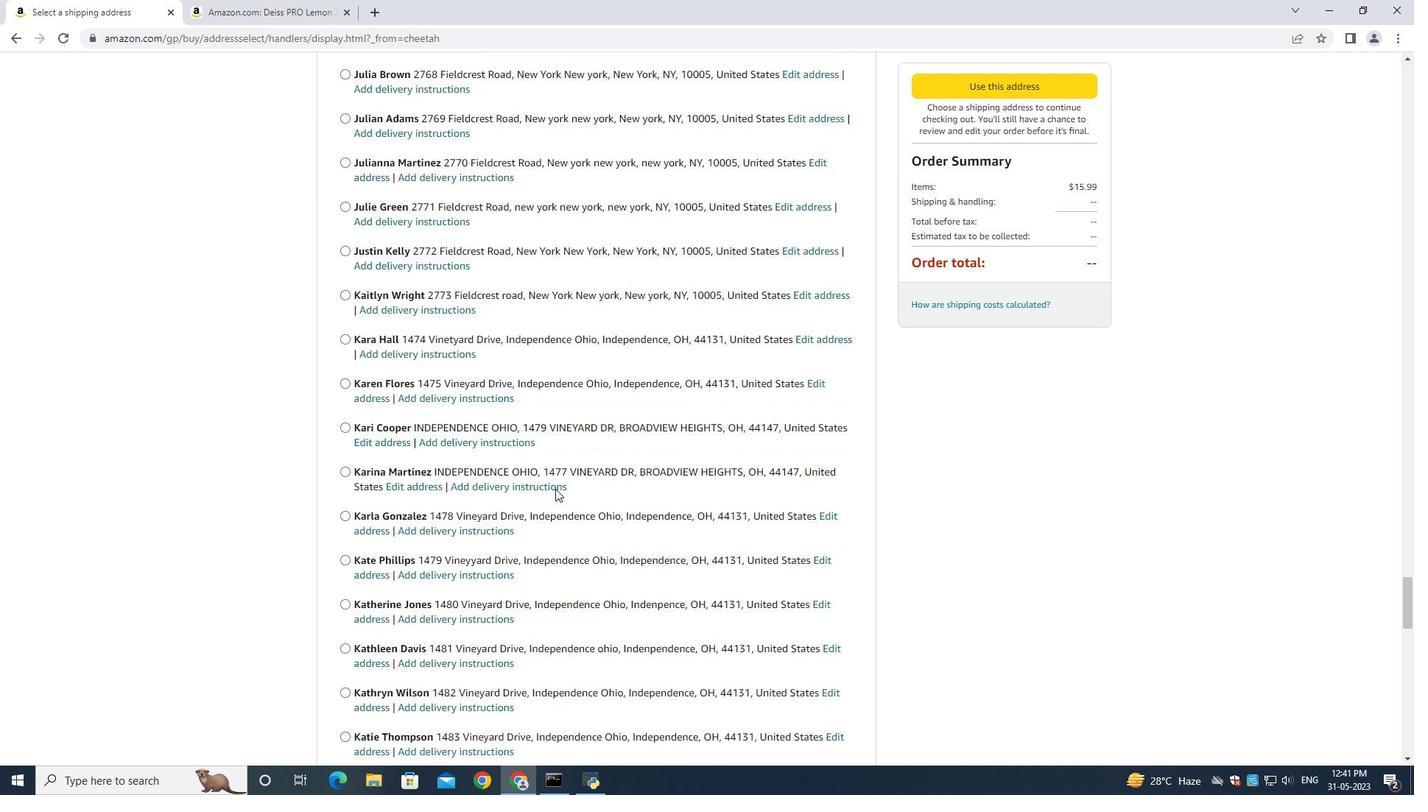 
Action: Mouse scrolled (555, 488) with delta (0, 0)
Screenshot: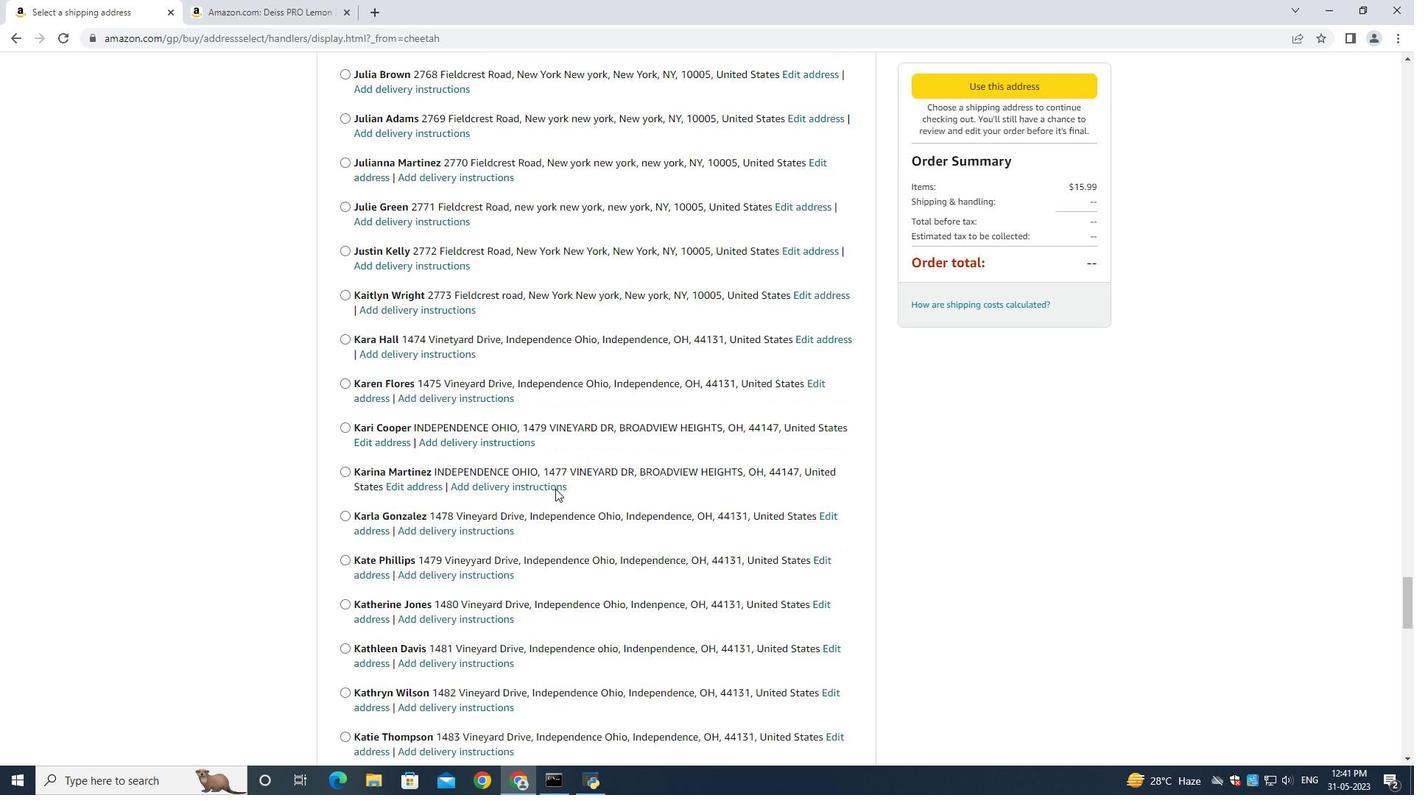 
Action: Mouse scrolled (555, 488) with delta (0, 0)
Screenshot: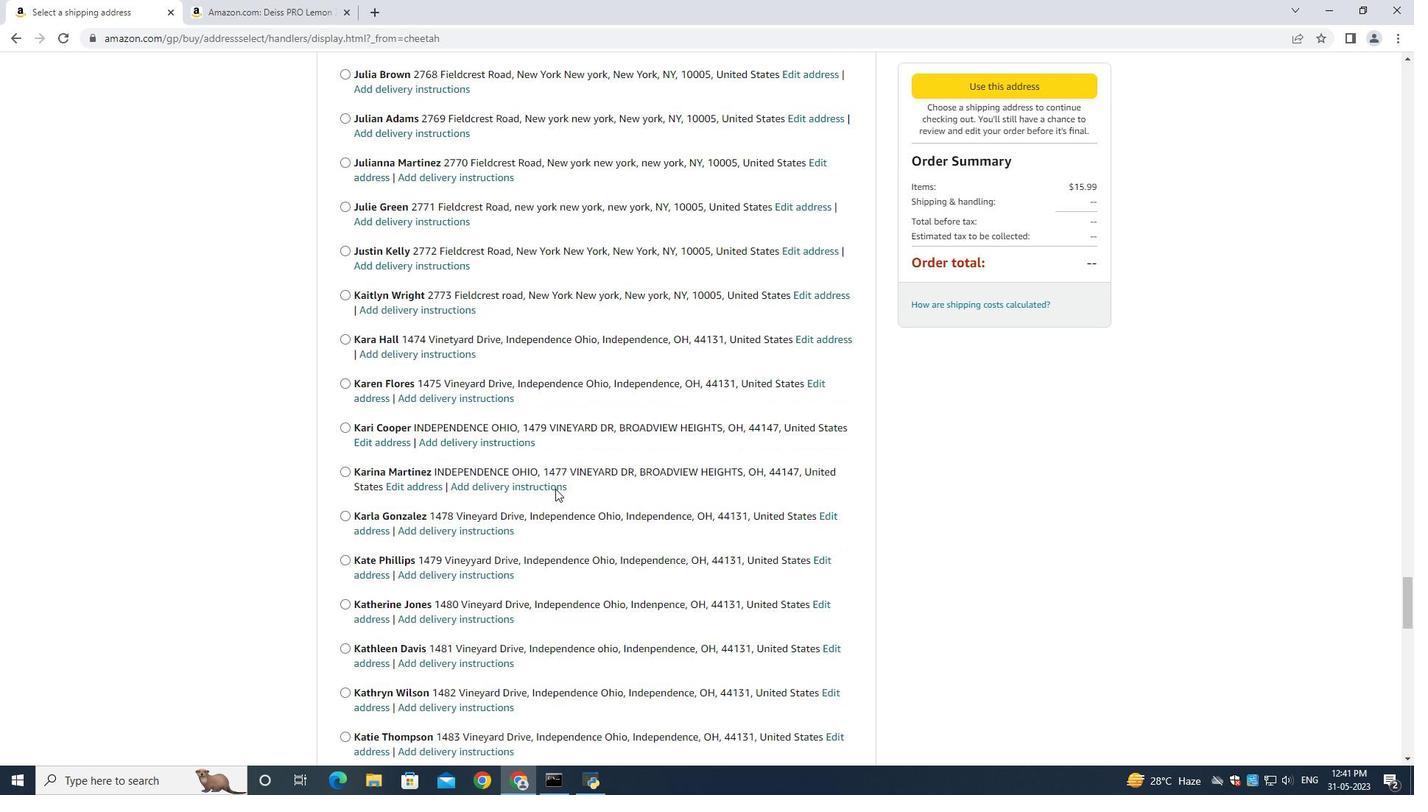 
Action: Mouse scrolled (555, 488) with delta (0, 0)
Screenshot: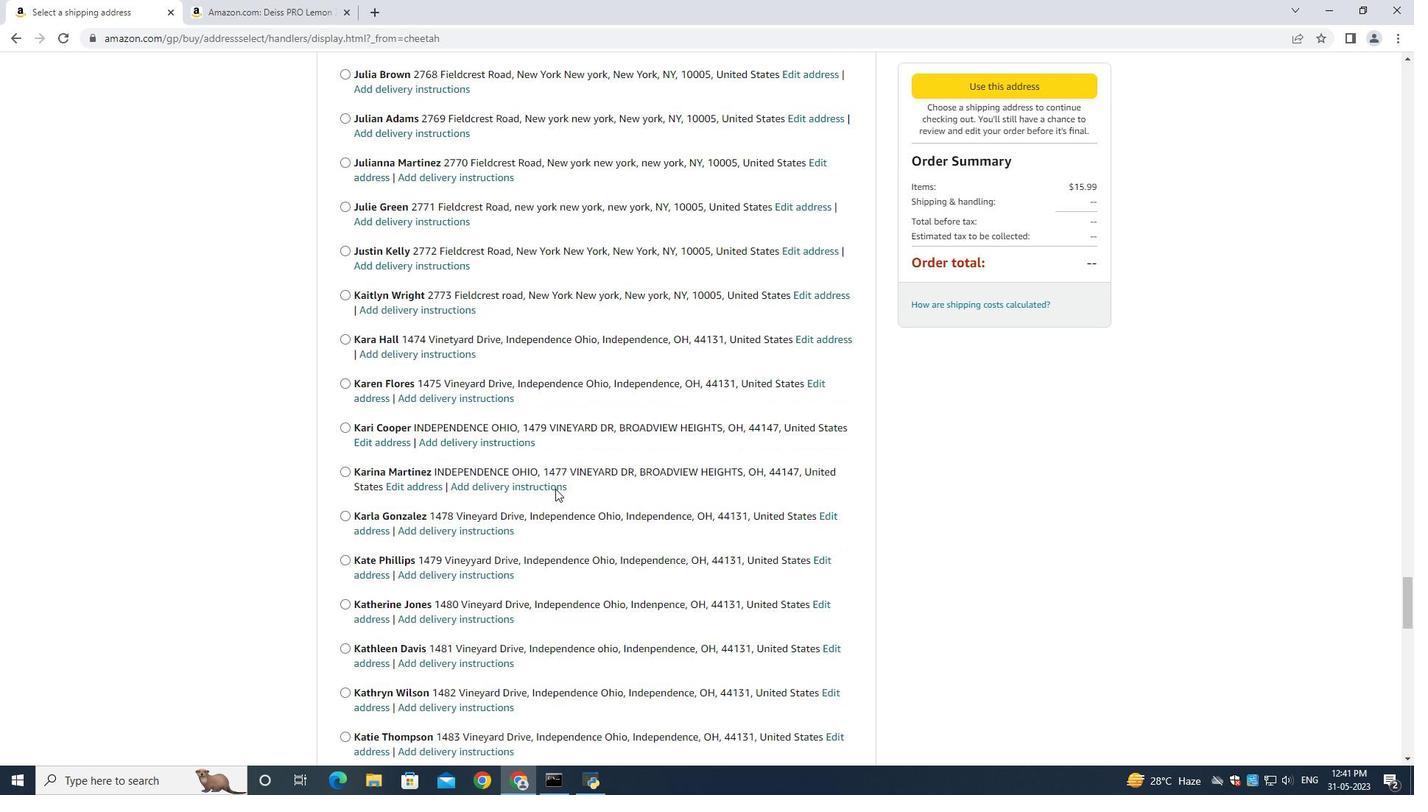 
Action: Mouse scrolled (555, 488) with delta (0, 0)
Screenshot: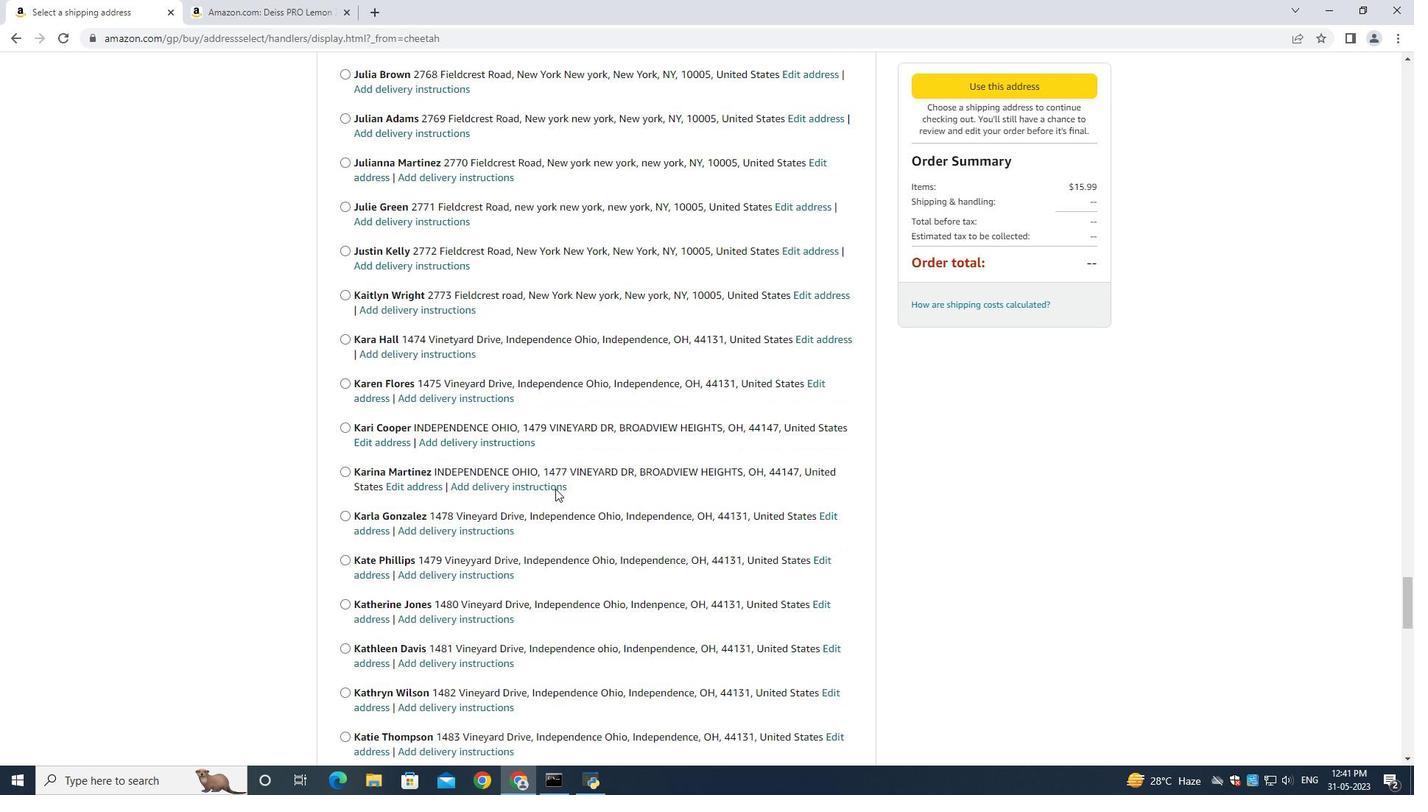 
Action: Mouse scrolled (555, 488) with delta (0, 0)
Screenshot: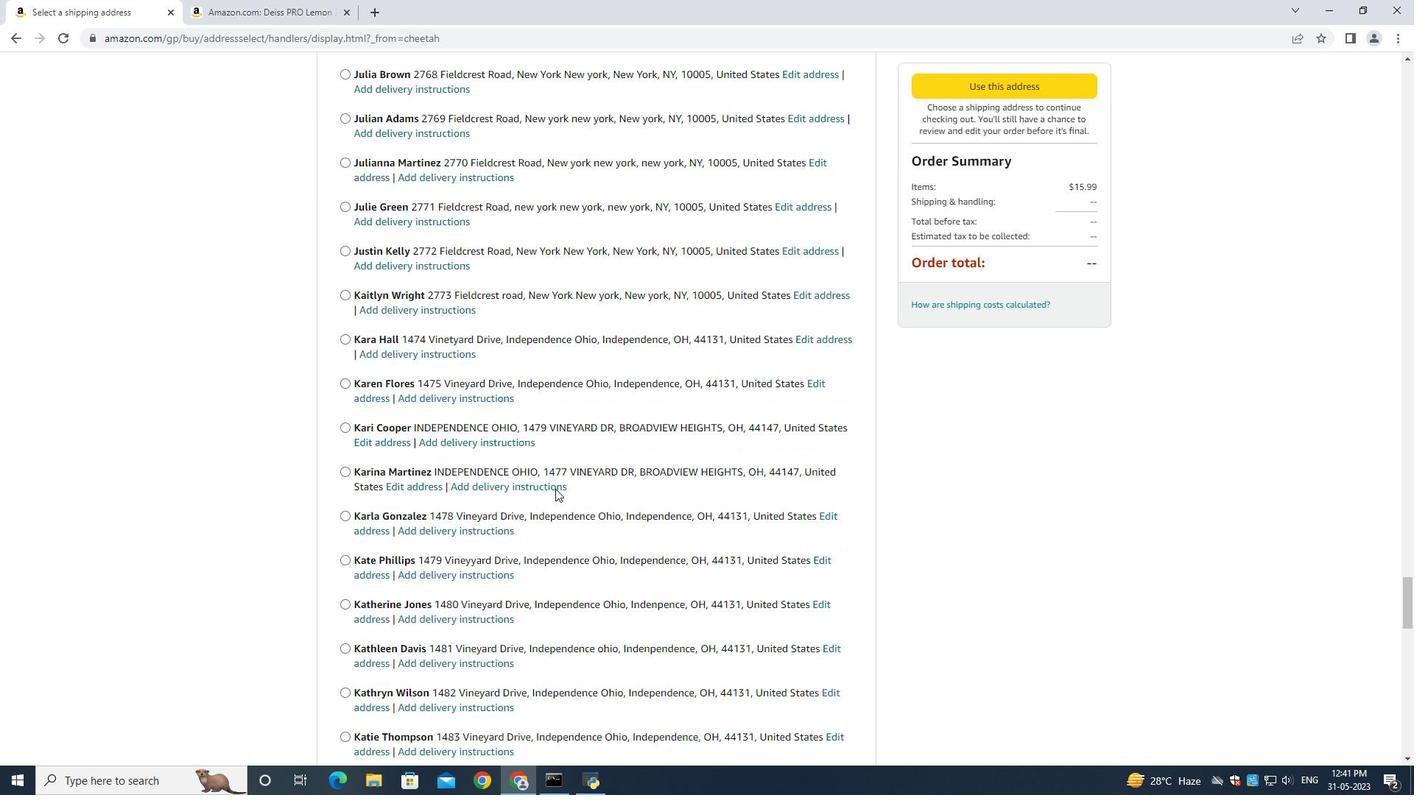 
Action: Mouse scrolled (555, 488) with delta (0, 0)
Screenshot: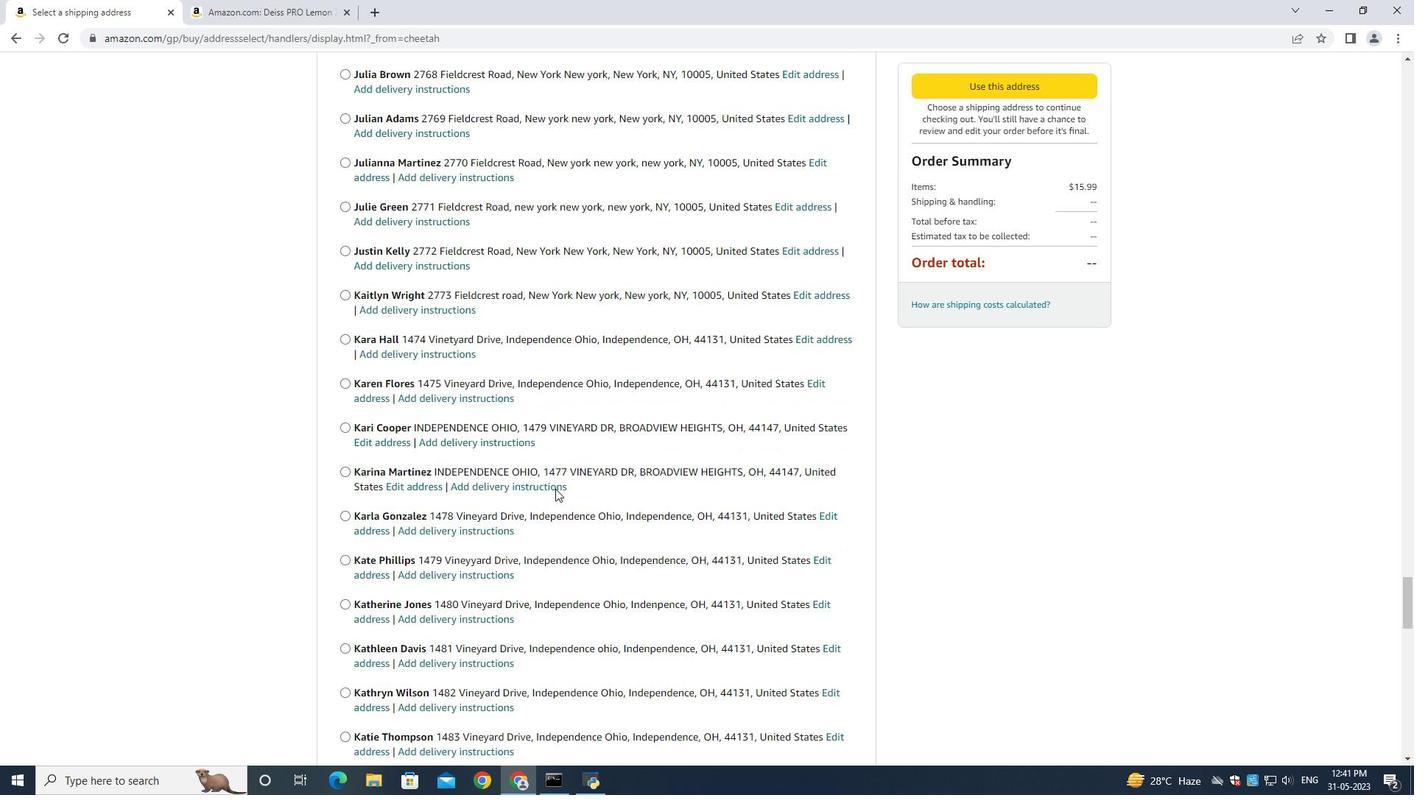 
Action: Mouse scrolled (555, 488) with delta (0, 0)
Screenshot: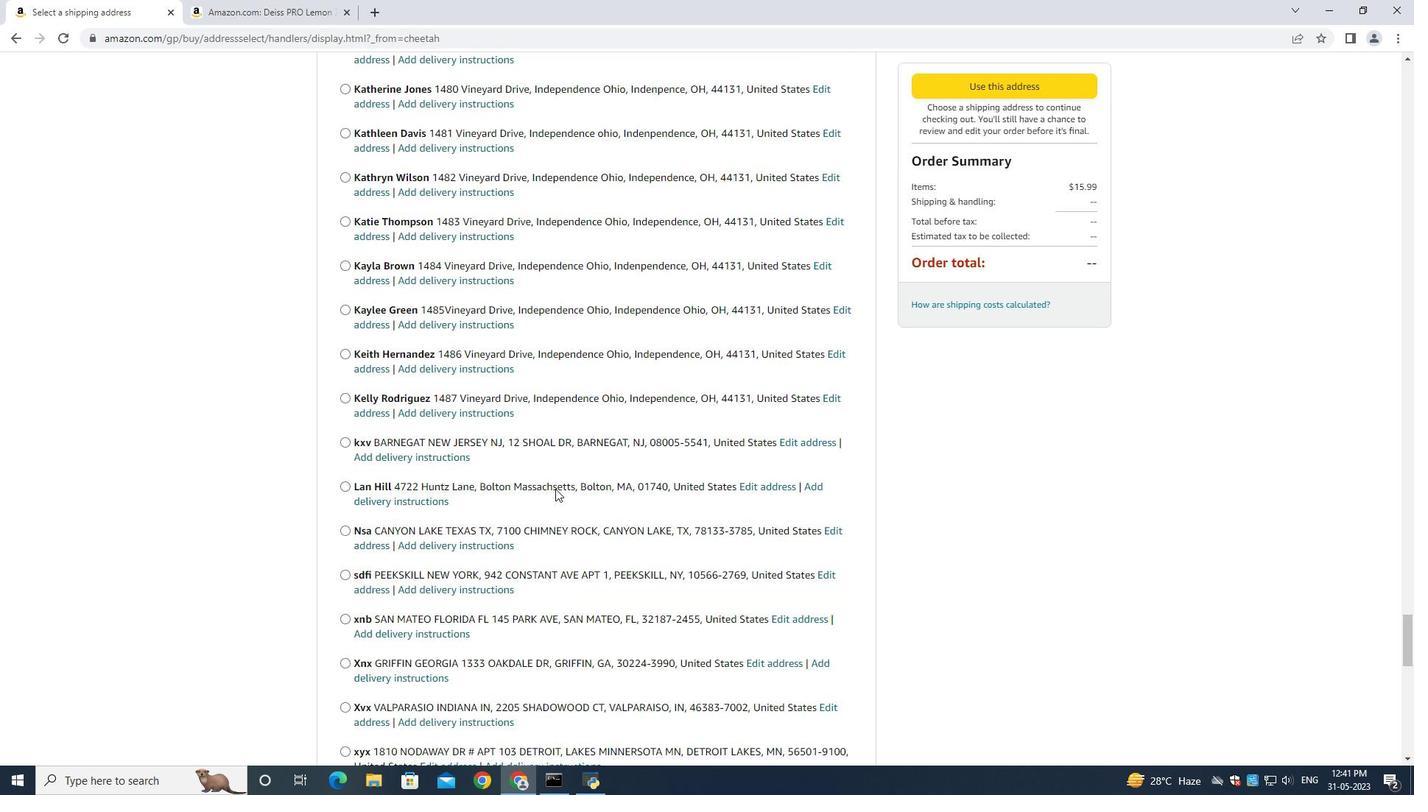 
Action: Mouse scrolled (555, 488) with delta (0, 0)
Screenshot: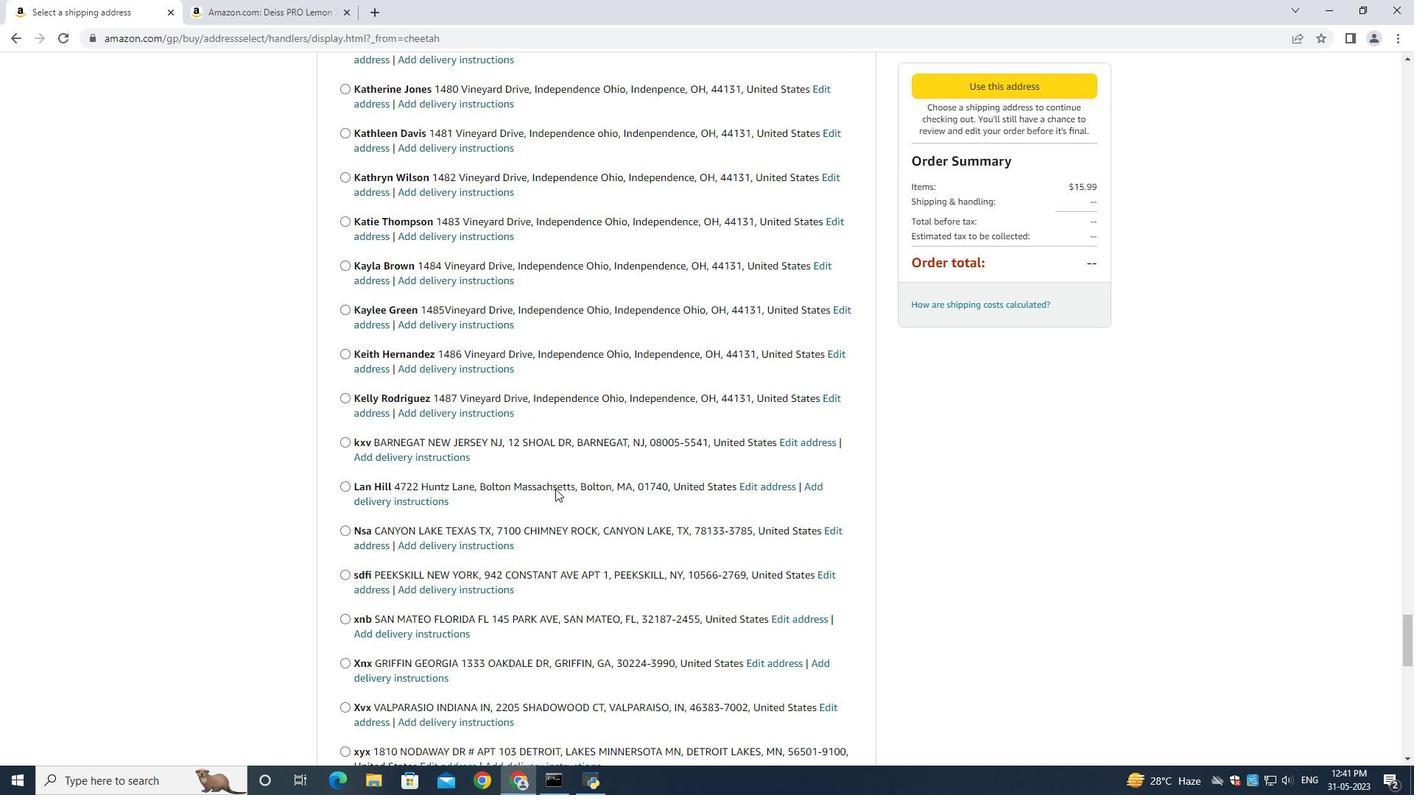
Action: Mouse scrolled (555, 488) with delta (0, 0)
Screenshot: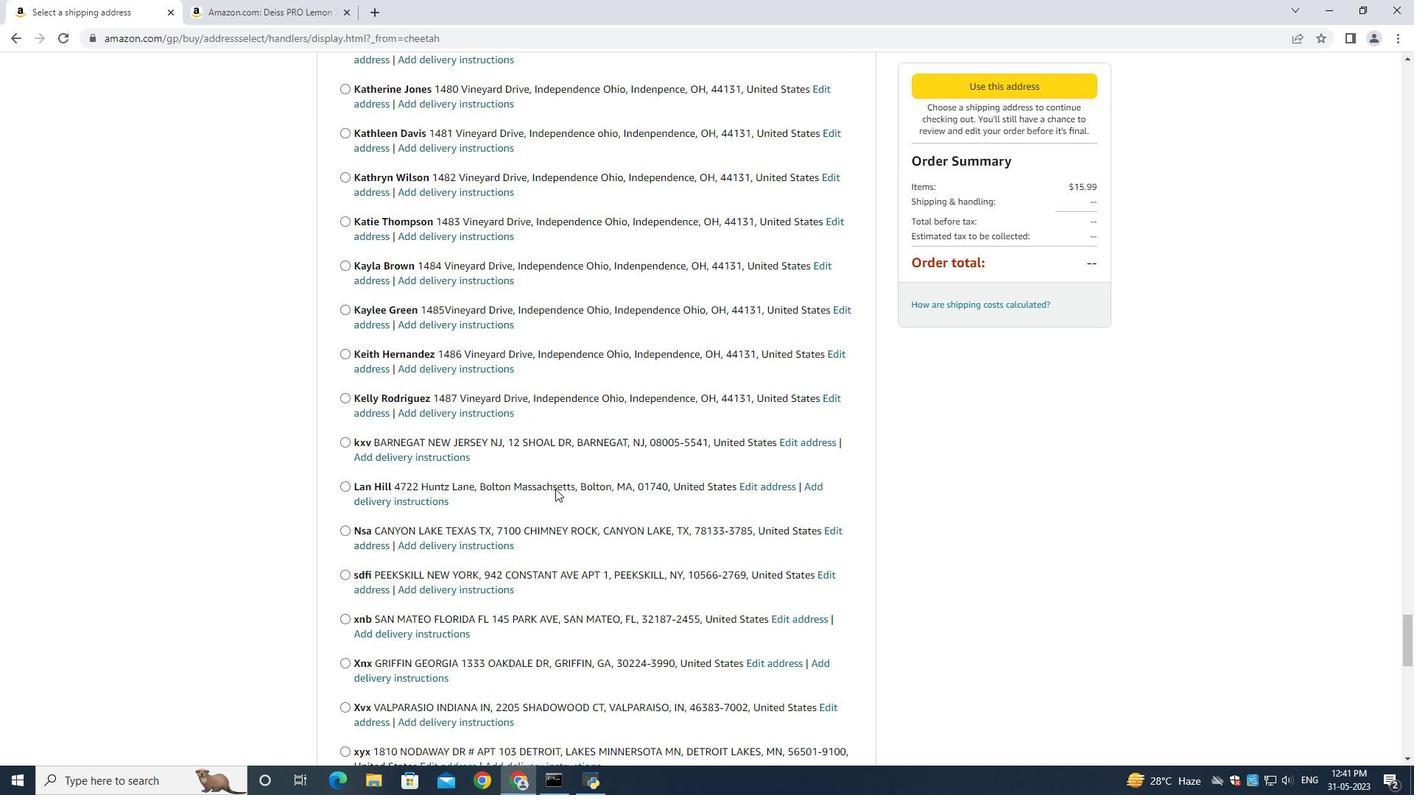 
Action: Mouse scrolled (555, 488) with delta (0, 0)
Screenshot: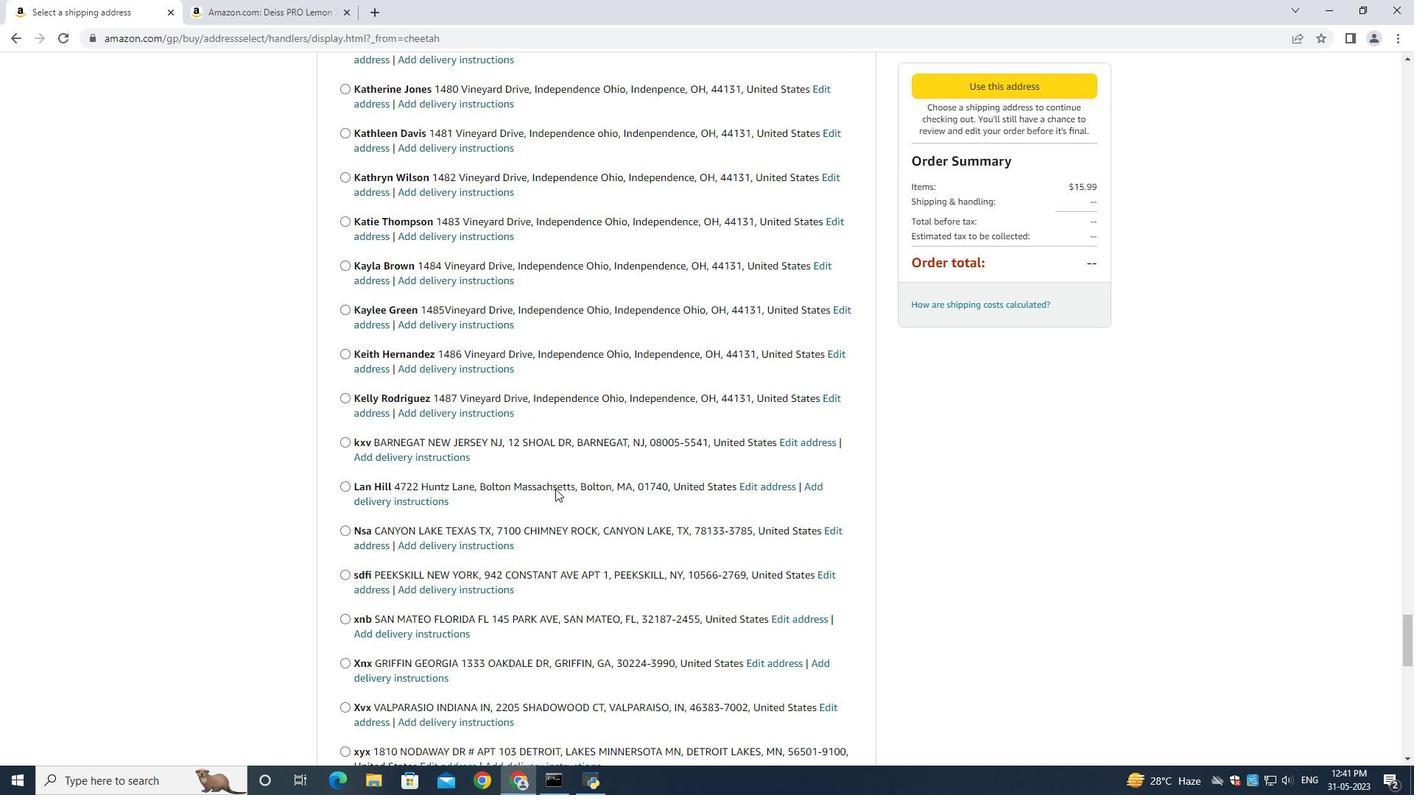 
Action: Mouse scrolled (555, 488) with delta (0, 0)
Screenshot: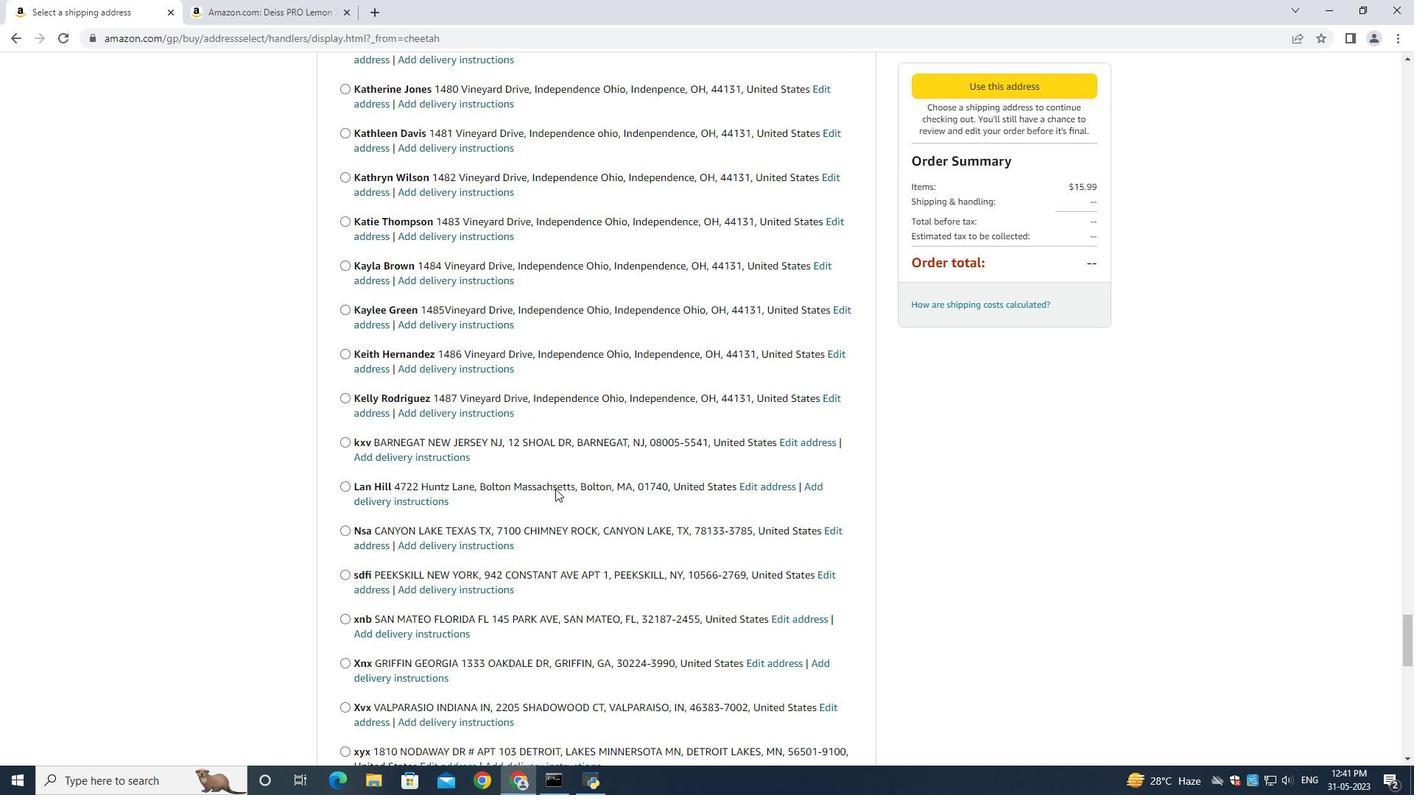 
Action: Mouse scrolled (555, 488) with delta (0, 0)
Screenshot: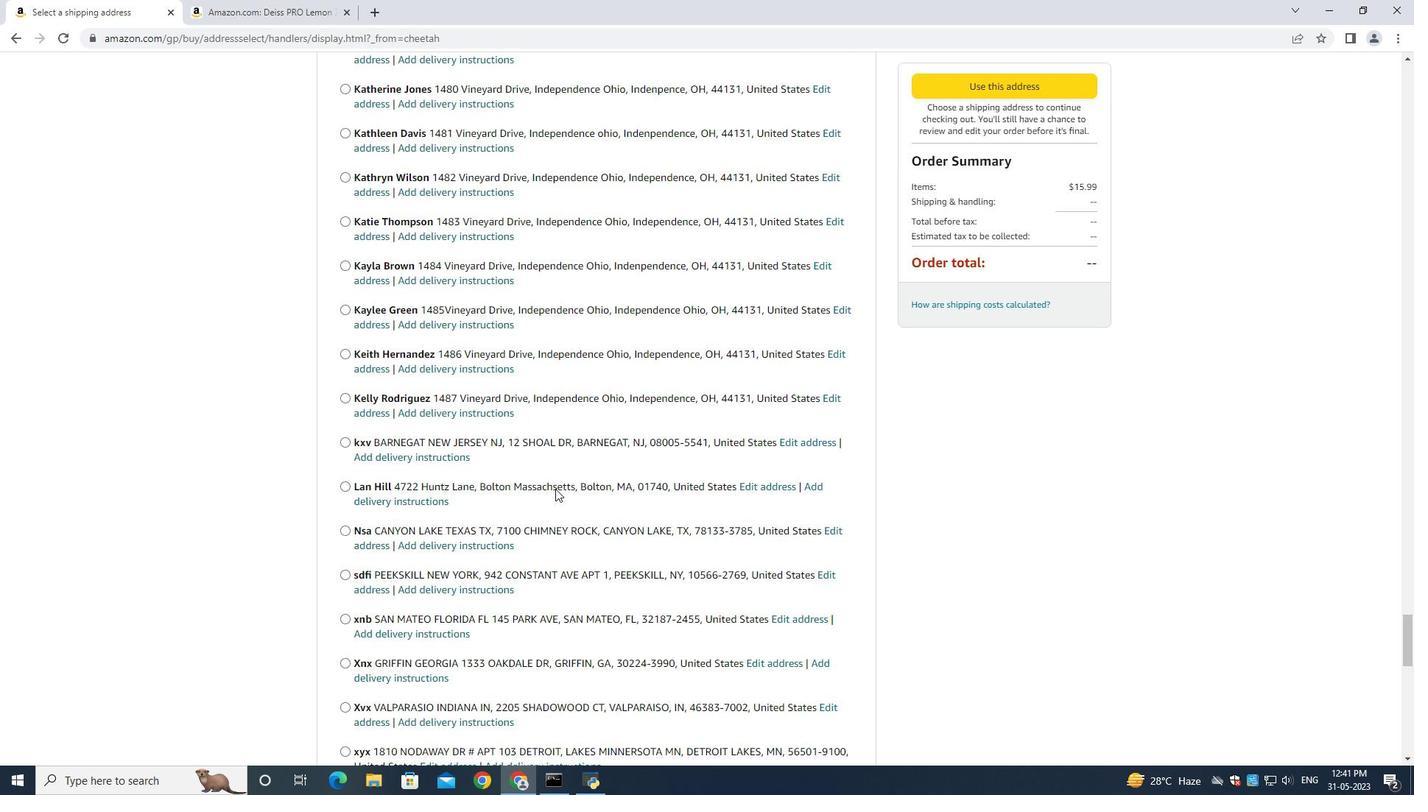 
Action: Mouse scrolled (555, 488) with delta (0, 0)
Screenshot: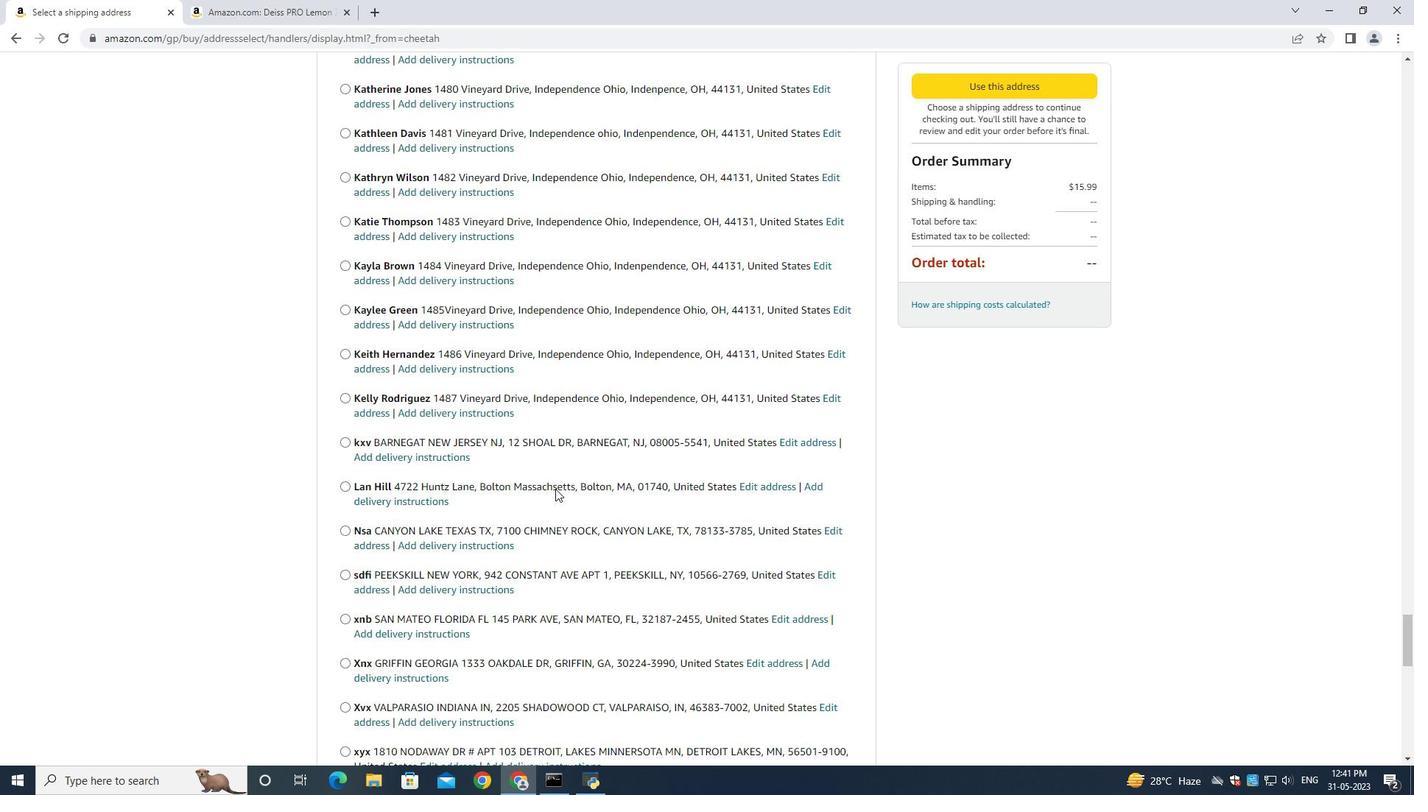 
Action: Mouse scrolled (555, 488) with delta (0, 0)
Screenshot: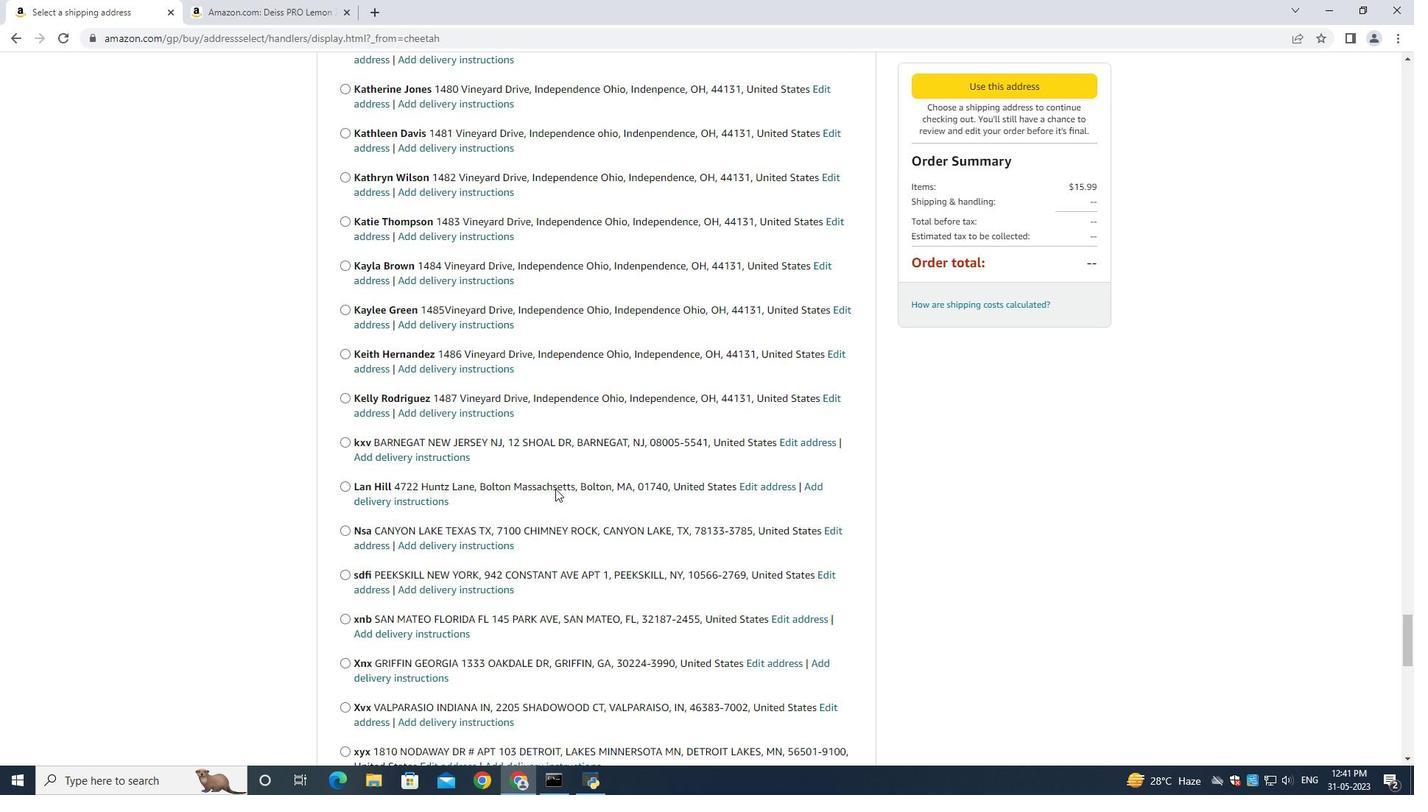 
Action: Mouse moved to (553, 486)
Screenshot: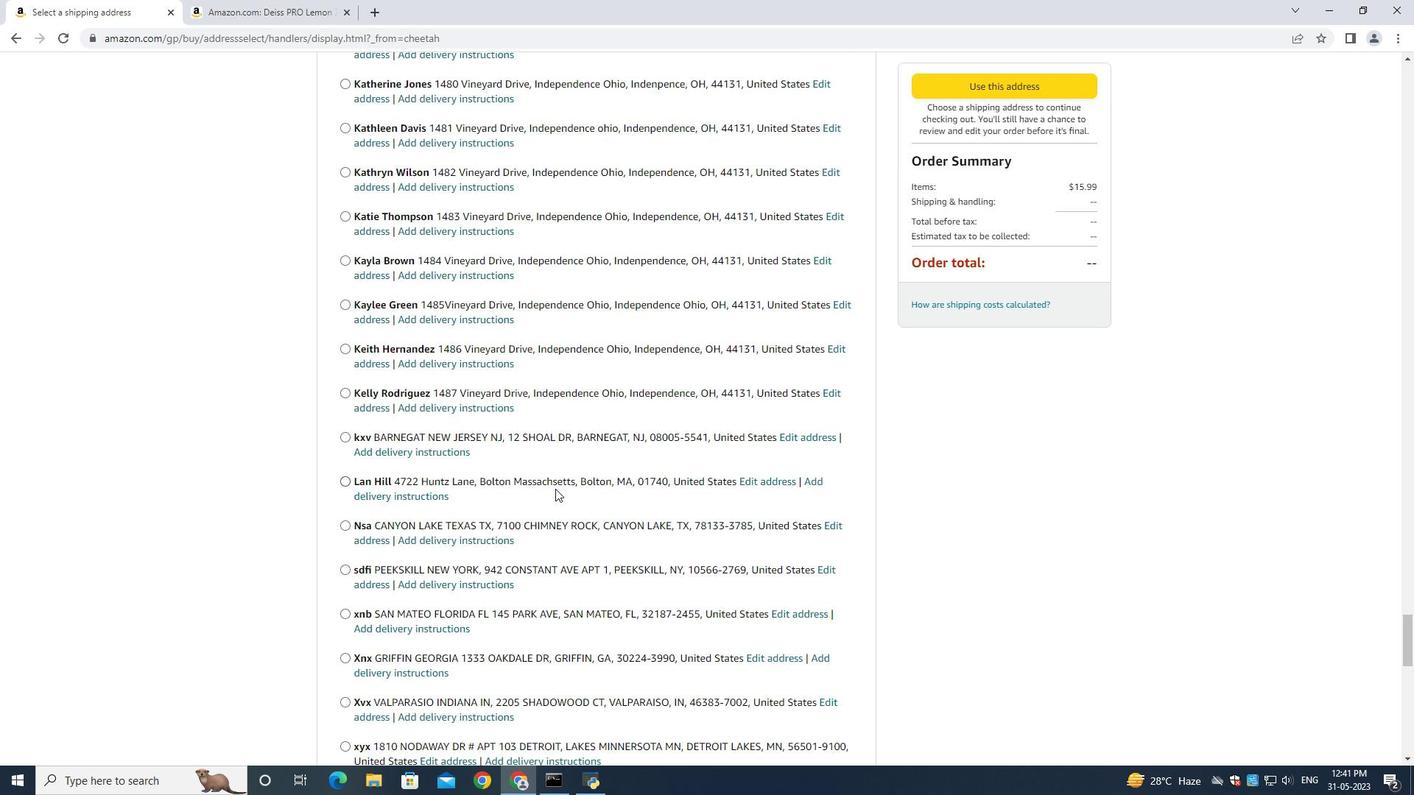 
Action: Mouse scrolled (553, 486) with delta (0, 0)
Screenshot: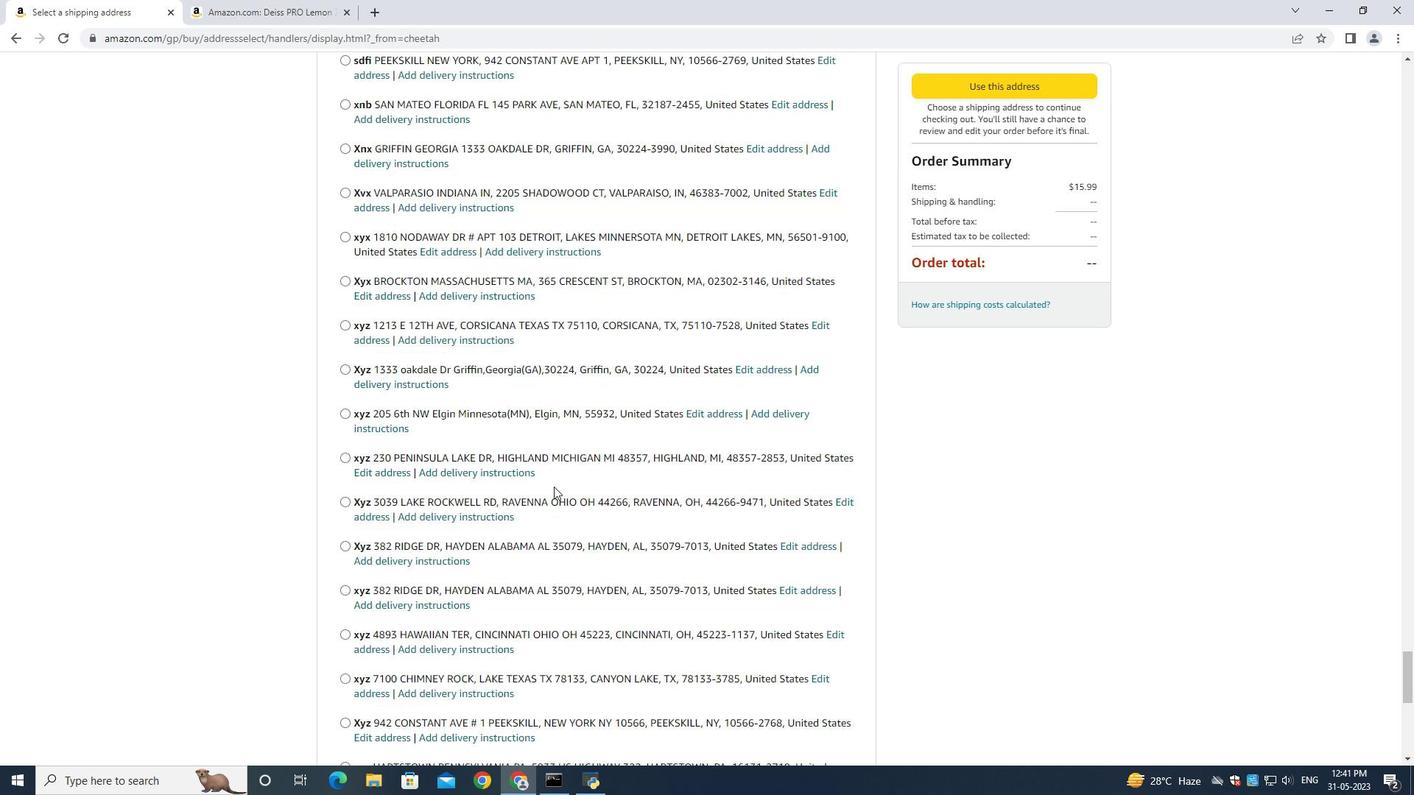 
Action: Mouse scrolled (553, 486) with delta (0, 0)
Screenshot: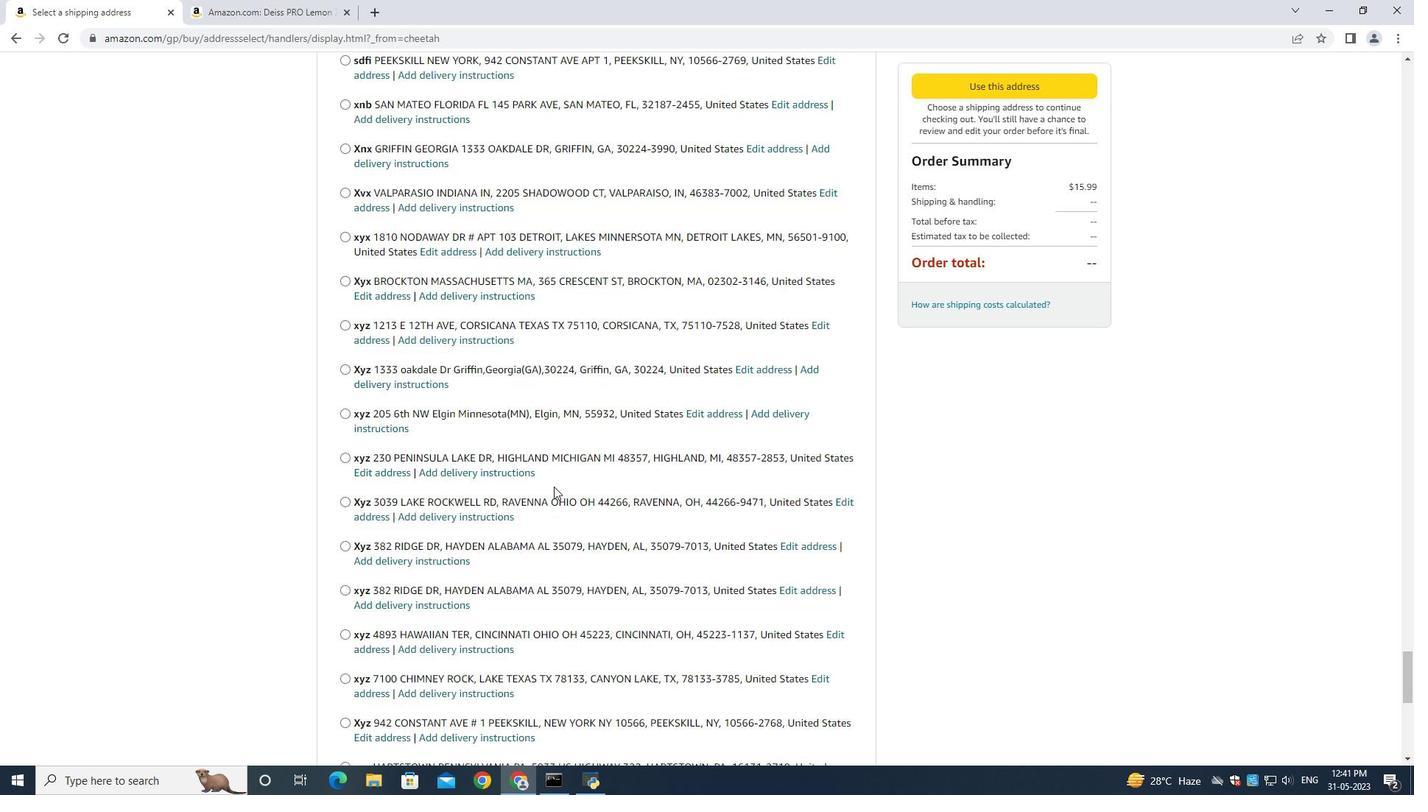 
Action: Mouse scrolled (553, 486) with delta (0, 0)
Screenshot: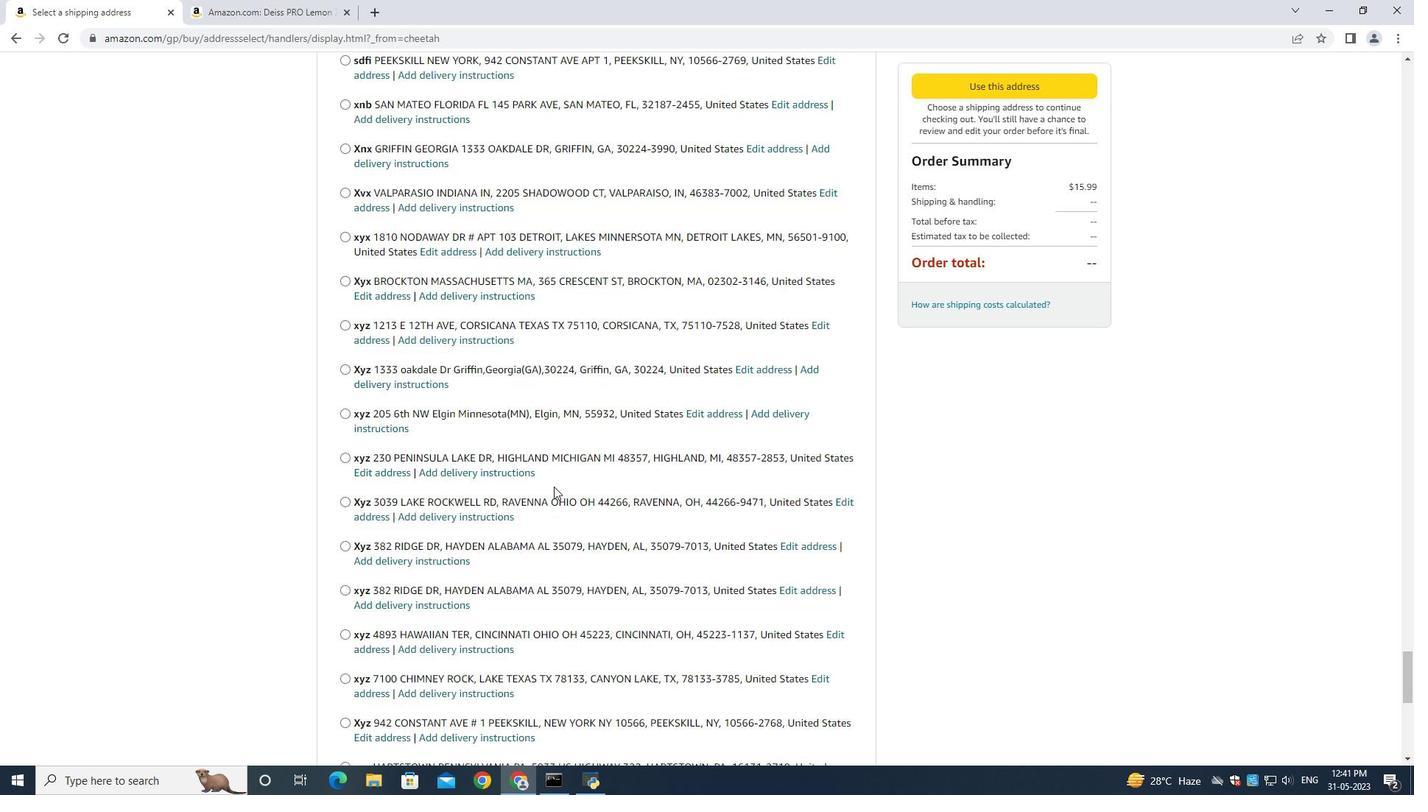 
Action: Mouse scrolled (553, 486) with delta (0, 0)
Screenshot: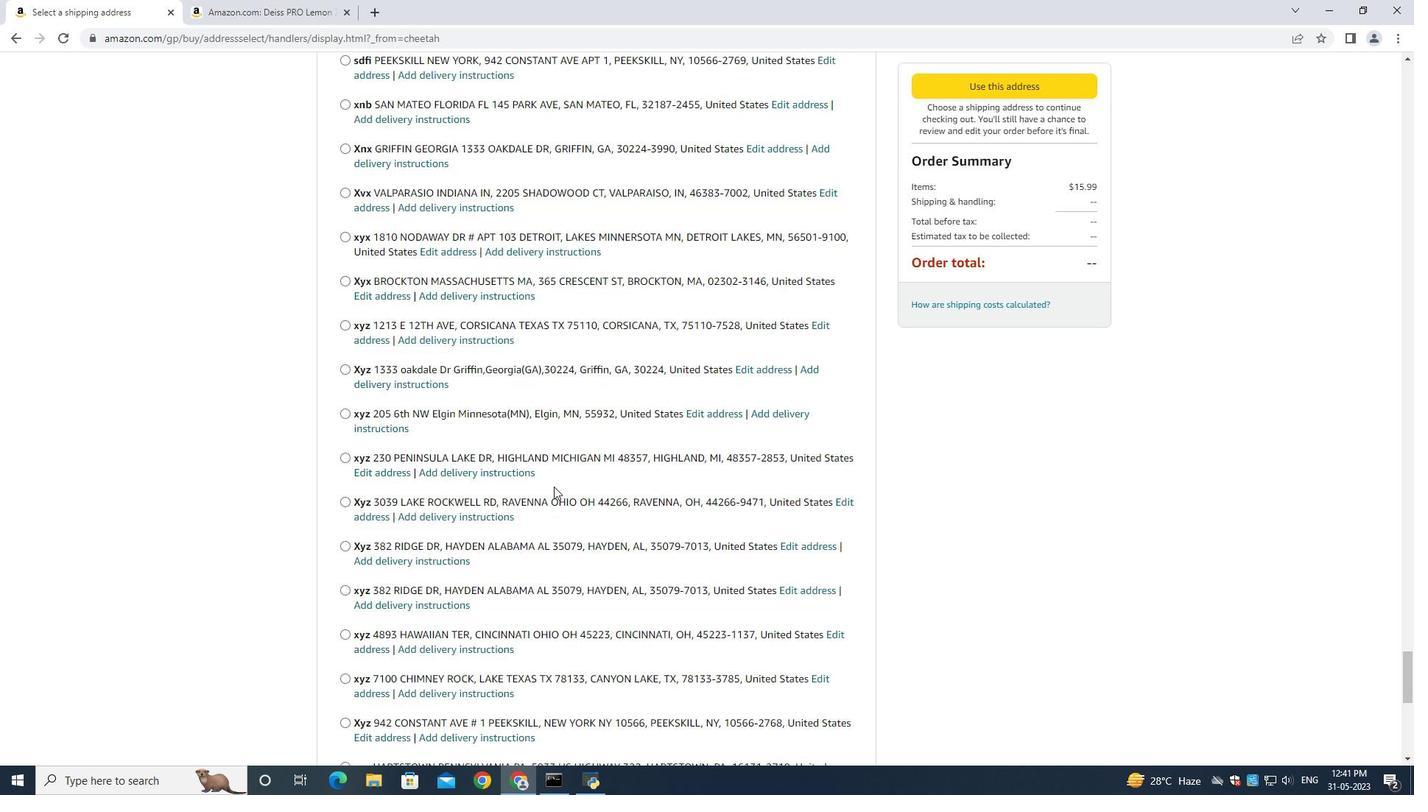 
Action: Mouse scrolled (553, 486) with delta (0, 0)
Screenshot: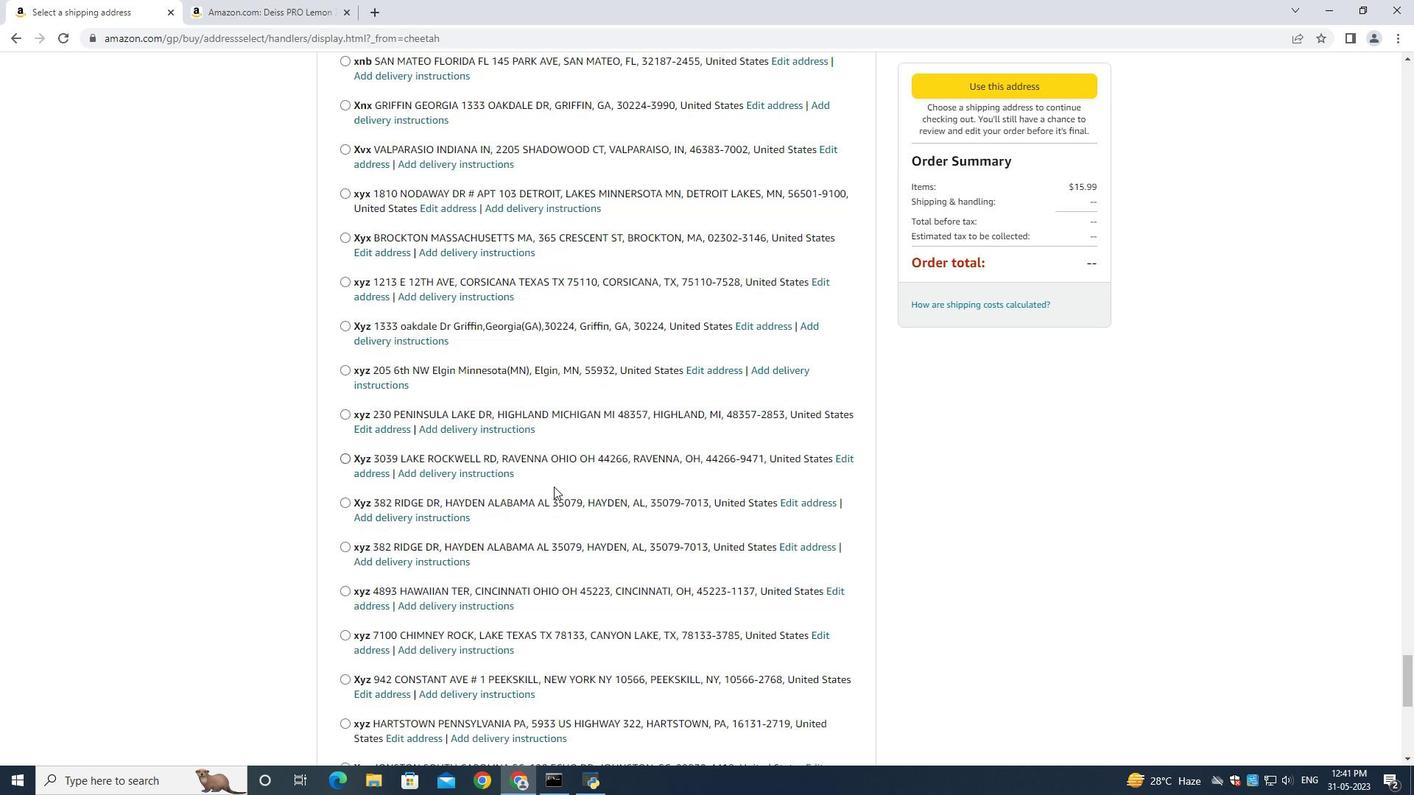 
Action: Mouse scrolled (553, 486) with delta (0, 0)
Screenshot: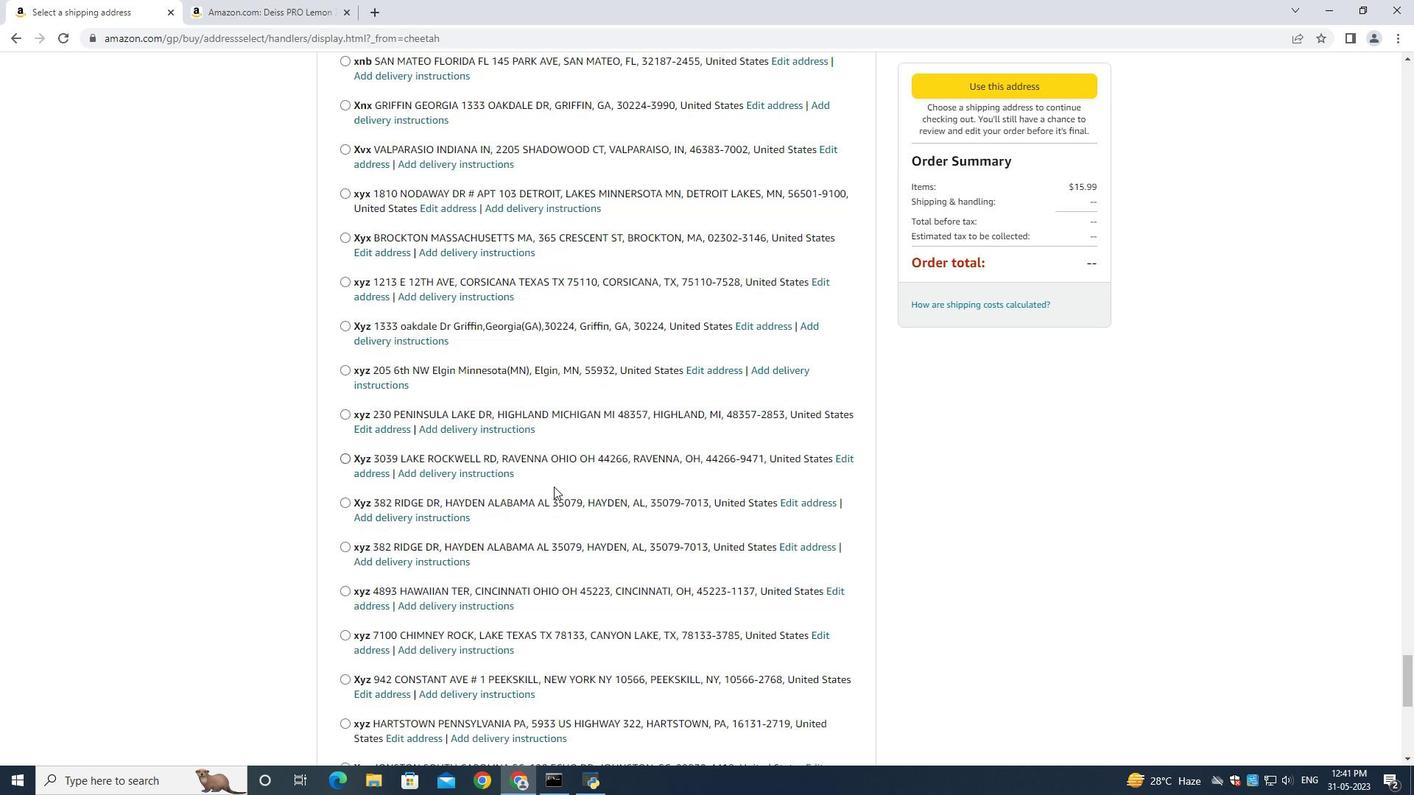 
Action: Mouse scrolled (553, 486) with delta (0, 0)
Screenshot: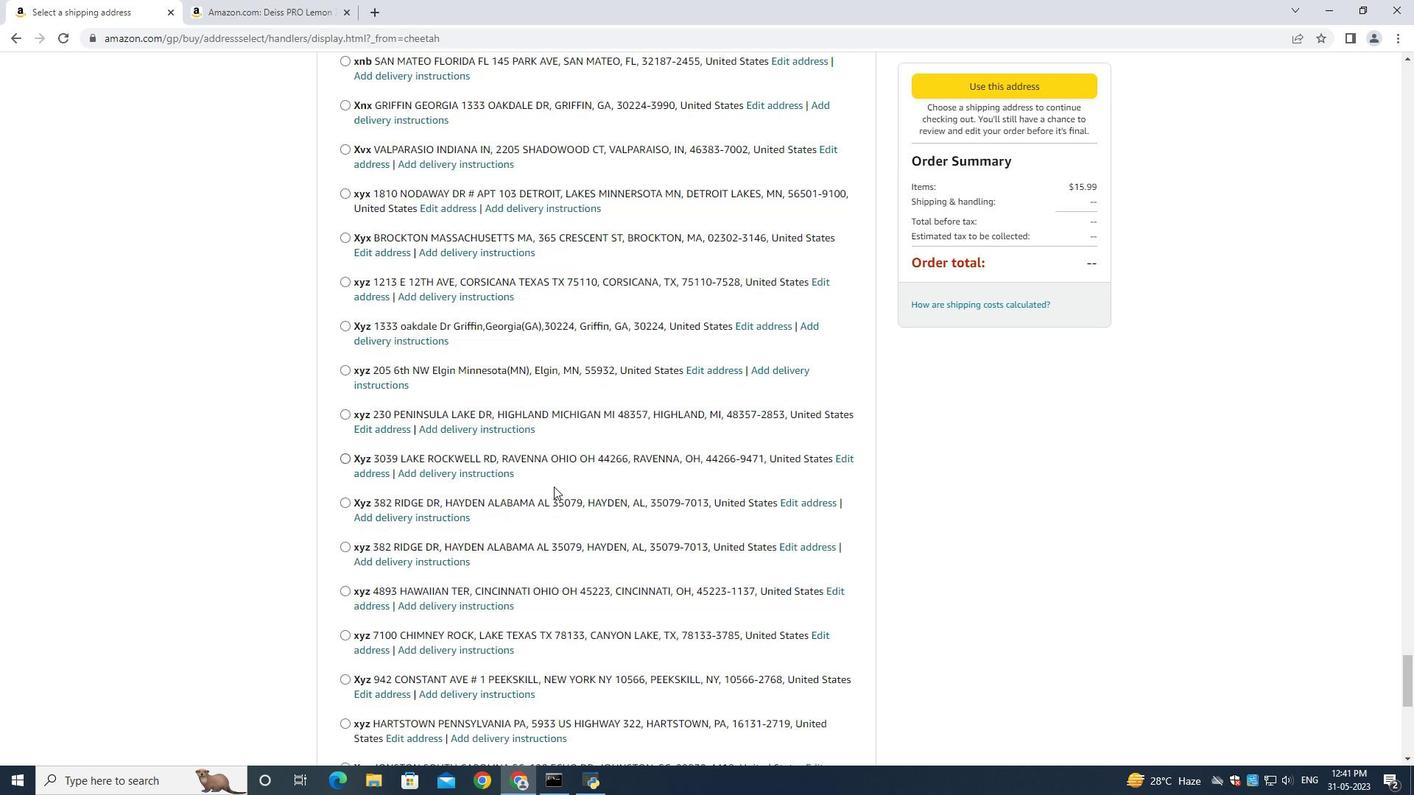 
Action: Mouse scrolled (553, 486) with delta (0, 0)
Screenshot: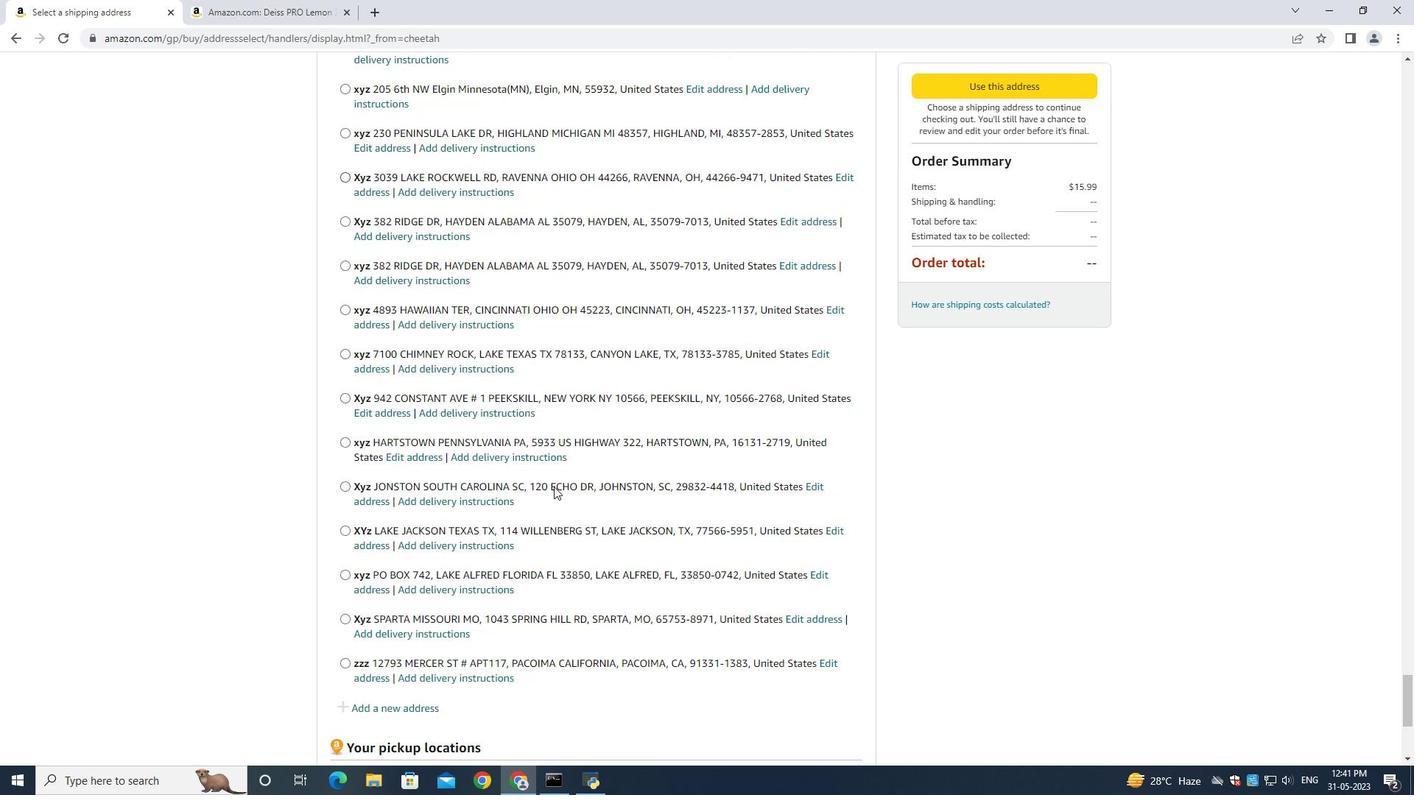 
Action: Mouse scrolled (553, 486) with delta (0, 0)
Screenshot: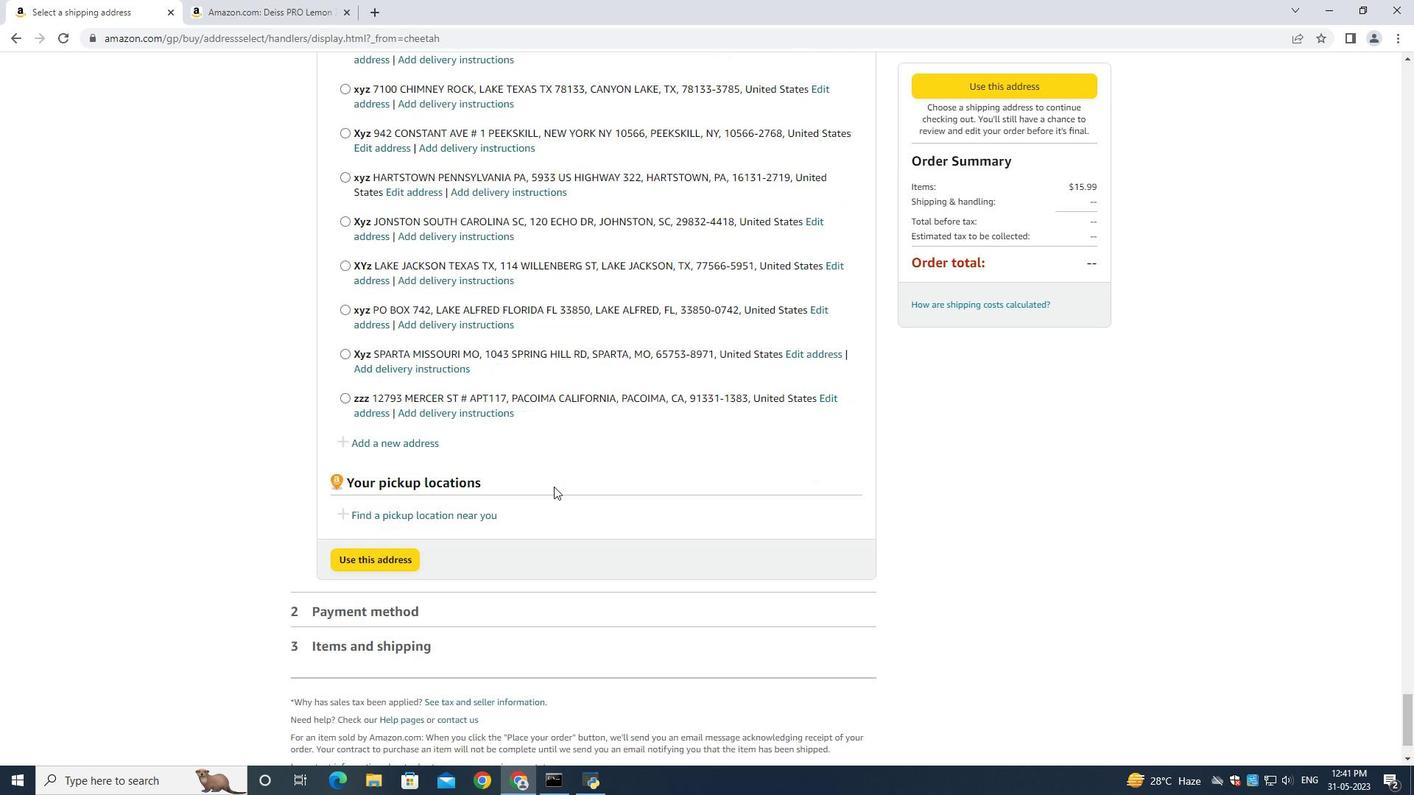 
Action: Mouse scrolled (553, 486) with delta (0, 0)
Screenshot: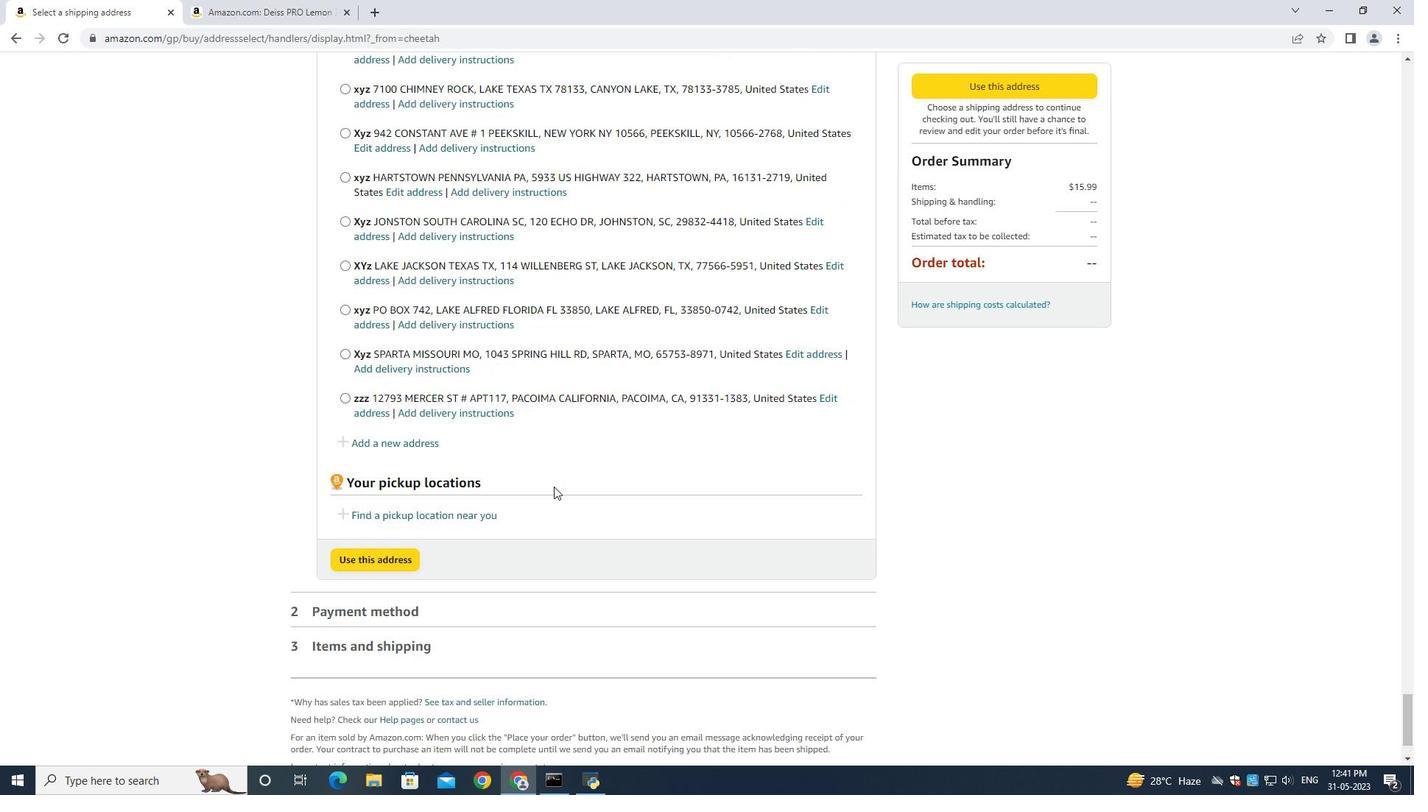
Action: Mouse scrolled (553, 486) with delta (0, 0)
Screenshot: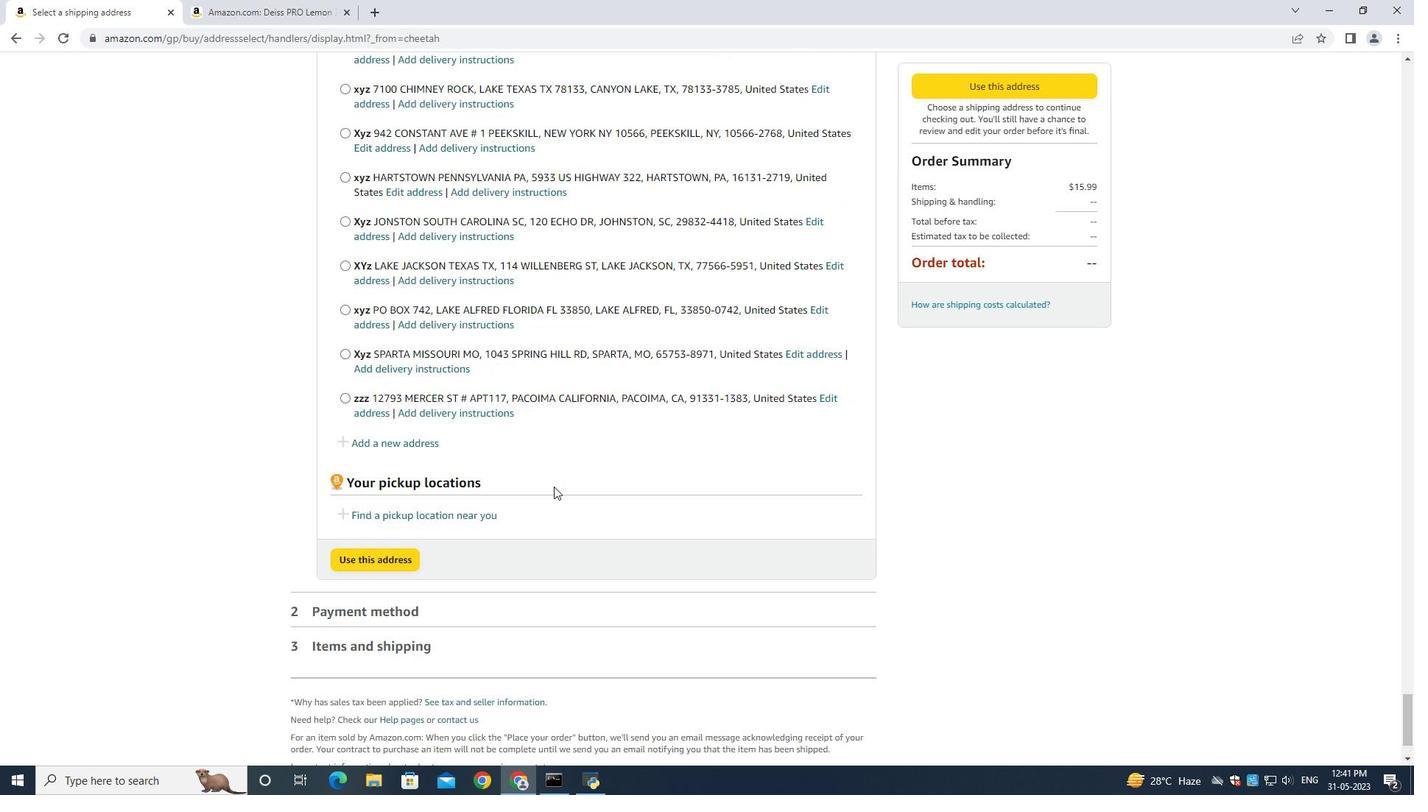 
Action: Mouse scrolled (553, 486) with delta (0, 0)
Screenshot: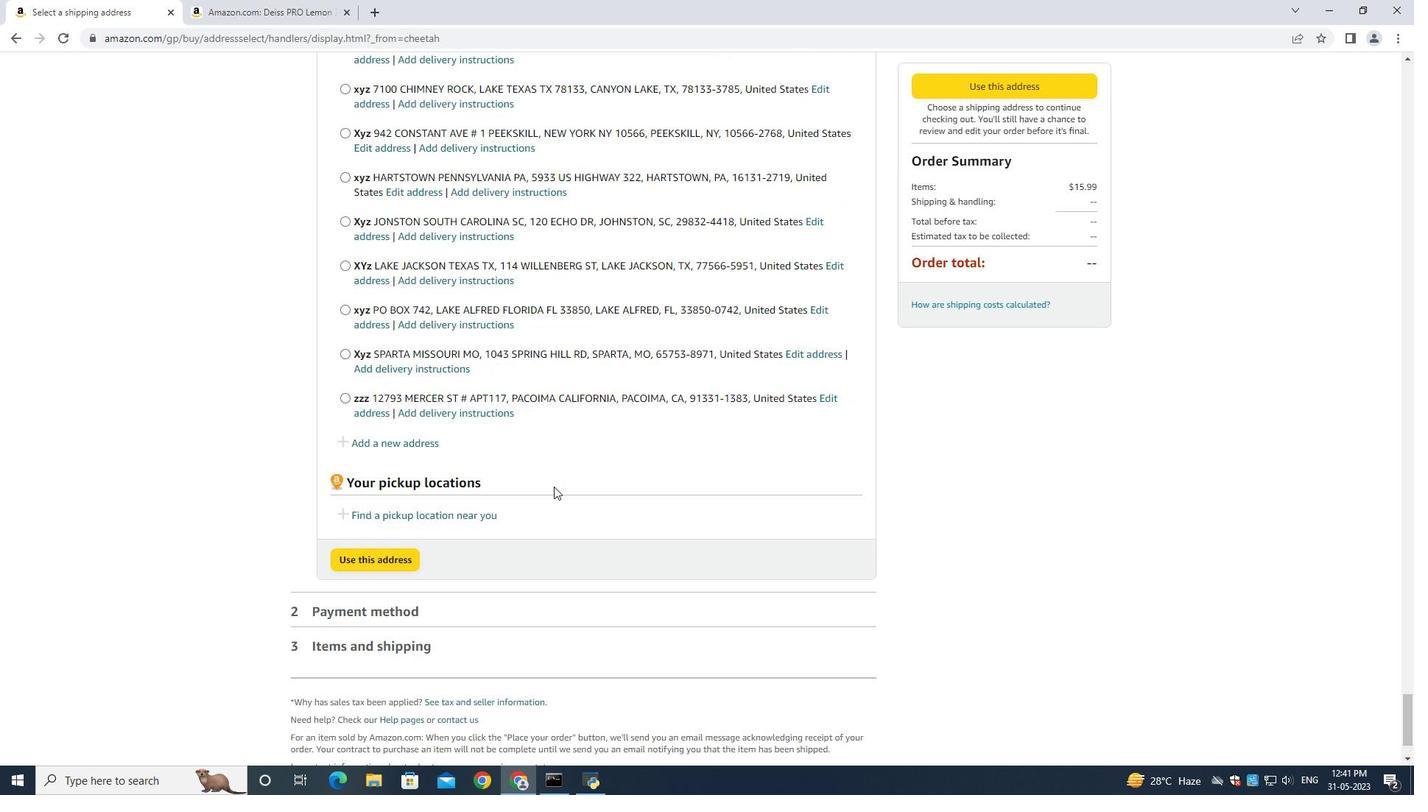 
Action: Mouse scrolled (553, 486) with delta (0, 0)
Screenshot: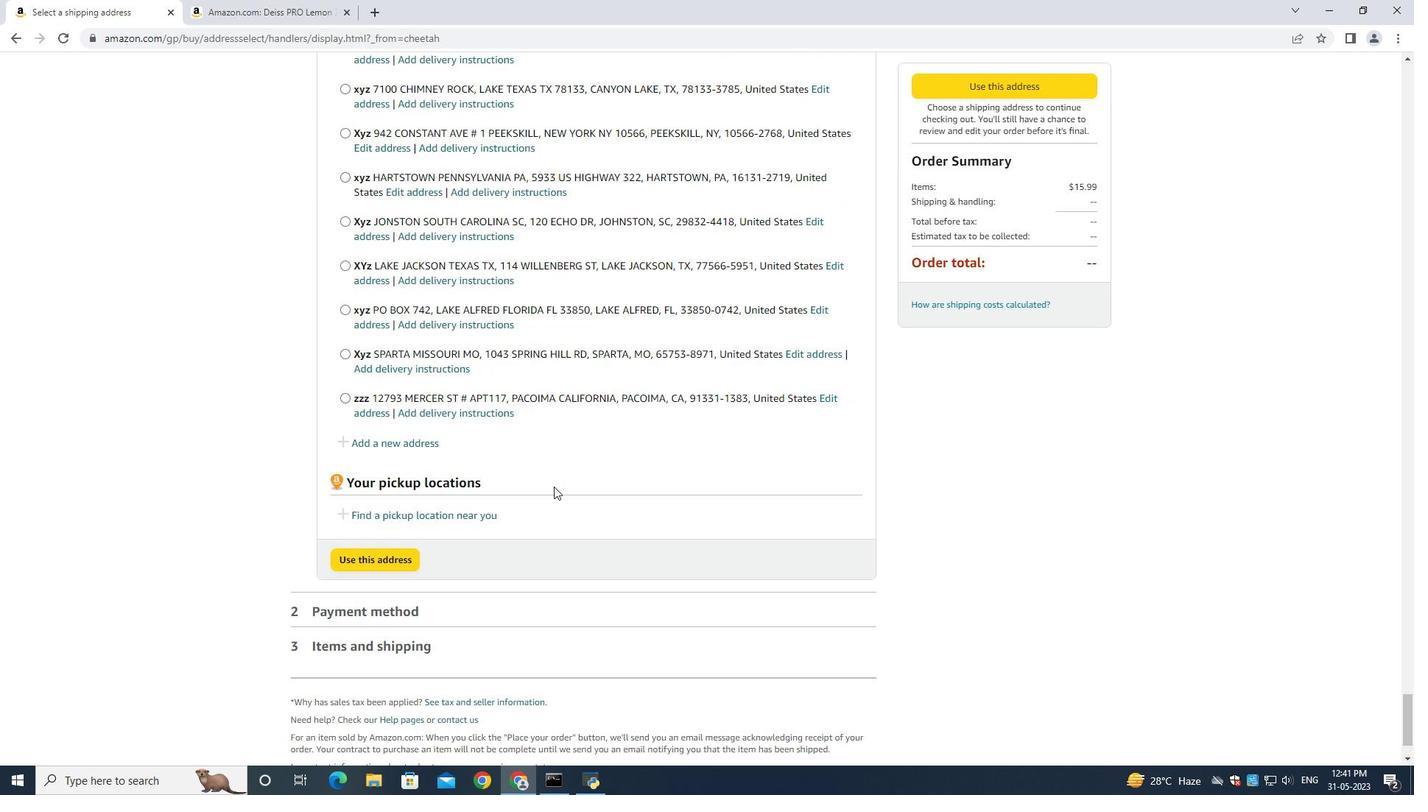 
Action: Mouse scrolled (553, 486) with delta (0, 0)
Screenshot: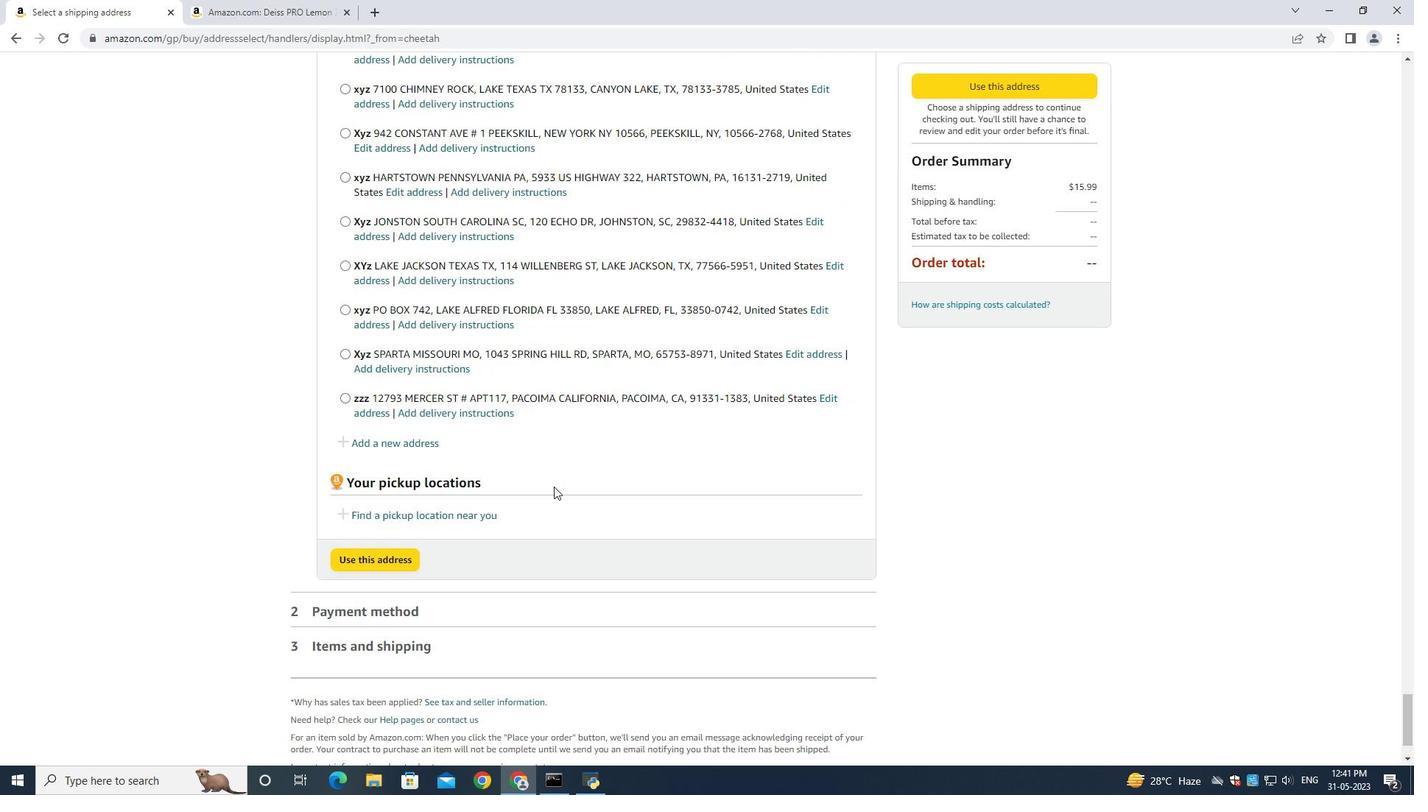 
Action: Mouse moved to (553, 486)
Screenshot: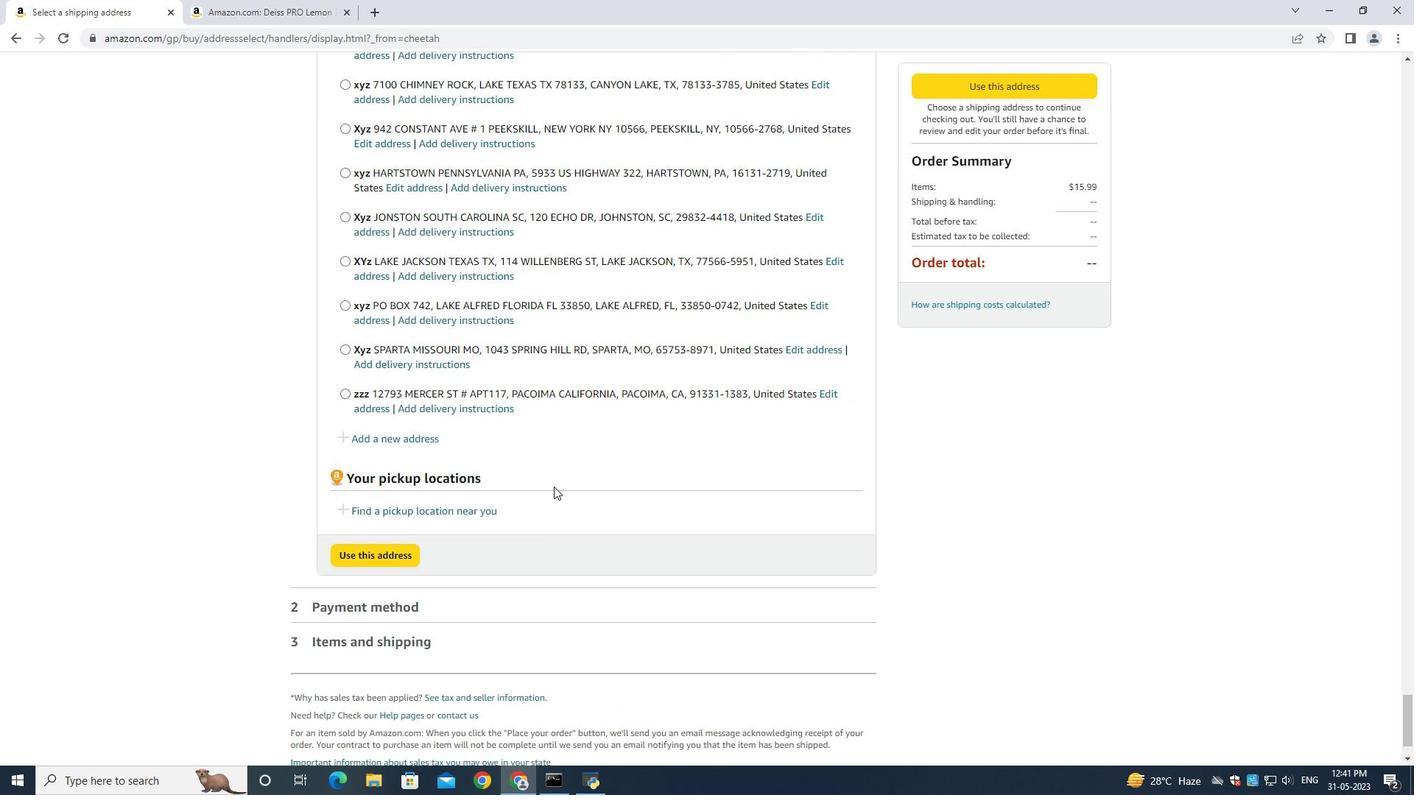 
Action: Mouse scrolled (553, 485) with delta (0, 0)
Screenshot: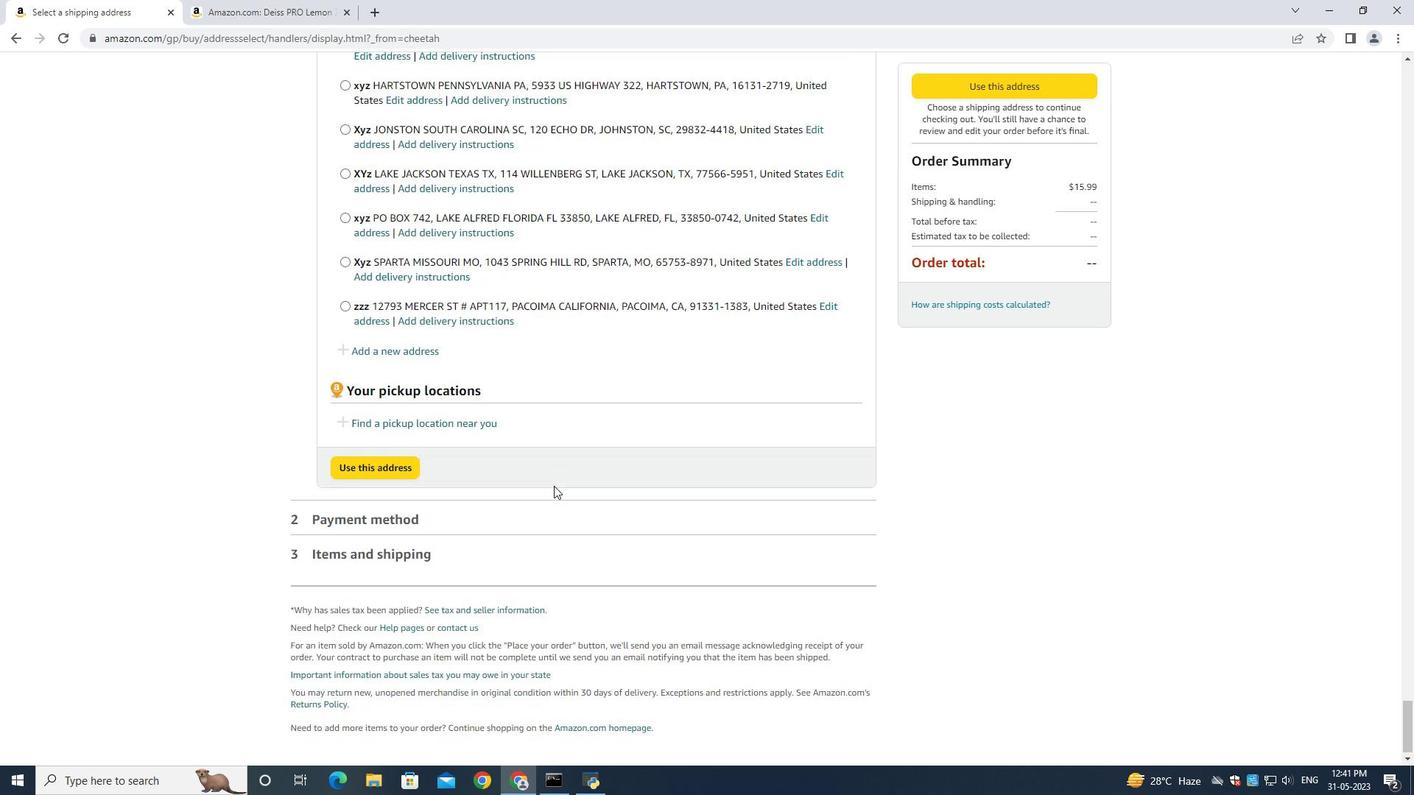 
Action: Mouse scrolled (553, 485) with delta (0, 0)
Screenshot: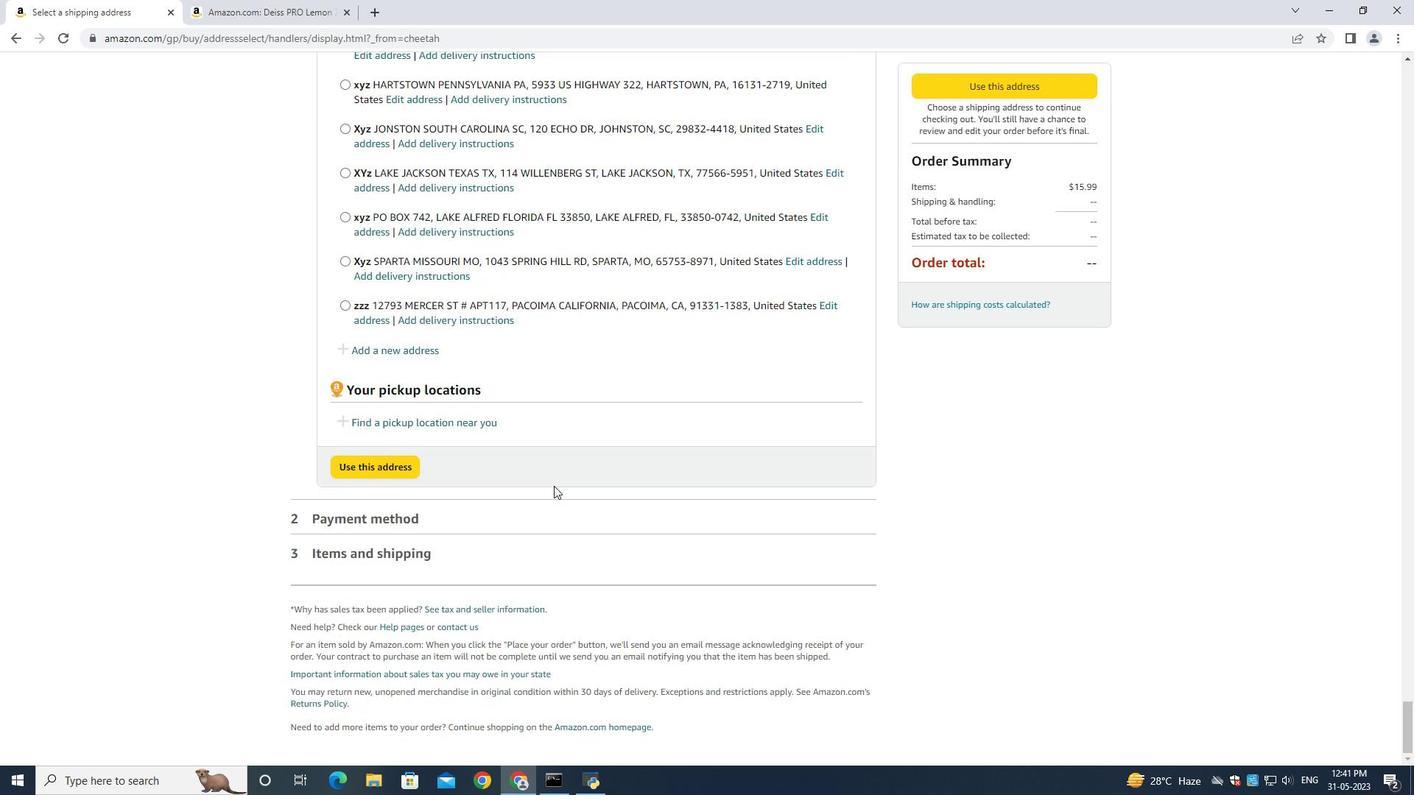 
Action: Mouse scrolled (553, 485) with delta (0, 0)
Screenshot: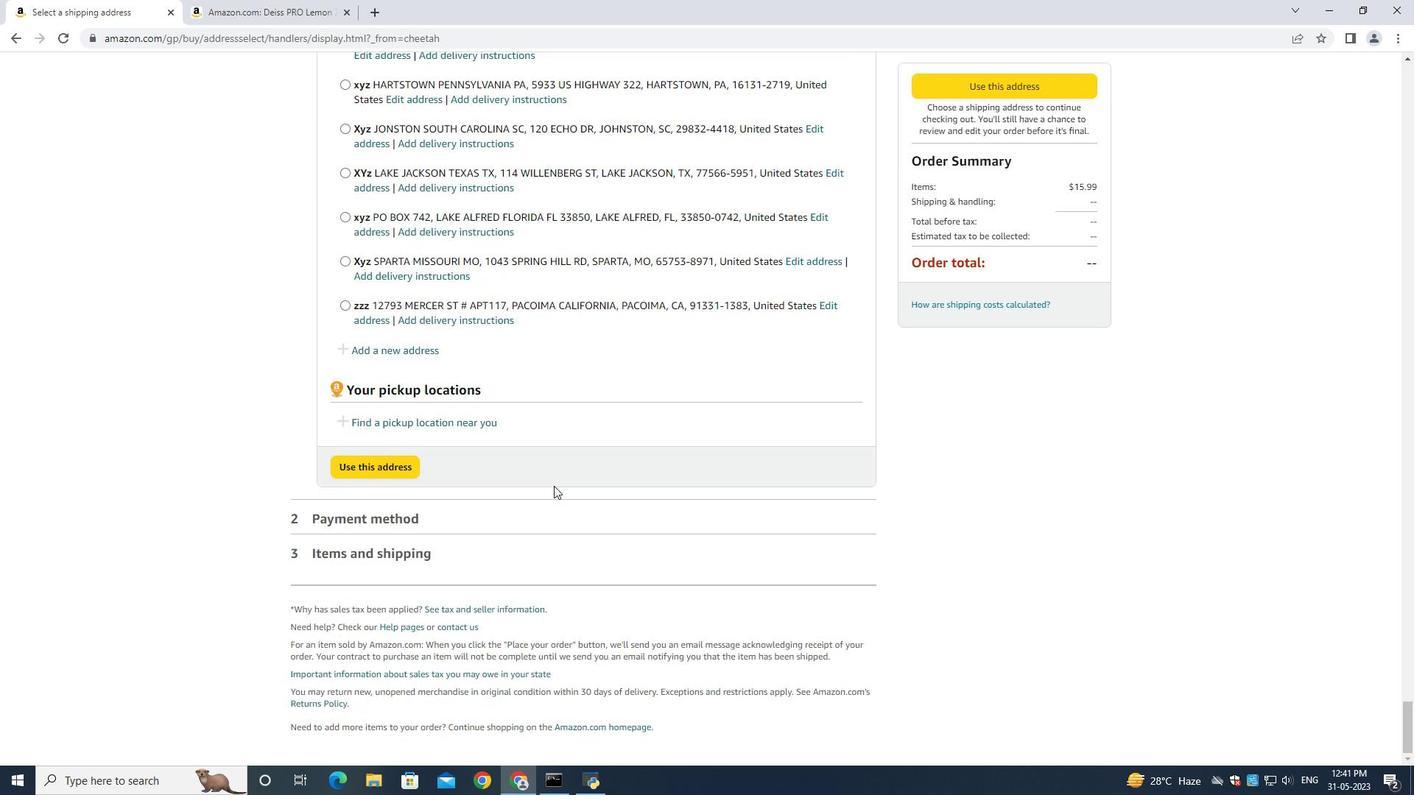 
Action: Mouse scrolled (553, 485) with delta (0, 0)
Screenshot: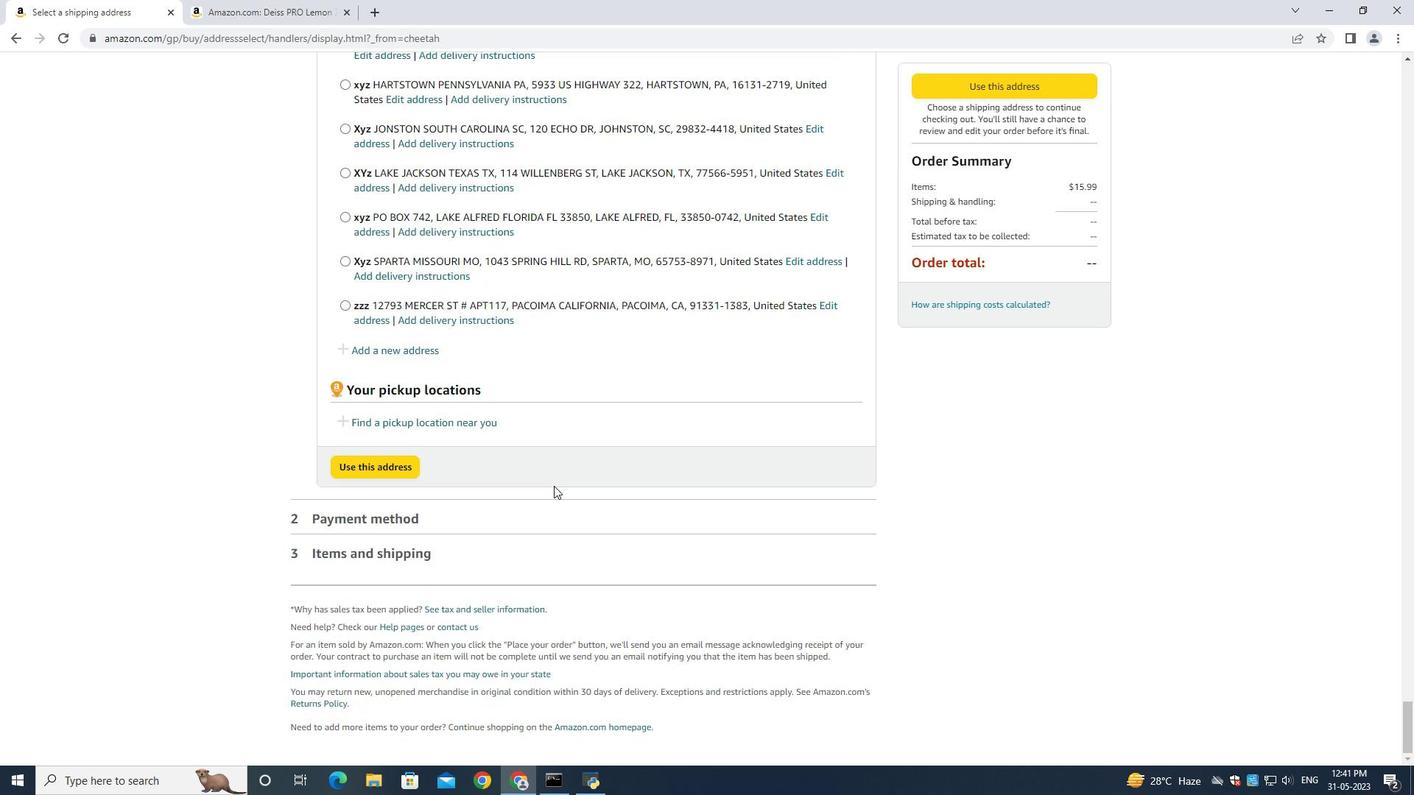 
Action: Mouse scrolled (553, 485) with delta (0, 0)
Screenshot: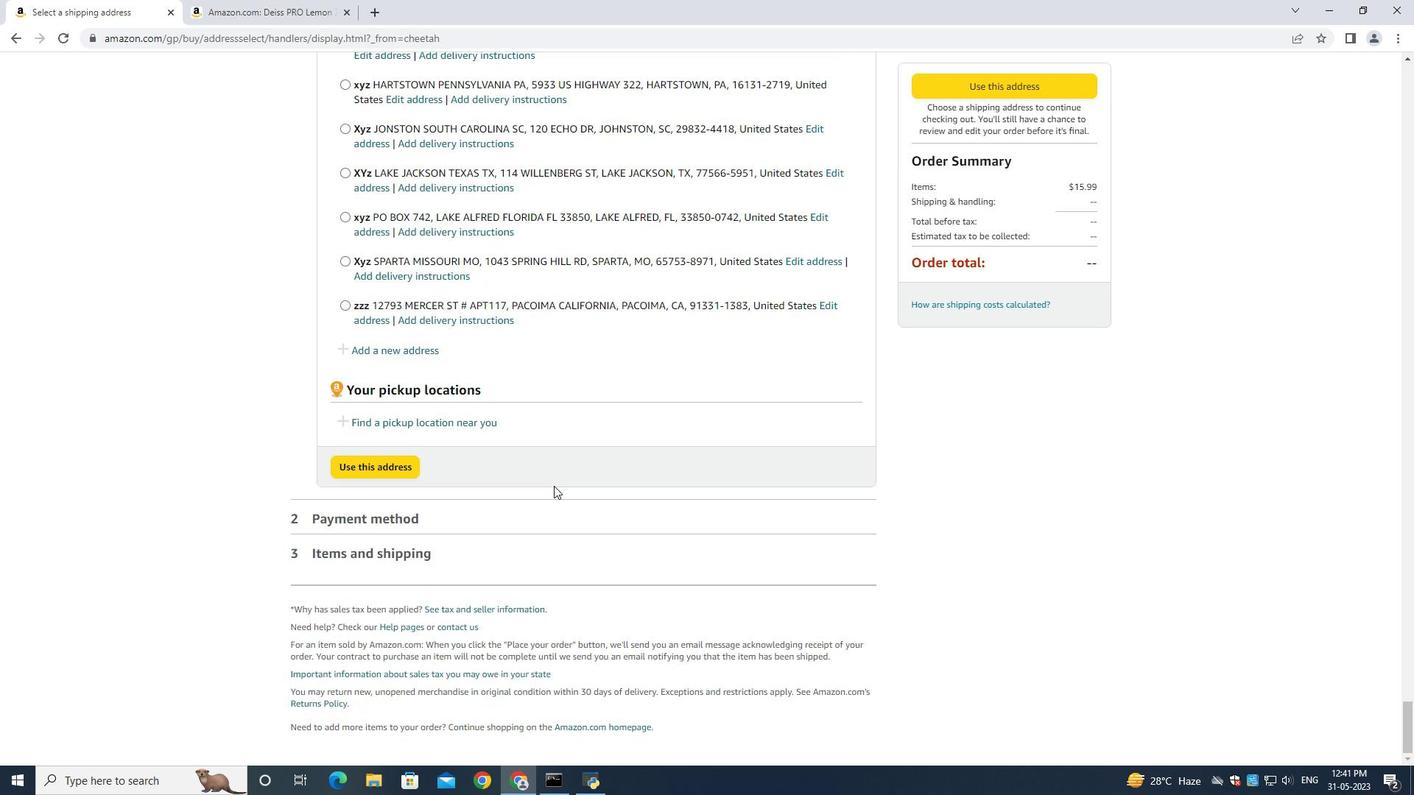 
Action: Mouse scrolled (553, 485) with delta (0, 0)
Screenshot: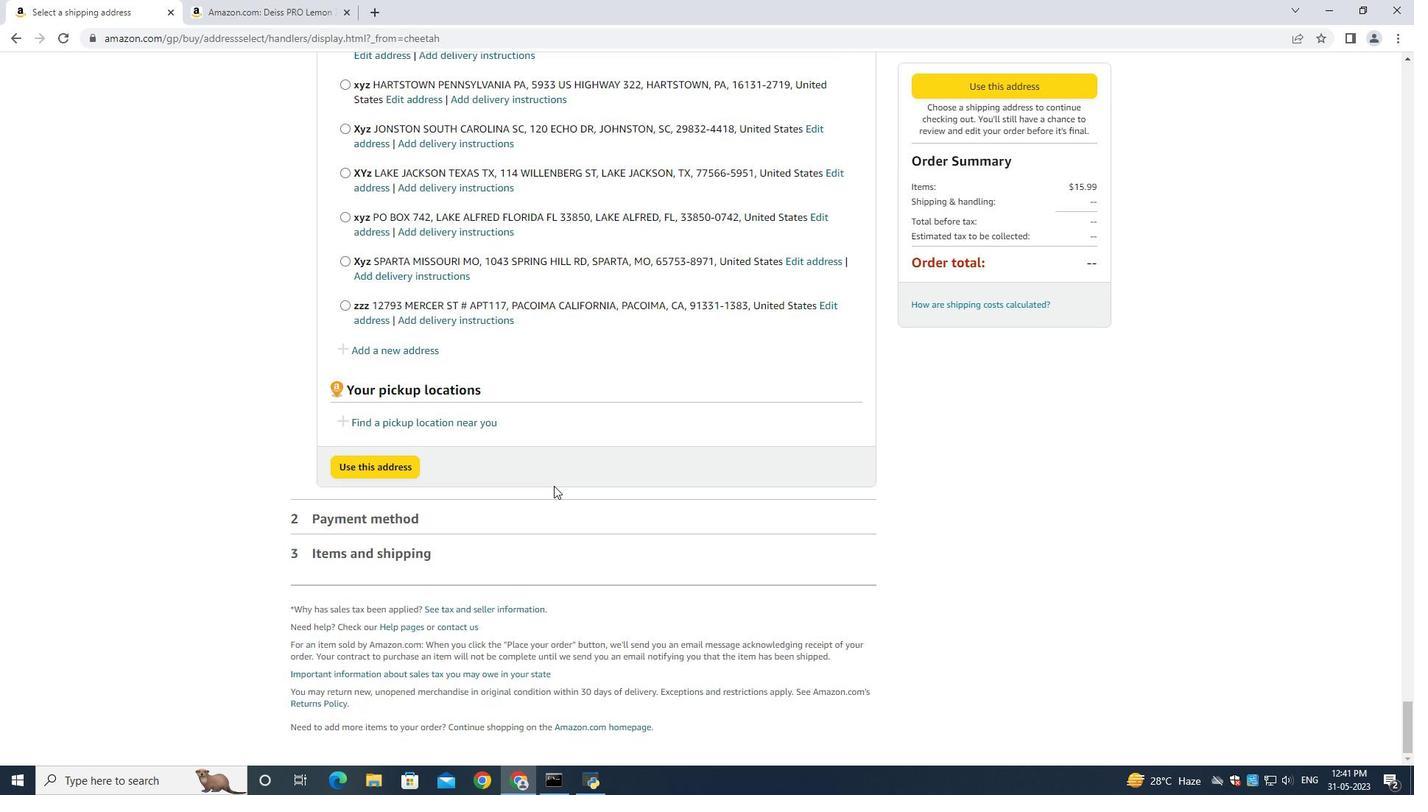 
Action: Mouse scrolled (553, 485) with delta (0, 0)
Screenshot: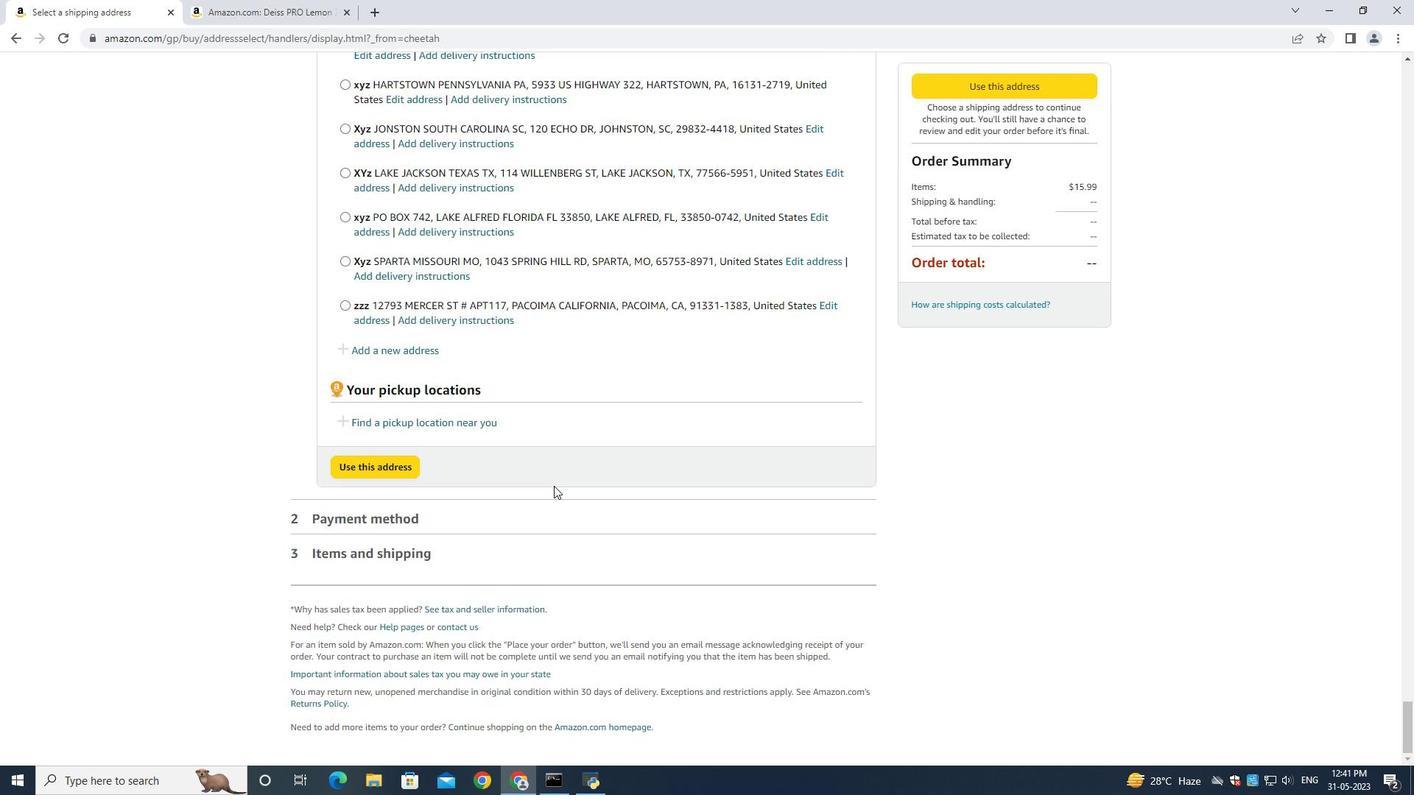 
Action: Mouse moved to (553, 484)
Screenshot: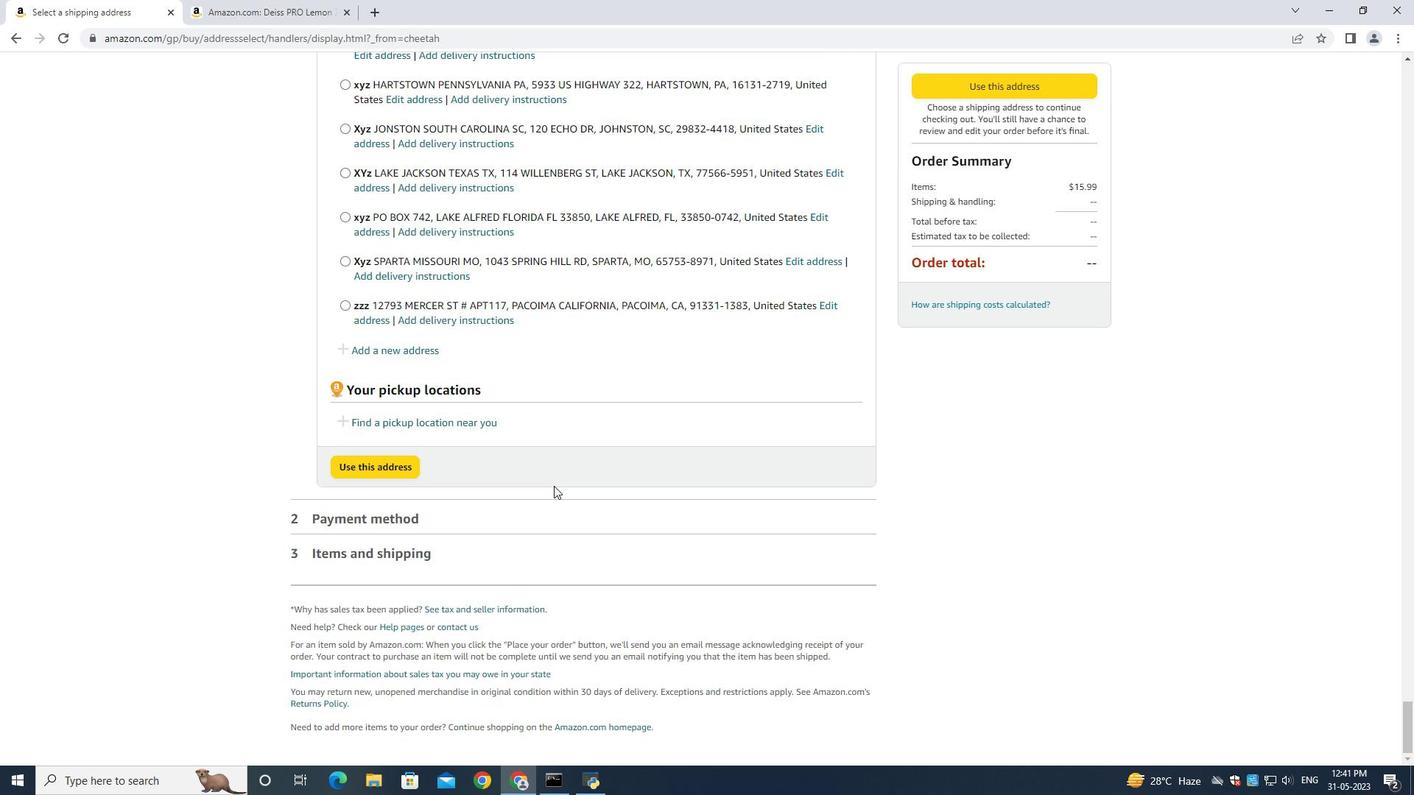 
Action: Mouse scrolled (553, 483) with delta (0, 0)
Screenshot: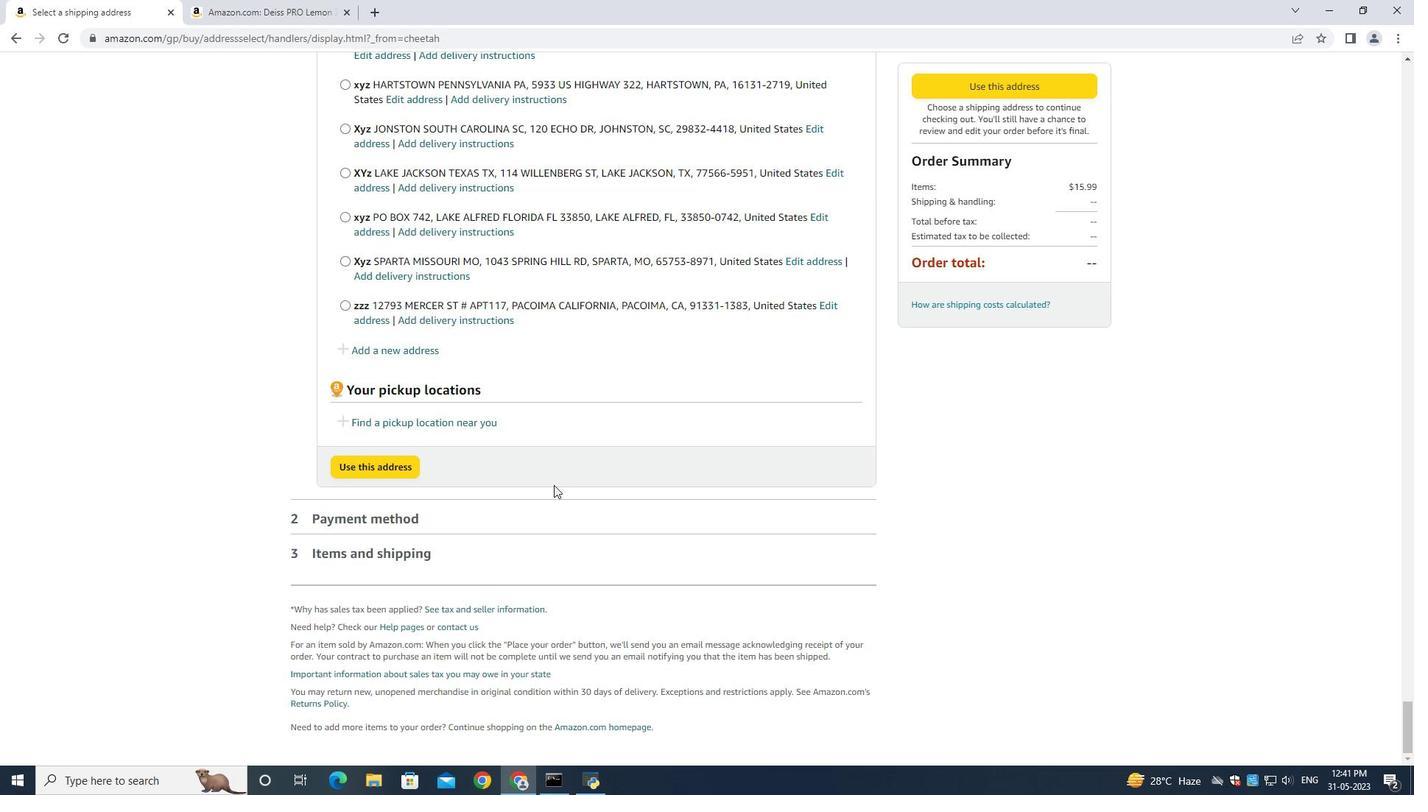 
Action: Mouse scrolled (553, 483) with delta (0, 0)
Screenshot: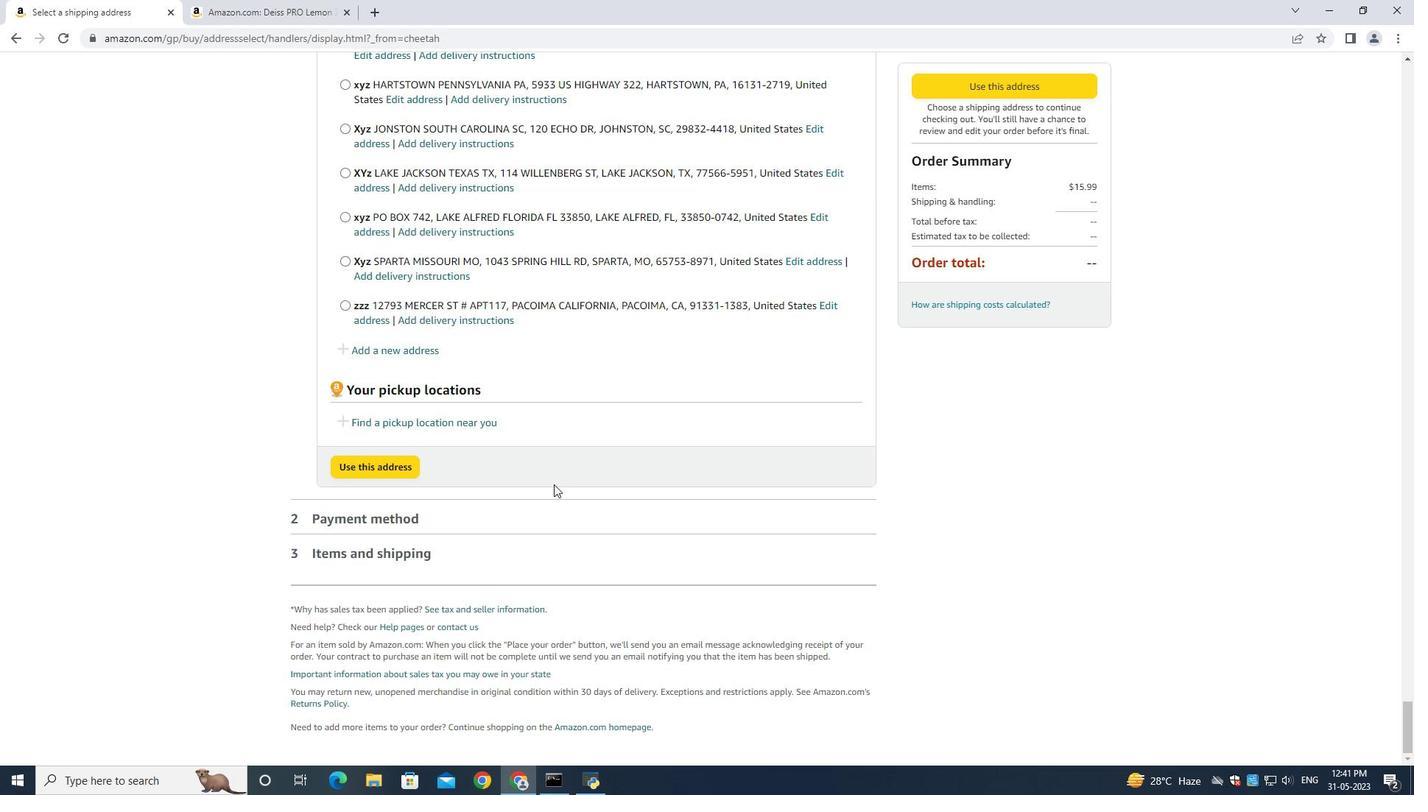 
Action: Mouse scrolled (553, 483) with delta (0, 0)
Screenshot: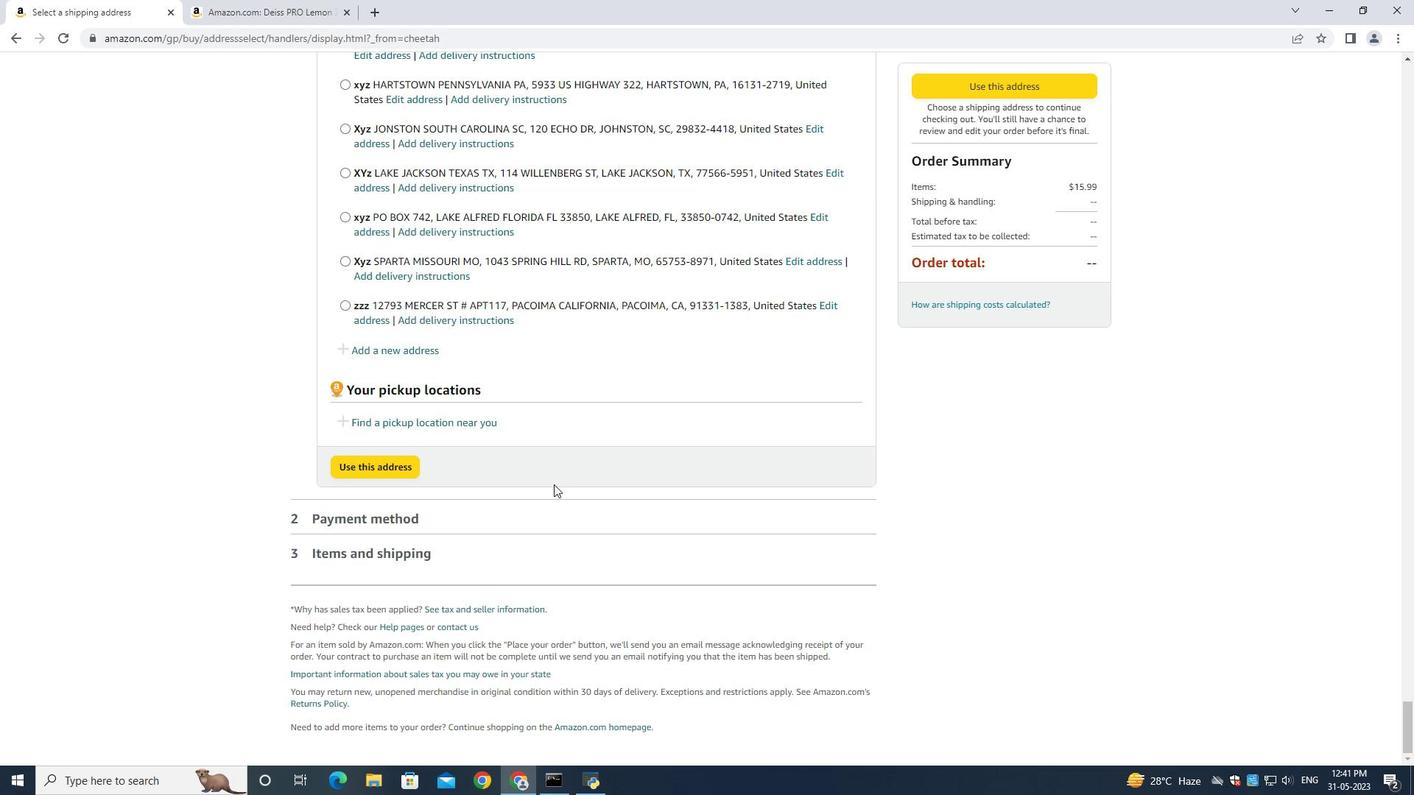 
Action: Mouse scrolled (553, 483) with delta (0, 0)
Screenshot: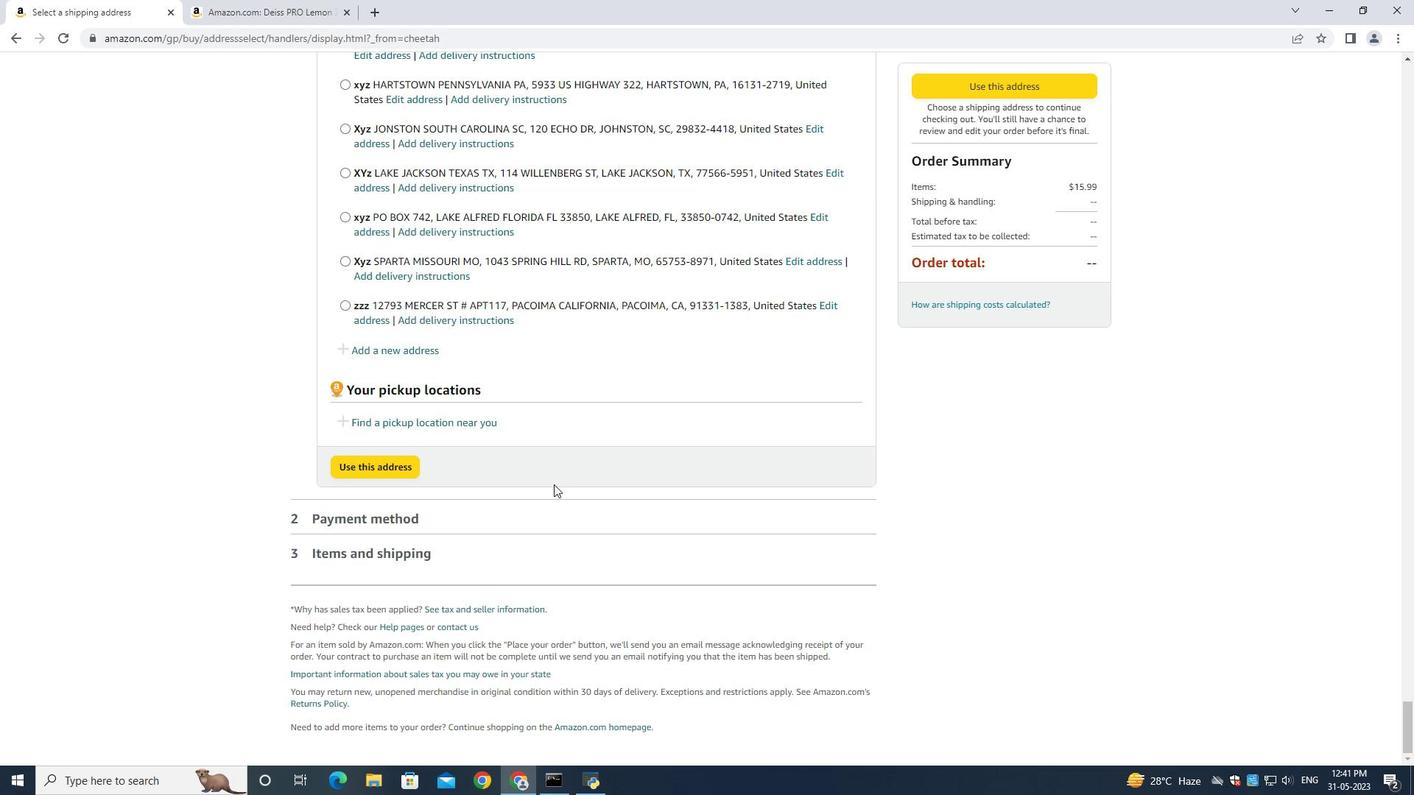 
Action: Mouse moved to (381, 343)
Screenshot: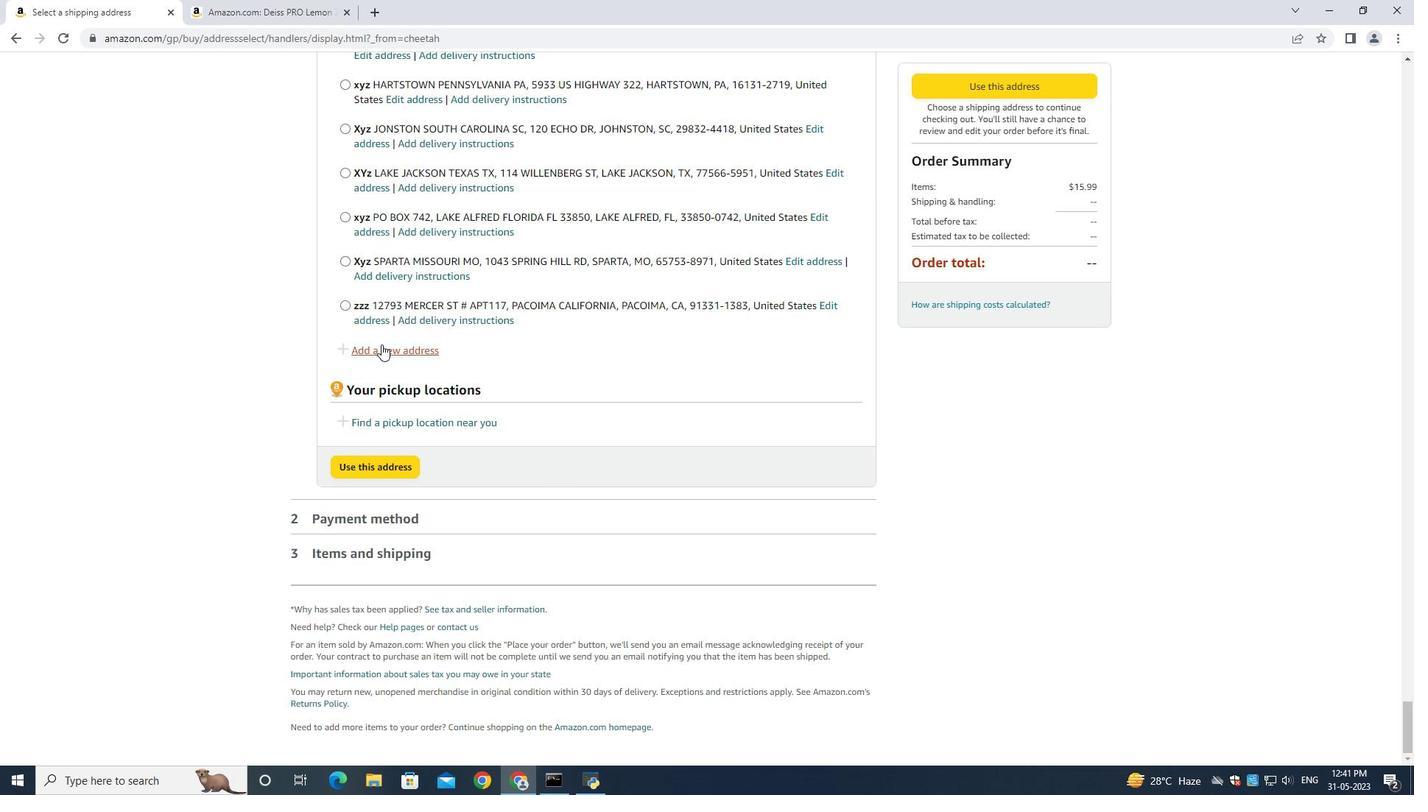 
Action: Mouse pressed left at (381, 343)
Screenshot: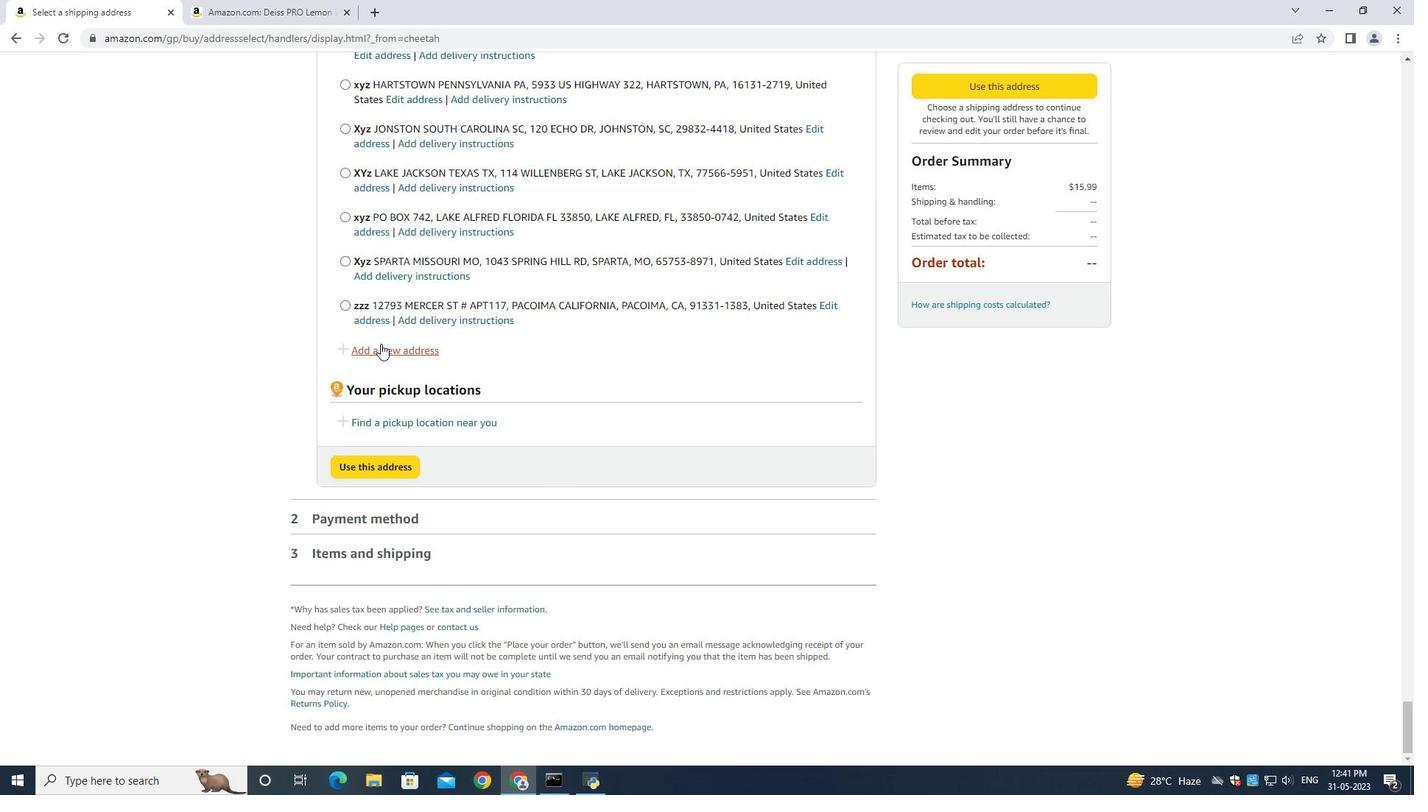 
Action: Mouse moved to (383, 352)
Screenshot: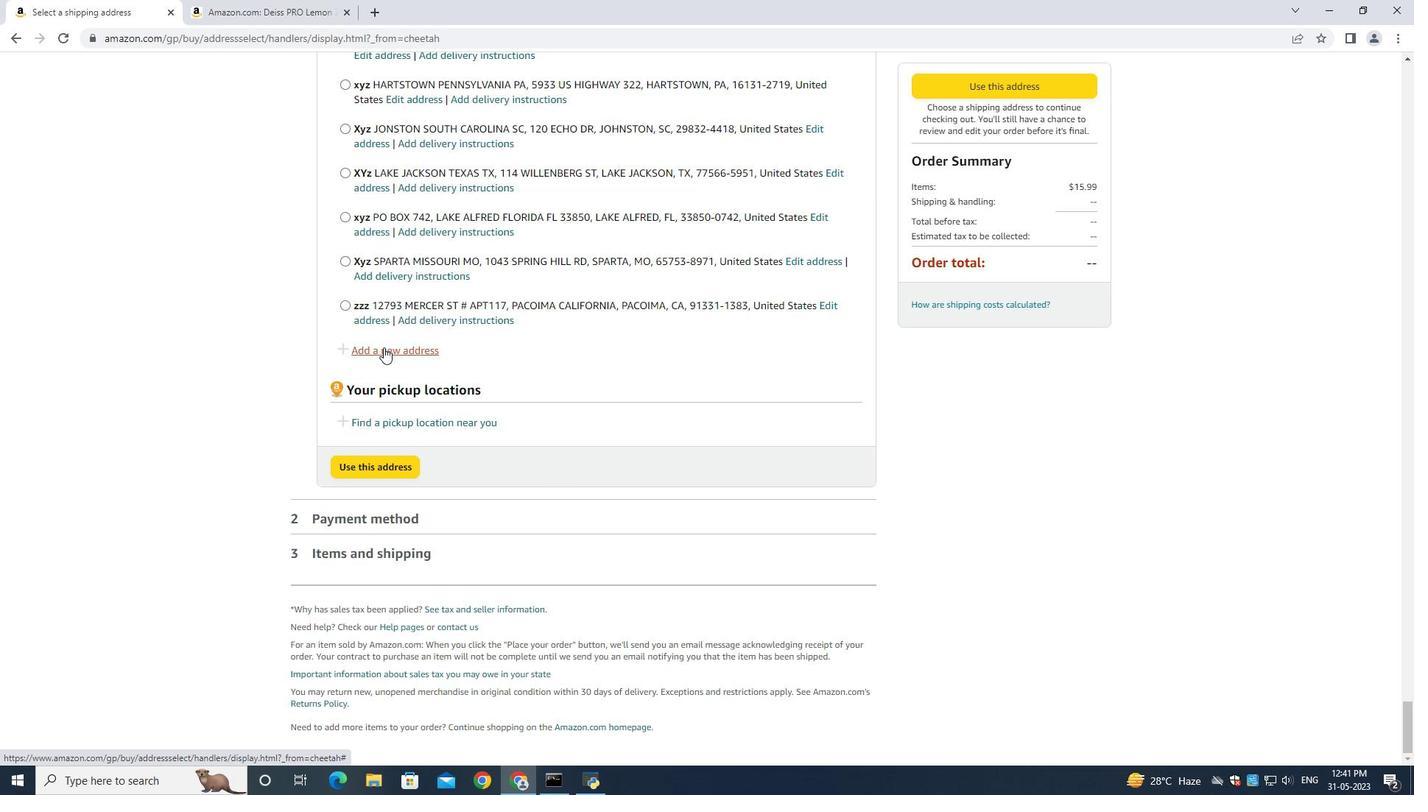 
Action: Mouse pressed left at (383, 352)
Screenshot: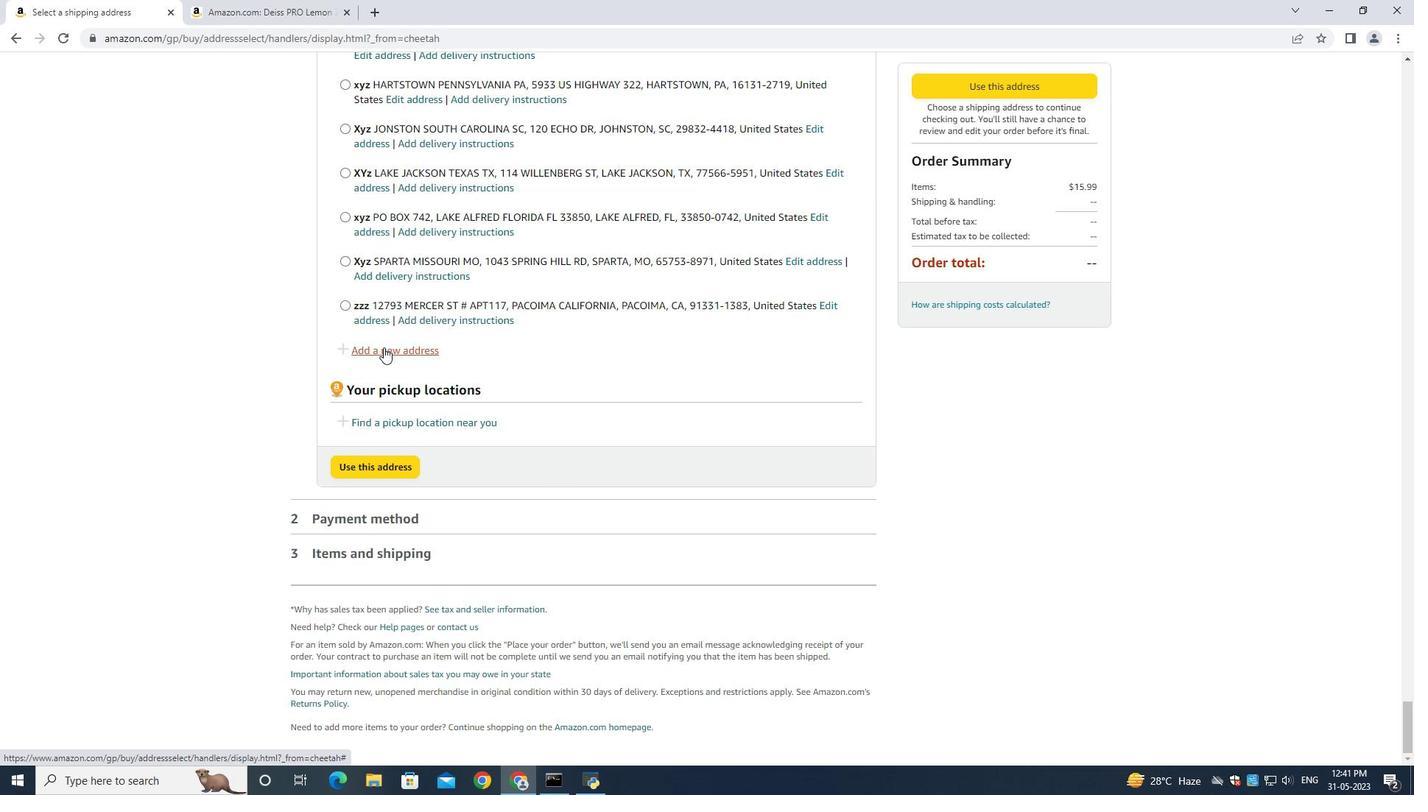 
Action: Mouse moved to (480, 352)
Screenshot: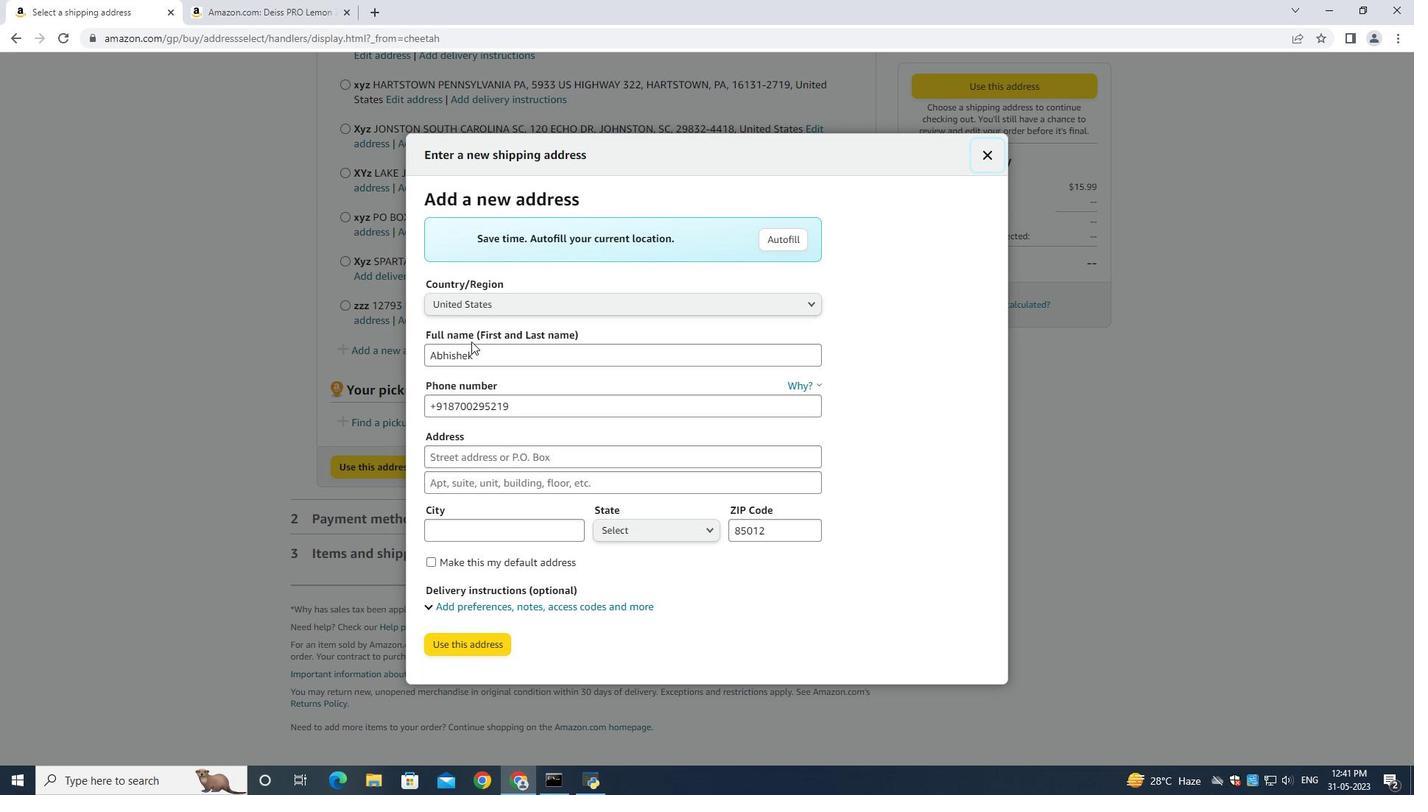 
Action: Mouse pressed left at (480, 352)
Screenshot: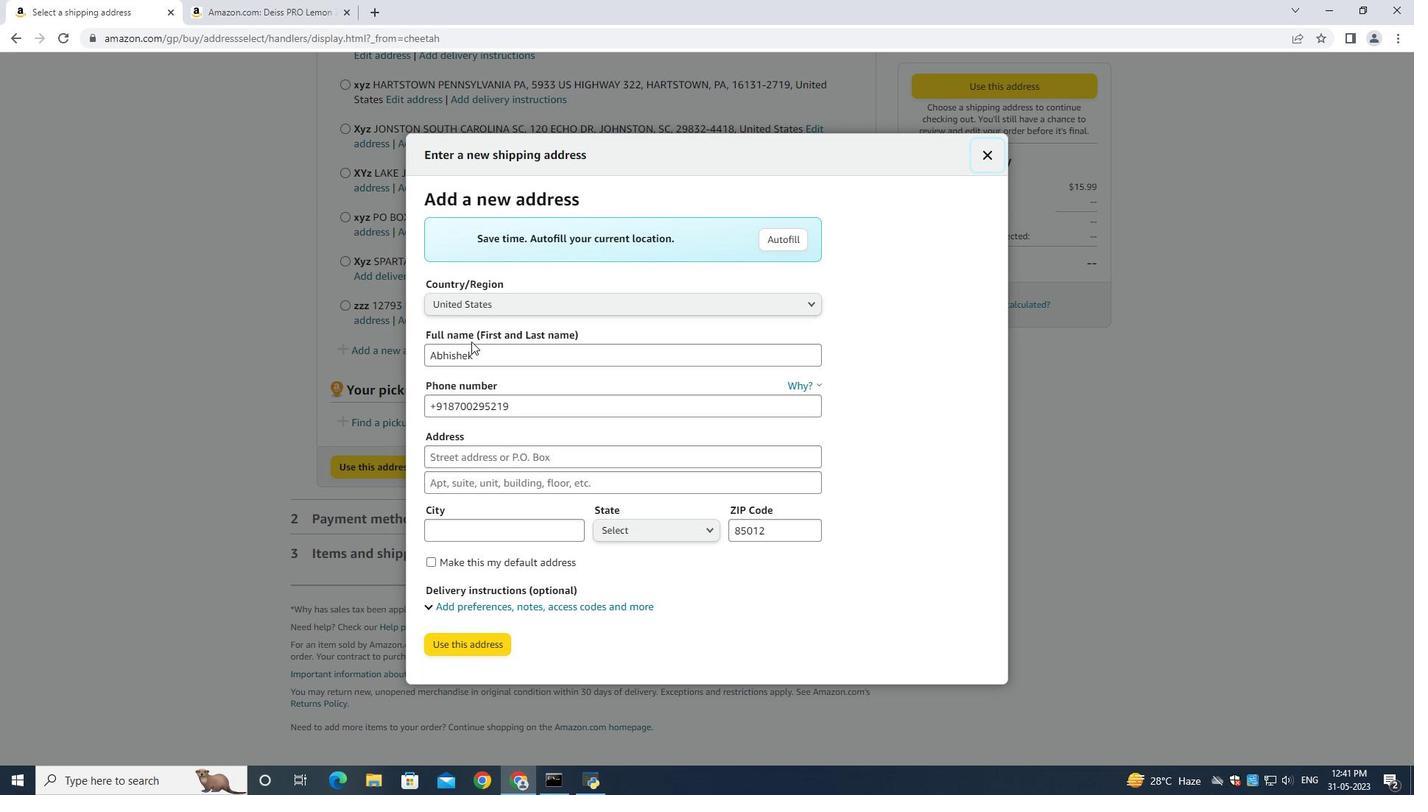 
Action: Mouse moved to (480, 353)
Screenshot: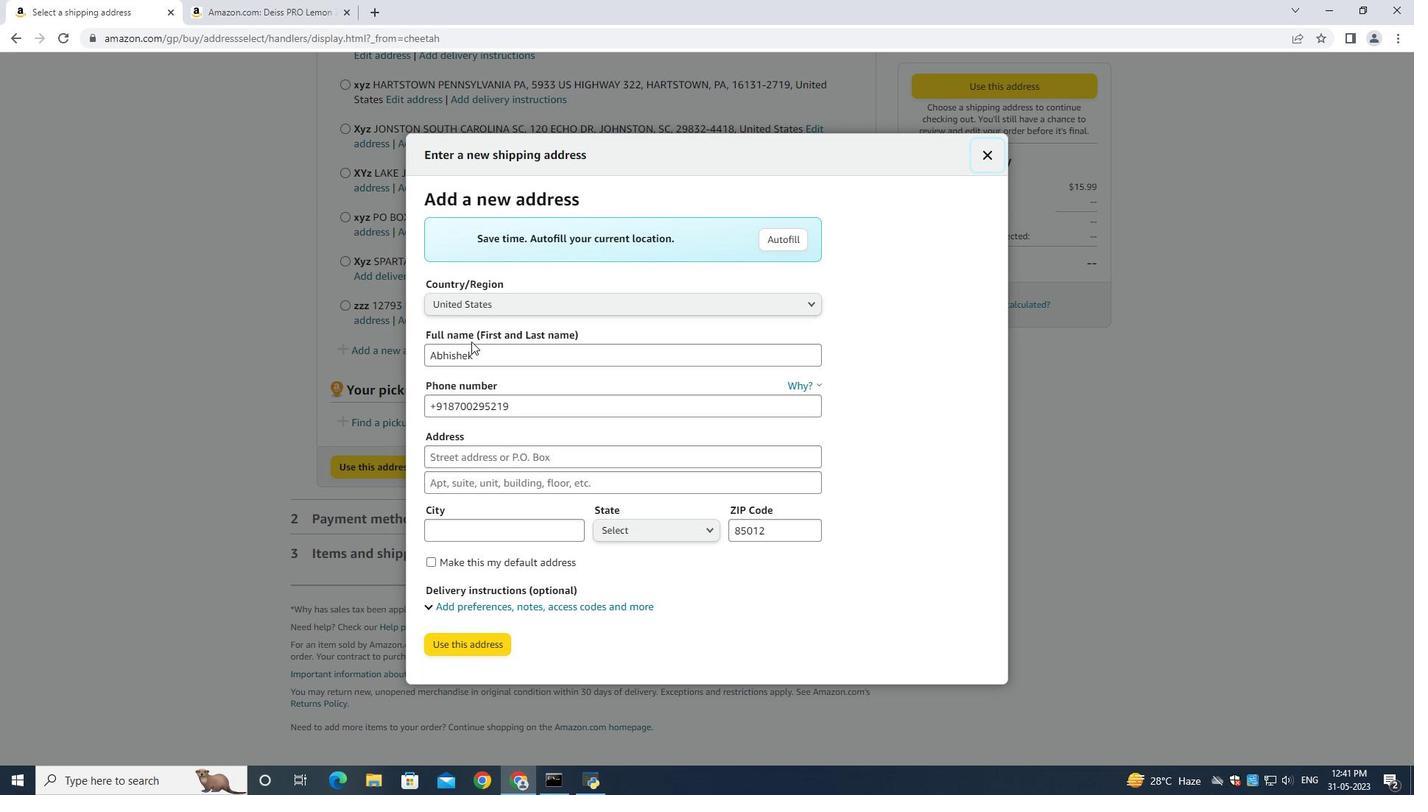 
Action: Key pressed ctrl+A<Key.backspace><Key.shift><Key.shift><Key.shift><Key.shift><Key.shift><Key.shift><Key.shift><Key.shift><Key.shift><Key.shift><Key.shift><Key.shift><Key.shift><Key.shift><Key.shift><Key.shift><Key.shift><Key.shift><Key.shift><Key.shift><Key.shift><Key.shift><Key.shift><Key.shift><Key.shift><Key.shift><Key.shift><Key.shift><Key.shift><Key.shift><Key.shift><Key.shift><Key.shift><Key.shift><Key.shift><Key.shift><Key.shift><Key.shift><Key.shift><Key.shift><Key.shift><Key.shift><Key.shift><Key.shift><Key.shift><Key.shift><Key.shift><Key.shift><Key.shift><Key.shift><Key.shift><Key.shift><Key.shift><Key.shift><Key.shift><Key.shift><Key.shift><Key.shift><Key.shift>Kelvin<Key.space><Key.shift><Key.shift><Key.shift><Key.shift><Key.shift><Key.shift><Key.shift><Key.shift><Key.shift><Key.shift><Key.shift><Key.shift><Key.shift>Lee<Key.tab><Key.tab><Key.backspace>4403901431<Key.tab>1488<Key.space><Key.shift>Vineyard<Key.space><Key.shift><Key.shift><Key.shift><Key.shift>Drive<Key.tab><Key.shift>Independence<Key.space><Key.shift><Key.shift><Key.shift><Key.shift><Key.shift><Key.shift><Key.shift><Key.shift><Key.shift><Key.shift><Key.shift><Key.shift><Key.shift><Key.shift><Key.shift><Key.shift><Key.shift><Key.shift><Key.shift><Key.shift><Key.shift><Key.shift><Key.shift><Key.shift><Key.shift><Key.shift><Key.shift><Key.shift><Key.shift><Key.shift><Key.shift><Key.shift><Key.shift><Key.shift><Key.shift><Key.shift><Key.shift><Key.shift><Key.shift><Key.shift><Key.shift><Key.shift><Key.shift><Key.shift><Key.shift><Key.shift><Key.shift><Key.shift><Key.shift><Key.shift><Key.shift><Key.shift><Key.shift><Key.shift><Key.shift><Key.shift><Key.shift><Key.shift><Key.shift><Key.shift><Key.shift><Key.shift><Key.shift><Key.shift><Key.shift><Key.shift><Key.shift><Key.shift><Key.shift><Key.shift><Key.shift><Key.shift><Key.shift><Key.shift><Key.shift>Ohio<Key.tab><Key.shift>Independence<Key.tab>ohi<Key.tab><Key.backspace>44131
Screenshot: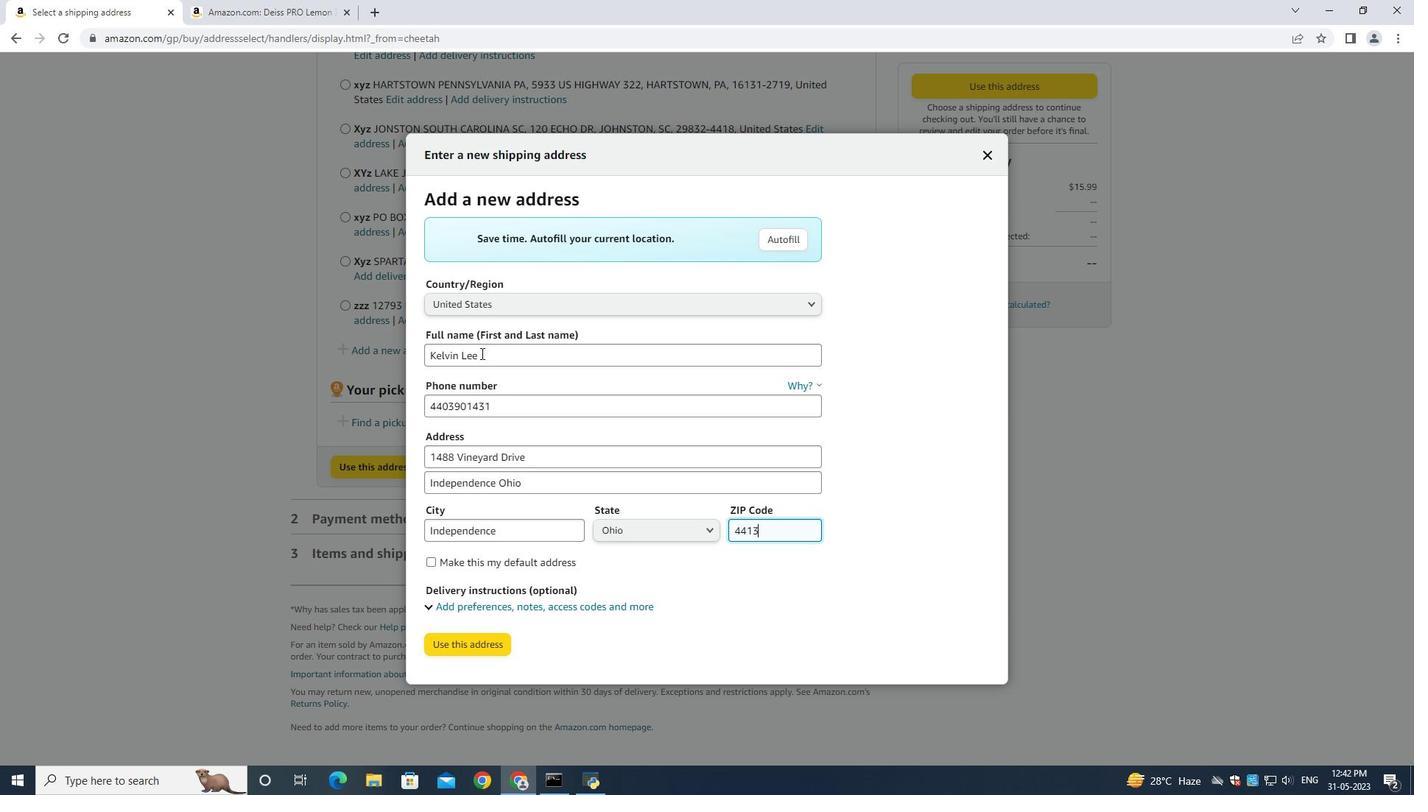 
Action: Mouse moved to (450, 639)
Screenshot: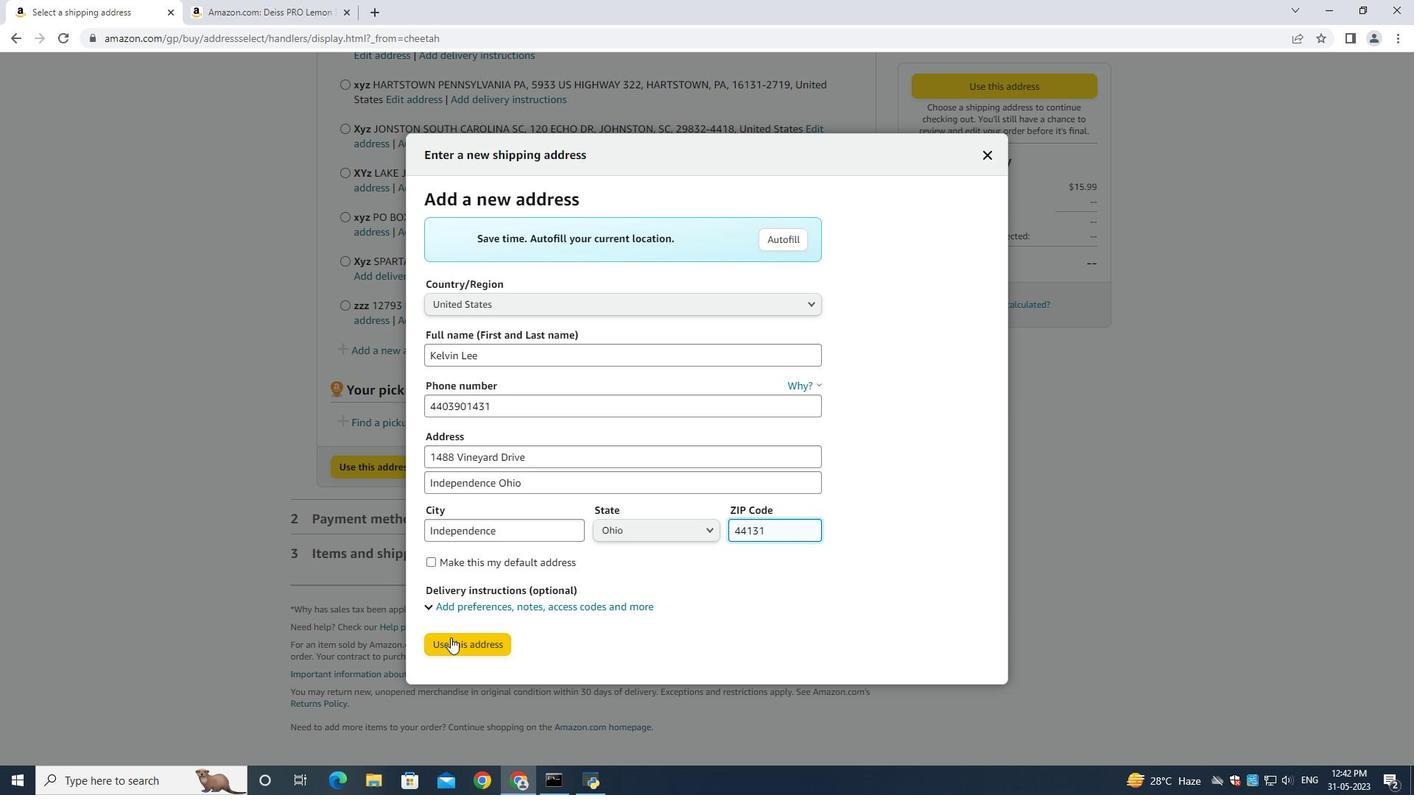
Action: Mouse pressed left at (450, 639)
Screenshot: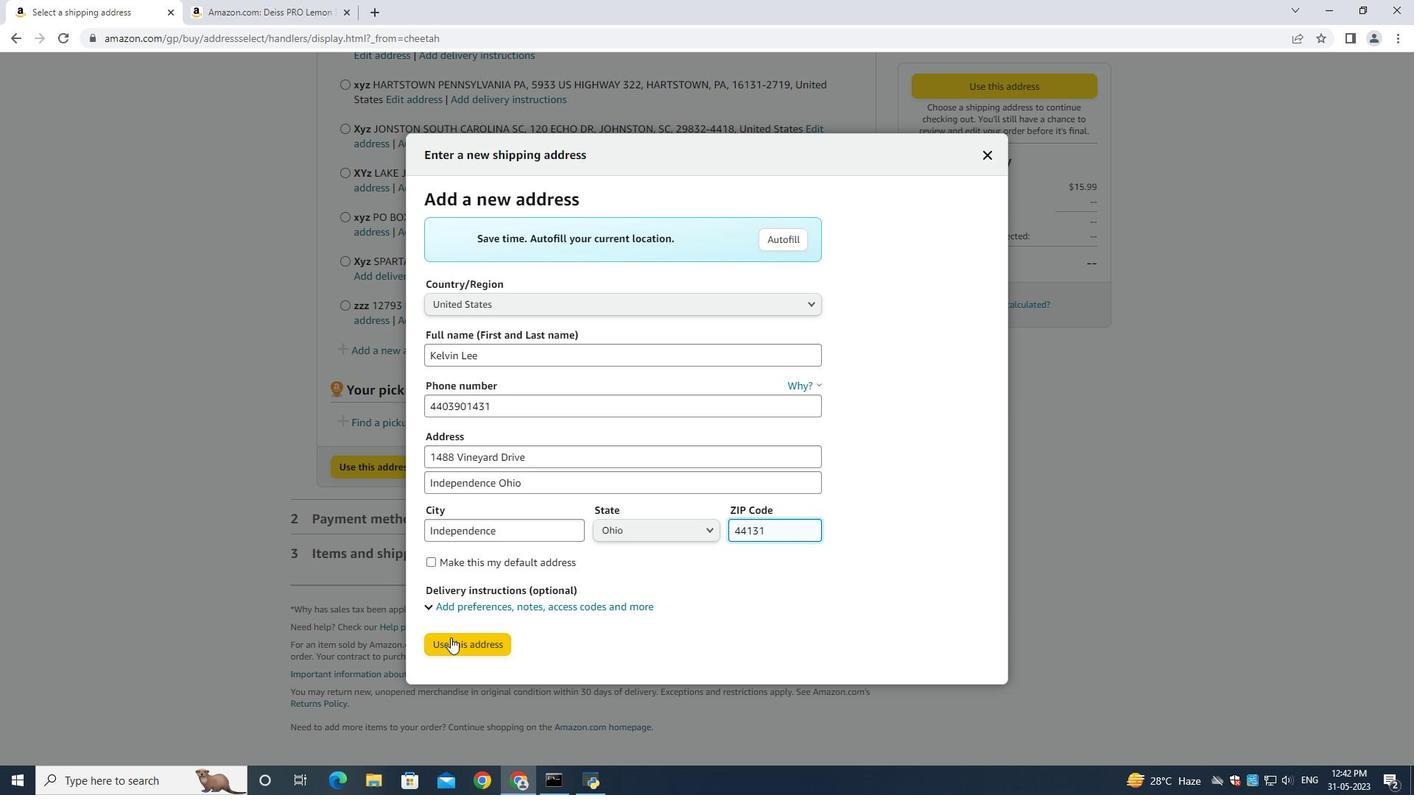 
Action: Mouse moved to (447, 281)
Screenshot: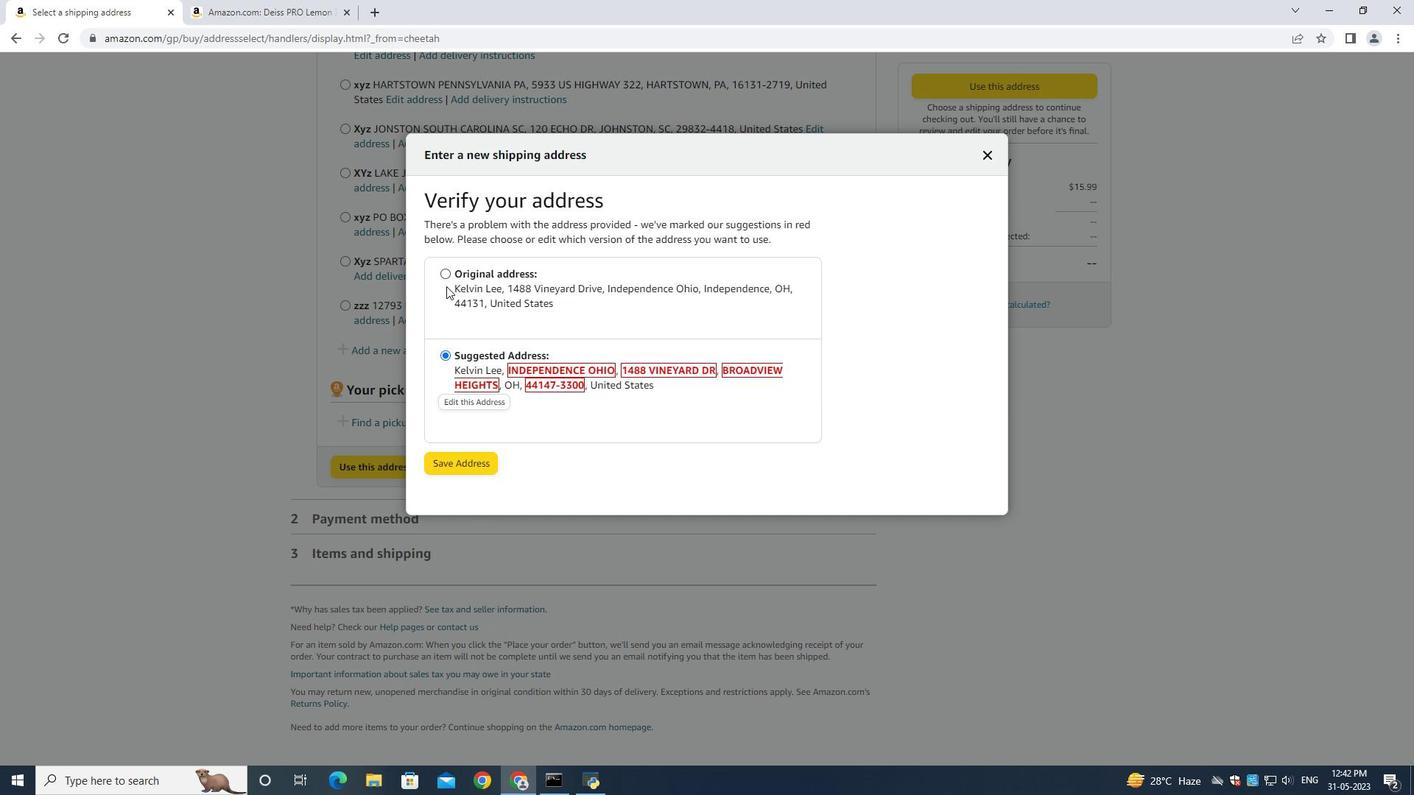 
Action: Mouse pressed left at (447, 281)
Screenshot: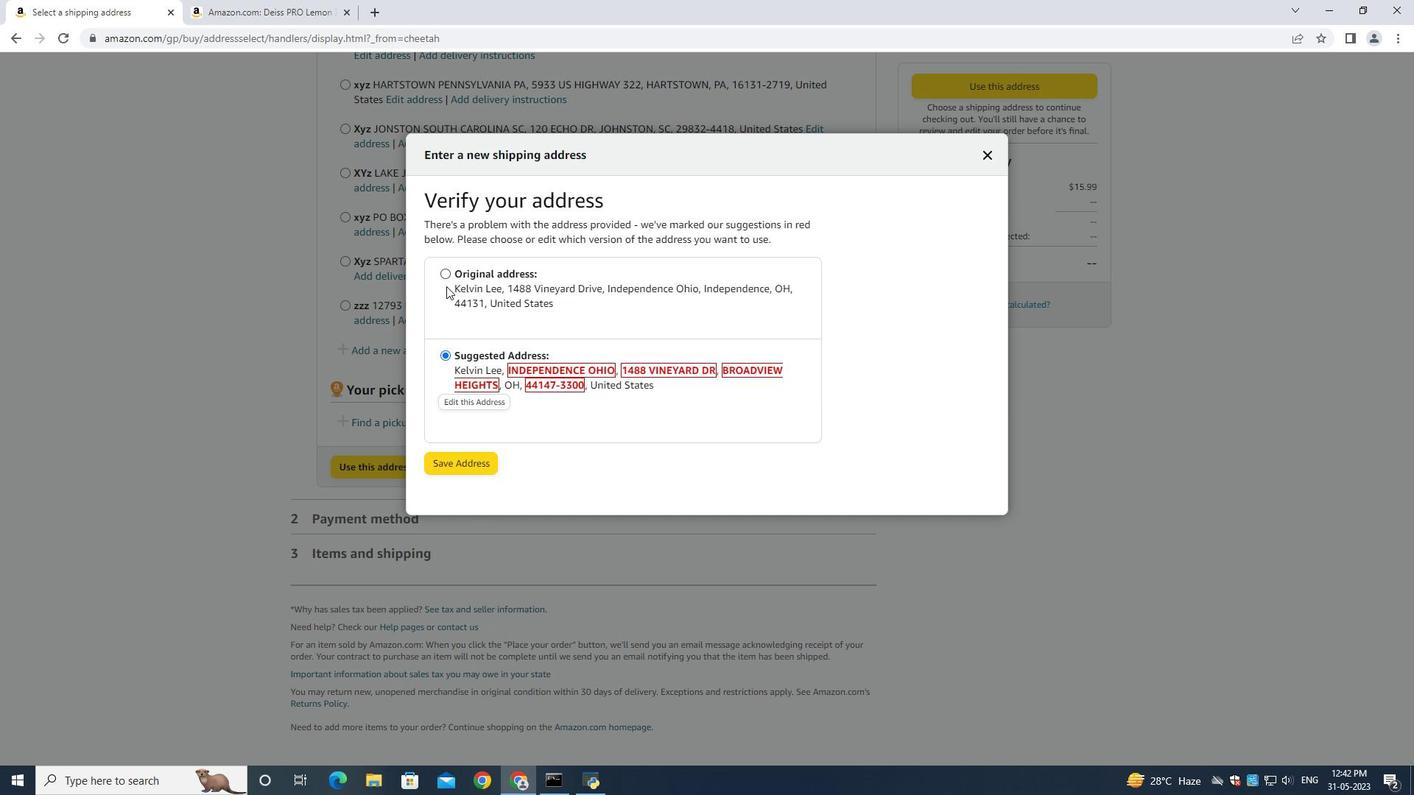 
Action: Mouse moved to (458, 463)
Screenshot: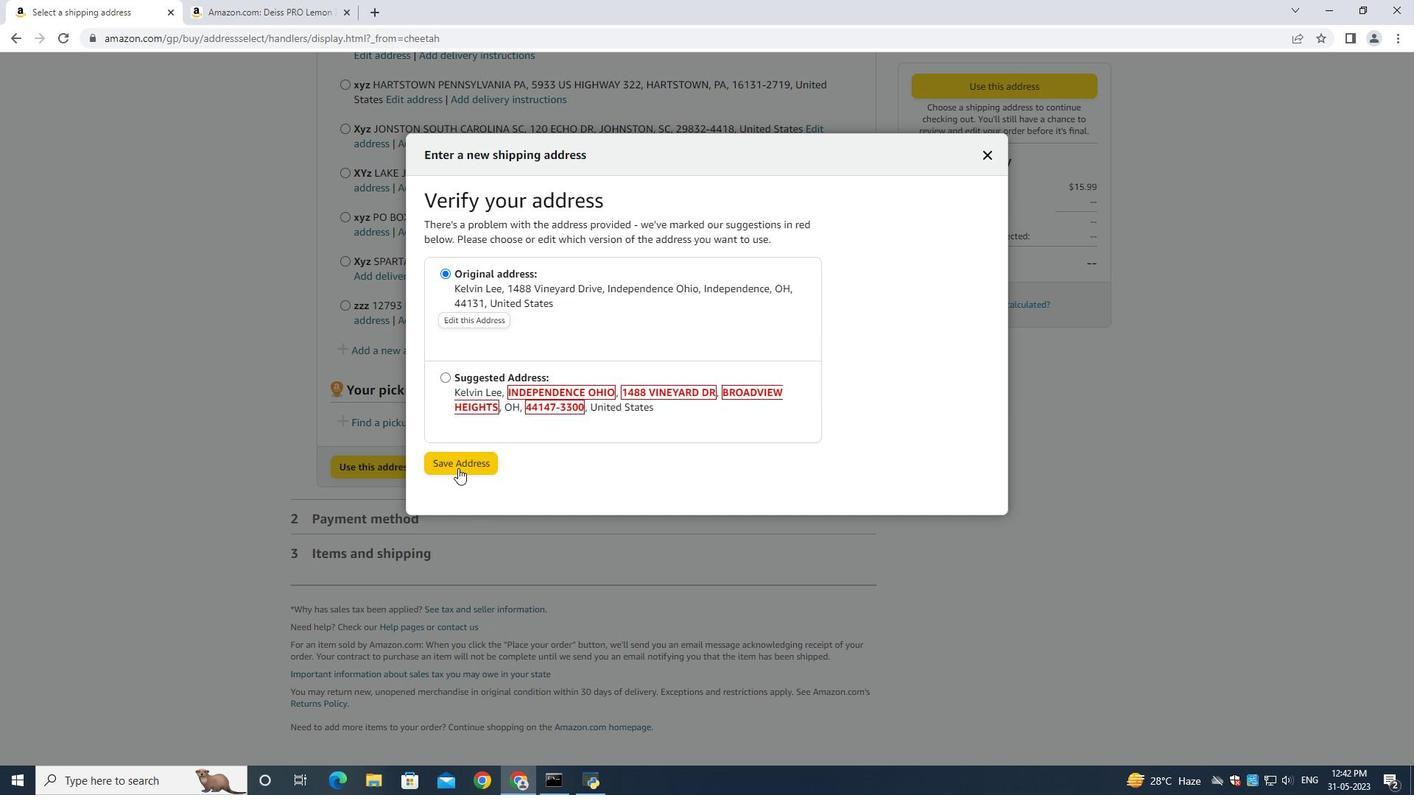 
Action: Mouse pressed left at (458, 463)
Screenshot: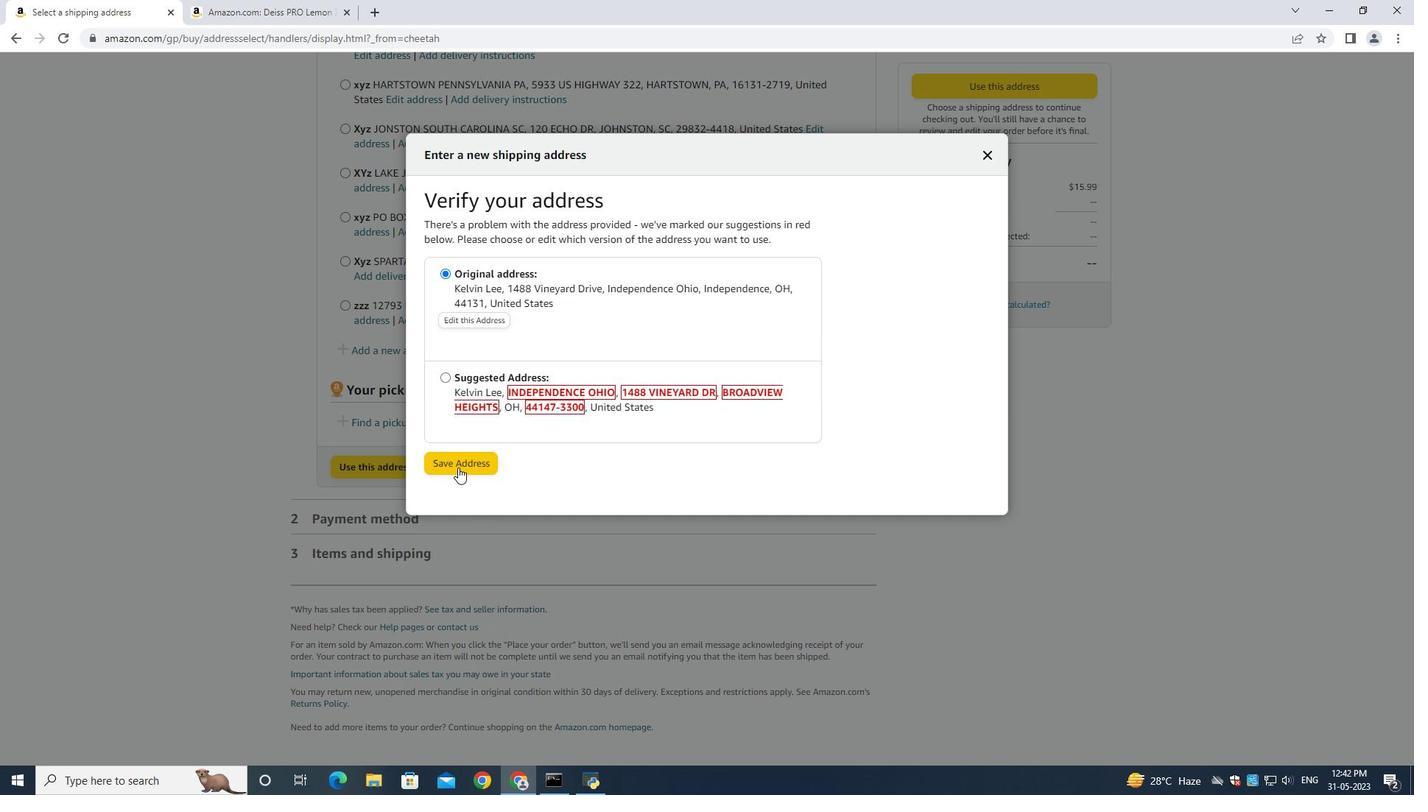 
Action: Mouse moved to (556, 388)
Screenshot: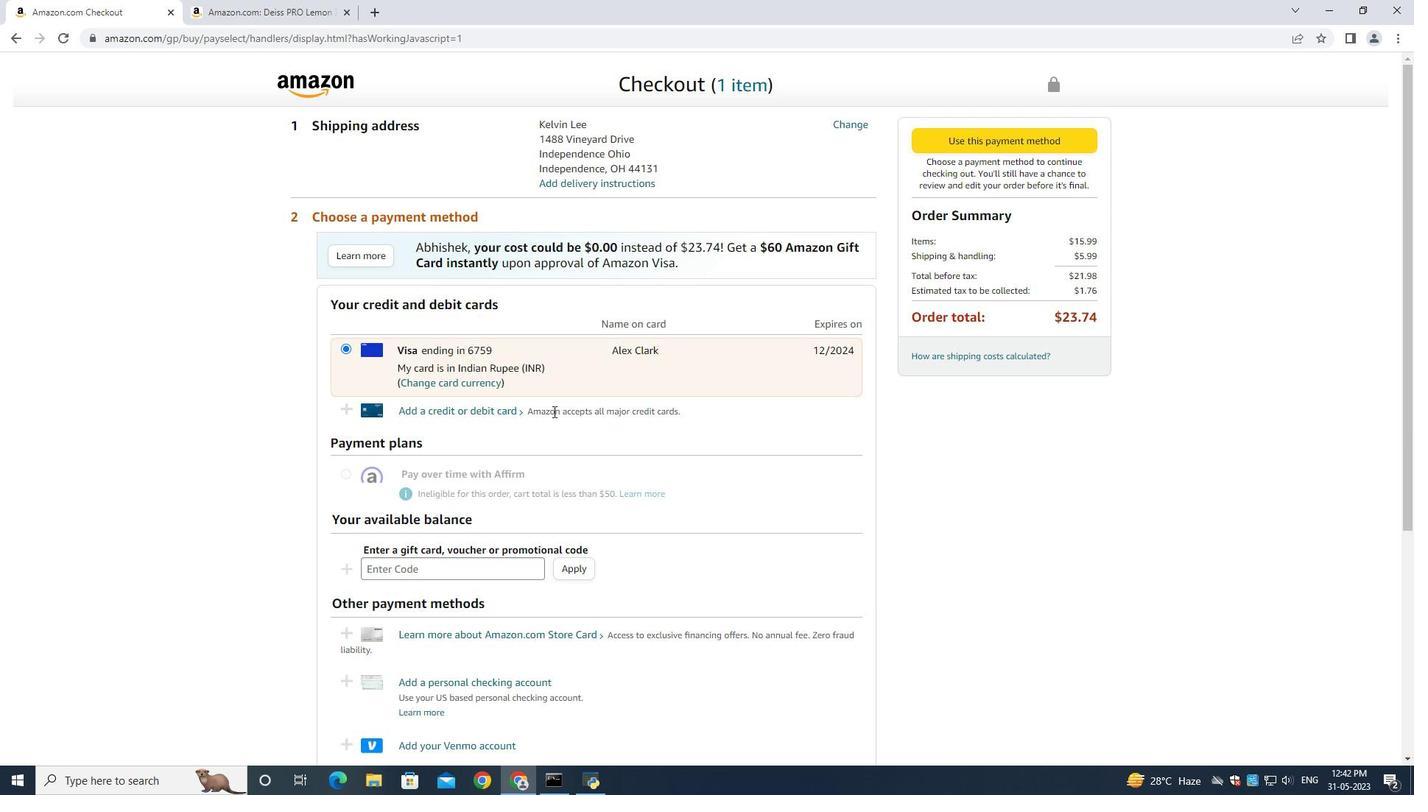
